 Task: Use Redfin to find vacation houses in Orlando suitable for short-term rentals.
Action: Key pressed <Key.caps_lock>O<Key.caps_lock>rlando
Screenshot: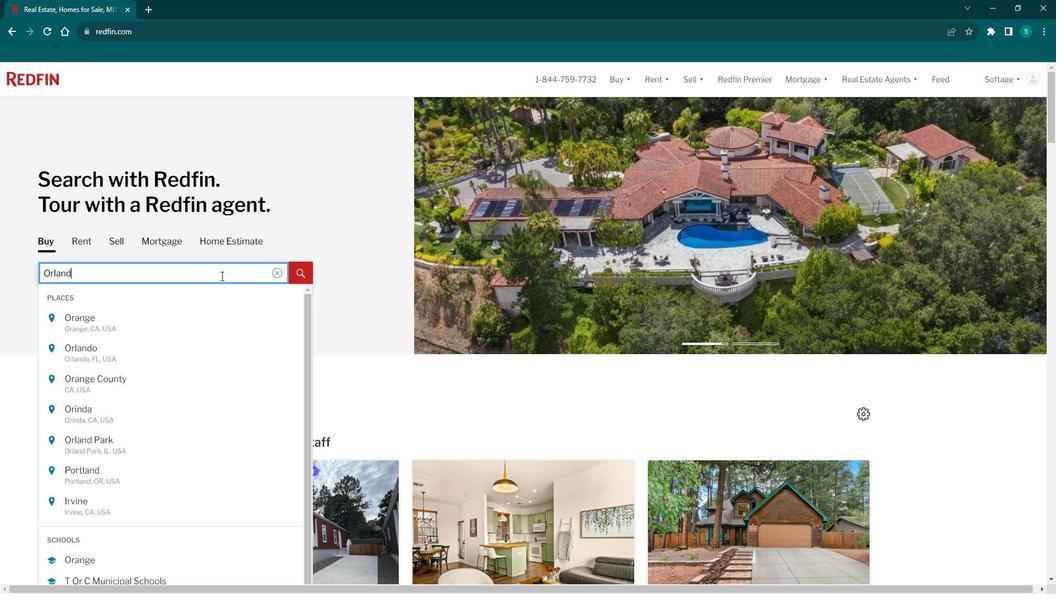 
Action: Mouse moved to (155, 318)
Screenshot: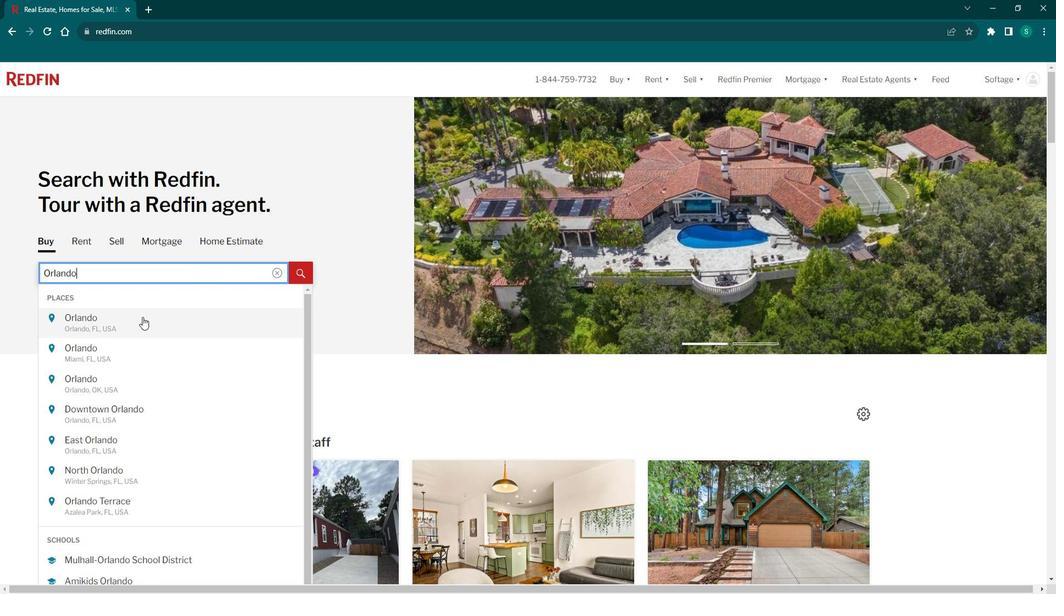 
Action: Mouse pressed left at (155, 318)
Screenshot: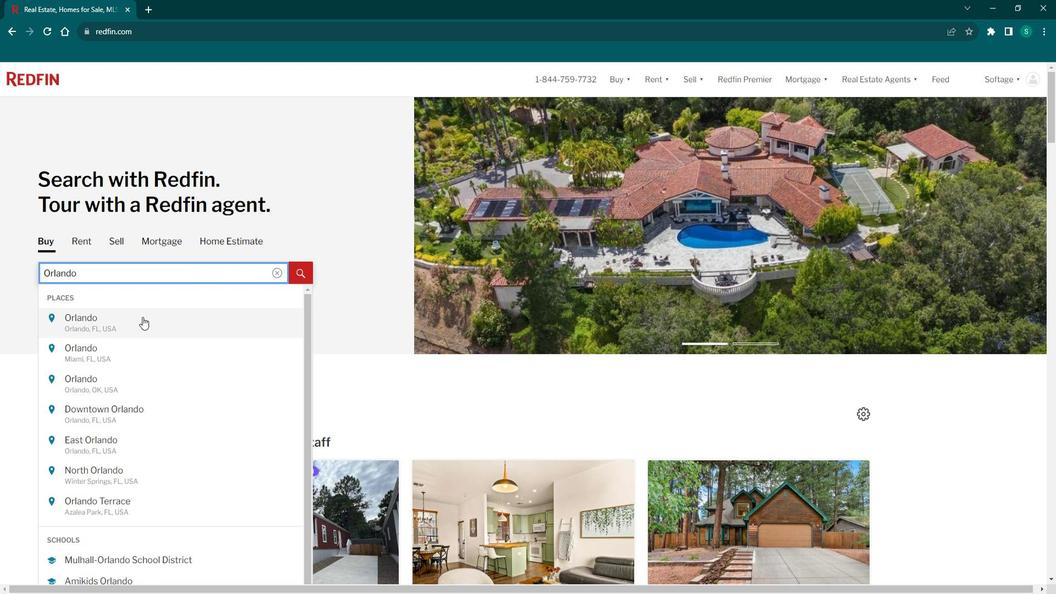 
Action: Mouse moved to (949, 163)
Screenshot: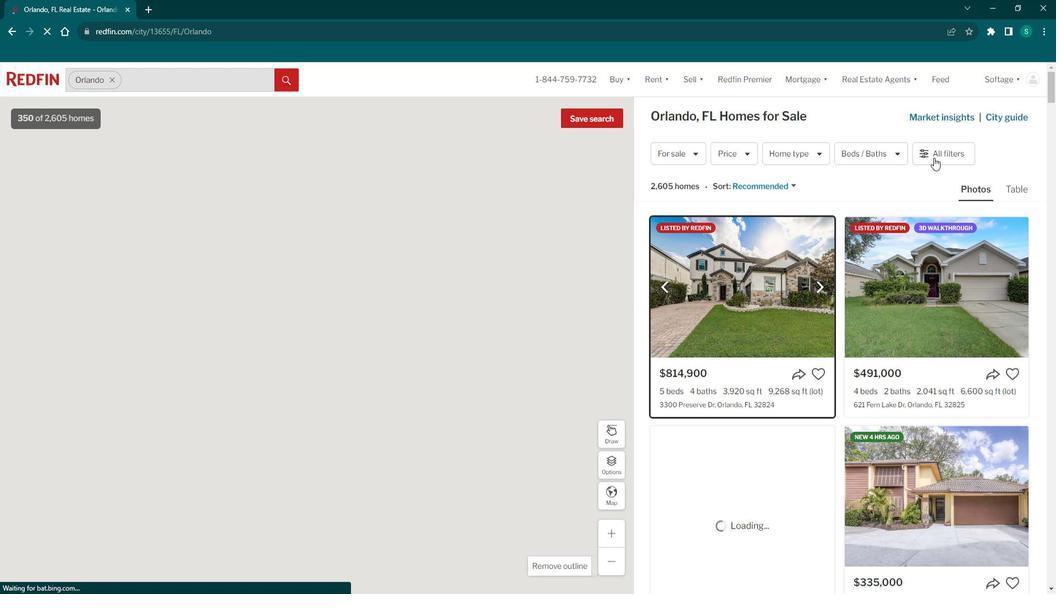 
Action: Mouse pressed left at (949, 163)
Screenshot: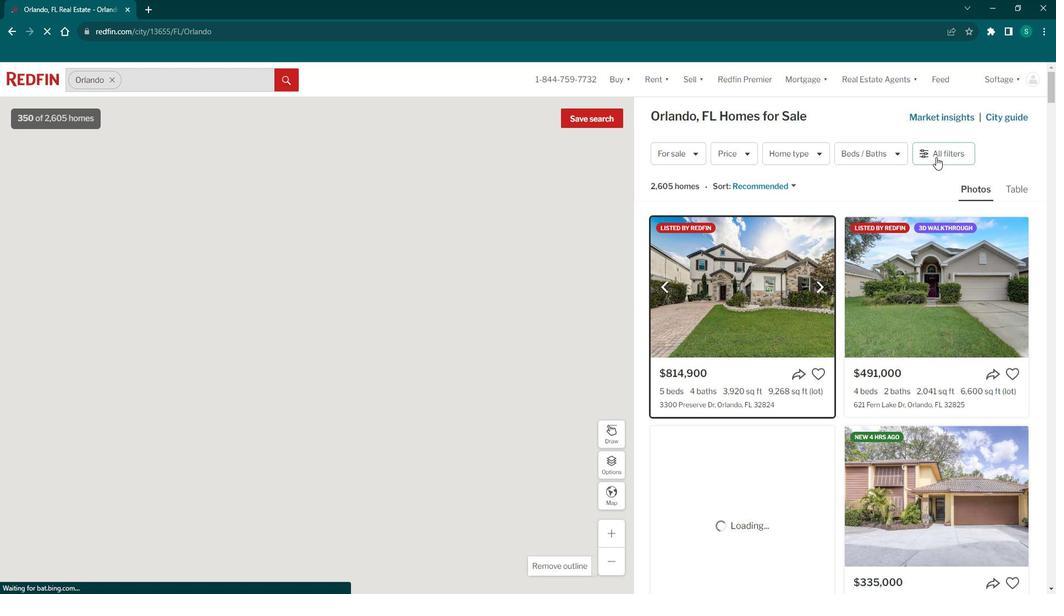 
Action: Mouse pressed left at (949, 163)
Screenshot: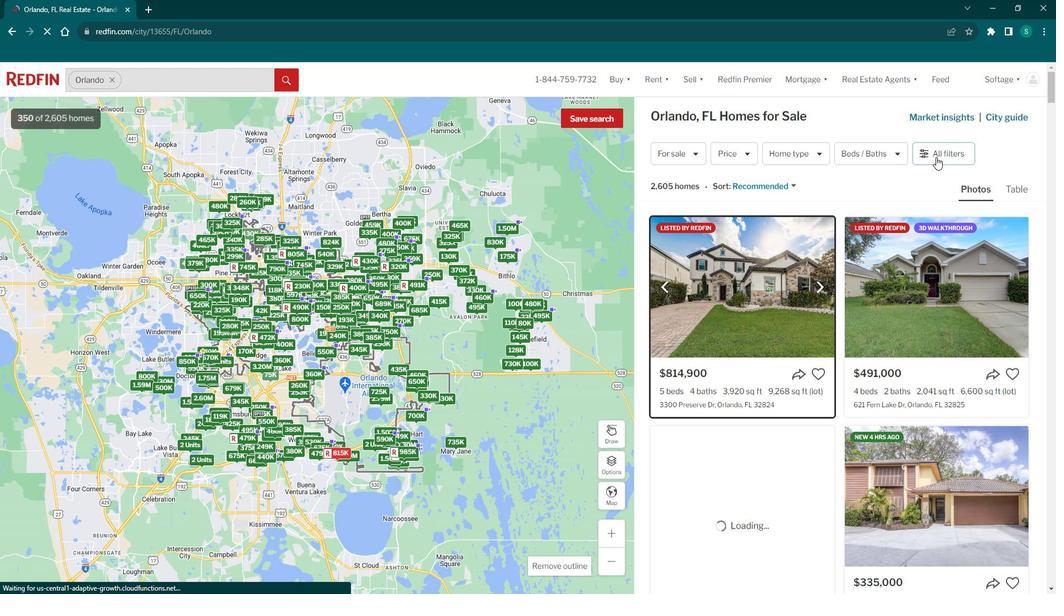 
Action: Mouse pressed left at (949, 163)
Screenshot: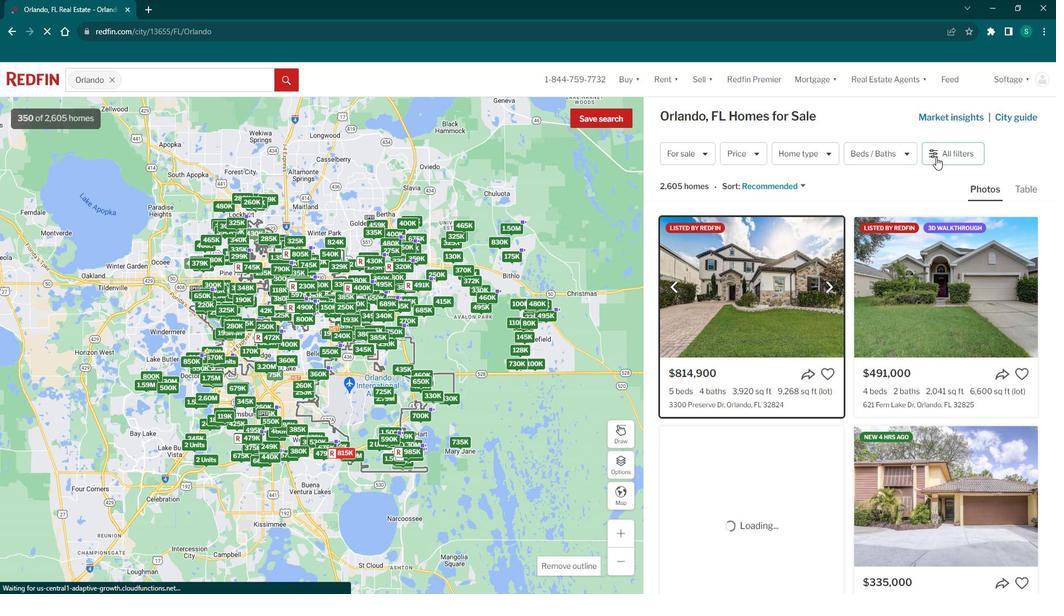 
Action: Mouse moved to (956, 160)
Screenshot: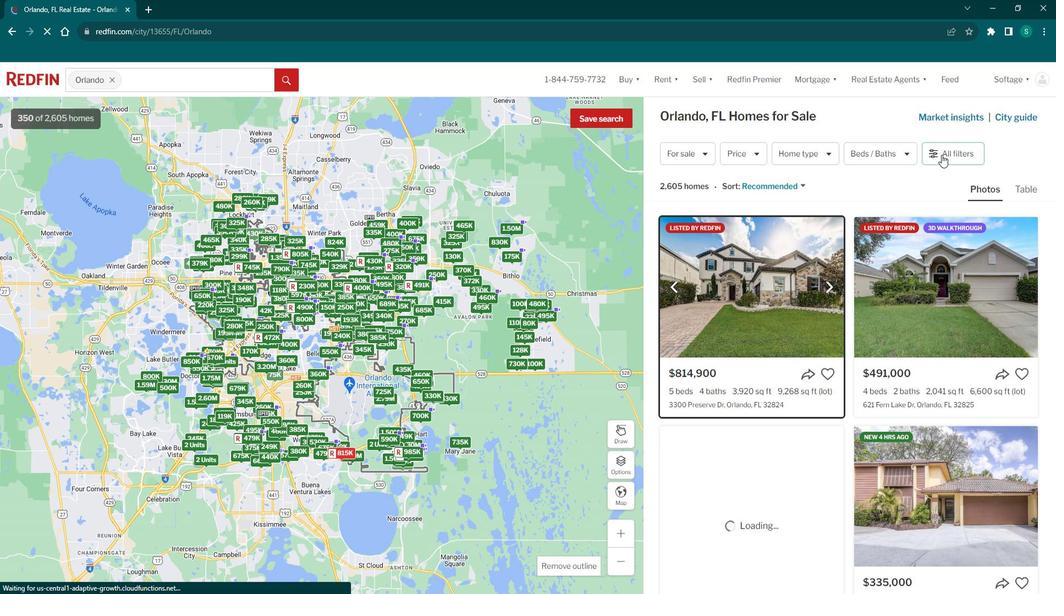 
Action: Mouse pressed left at (956, 160)
Screenshot: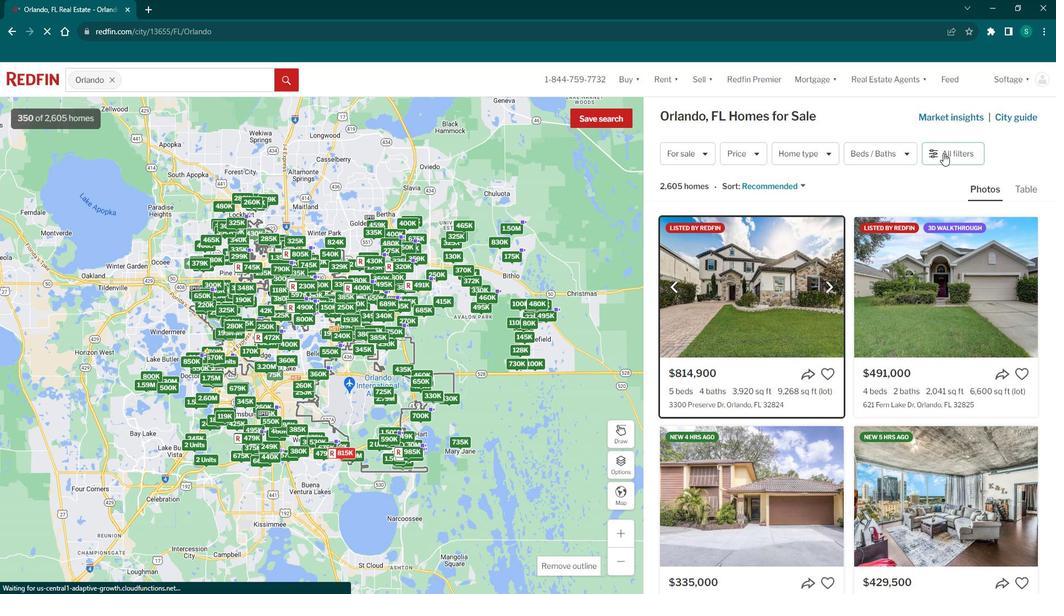 
Action: Mouse moved to (791, 415)
Screenshot: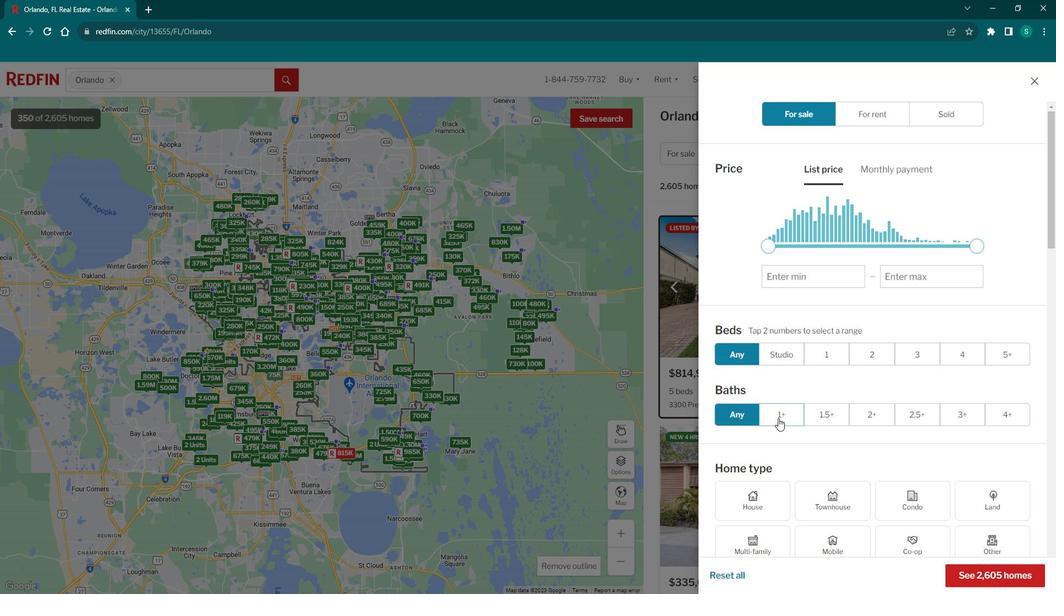 
Action: Mouse scrolled (791, 415) with delta (0, 0)
Screenshot: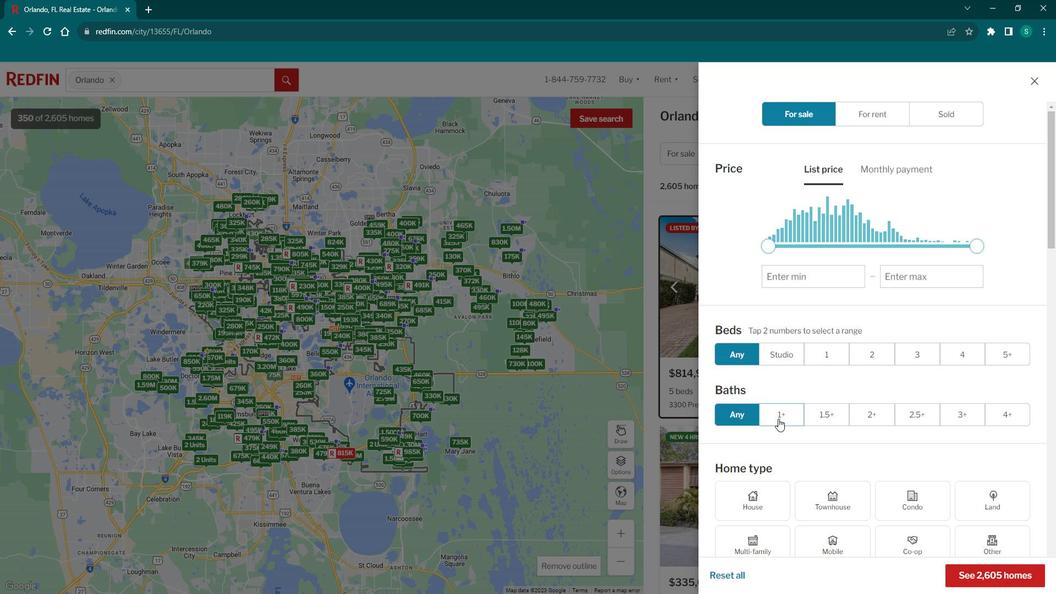
Action: Mouse scrolled (791, 415) with delta (0, 0)
Screenshot: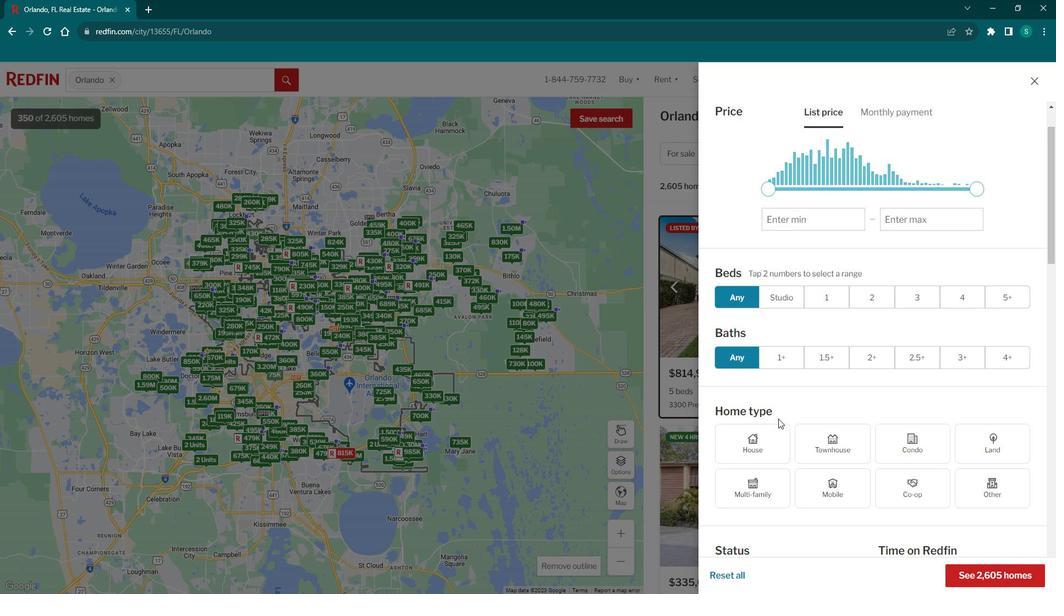 
Action: Mouse scrolled (791, 415) with delta (0, 0)
Screenshot: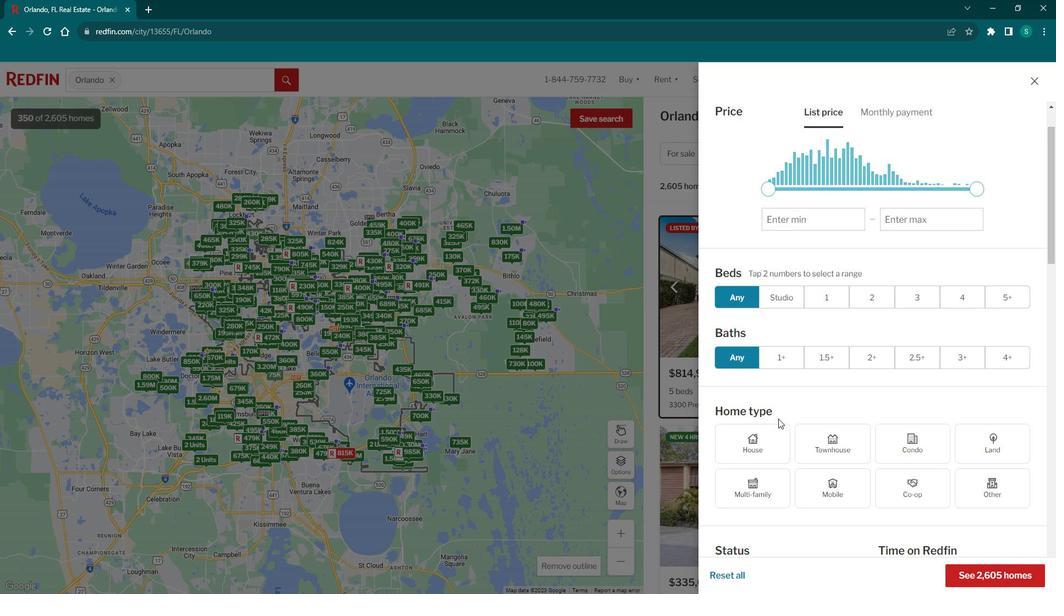 
Action: Mouse scrolled (791, 415) with delta (0, 0)
Screenshot: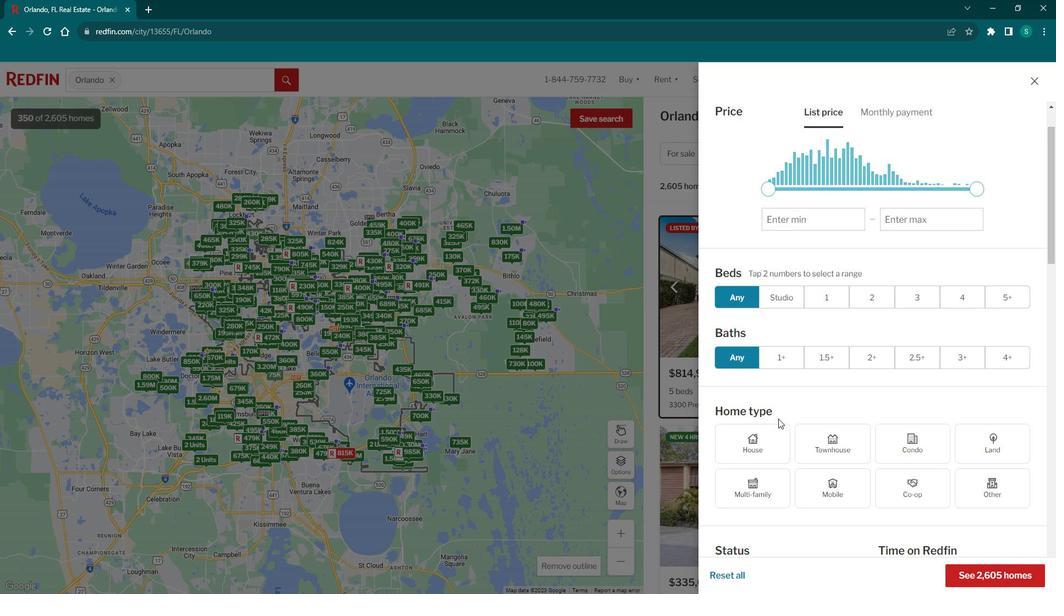 
Action: Mouse scrolled (791, 415) with delta (0, 0)
Screenshot: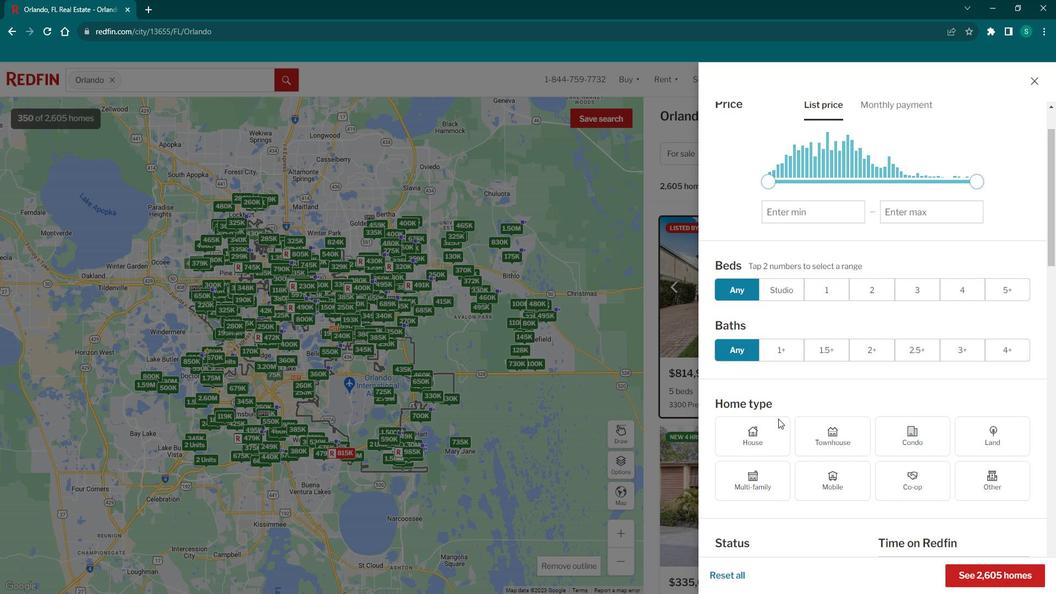 
Action: Mouse scrolled (791, 416) with delta (0, 0)
Screenshot: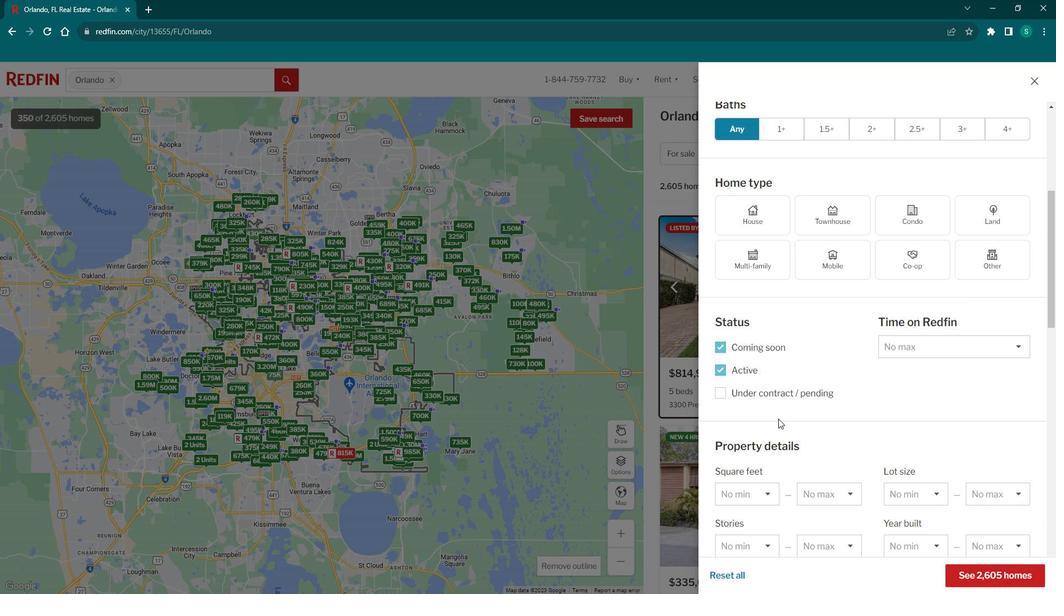 
Action: Mouse moved to (782, 281)
Screenshot: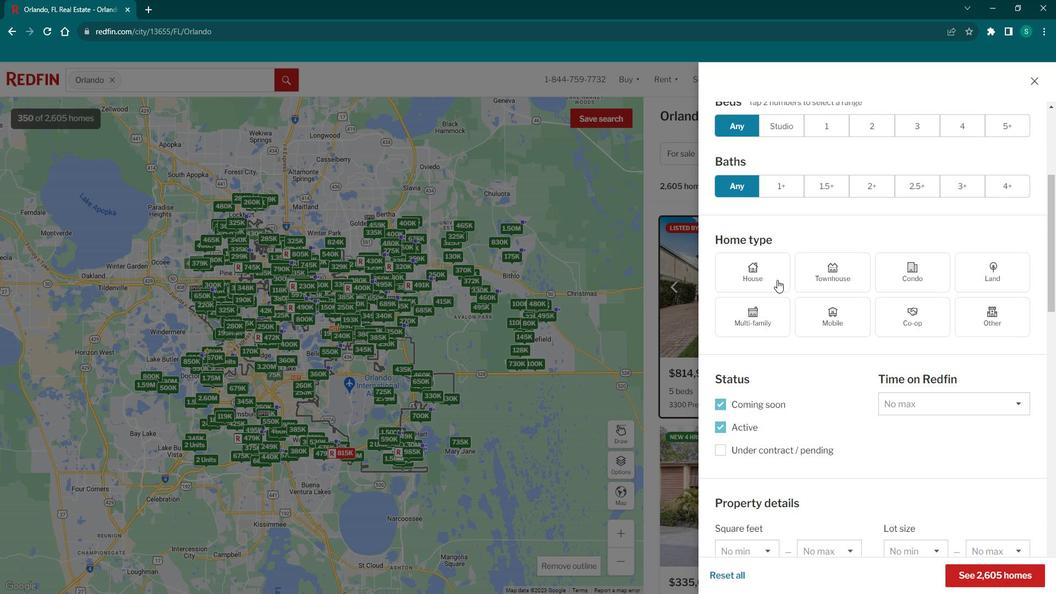 
Action: Mouse pressed left at (782, 281)
Screenshot: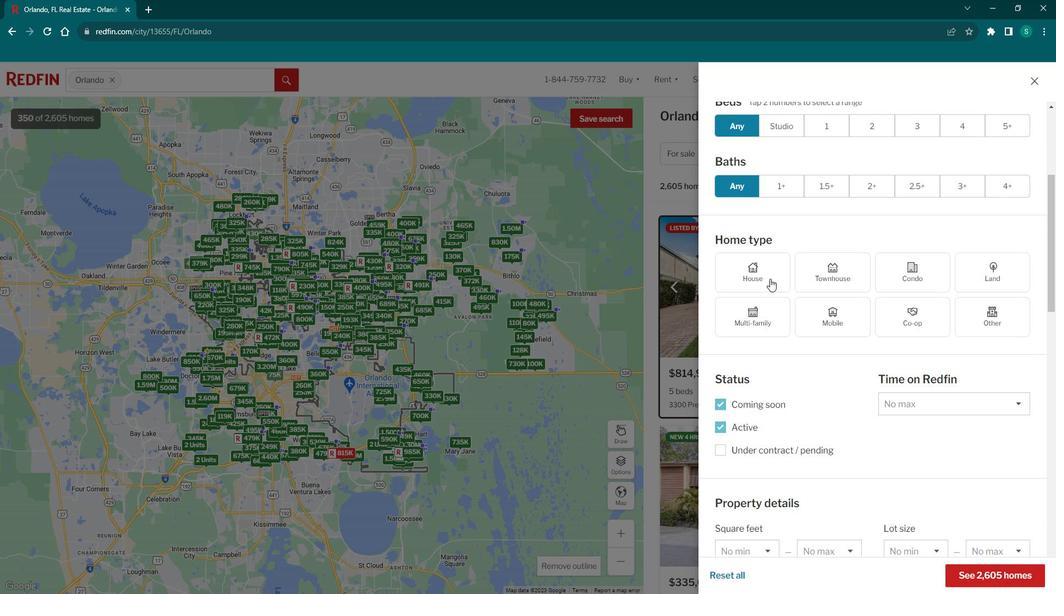 
Action: Mouse moved to (818, 380)
Screenshot: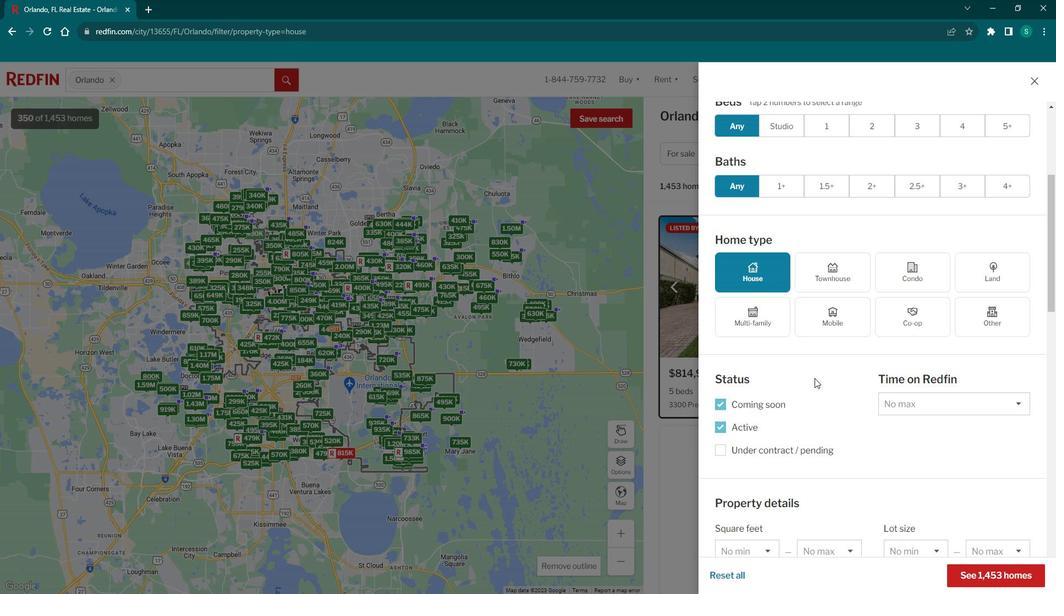 
Action: Mouse scrolled (818, 379) with delta (0, 0)
Screenshot: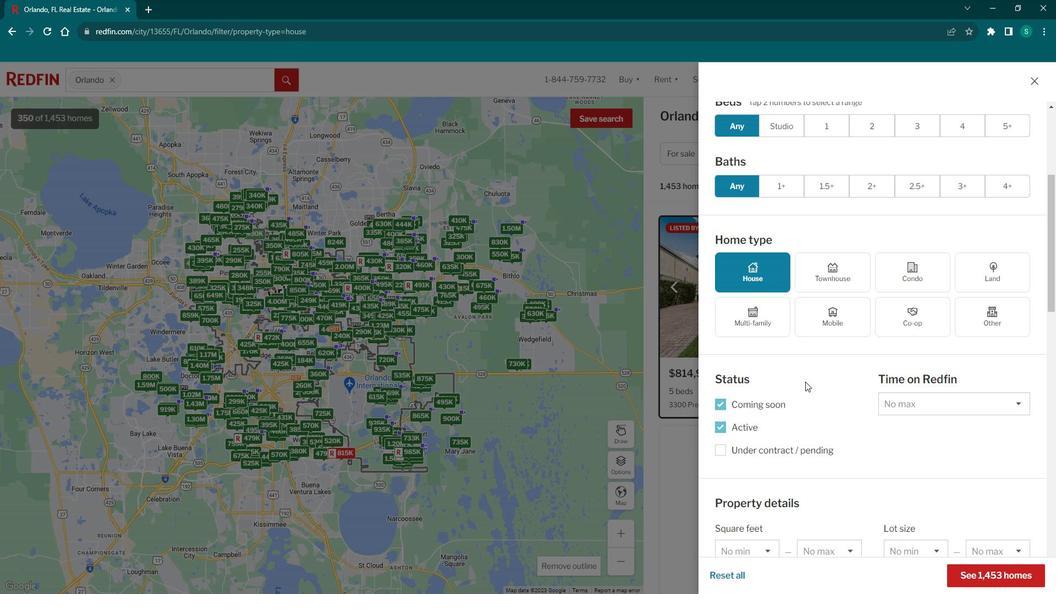 
Action: Mouse scrolled (818, 379) with delta (0, 0)
Screenshot: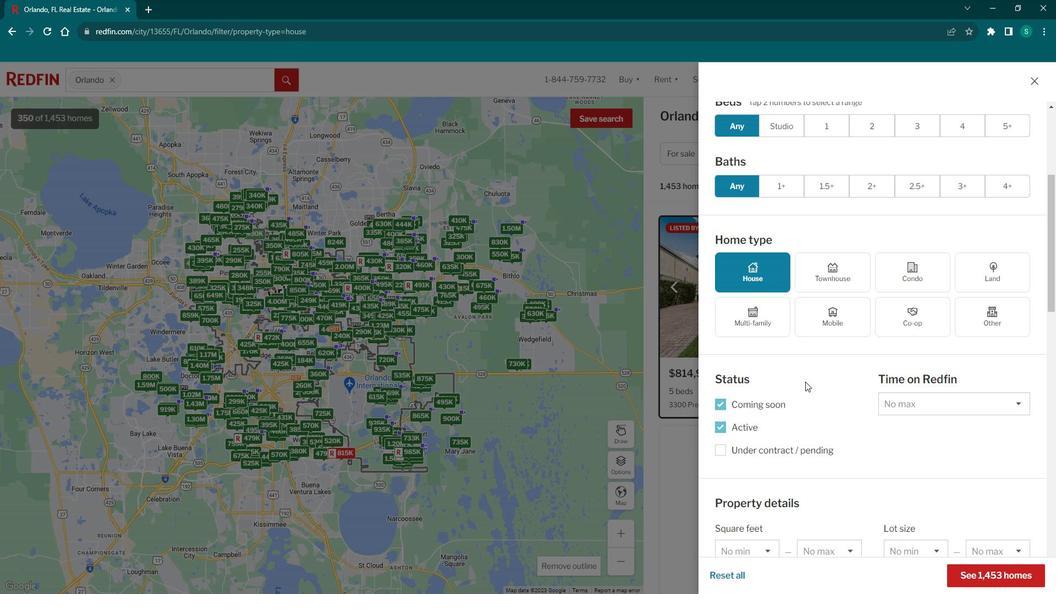 
Action: Mouse scrolled (818, 379) with delta (0, 0)
Screenshot: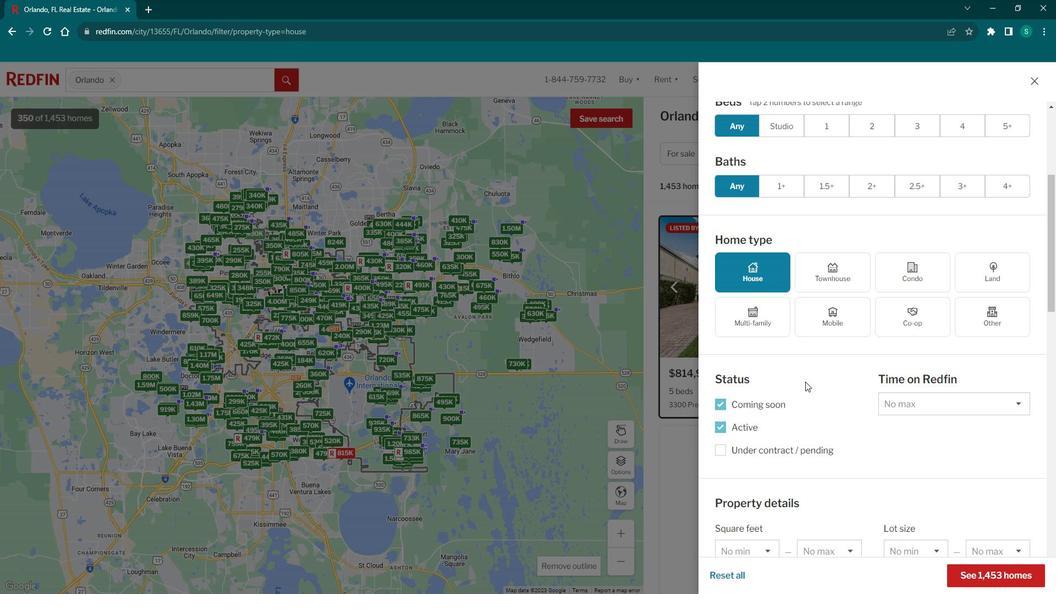 
Action: Mouse scrolled (818, 379) with delta (0, 0)
Screenshot: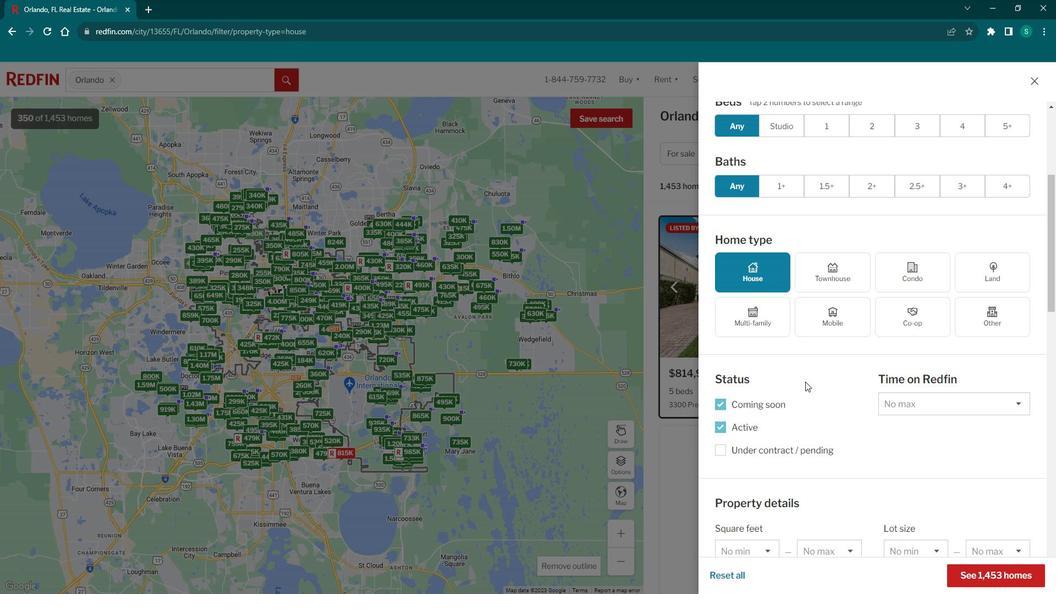 
Action: Mouse scrolled (818, 379) with delta (0, 0)
Screenshot: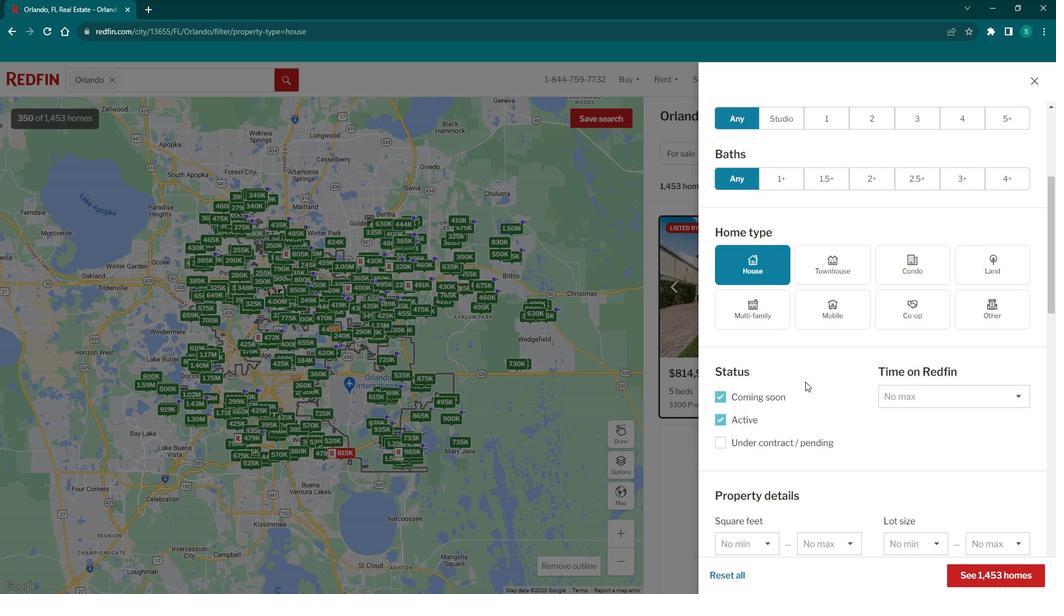 
Action: Mouse scrolled (818, 379) with delta (0, 0)
Screenshot: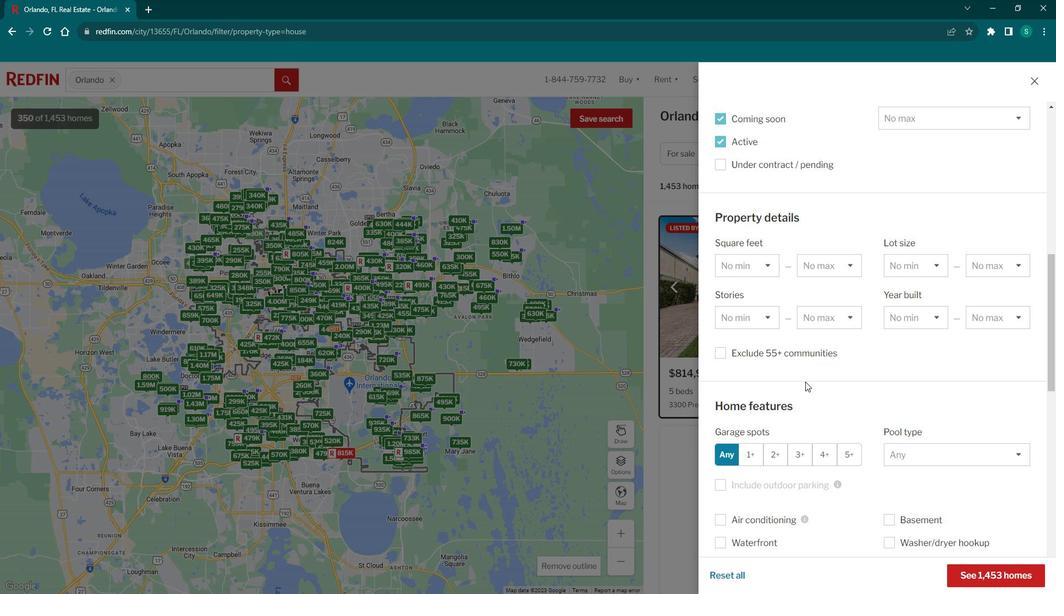 
Action: Mouse scrolled (818, 379) with delta (0, 0)
Screenshot: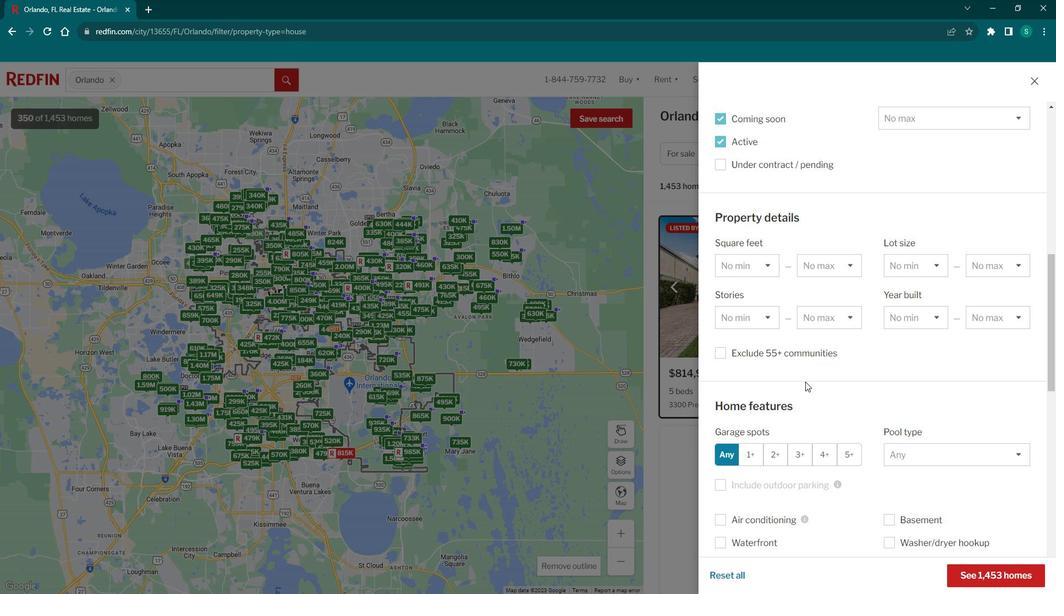 
Action: Mouse scrolled (818, 379) with delta (0, 0)
Screenshot: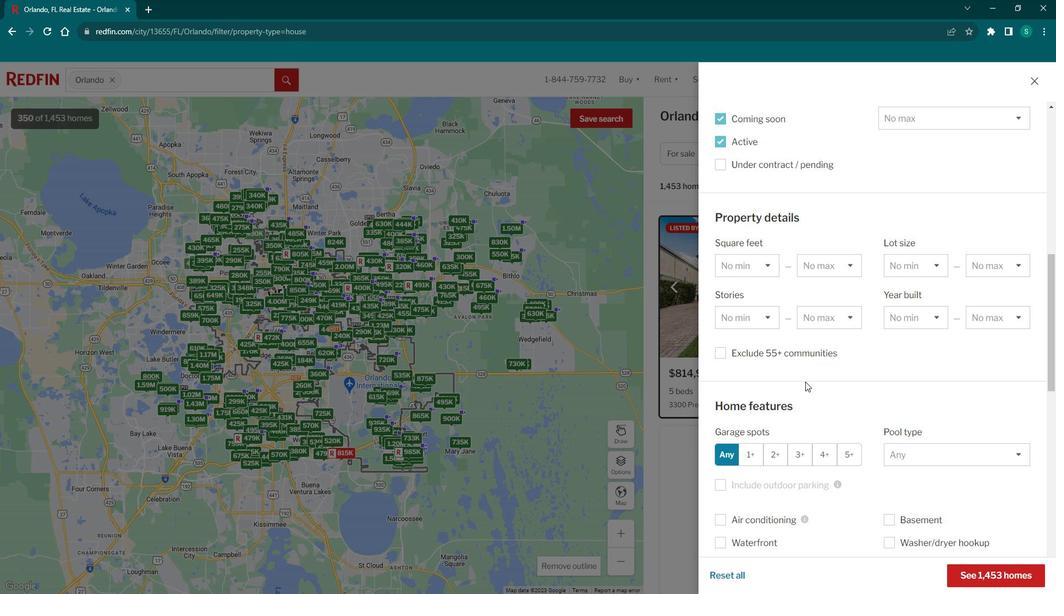 
Action: Mouse scrolled (818, 379) with delta (0, 0)
Screenshot: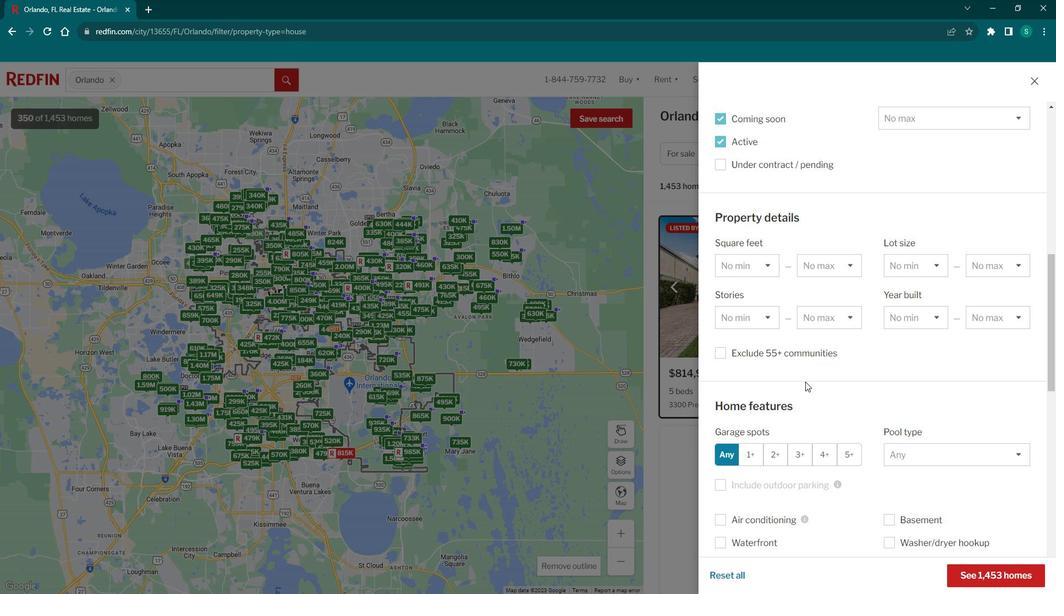 
Action: Mouse scrolled (818, 379) with delta (0, 0)
Screenshot: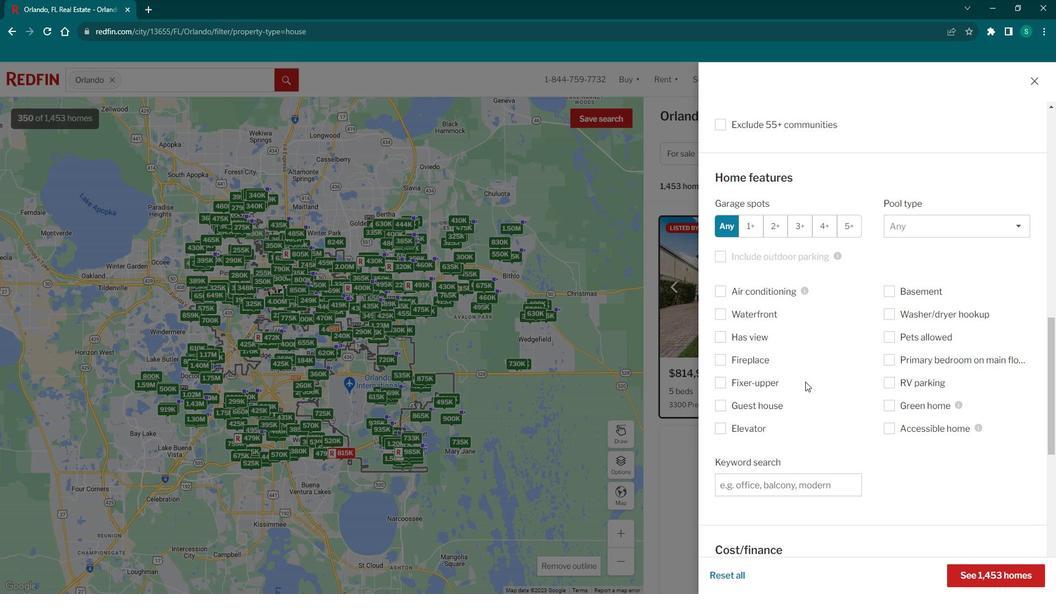 
Action: Mouse scrolled (818, 379) with delta (0, 0)
Screenshot: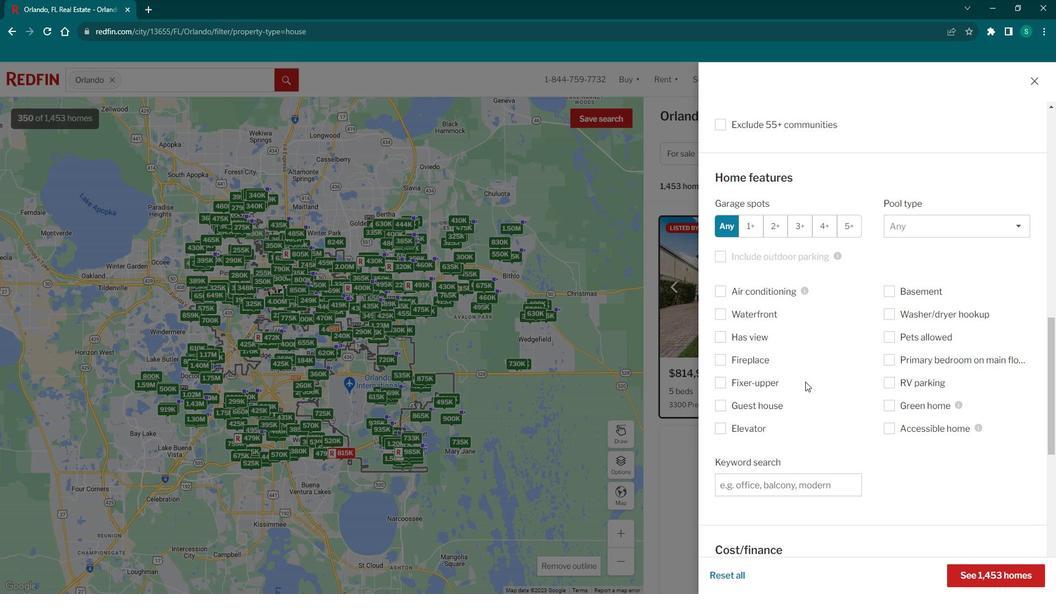 
Action: Mouse moved to (832, 369)
Screenshot: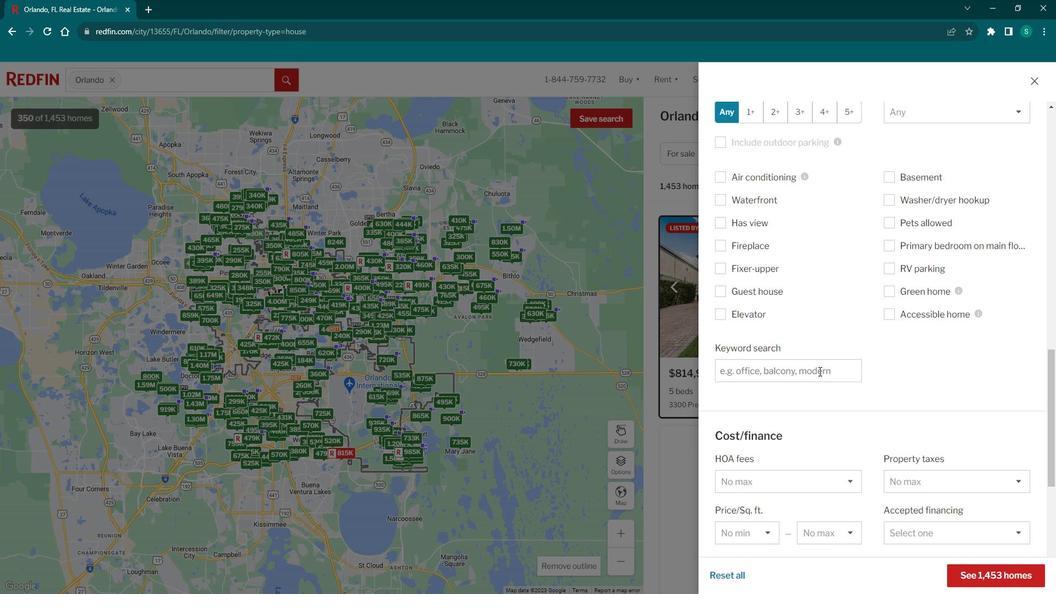 
Action: Mouse pressed left at (832, 369)
Screenshot: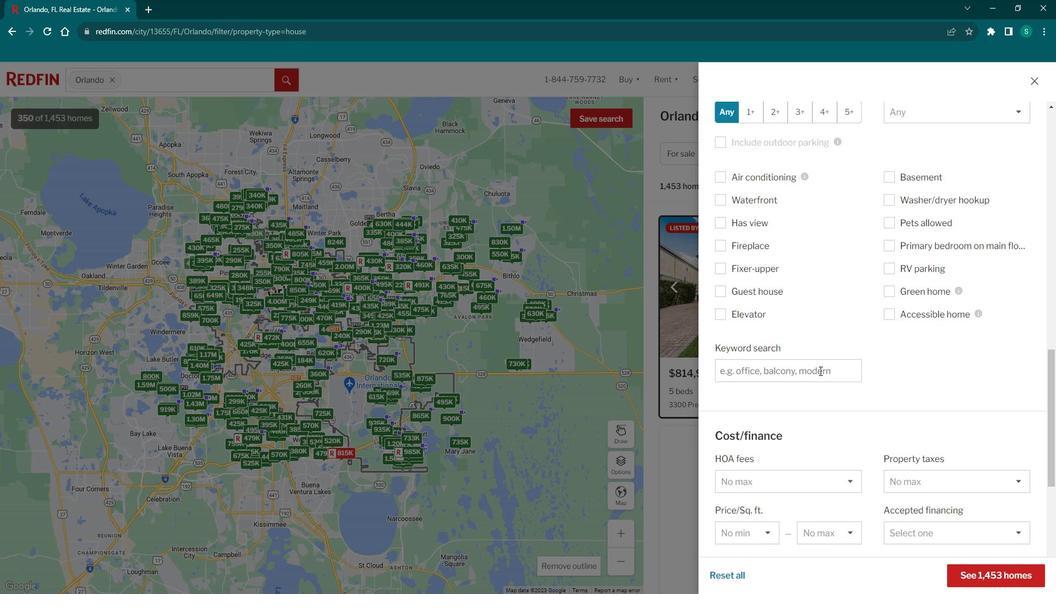 
Action: Key pressed short<Key.space>term<Key.space>rena<Key.backspace>tals
Screenshot: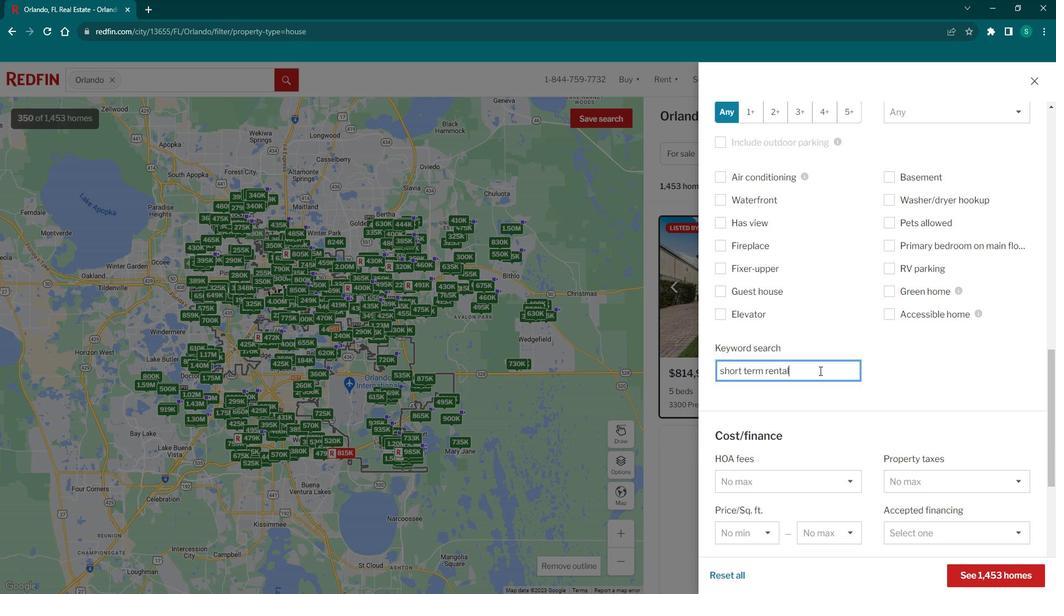 
Action: Mouse moved to (995, 564)
Screenshot: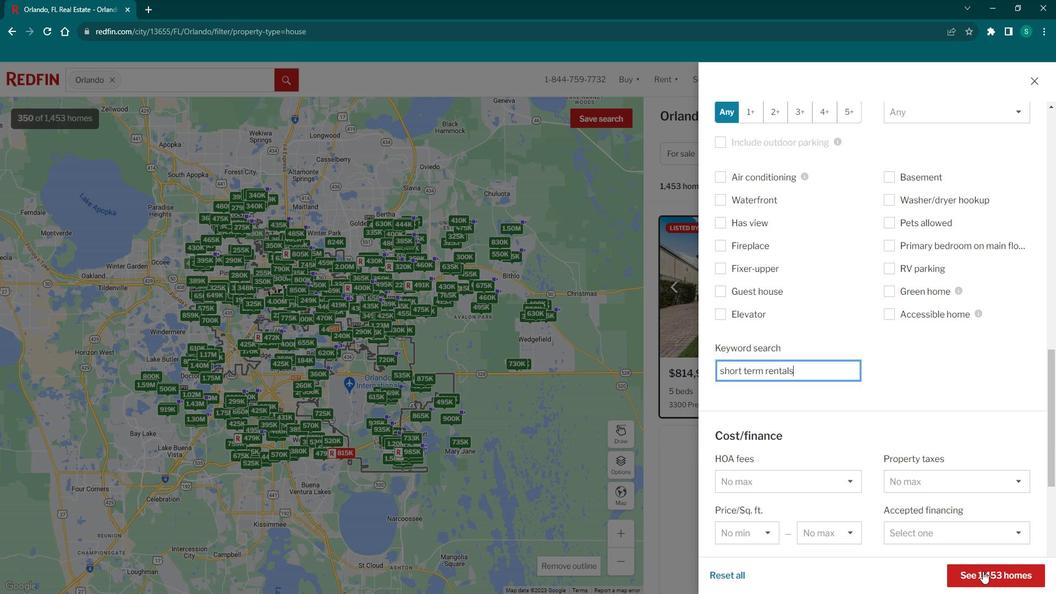 
Action: Mouse pressed left at (995, 564)
Screenshot: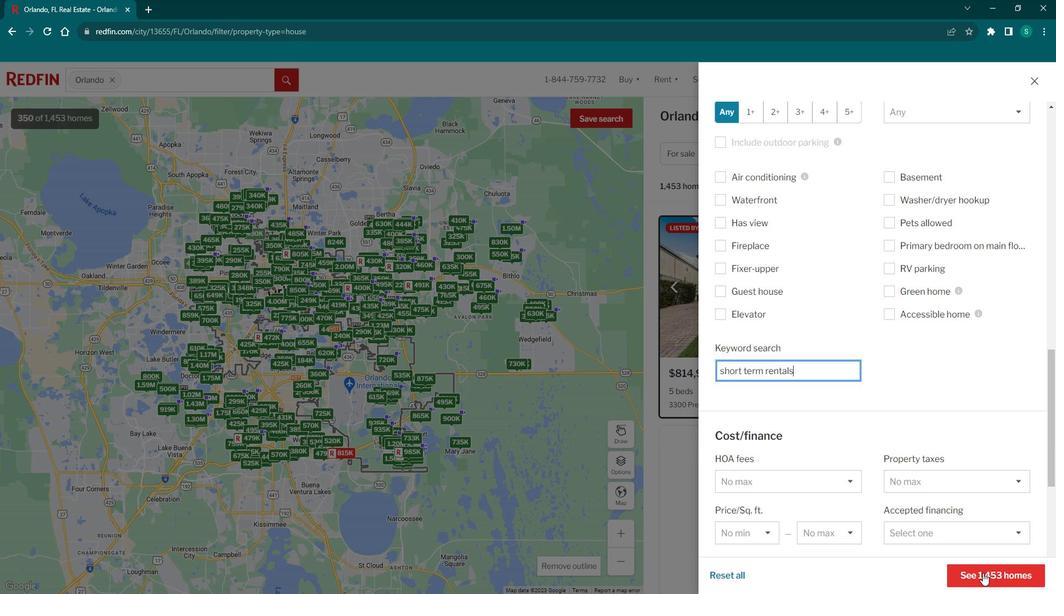 
Action: Mouse moved to (766, 339)
Screenshot: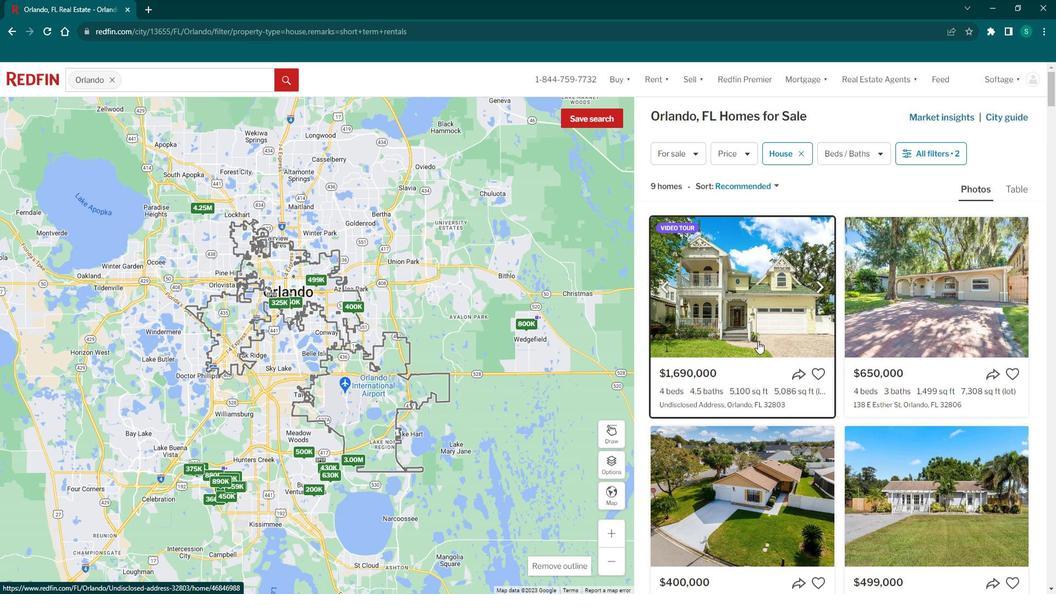 
Action: Mouse scrolled (766, 338) with delta (0, 0)
Screenshot: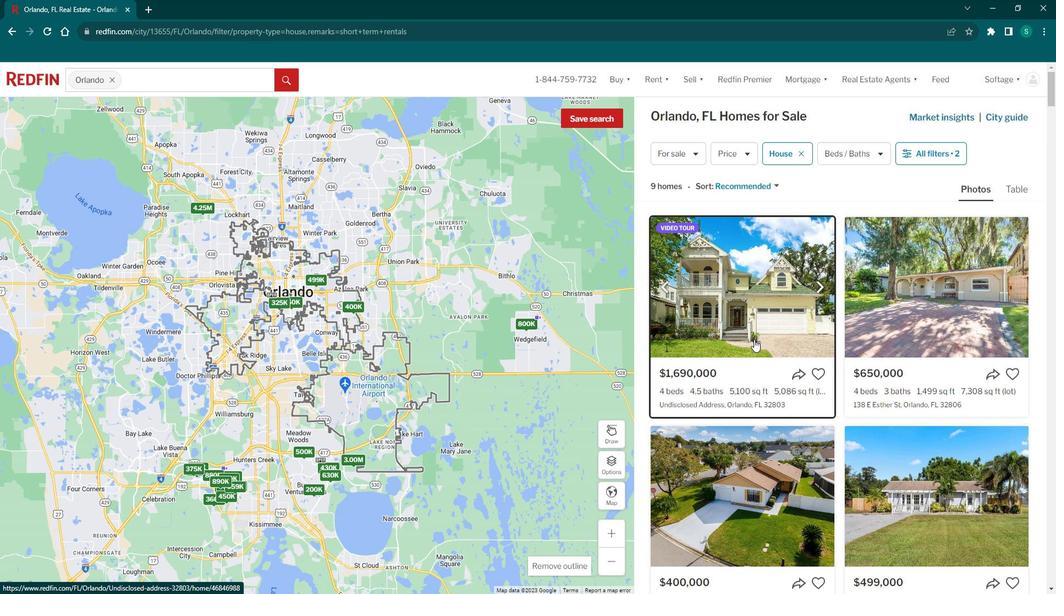 
Action: Mouse scrolled (766, 338) with delta (0, 0)
Screenshot: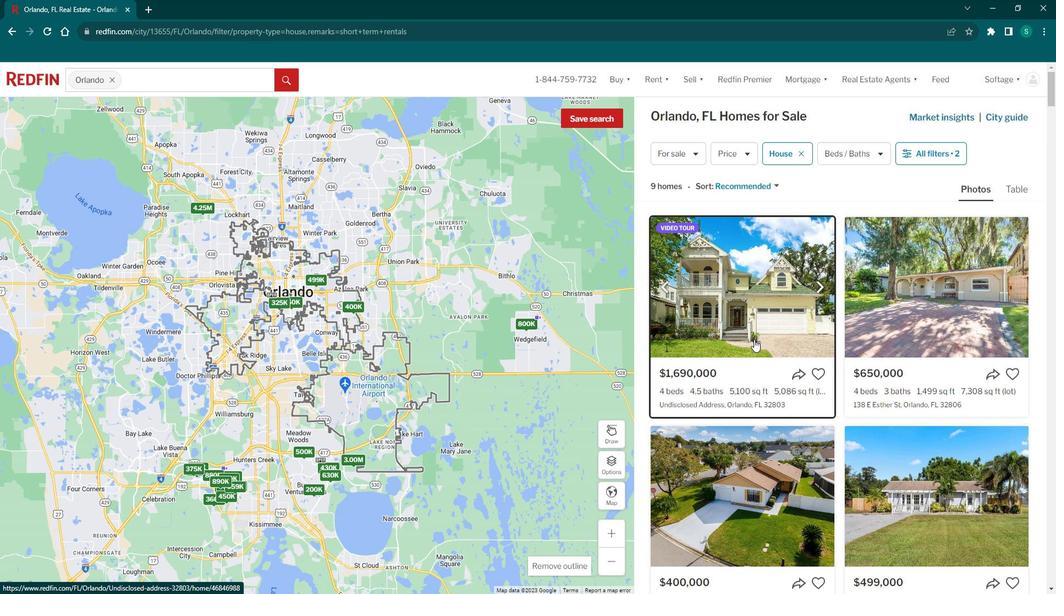 
Action: Mouse scrolled (766, 338) with delta (0, 0)
Screenshot: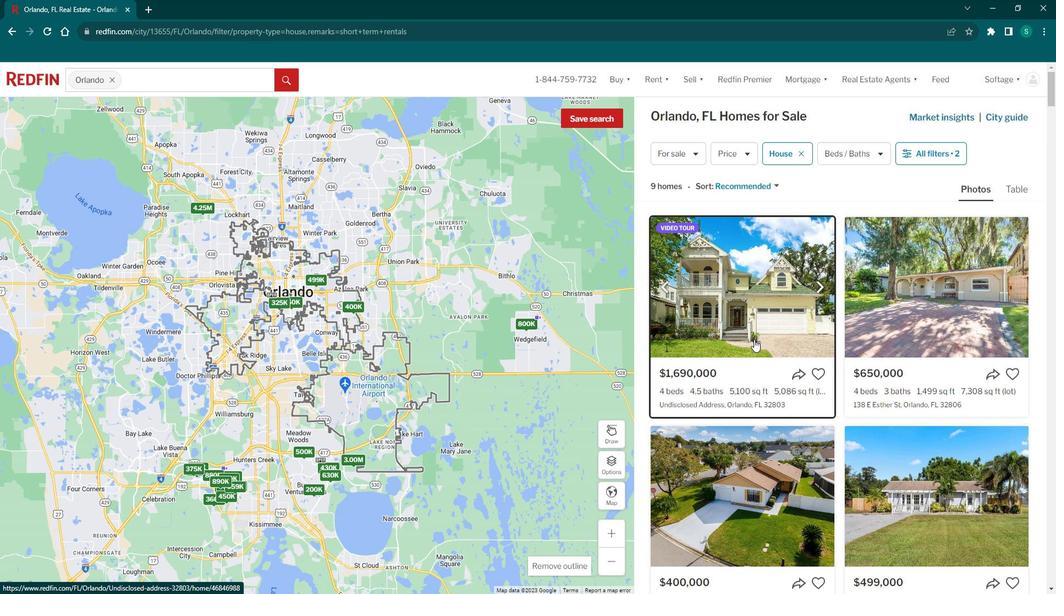 
Action: Mouse scrolled (766, 338) with delta (0, 0)
Screenshot: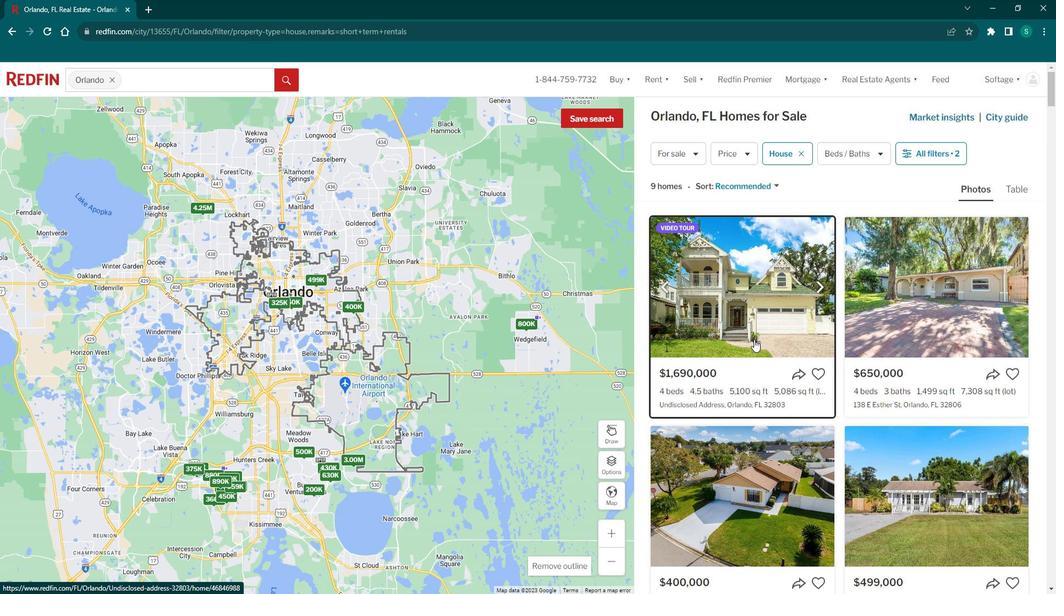 
Action: Mouse scrolled (766, 338) with delta (0, 0)
Screenshot: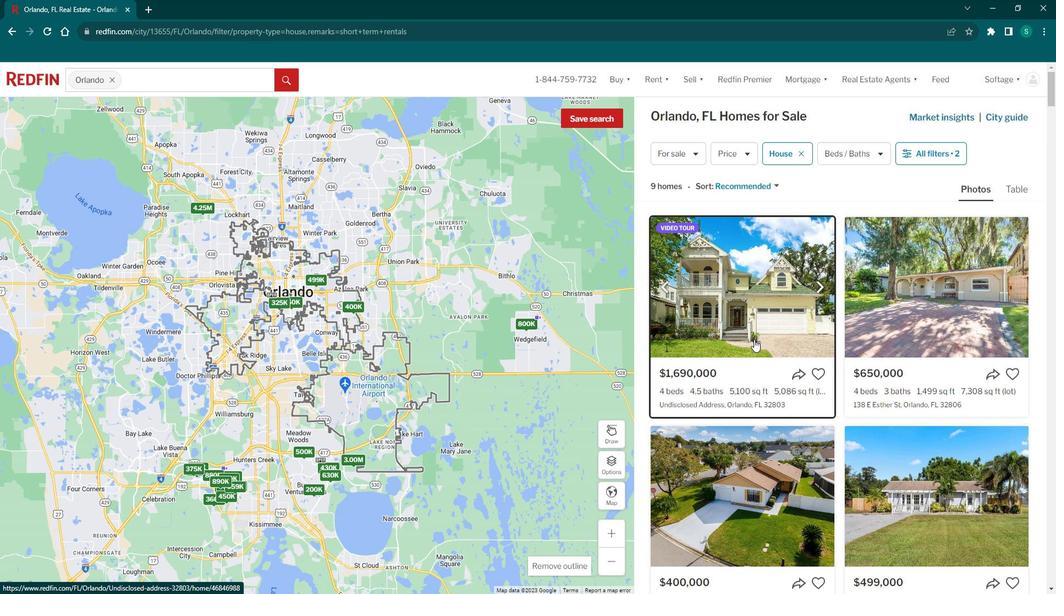 
Action: Mouse moved to (766, 339)
Screenshot: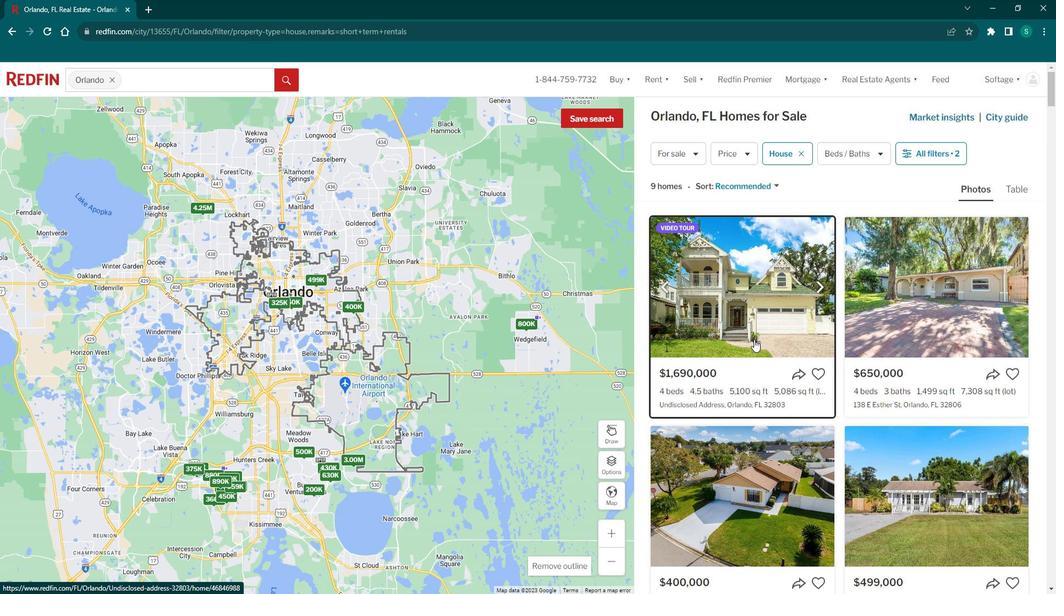 
Action: Mouse scrolled (766, 340) with delta (0, 0)
Screenshot: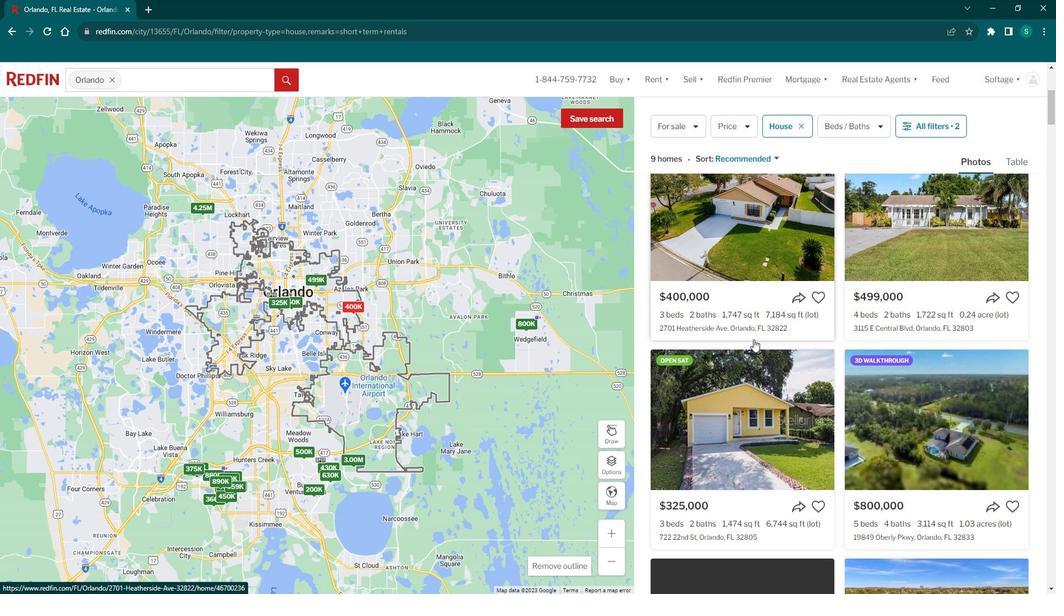 
Action: Mouse scrolled (766, 340) with delta (0, 0)
Screenshot: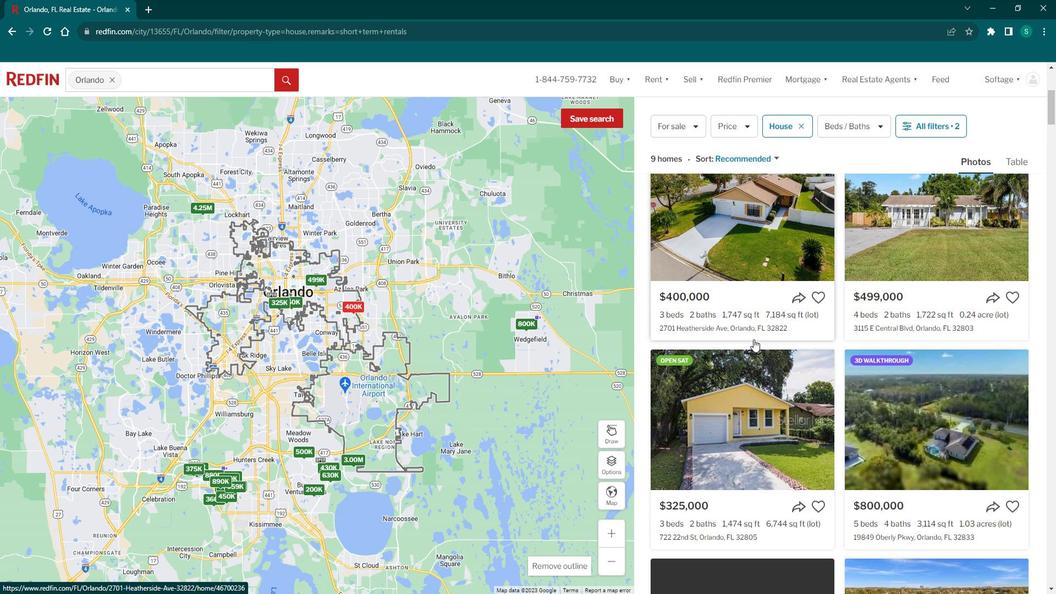 
Action: Mouse scrolled (766, 340) with delta (0, 0)
Screenshot: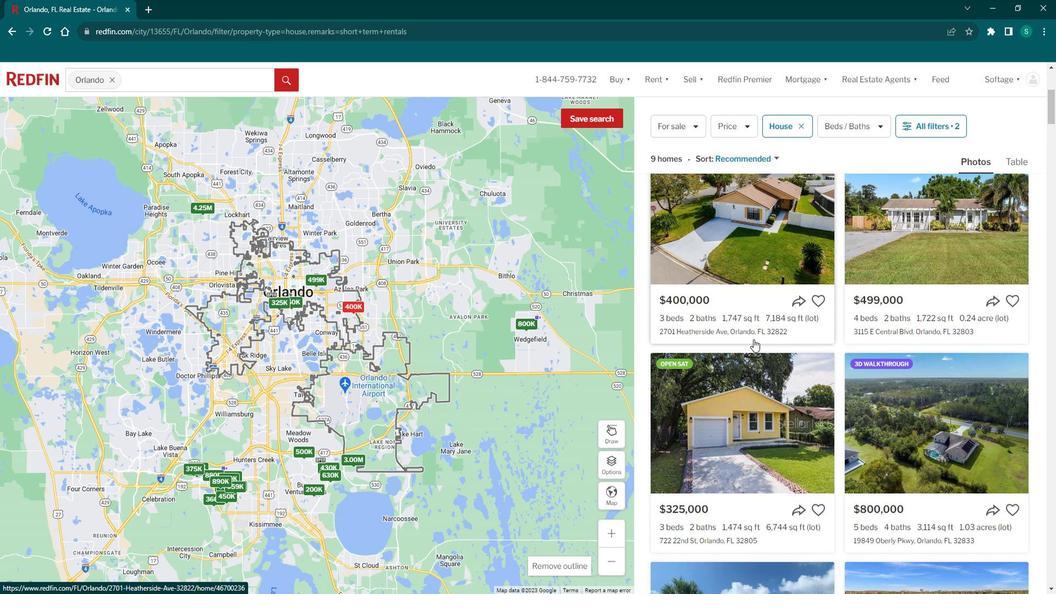 
Action: Mouse scrolled (766, 340) with delta (0, 0)
Screenshot: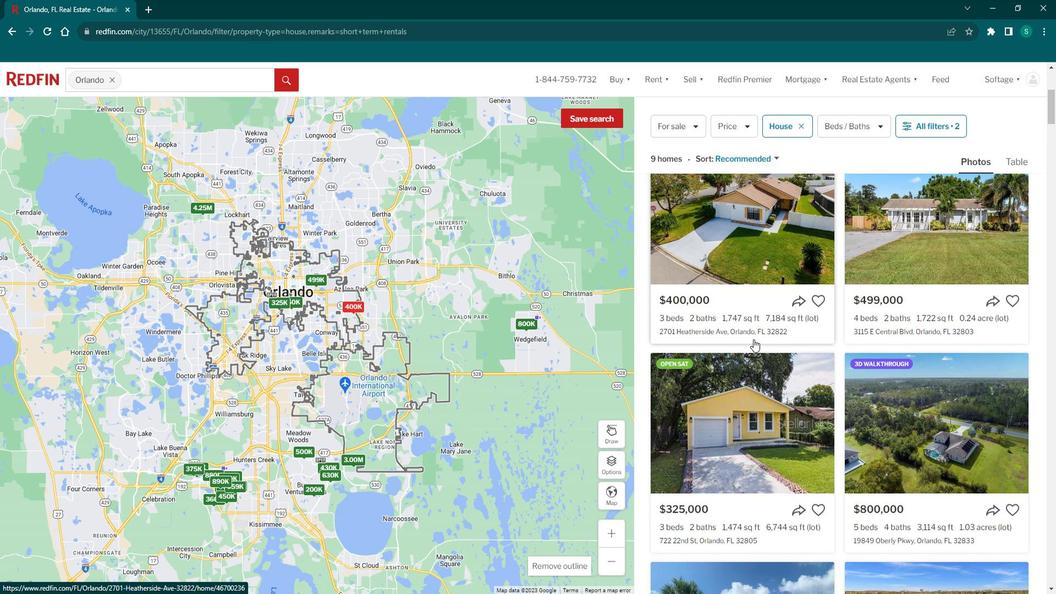 
Action: Mouse moved to (783, 297)
Screenshot: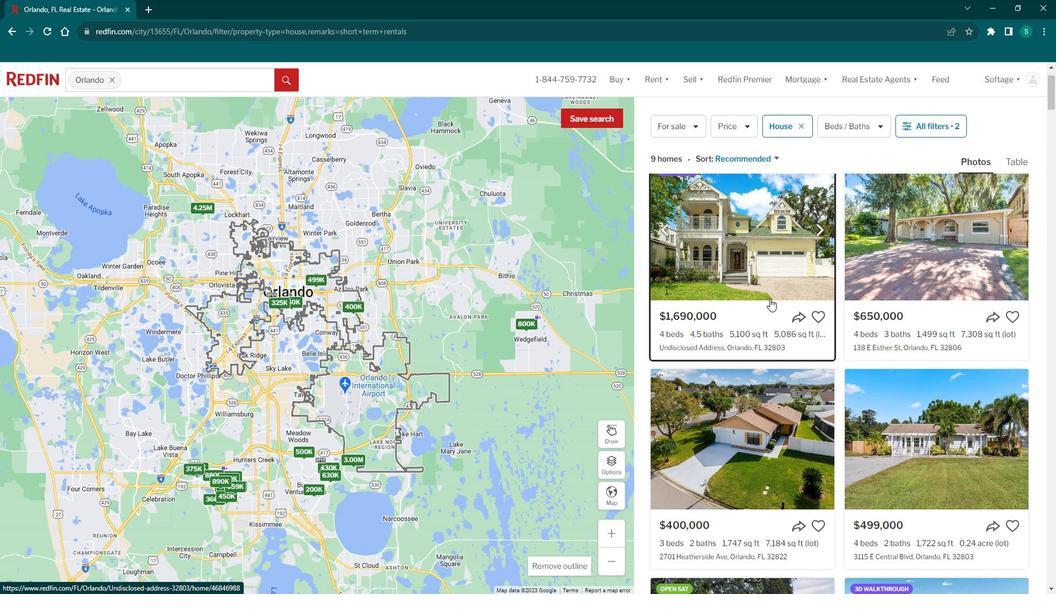
Action: Mouse pressed left at (783, 297)
Screenshot: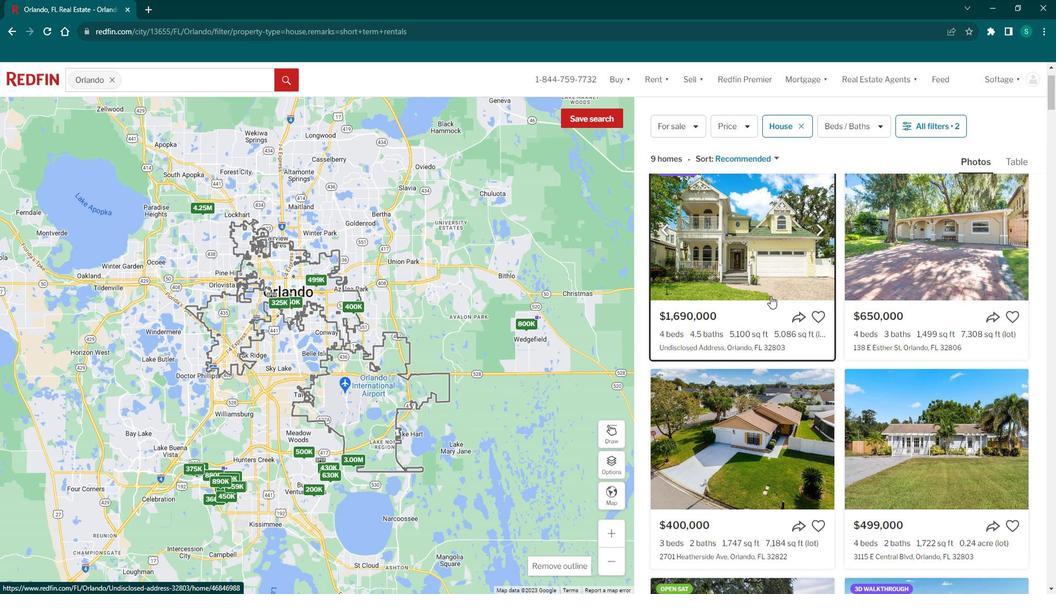 
Action: Mouse moved to (492, 320)
Screenshot: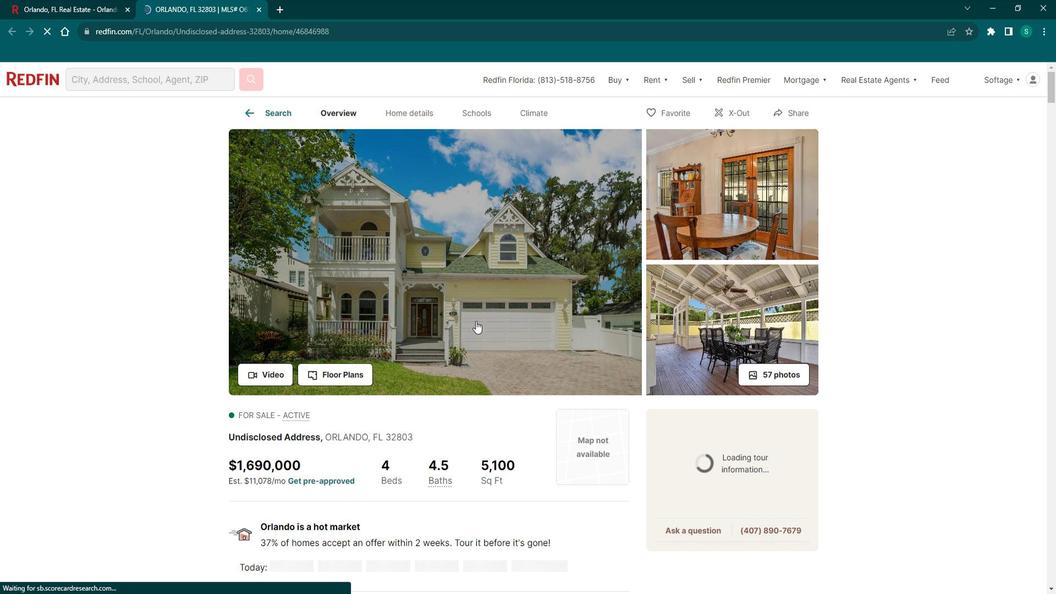 
Action: Mouse pressed left at (492, 320)
Screenshot: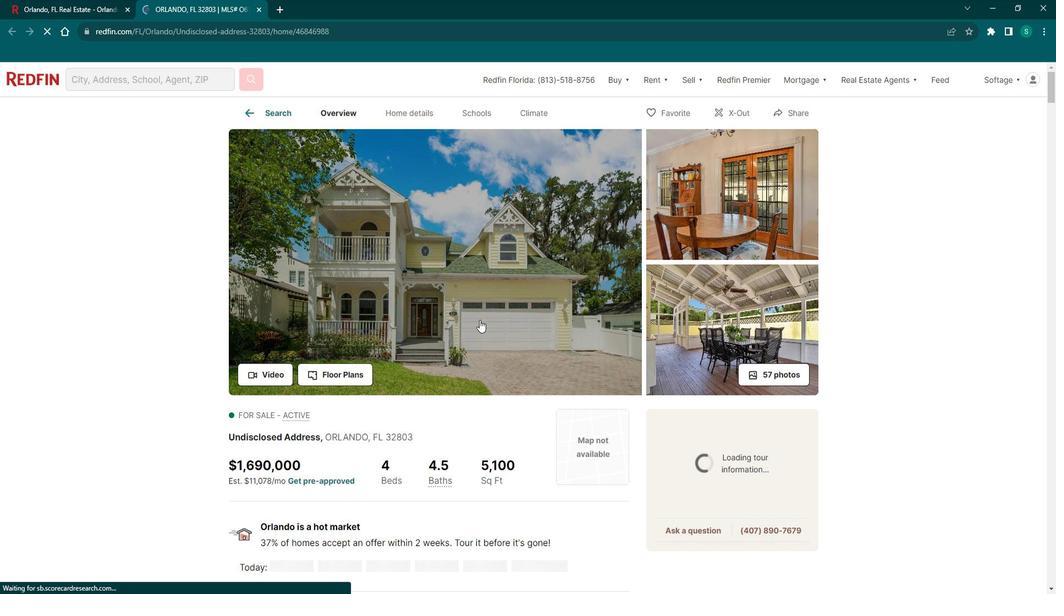 
Action: Mouse moved to (146, 193)
Screenshot: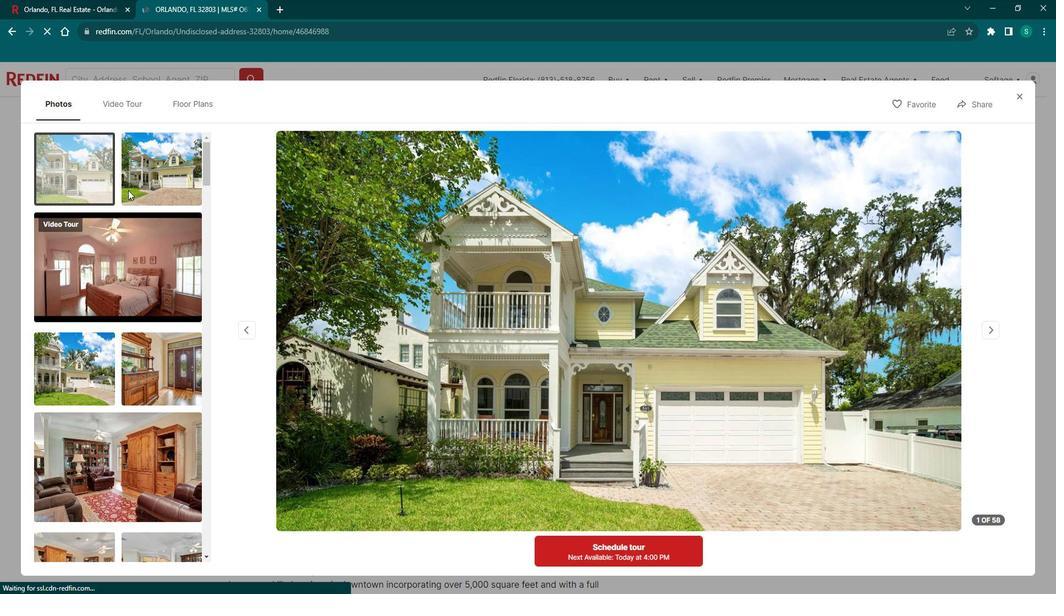 
Action: Mouse pressed left at (146, 193)
Screenshot: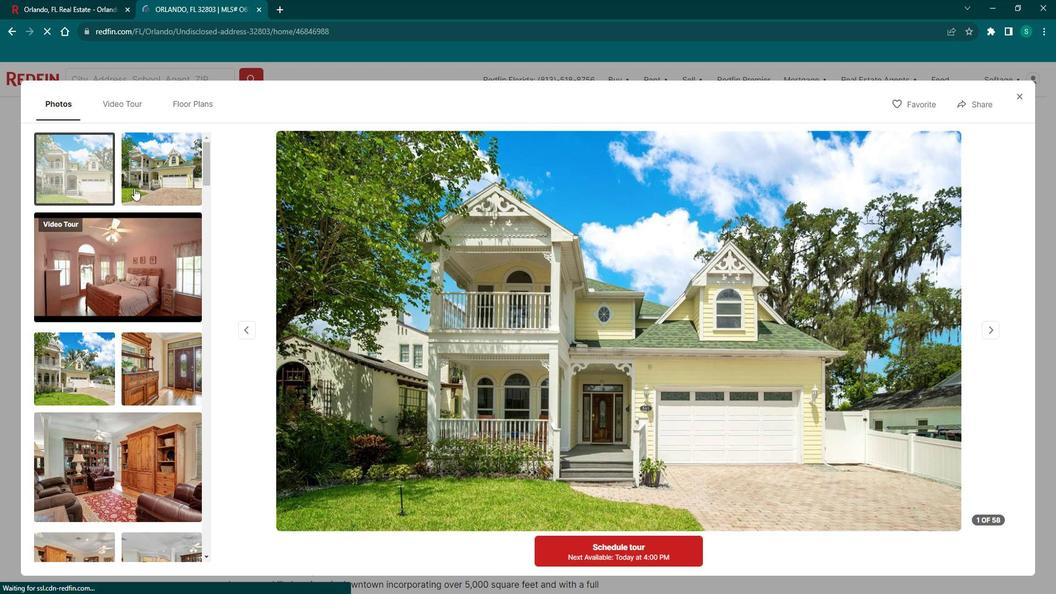 
Action: Mouse moved to (140, 270)
Screenshot: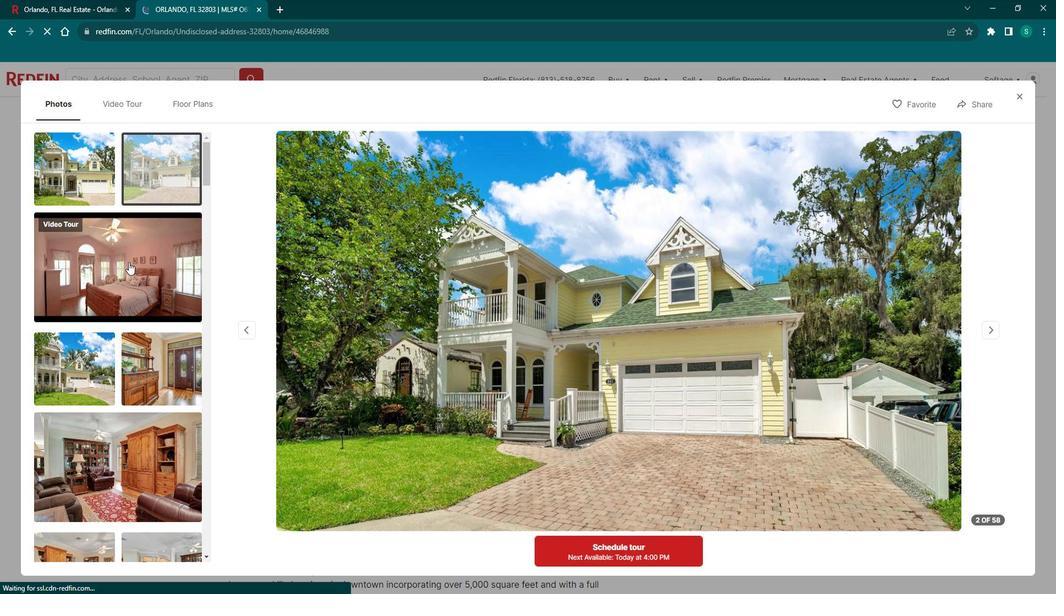
Action: Mouse pressed left at (140, 270)
Screenshot: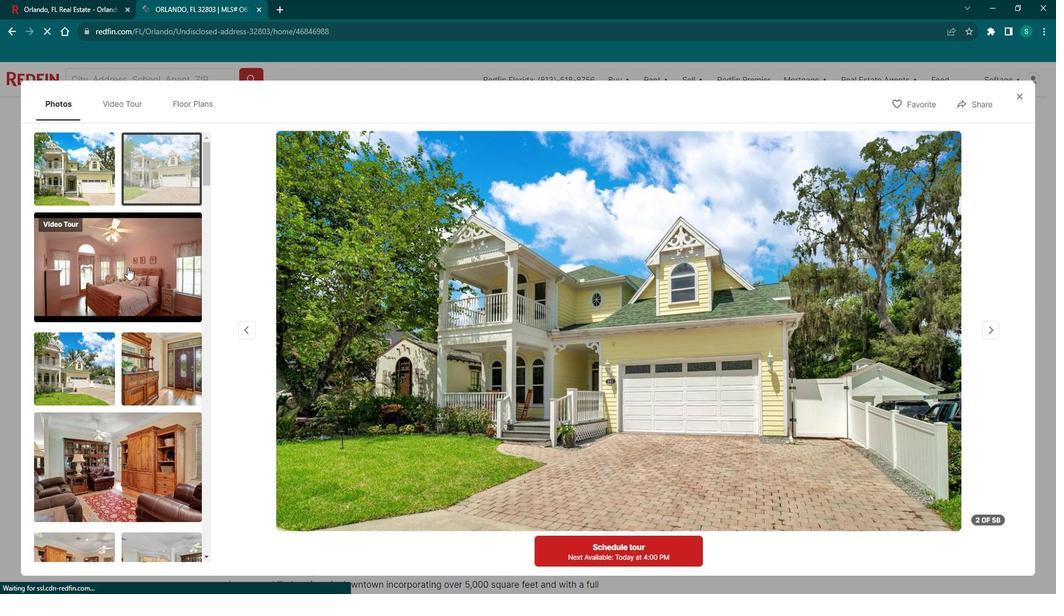
Action: Mouse moved to (110, 366)
Screenshot: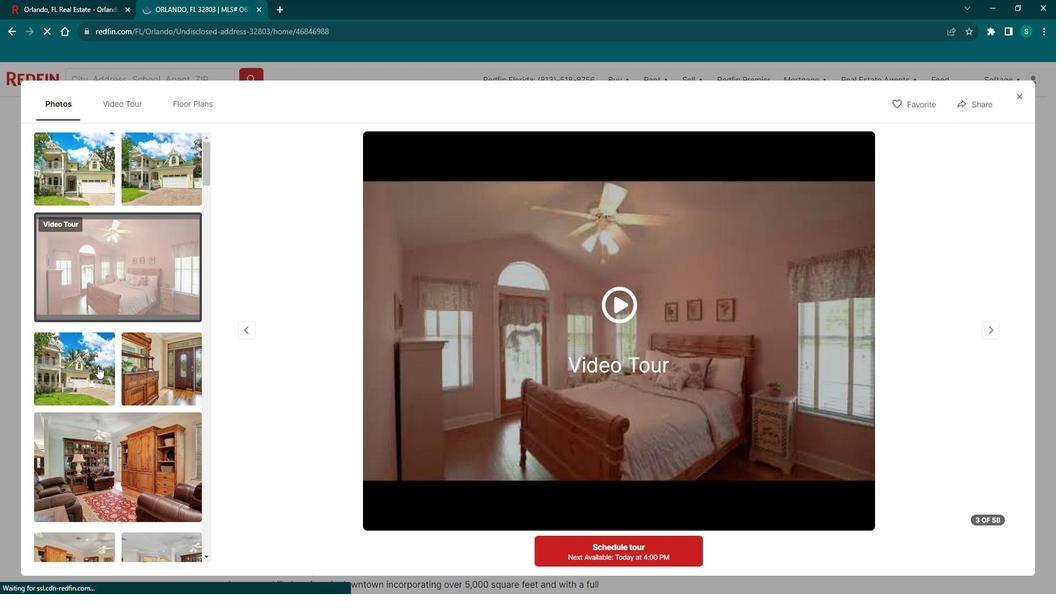 
Action: Mouse pressed left at (110, 366)
Screenshot: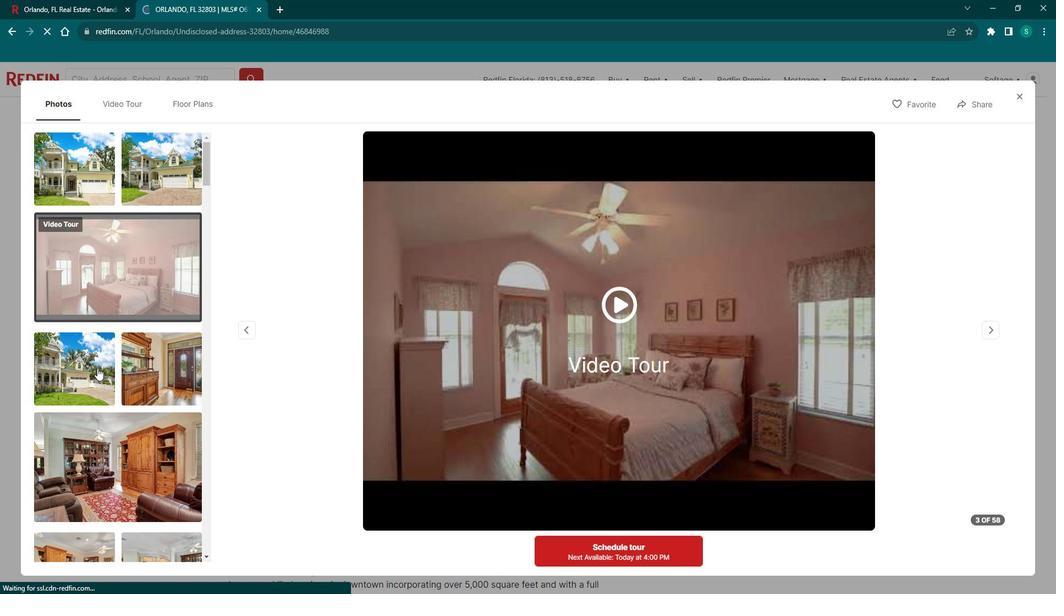 
Action: Mouse moved to (161, 361)
Screenshot: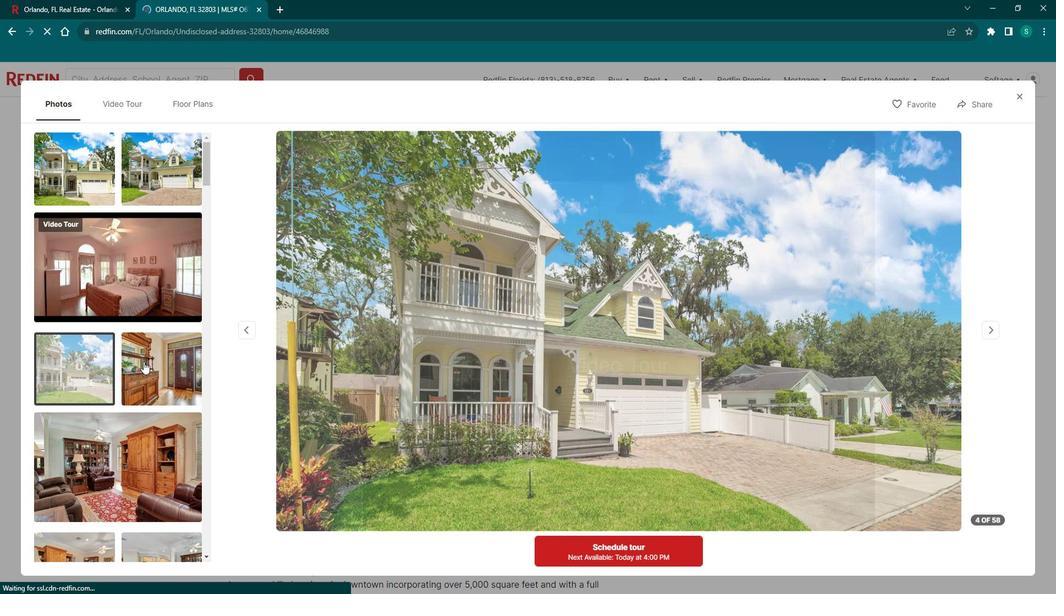 
Action: Mouse pressed left at (161, 361)
Screenshot: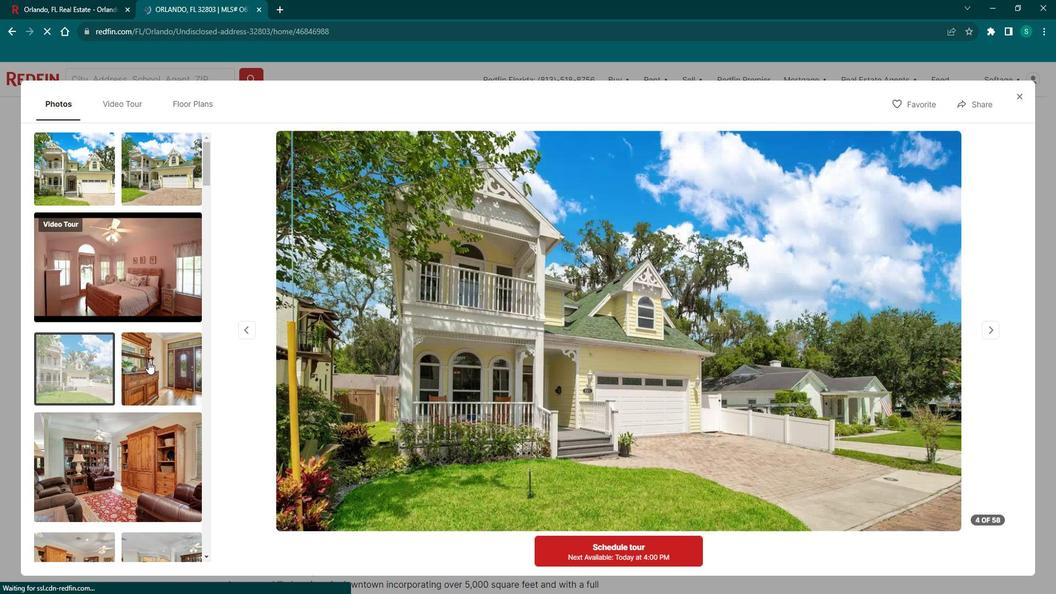 
Action: Mouse moved to (129, 460)
Screenshot: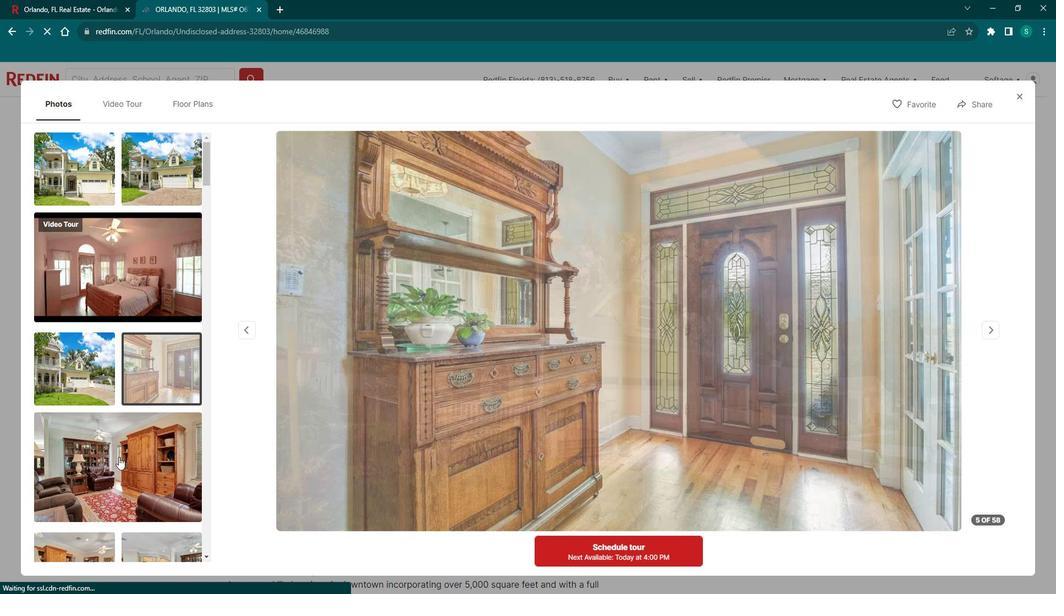 
Action: Mouse pressed left at (129, 460)
Screenshot: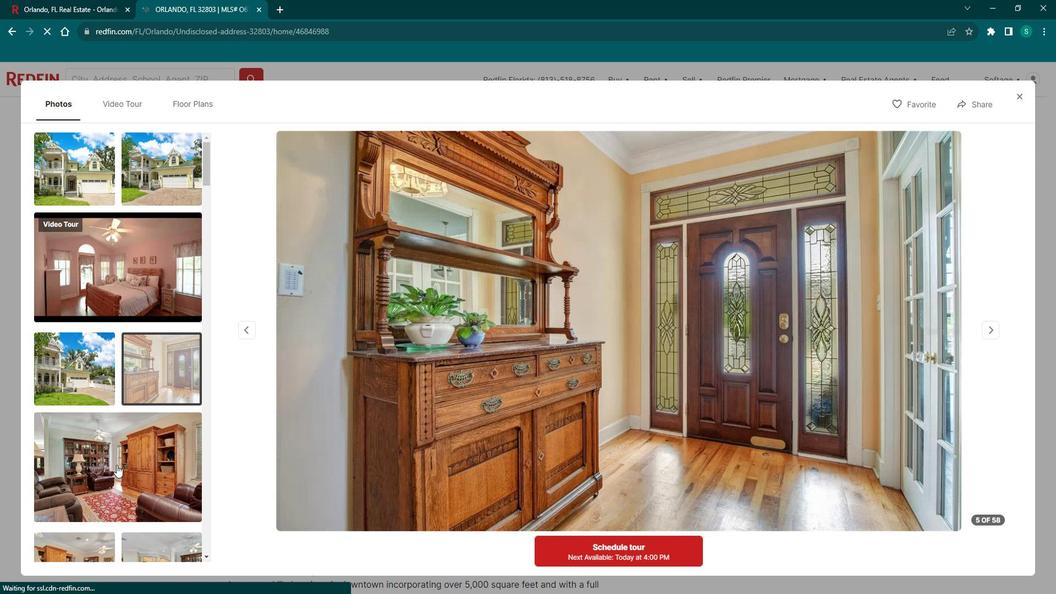 
Action: Mouse scrolled (129, 459) with delta (0, 0)
Screenshot: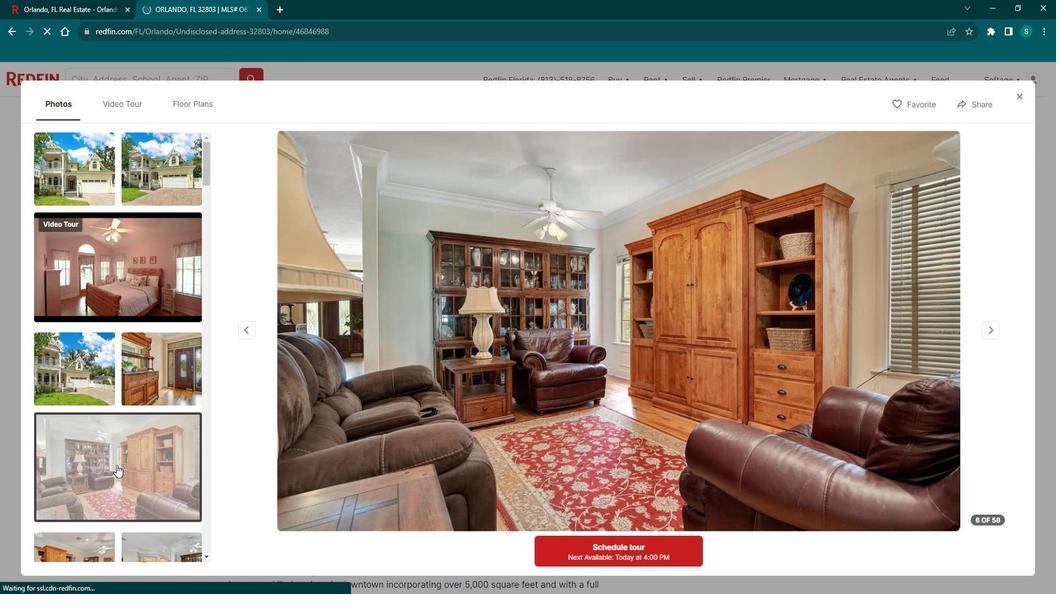 
Action: Mouse scrolled (129, 459) with delta (0, 0)
Screenshot: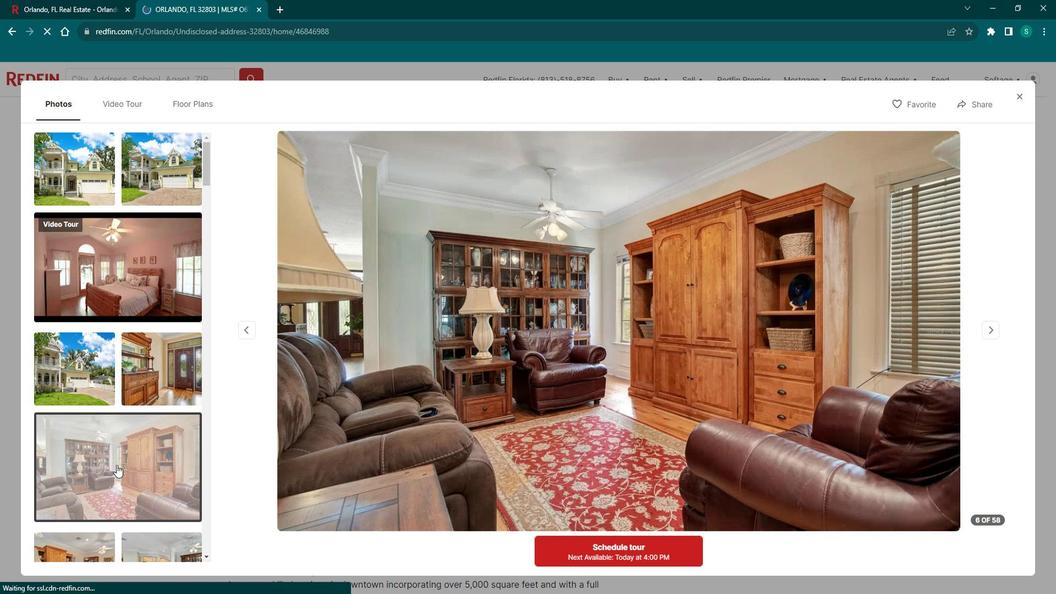 
Action: Mouse scrolled (129, 459) with delta (0, 0)
Screenshot: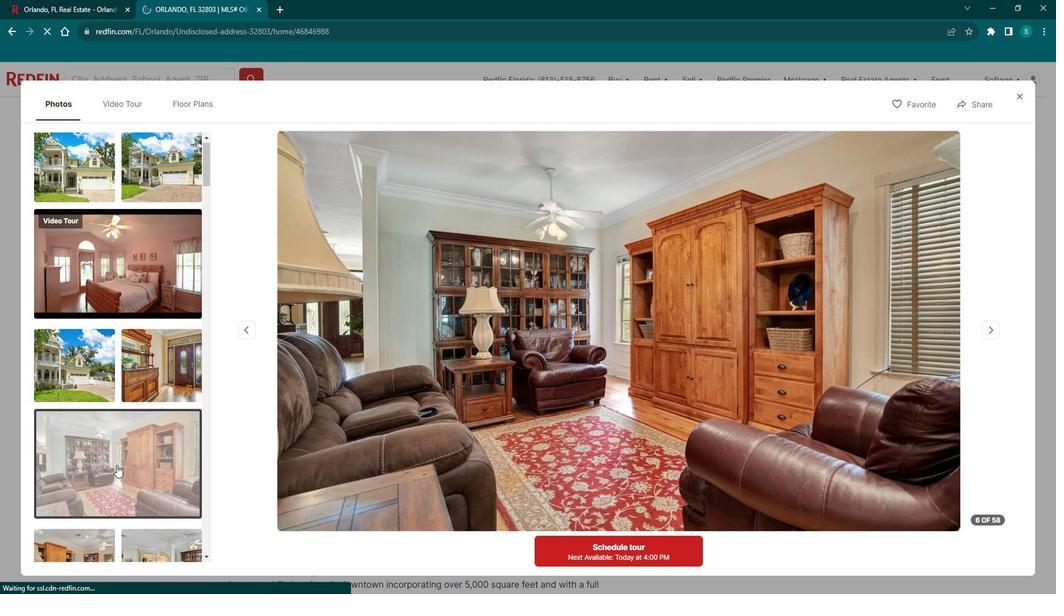 
Action: Mouse scrolled (129, 459) with delta (0, 0)
Screenshot: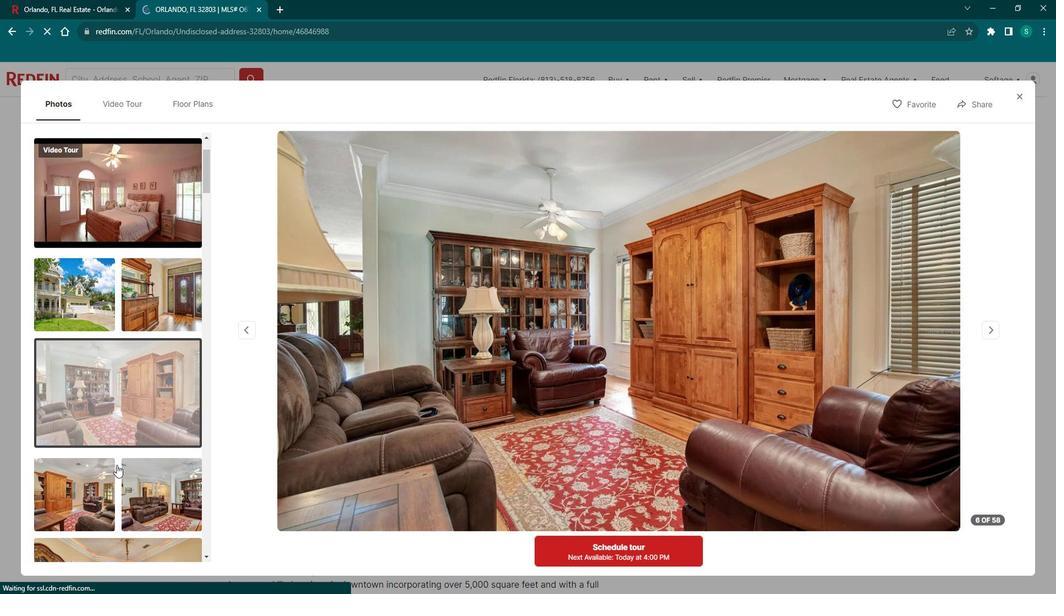 
Action: Mouse moved to (101, 333)
Screenshot: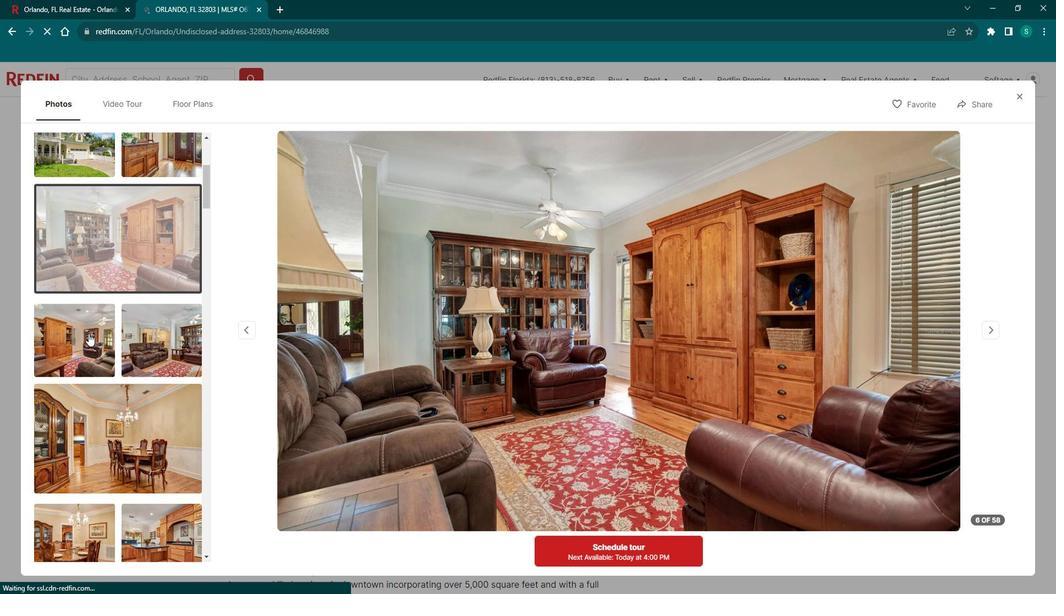 
Action: Mouse pressed left at (101, 333)
Screenshot: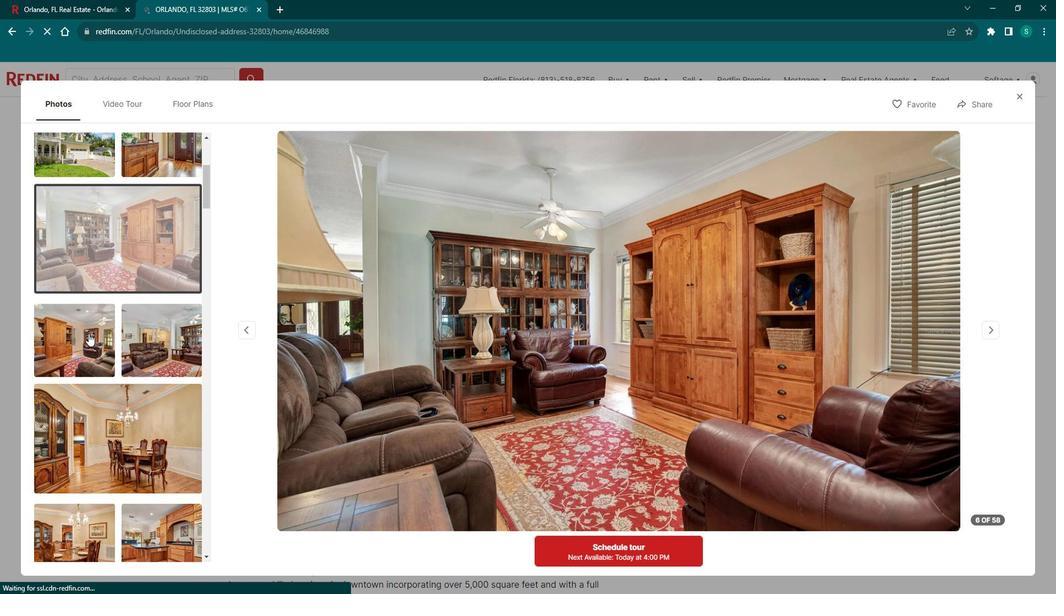 
Action: Mouse moved to (161, 342)
Screenshot: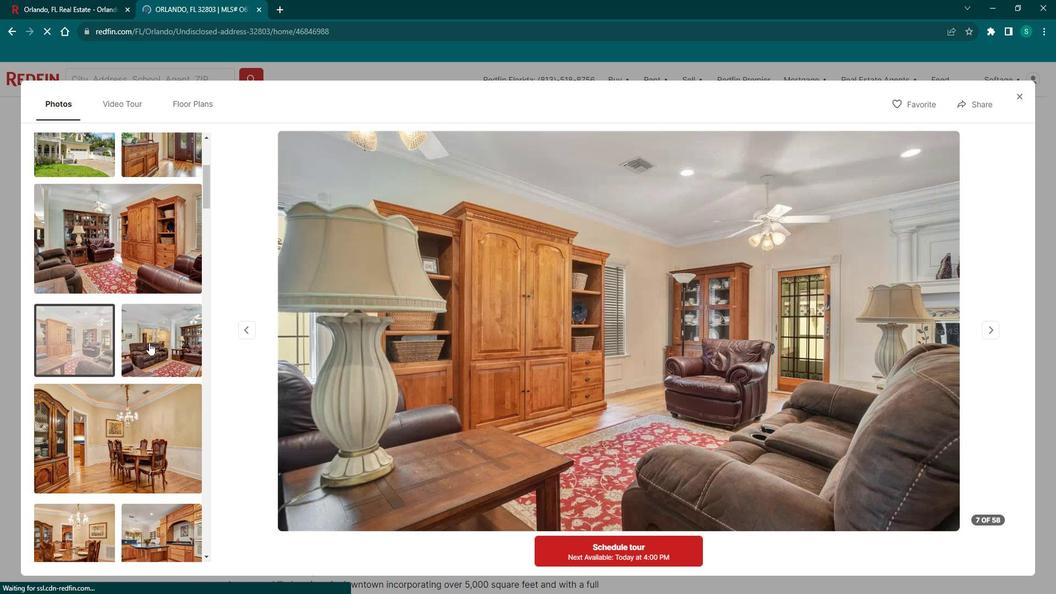 
Action: Mouse pressed left at (161, 342)
Screenshot: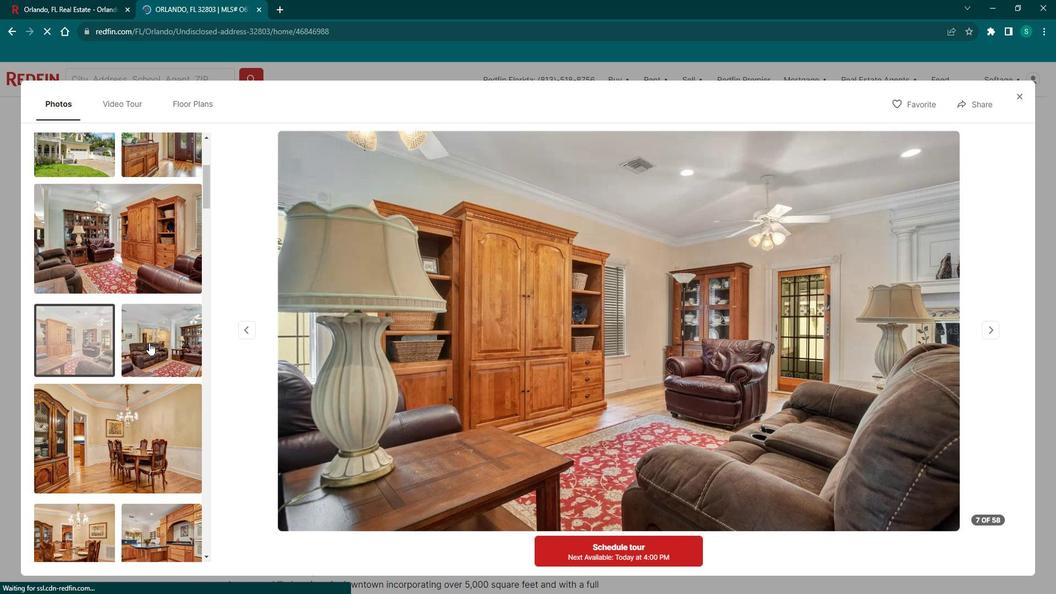 
Action: Mouse moved to (127, 416)
Screenshot: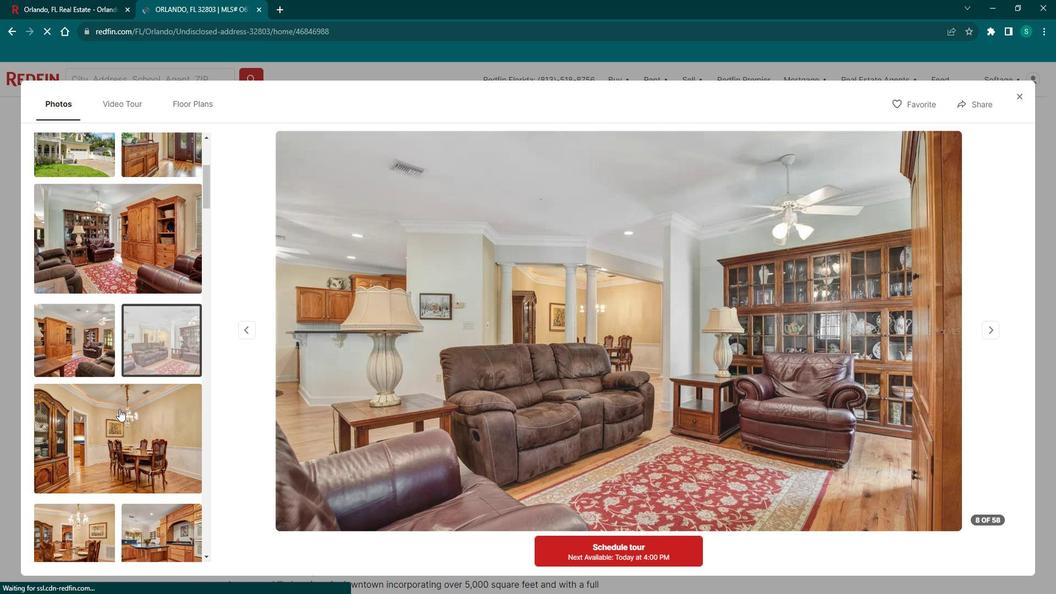 
Action: Mouse pressed left at (127, 416)
Screenshot: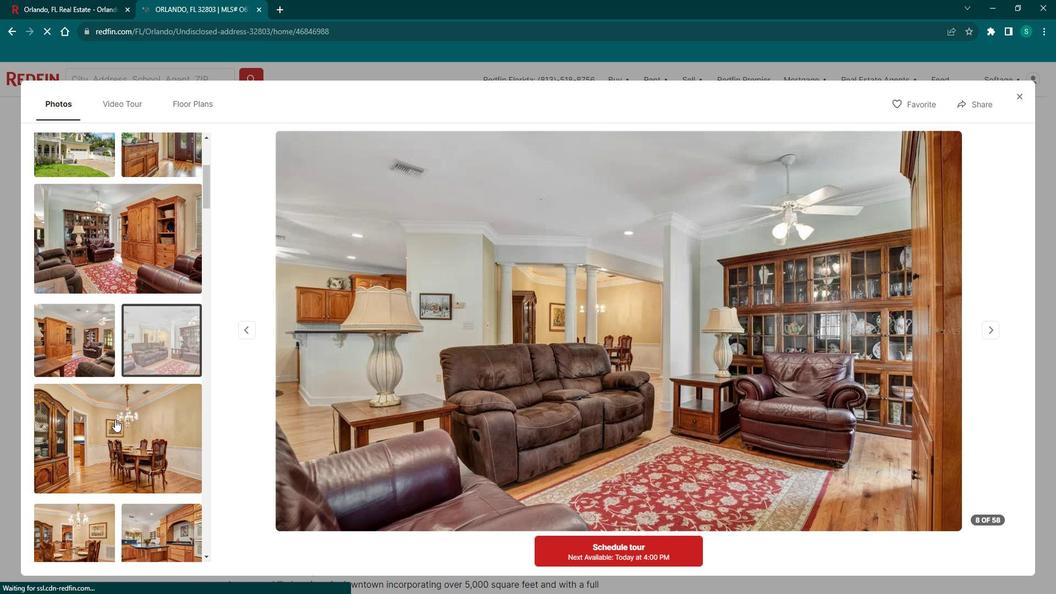 
Action: Mouse scrolled (127, 415) with delta (0, 0)
Screenshot: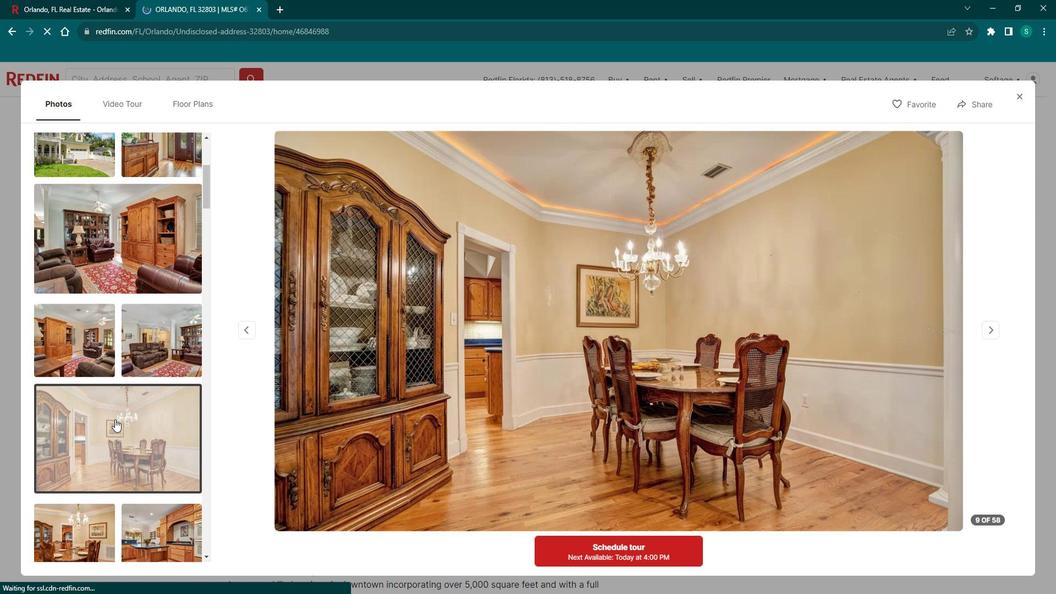 
Action: Mouse scrolled (127, 415) with delta (0, 0)
Screenshot: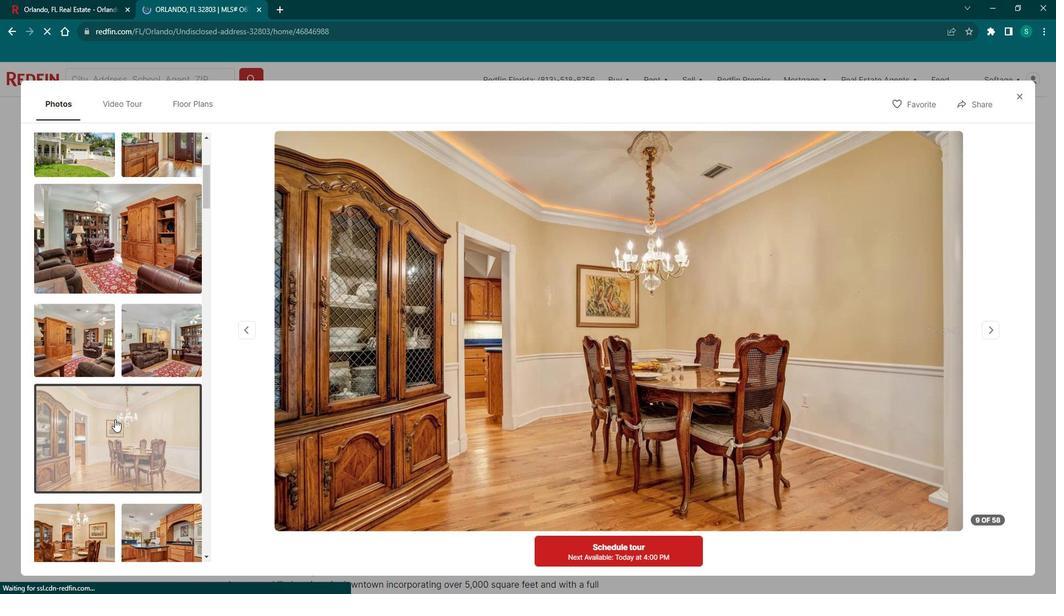 
Action: Mouse scrolled (127, 415) with delta (0, 0)
Screenshot: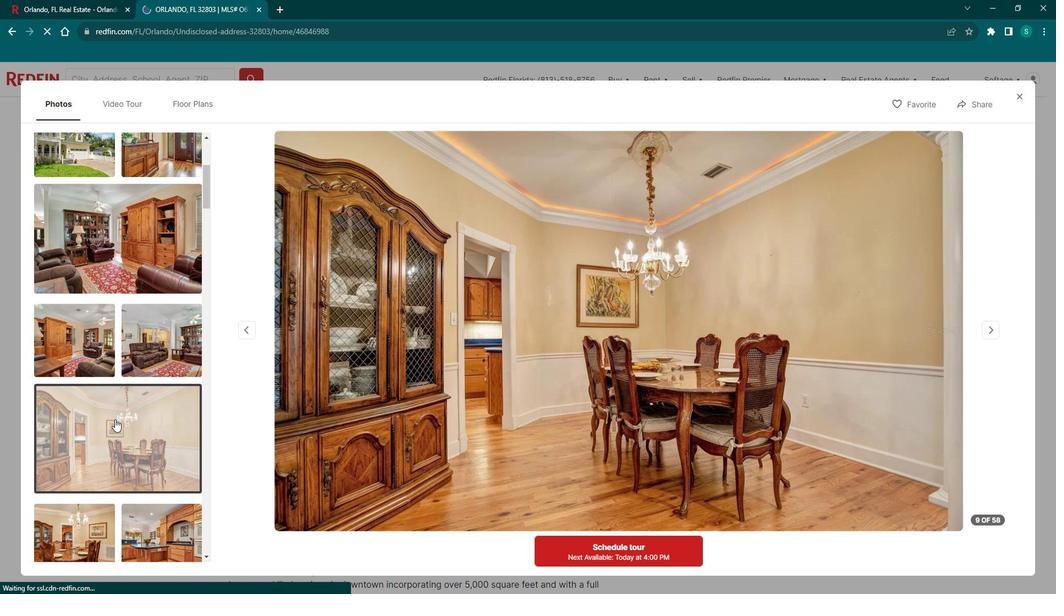 
Action: Mouse scrolled (127, 415) with delta (0, 0)
Screenshot: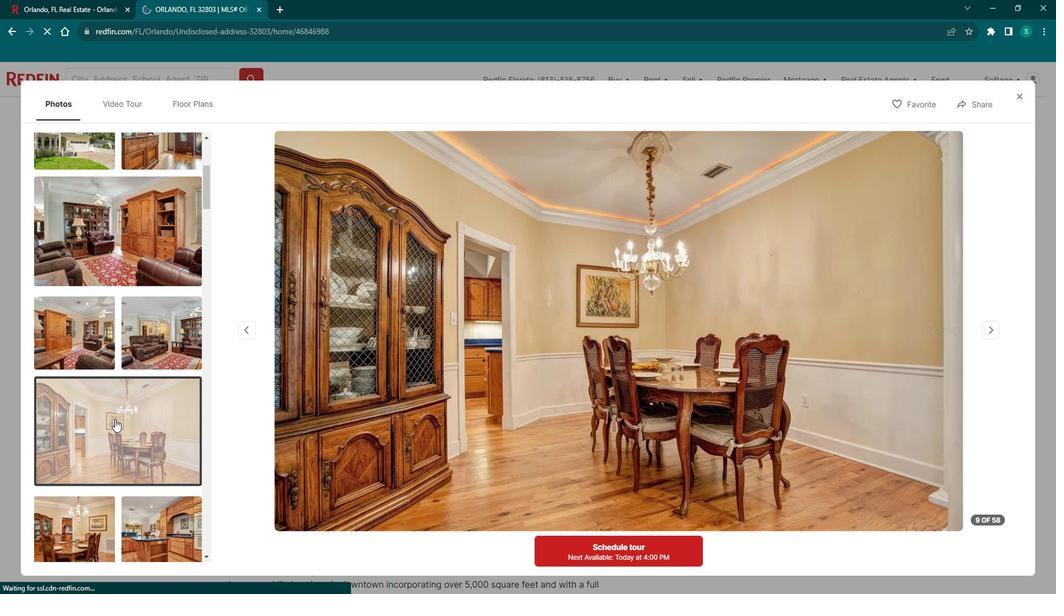 
Action: Mouse moved to (106, 324)
Screenshot: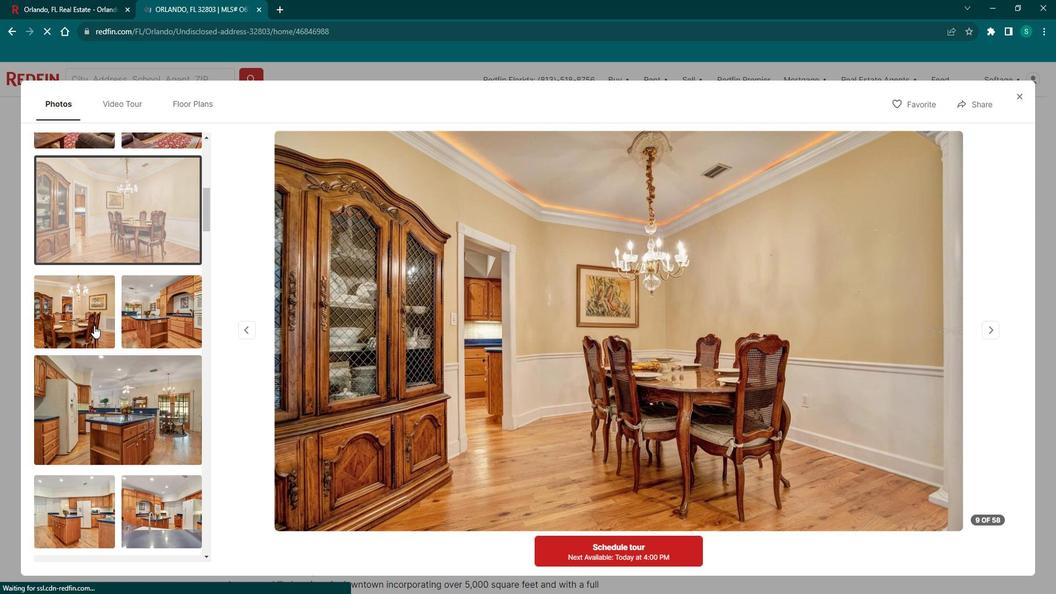 
Action: Mouse pressed left at (106, 324)
Screenshot: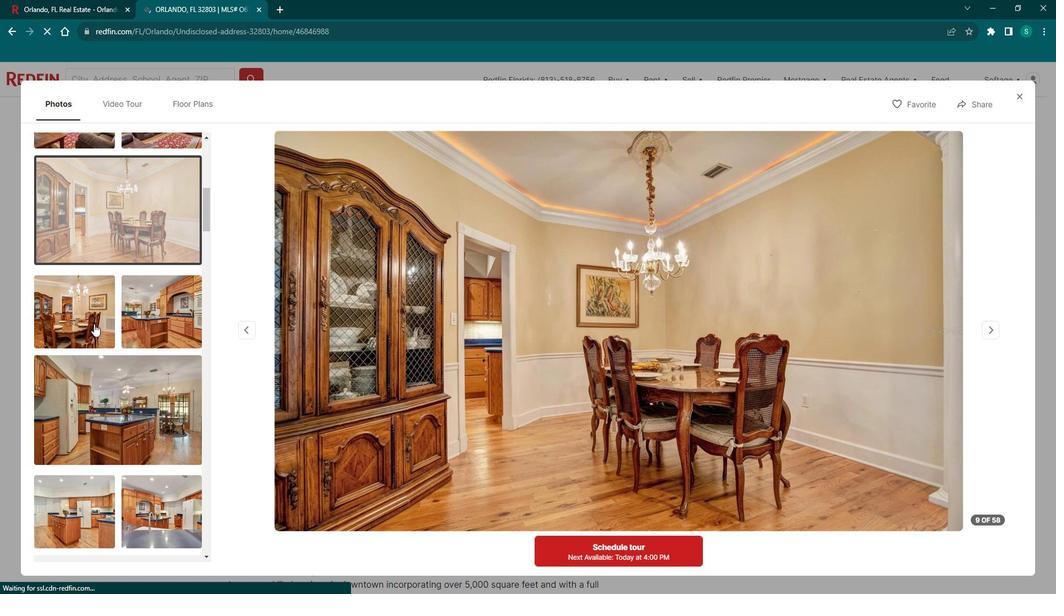 
Action: Mouse moved to (156, 329)
Screenshot: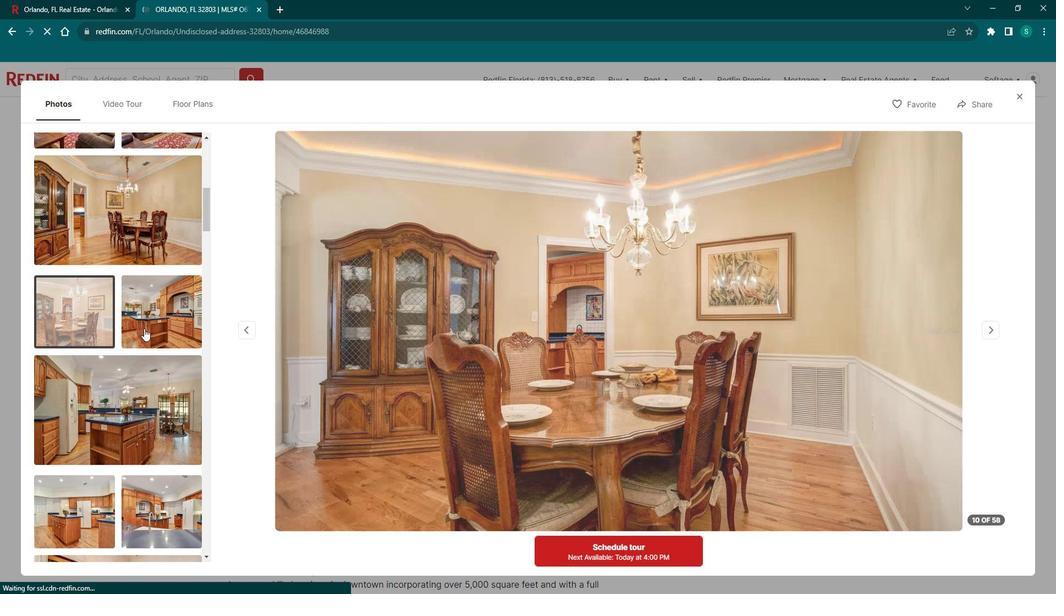 
Action: Mouse pressed left at (156, 329)
Screenshot: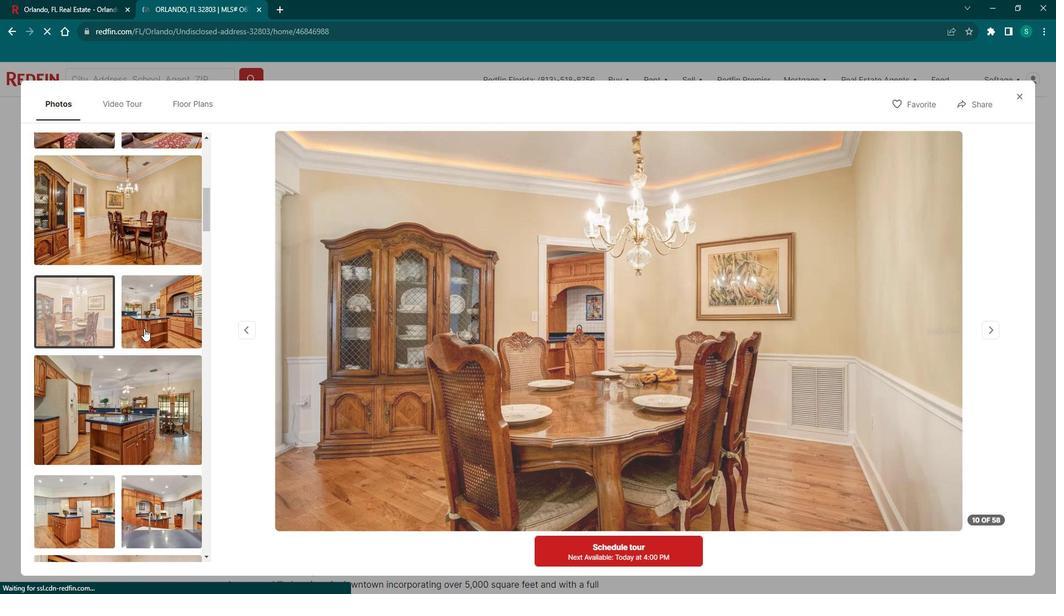 
Action: Mouse moved to (113, 395)
Screenshot: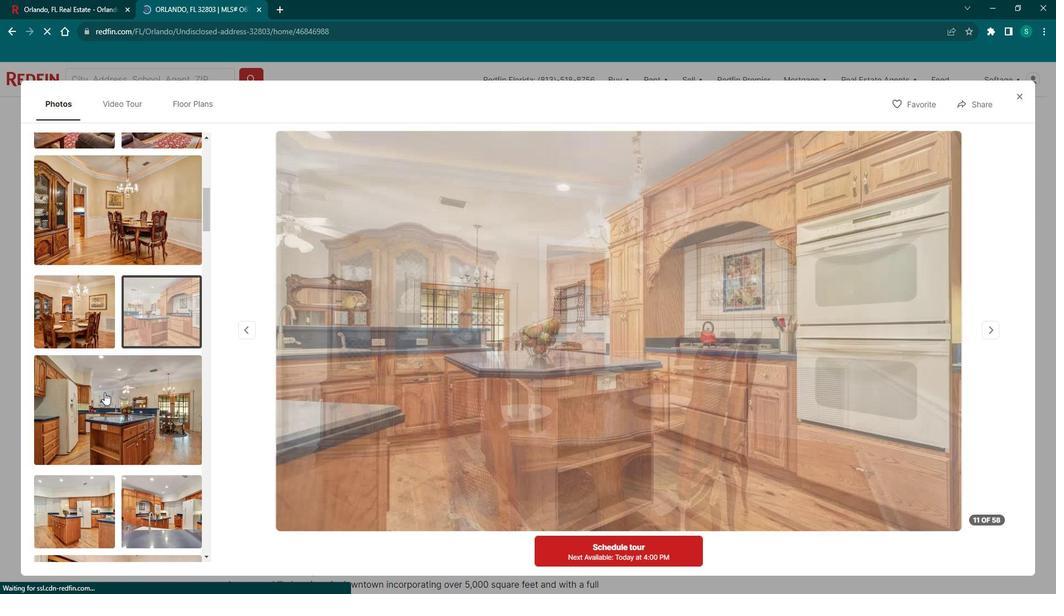 
Action: Mouse pressed left at (113, 395)
Screenshot: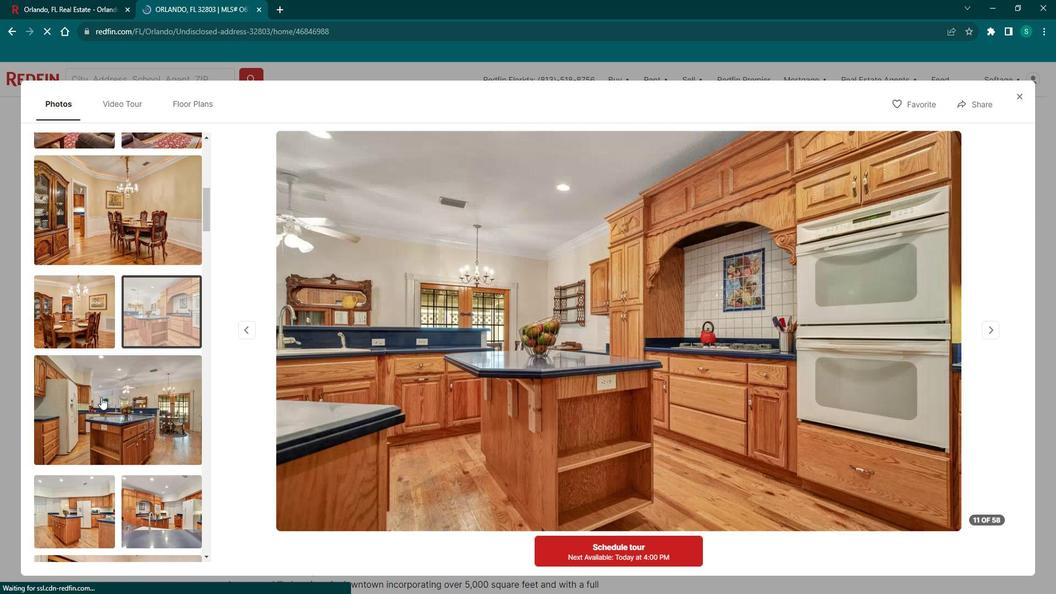 
Action: Mouse moved to (74, 491)
Screenshot: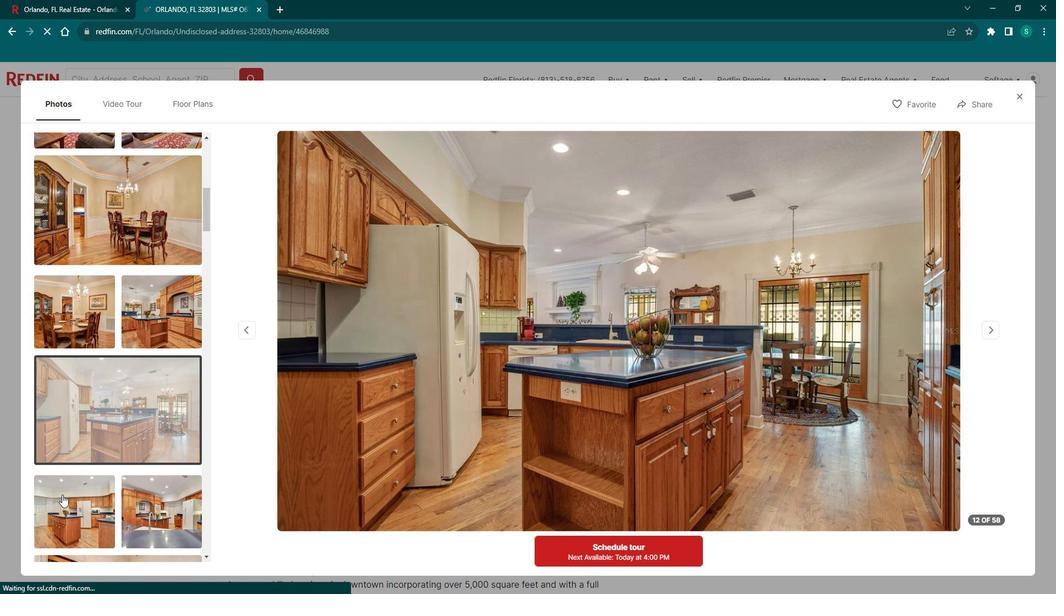 
Action: Mouse pressed left at (74, 491)
Screenshot: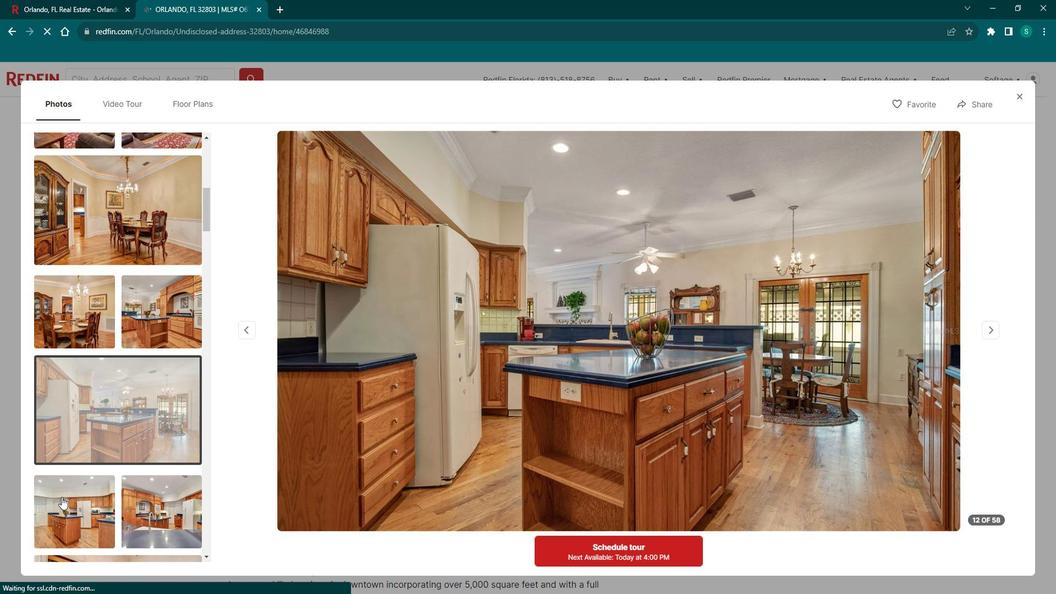 
Action: Mouse moved to (170, 489)
Screenshot: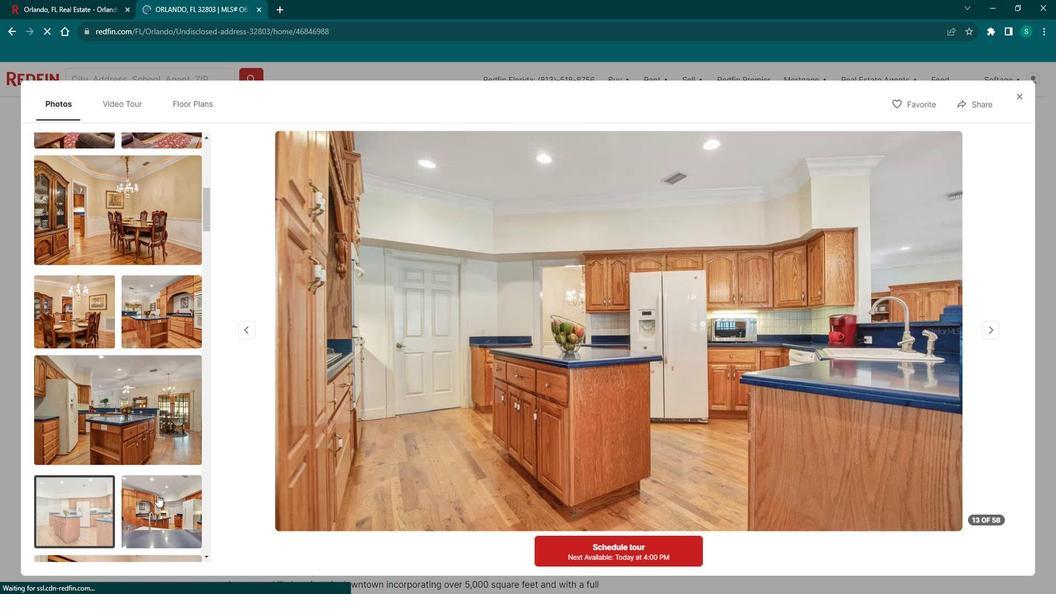 
Action: Mouse pressed left at (170, 489)
Screenshot: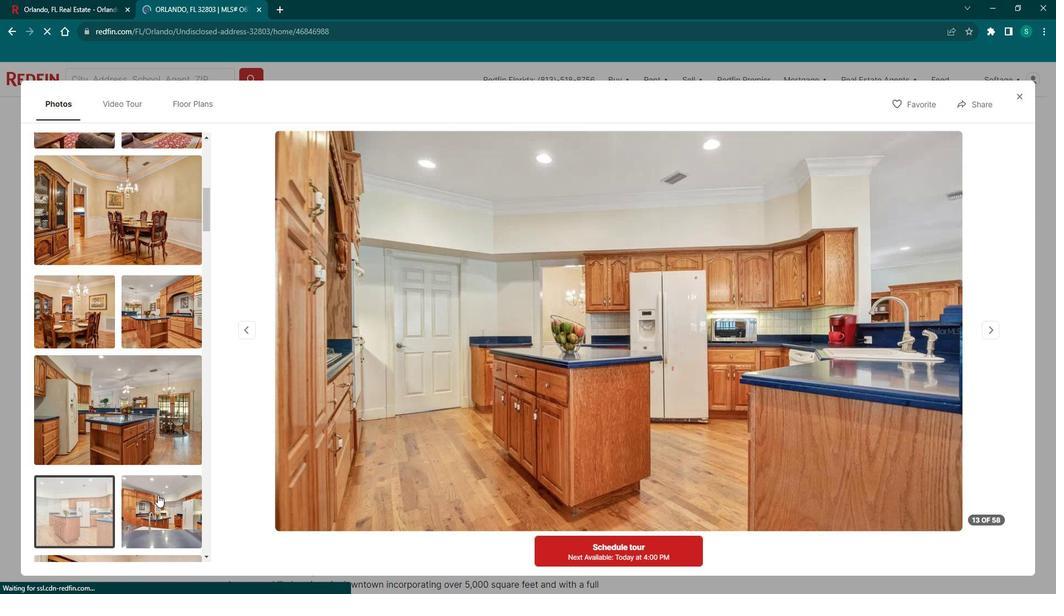 
Action: Mouse moved to (1038, 110)
Screenshot: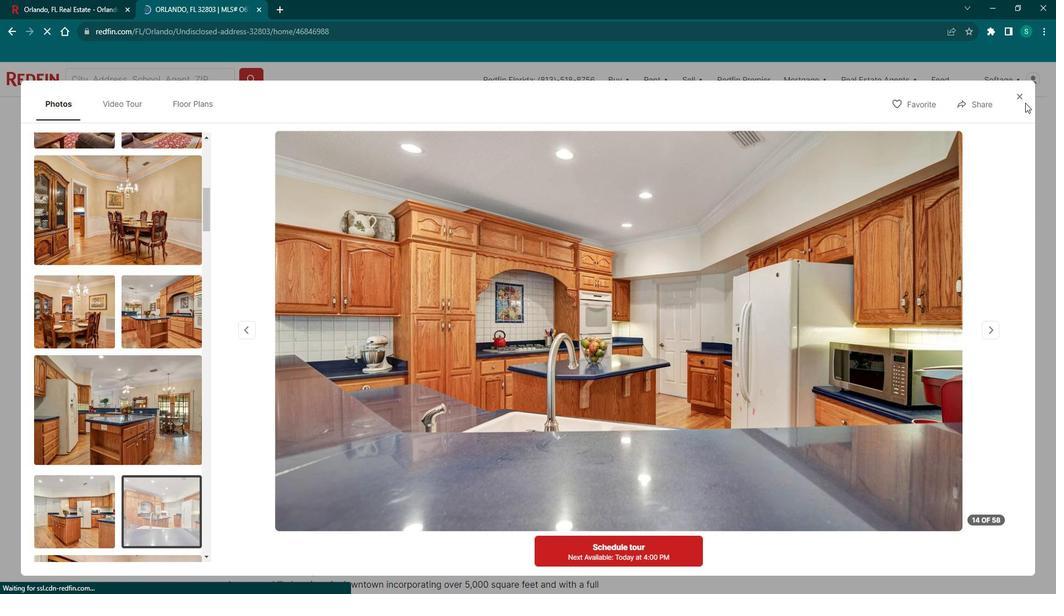 
Action: Mouse pressed left at (1038, 110)
Screenshot: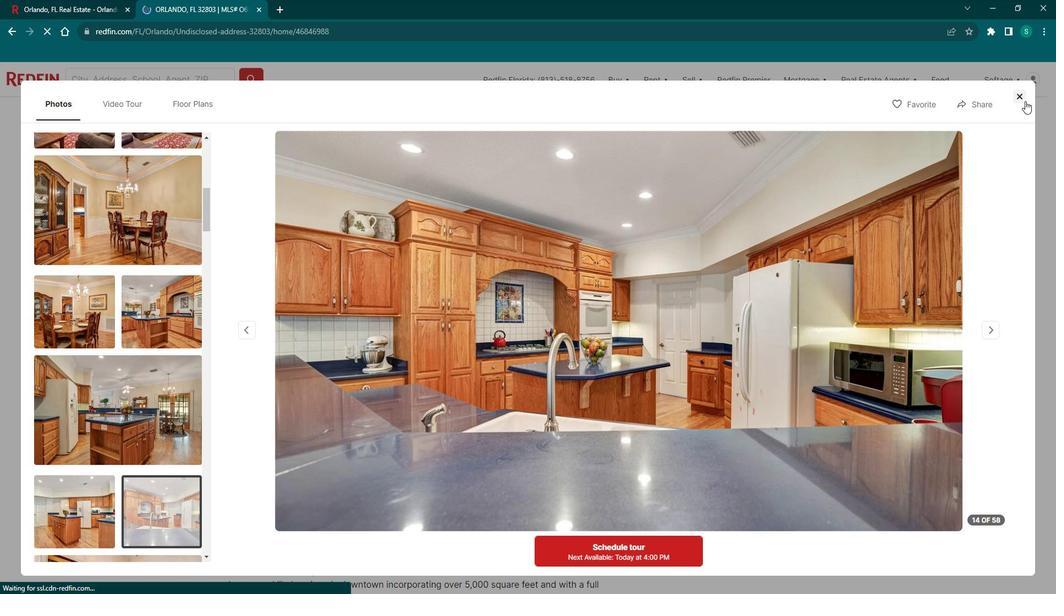 
Action: Mouse moved to (629, 285)
Screenshot: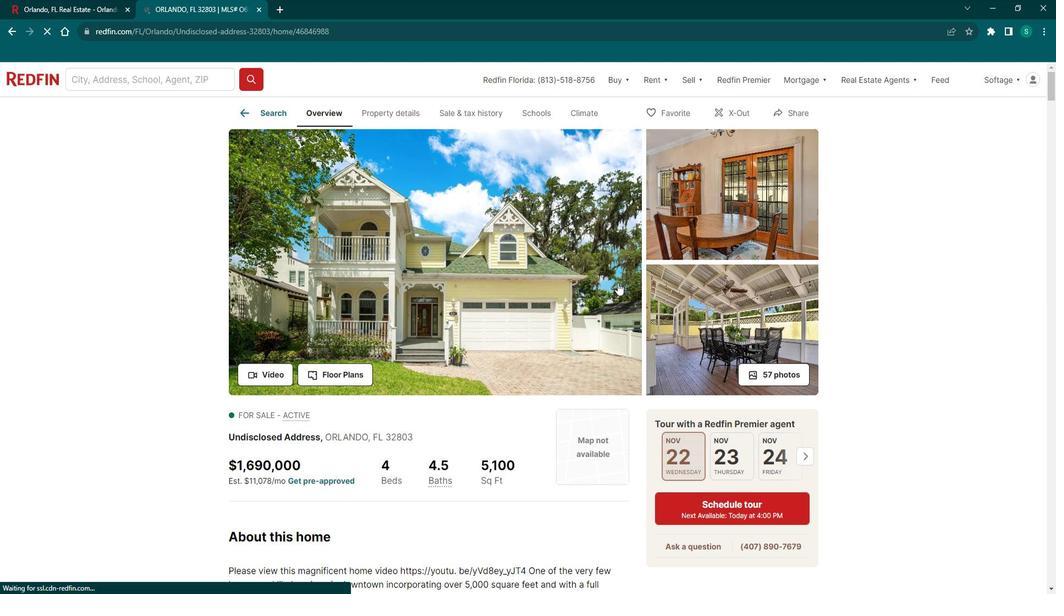 
Action: Mouse scrolled (629, 284) with delta (0, 0)
Screenshot: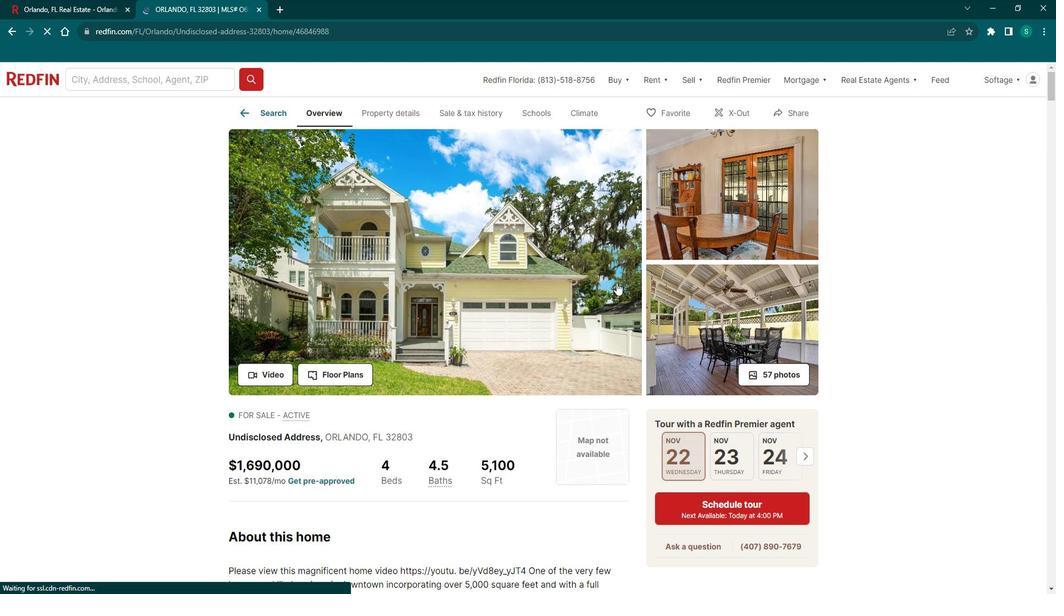 
Action: Mouse scrolled (629, 284) with delta (0, 0)
Screenshot: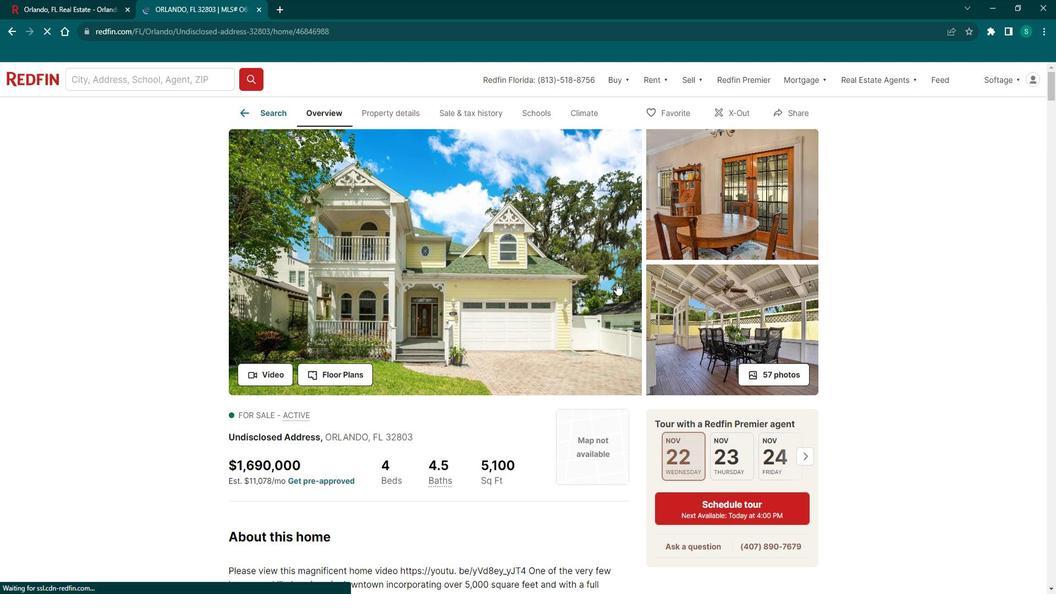 
Action: Mouse scrolled (629, 284) with delta (0, 0)
Screenshot: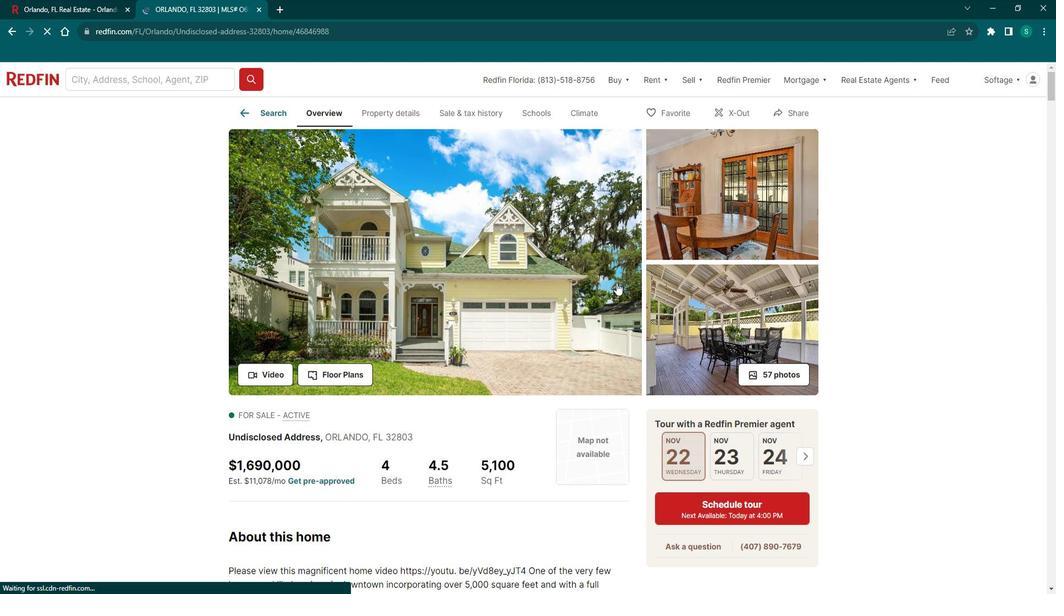 
Action: Mouse scrolled (629, 284) with delta (0, 0)
Screenshot: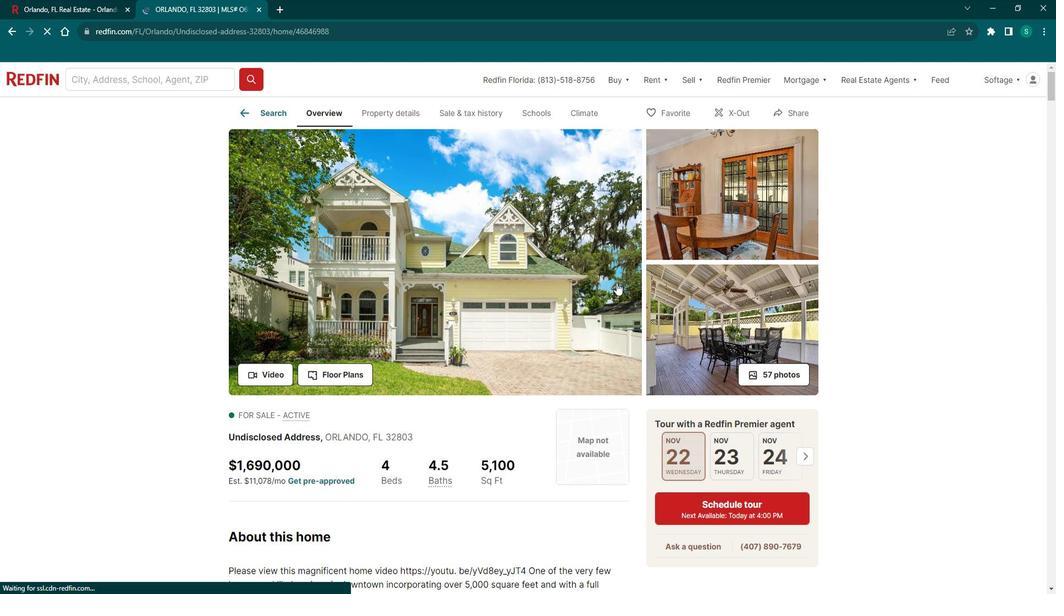 
Action: Mouse scrolled (629, 284) with delta (0, 0)
Screenshot: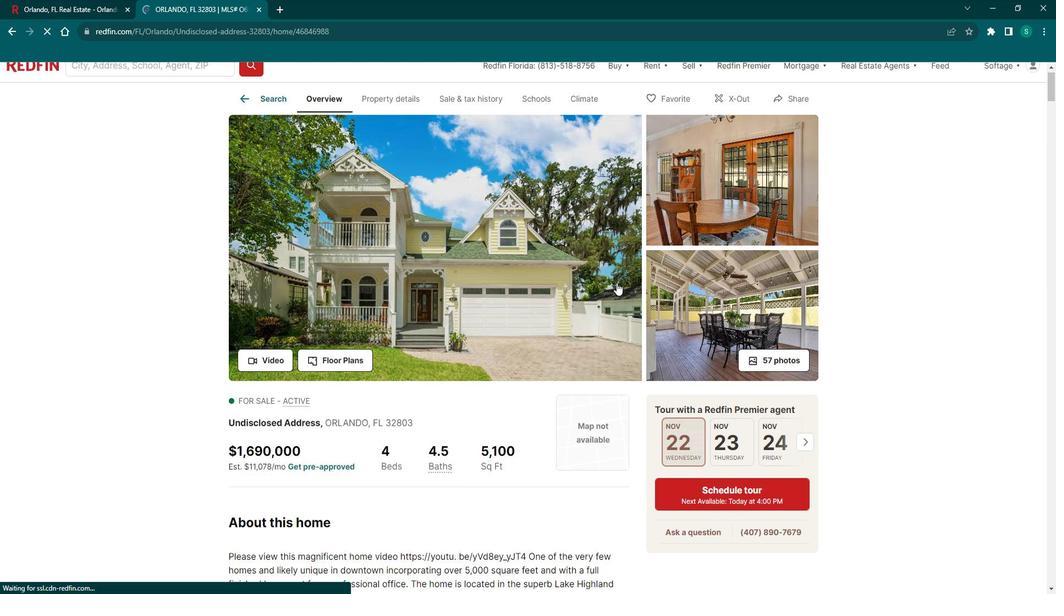 
Action: Mouse moved to (290, 331)
Screenshot: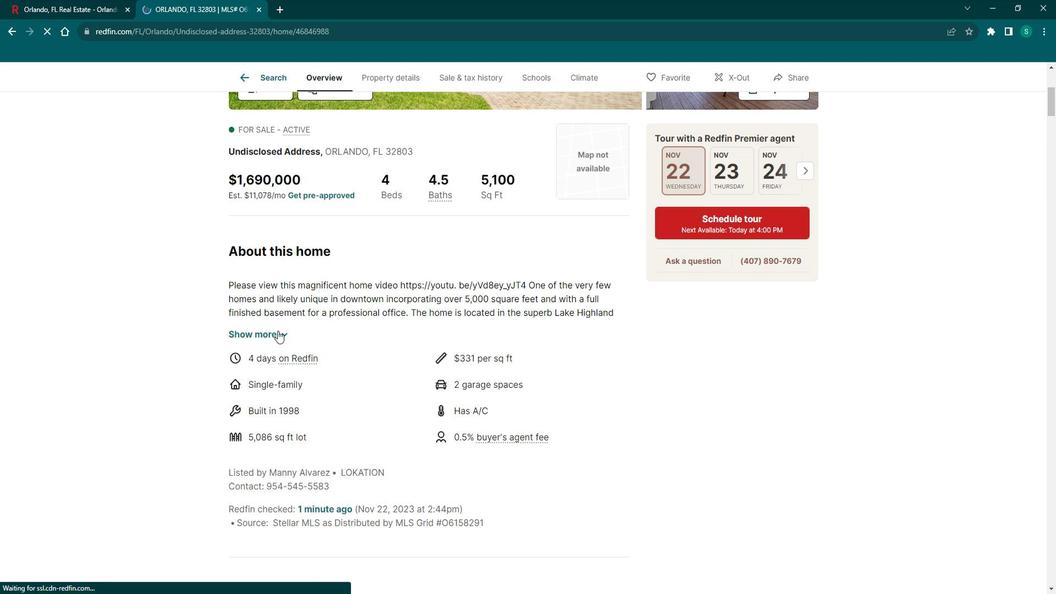 
Action: Mouse pressed left at (290, 331)
Screenshot: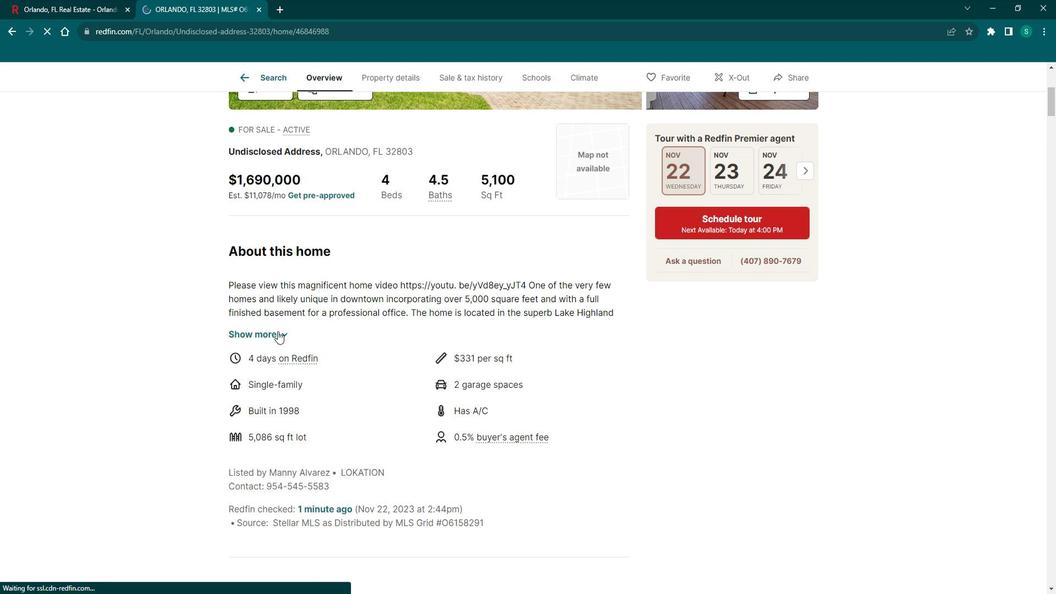 
Action: Mouse moved to (318, 323)
Screenshot: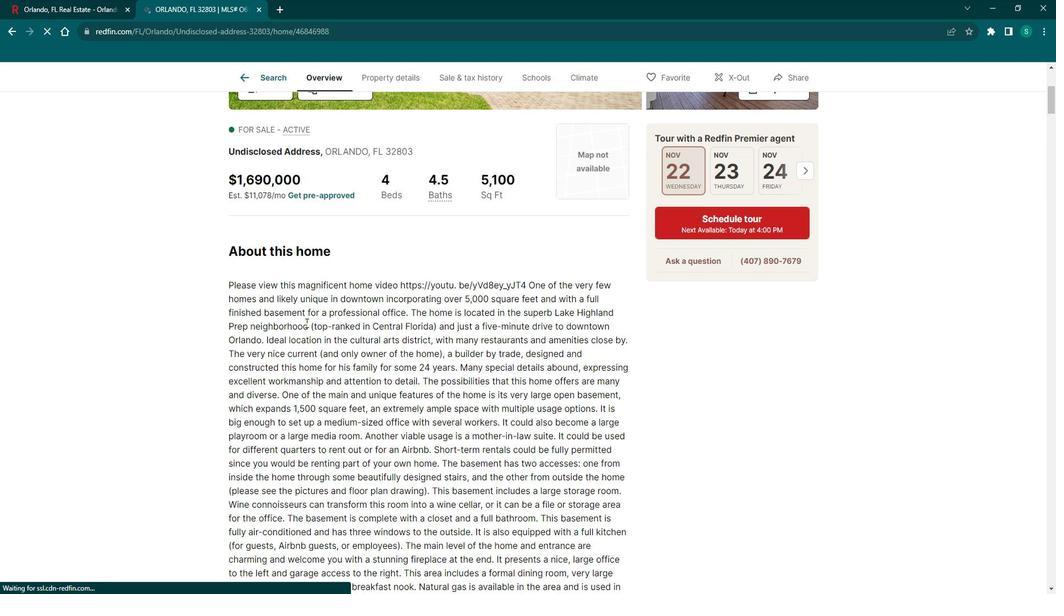 
Action: Mouse scrolled (318, 322) with delta (0, 0)
Screenshot: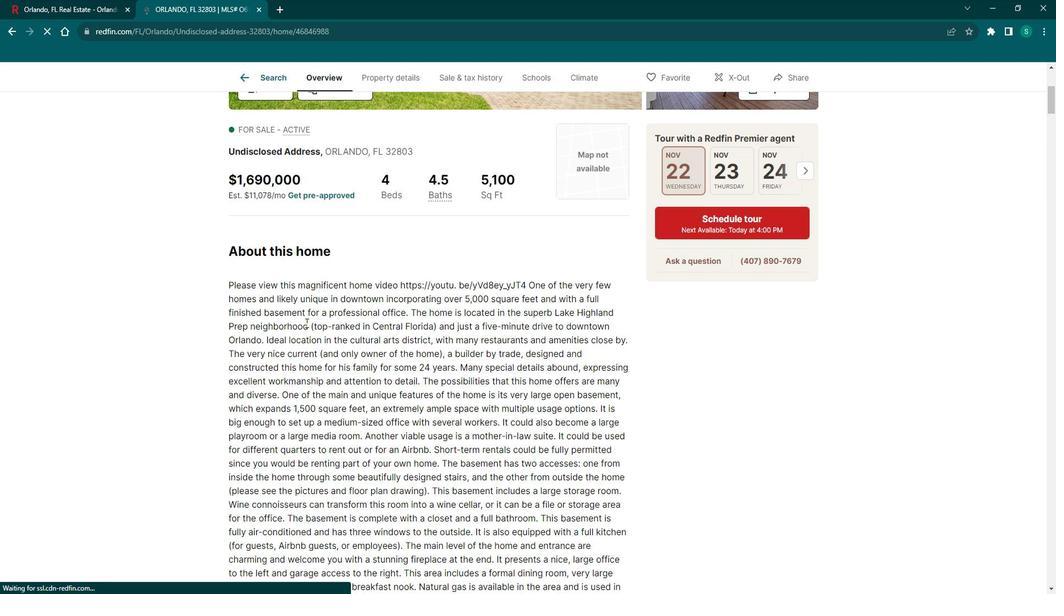 
Action: Mouse scrolled (318, 322) with delta (0, 0)
Screenshot: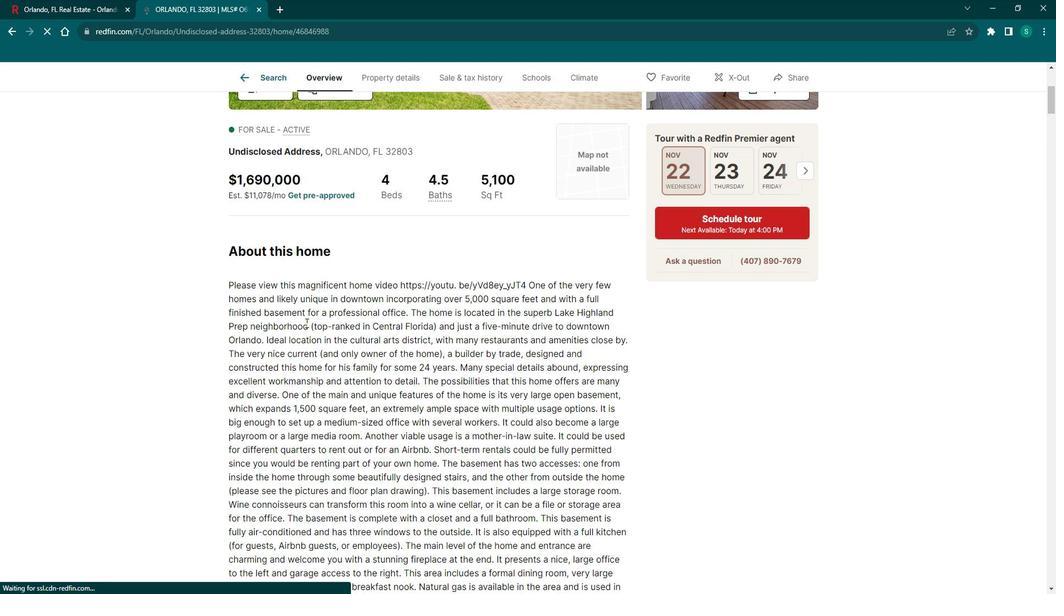 
Action: Mouse scrolled (318, 322) with delta (0, 0)
Screenshot: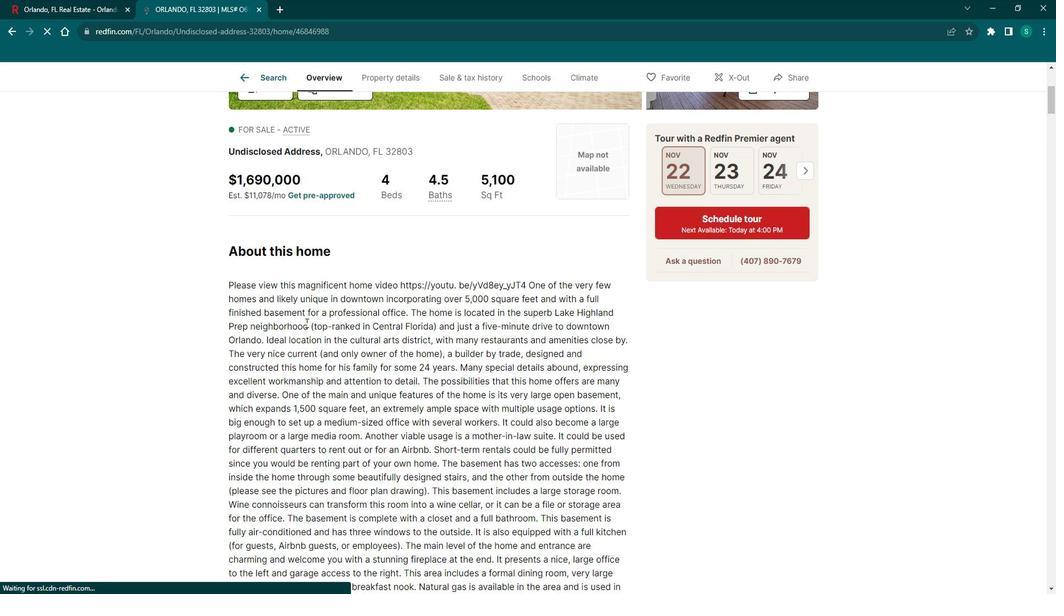
Action: Mouse scrolled (318, 322) with delta (0, 0)
Screenshot: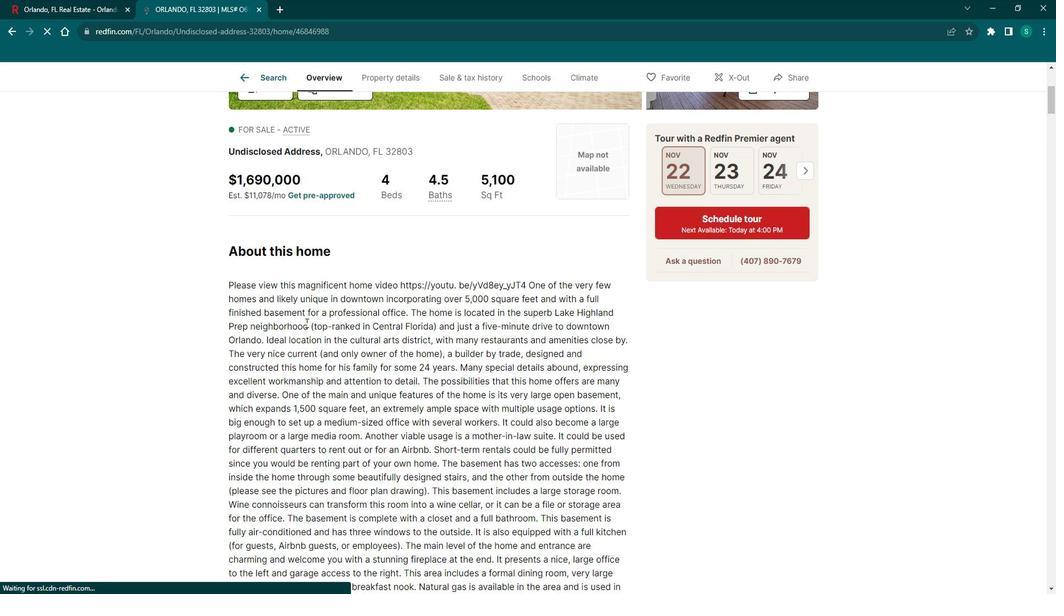 
Action: Mouse scrolled (318, 322) with delta (0, 0)
Screenshot: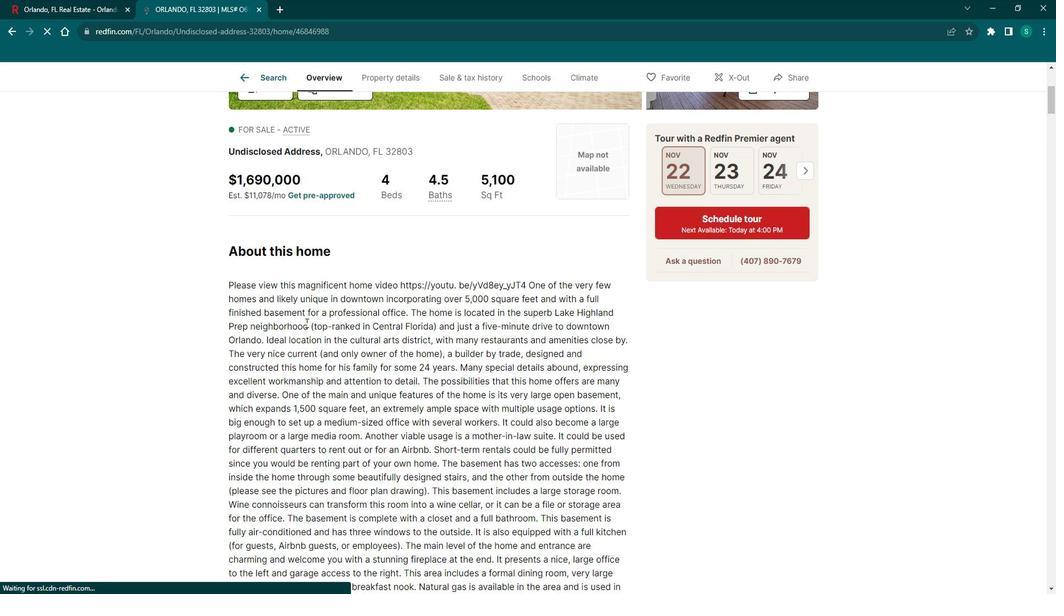 
Action: Mouse scrolled (318, 322) with delta (0, 0)
Screenshot: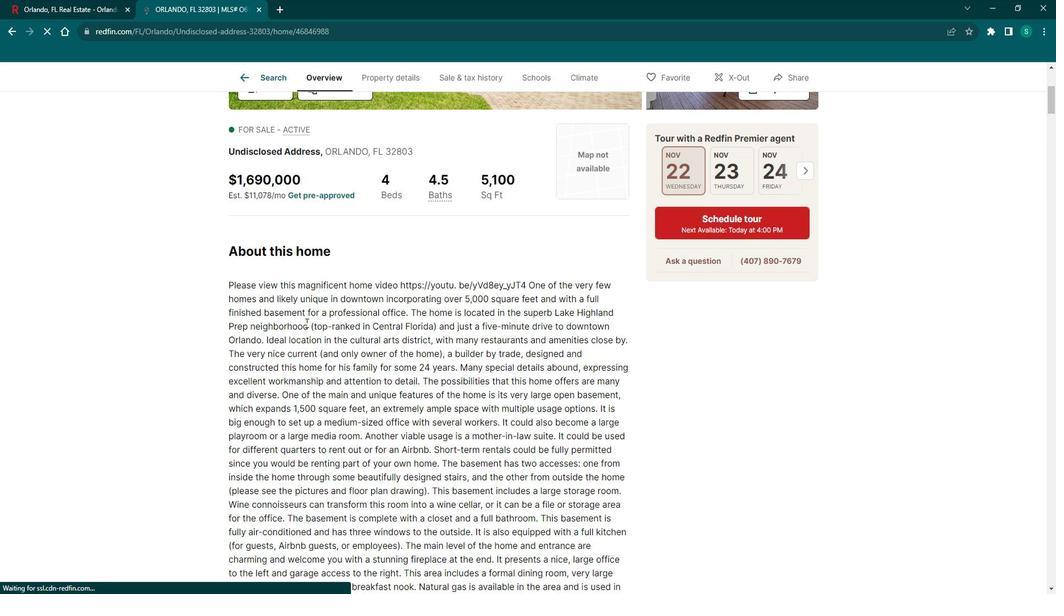 
Action: Mouse scrolled (318, 322) with delta (0, 0)
Screenshot: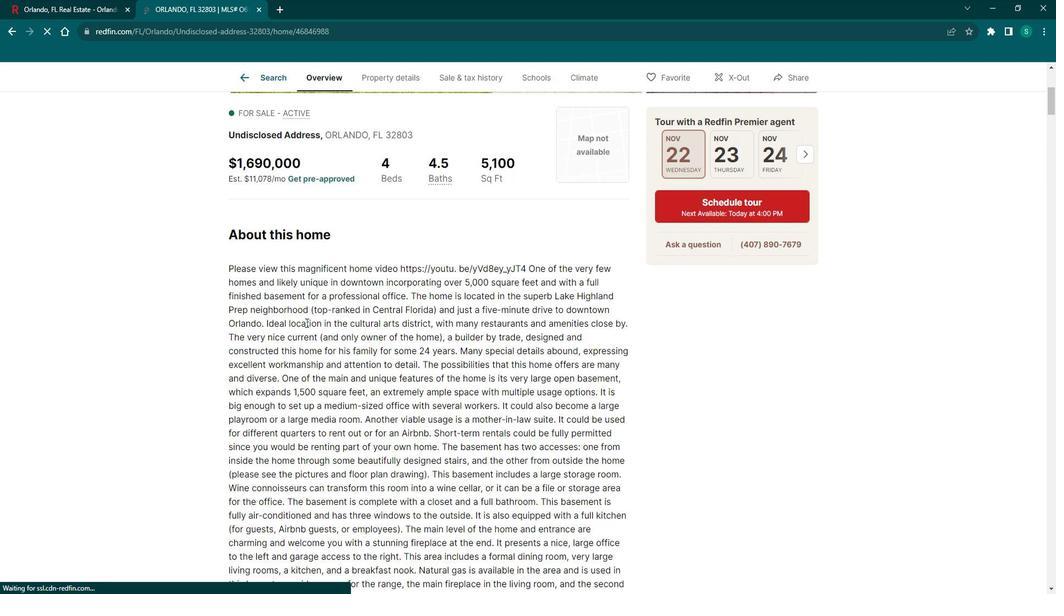 
Action: Mouse scrolled (318, 322) with delta (0, 0)
Screenshot: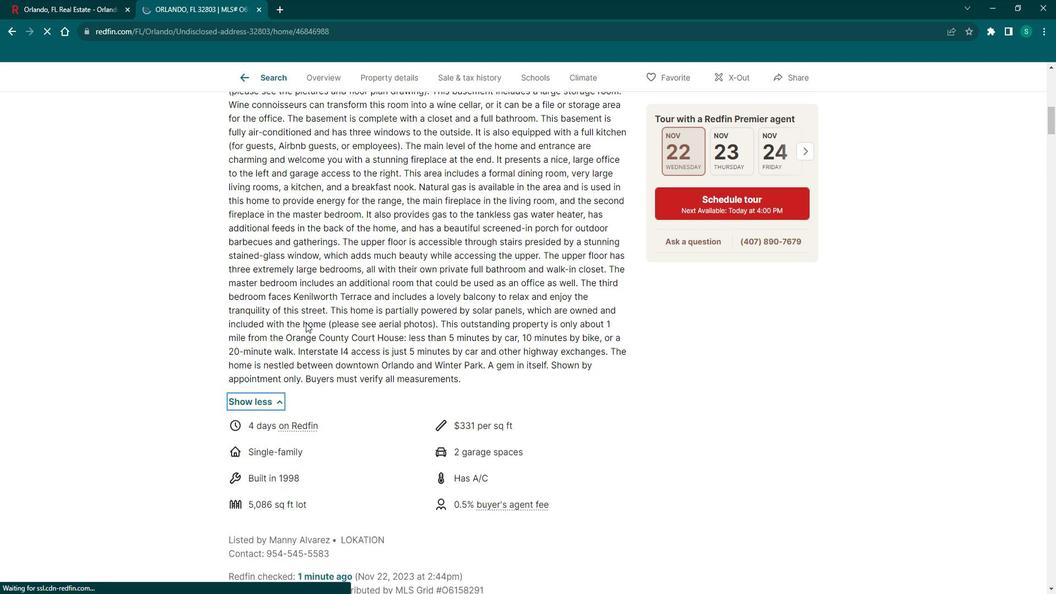 
Action: Mouse scrolled (318, 322) with delta (0, 0)
Screenshot: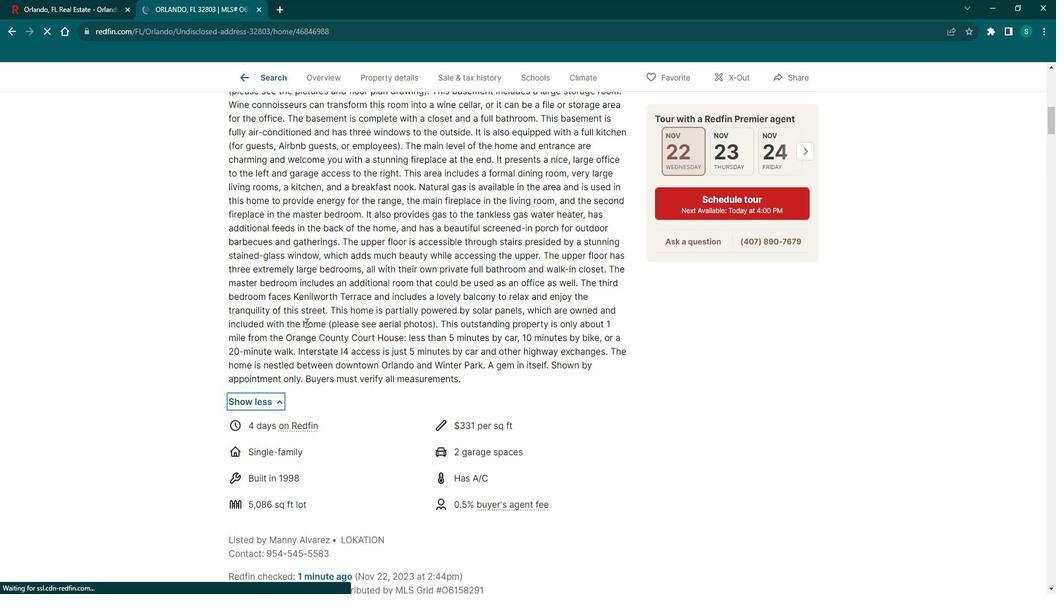 
Action: Mouse scrolled (318, 322) with delta (0, 0)
Screenshot: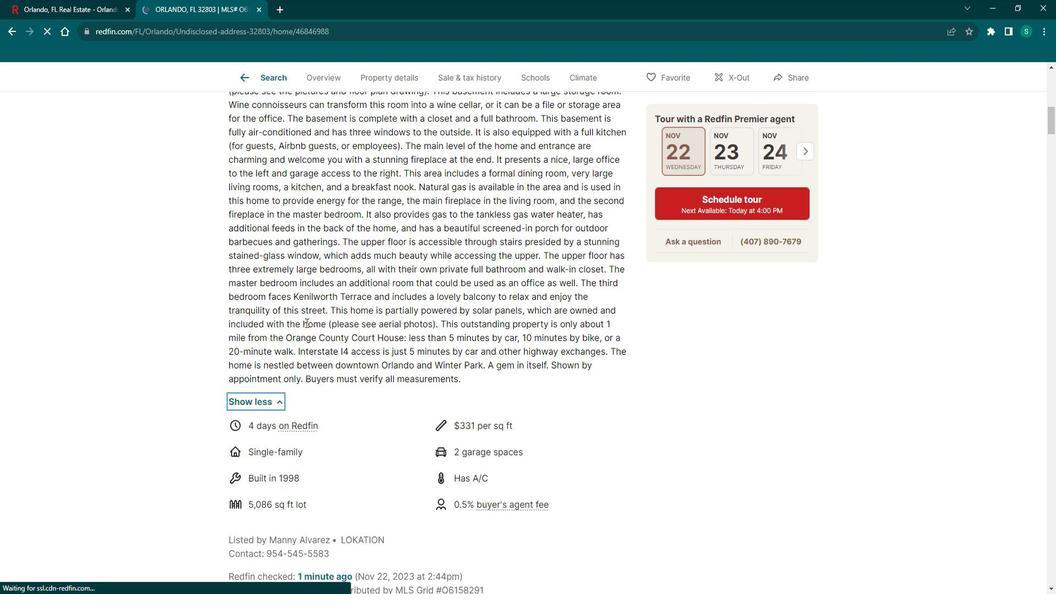 
Action: Mouse scrolled (318, 322) with delta (0, 0)
Screenshot: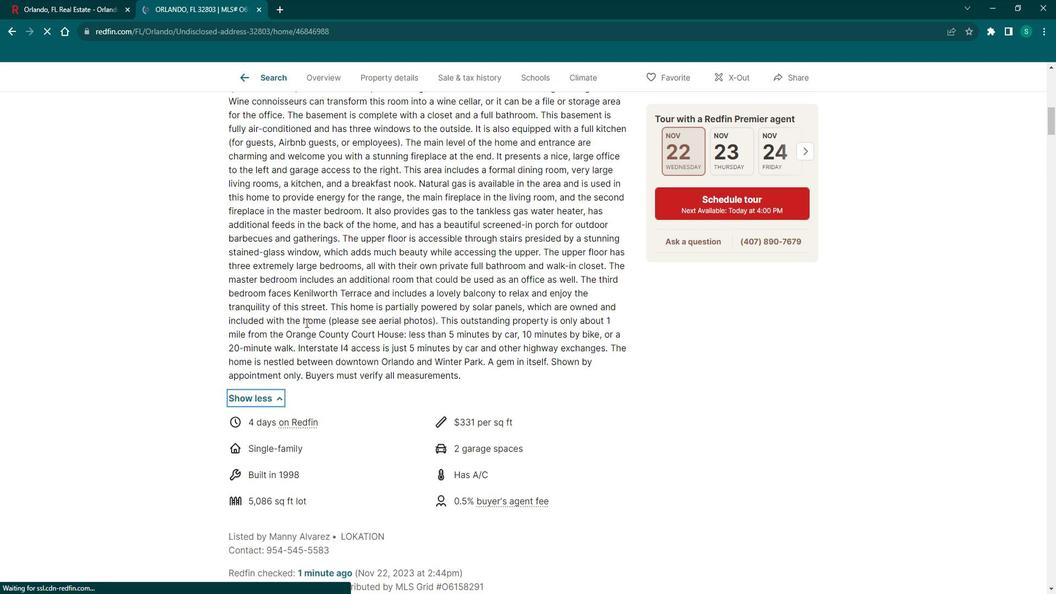 
Action: Mouse scrolled (318, 322) with delta (0, 0)
Screenshot: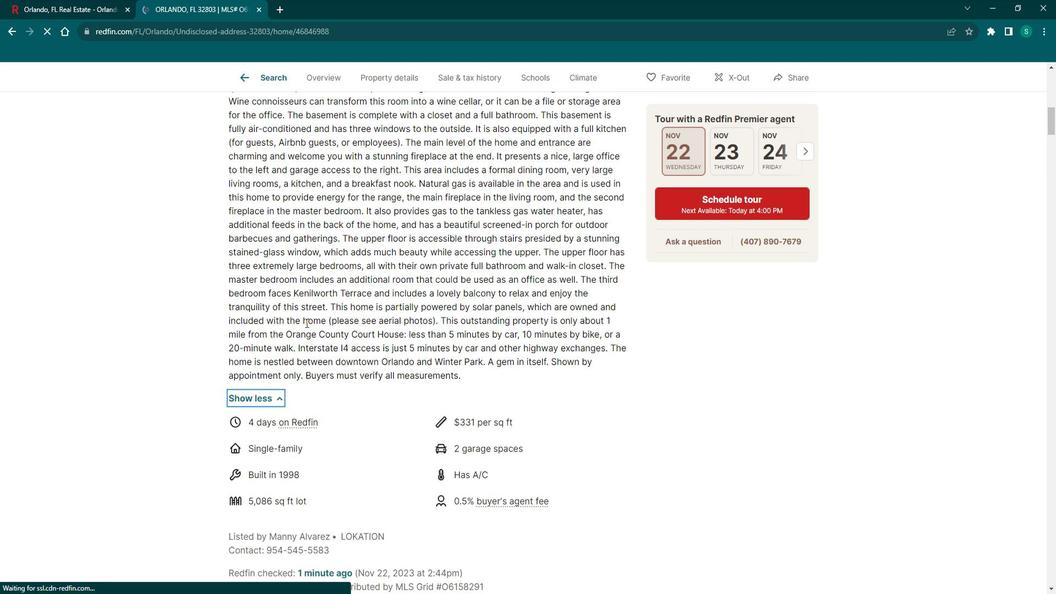 
Action: Mouse moved to (320, 323)
Screenshot: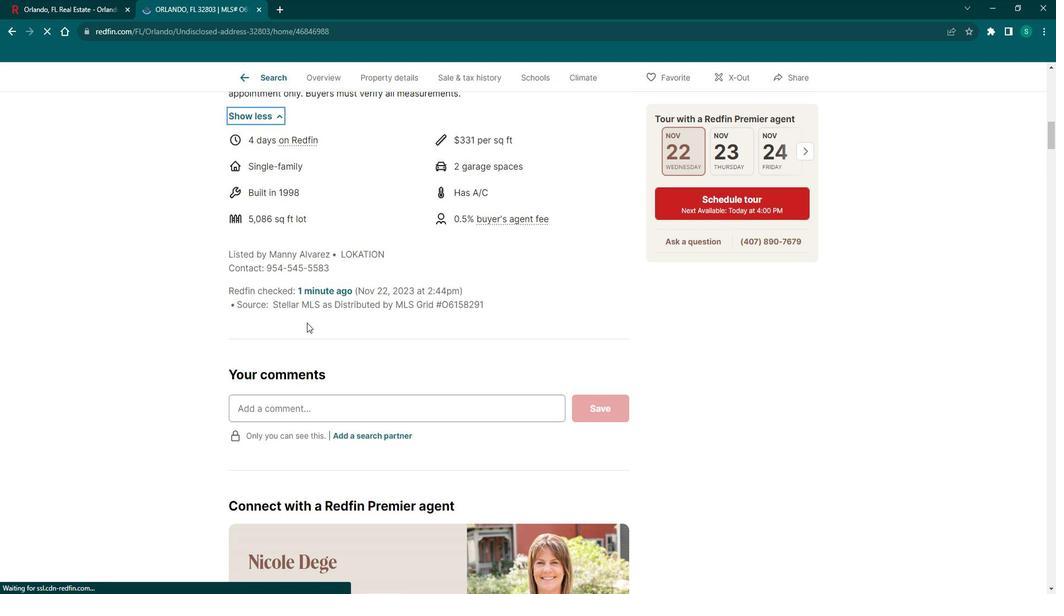 
Action: Mouse scrolled (320, 322) with delta (0, 0)
Screenshot: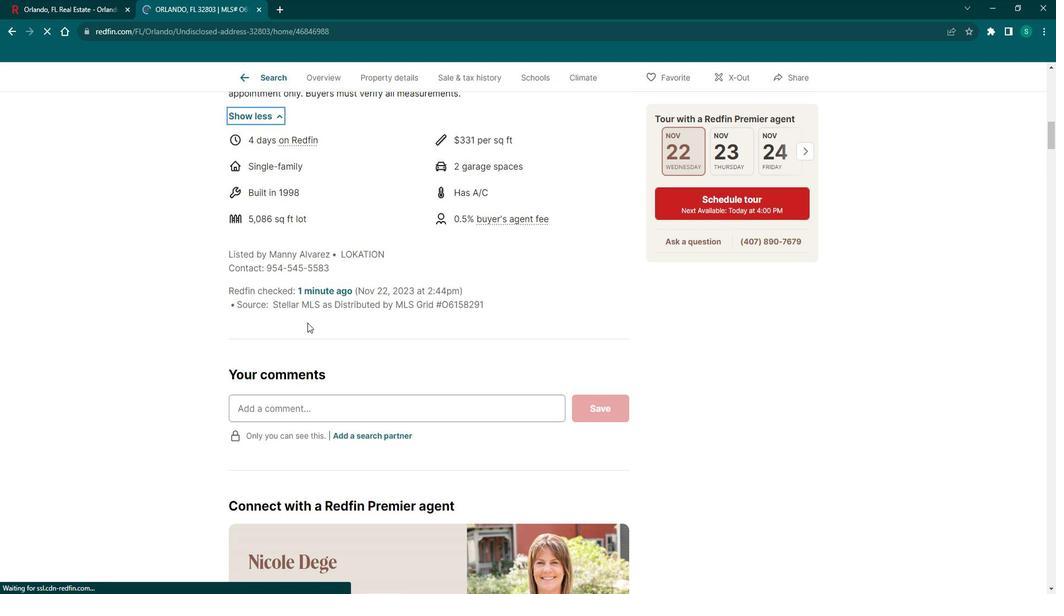 
Action: Mouse scrolled (320, 322) with delta (0, 0)
Screenshot: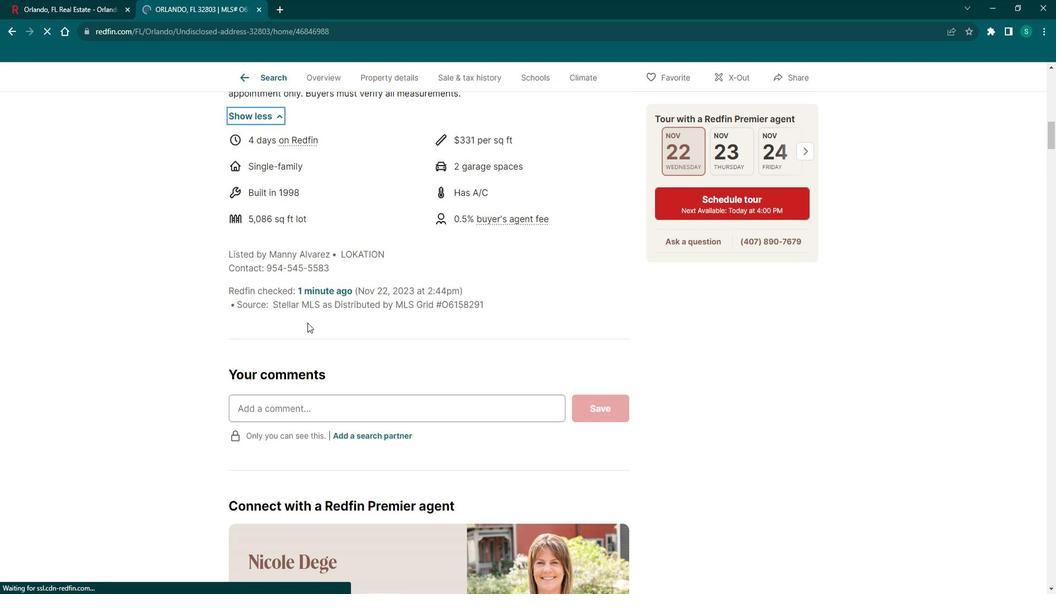 
Action: Mouse scrolled (320, 322) with delta (0, 0)
Screenshot: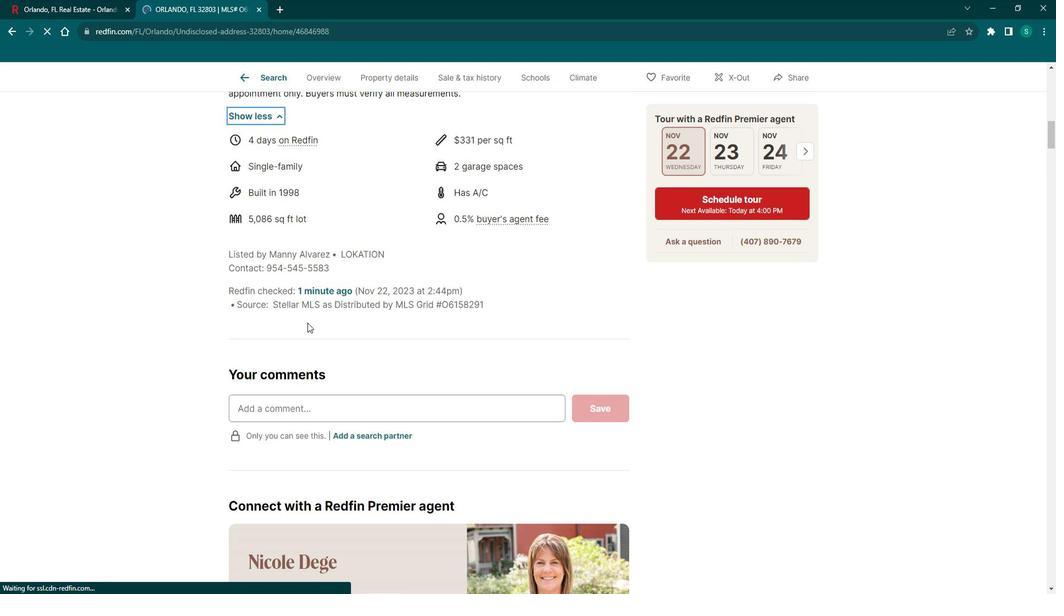 
Action: Mouse scrolled (320, 322) with delta (0, 0)
Screenshot: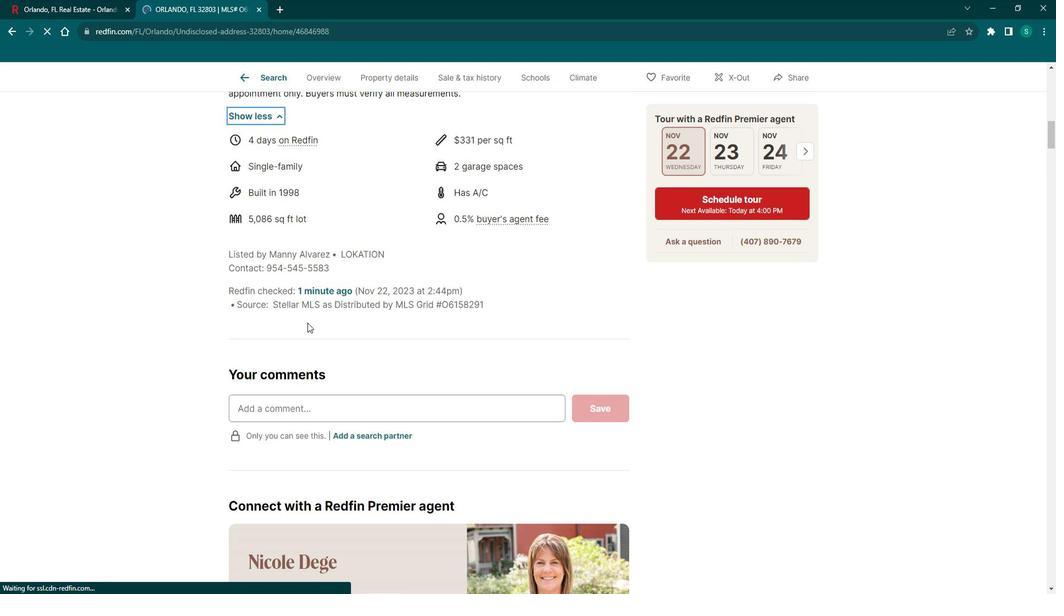 
Action: Mouse scrolled (320, 322) with delta (0, 0)
Screenshot: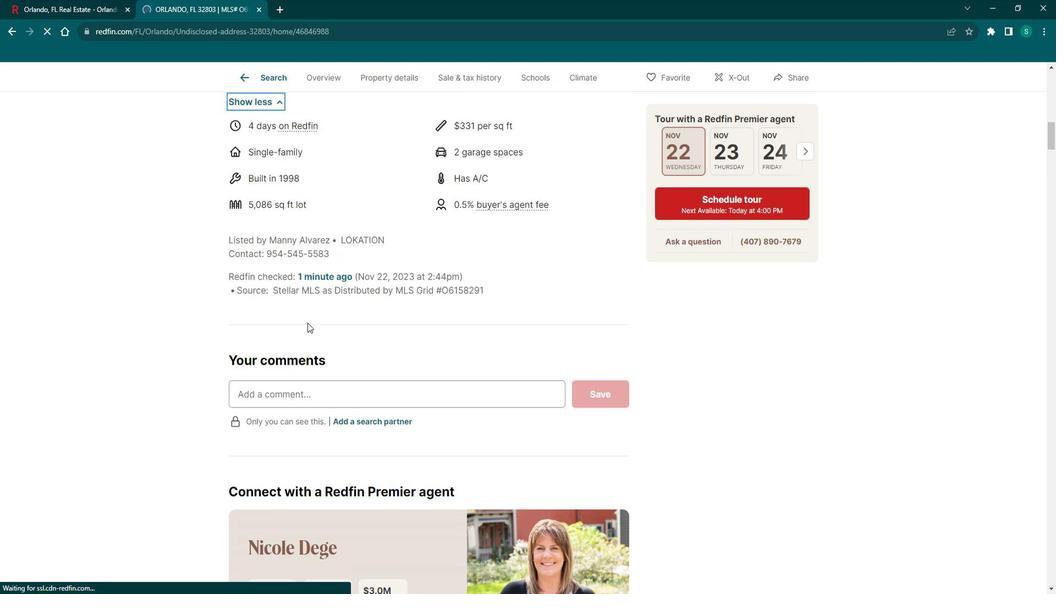 
Action: Mouse scrolled (320, 322) with delta (0, 0)
Screenshot: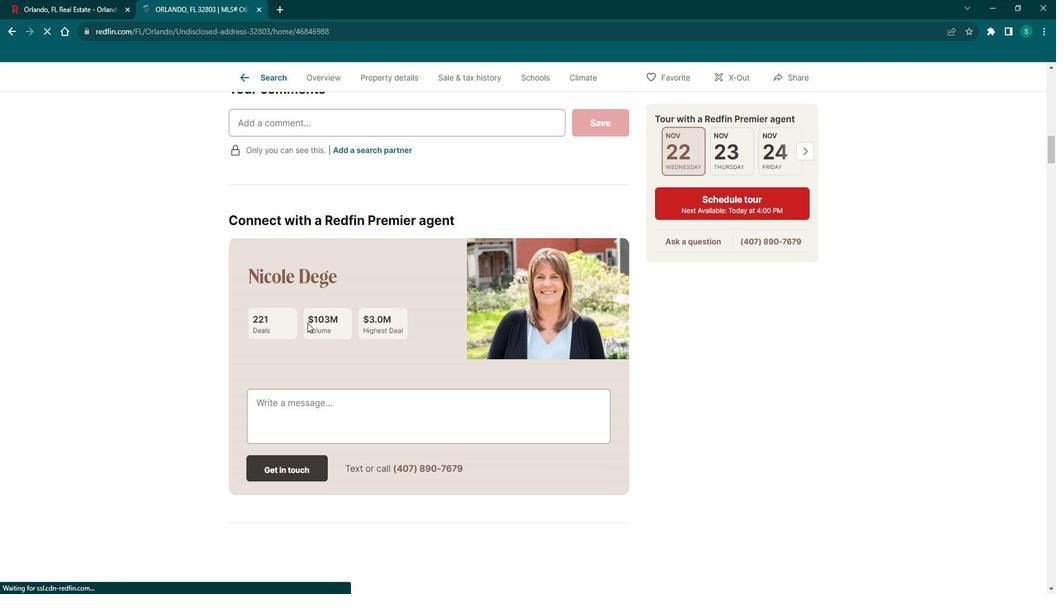 
Action: Mouse scrolled (320, 322) with delta (0, 0)
Screenshot: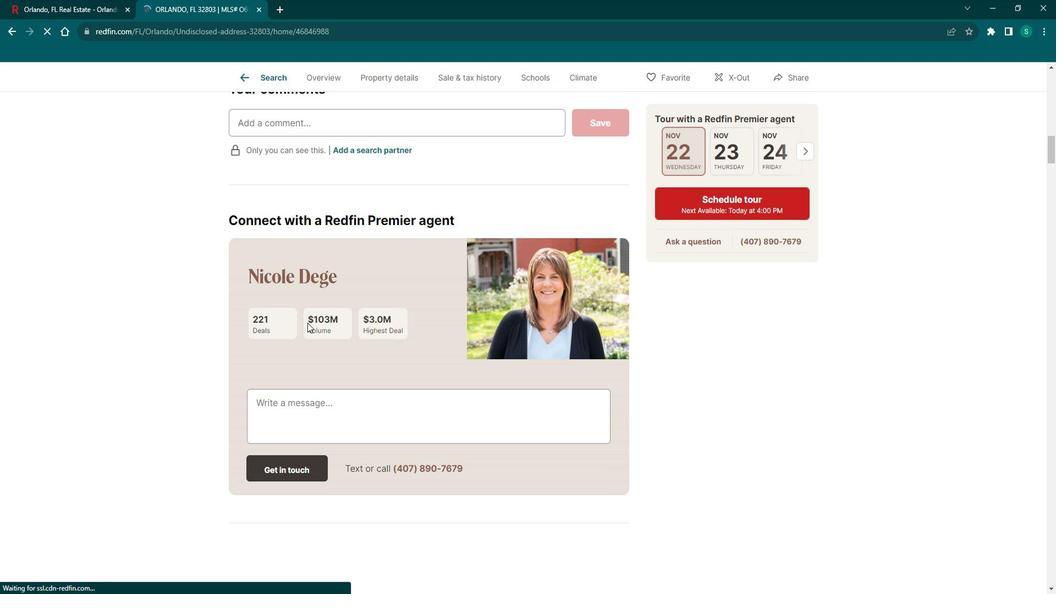 
Action: Mouse scrolled (320, 322) with delta (0, 0)
Screenshot: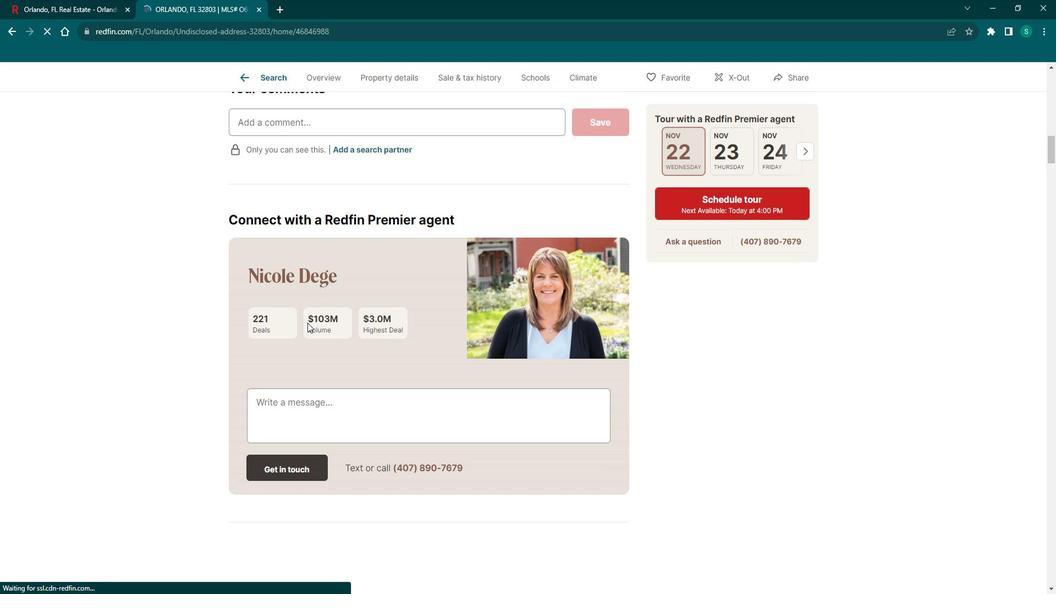 
Action: Mouse scrolled (320, 322) with delta (0, 0)
Screenshot: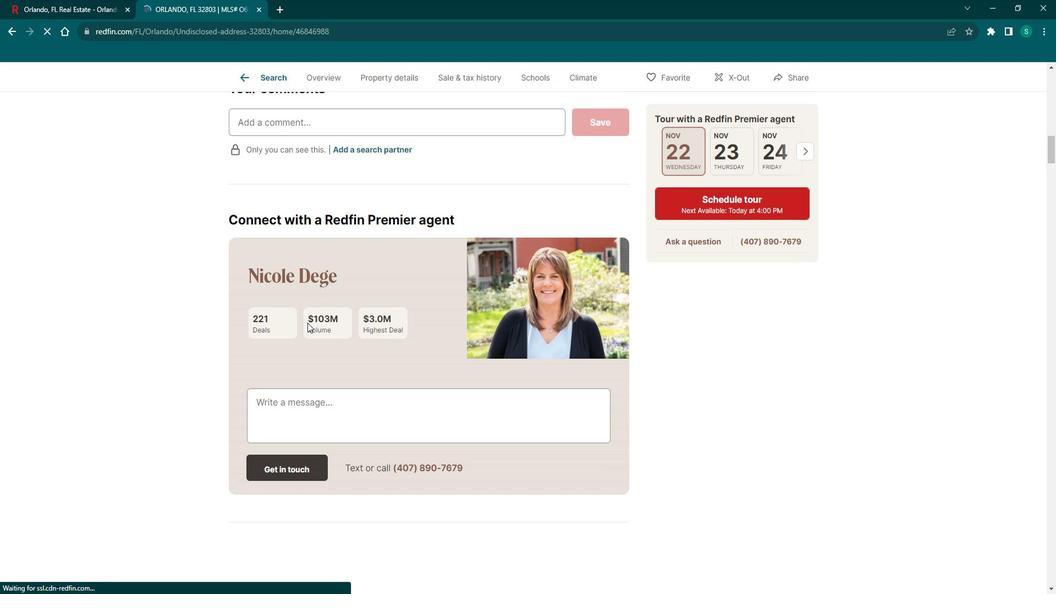 
Action: Mouse scrolled (320, 322) with delta (0, 0)
Screenshot: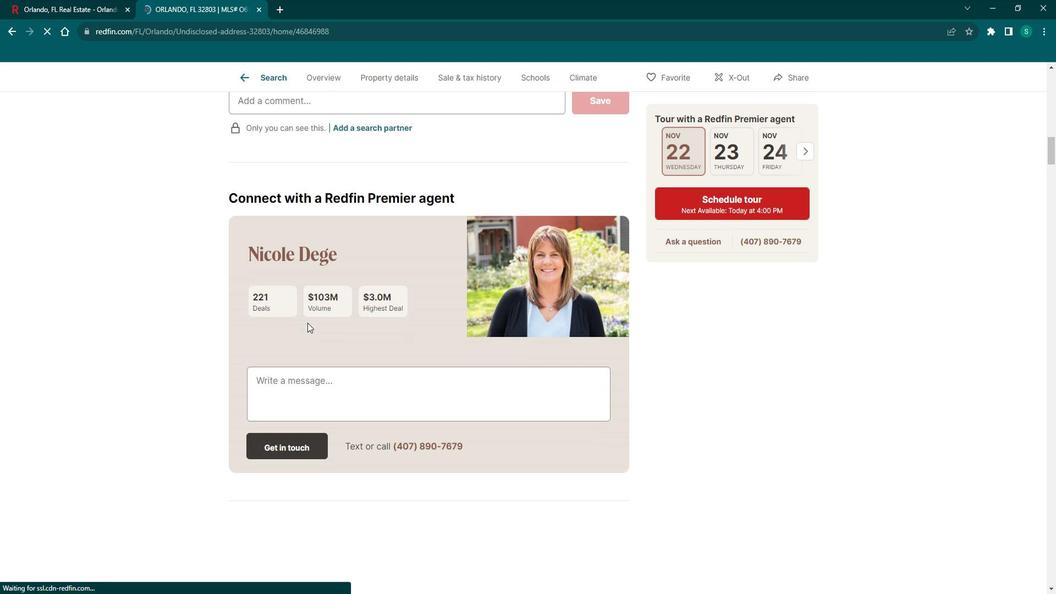 
Action: Mouse scrolled (320, 322) with delta (0, 0)
Screenshot: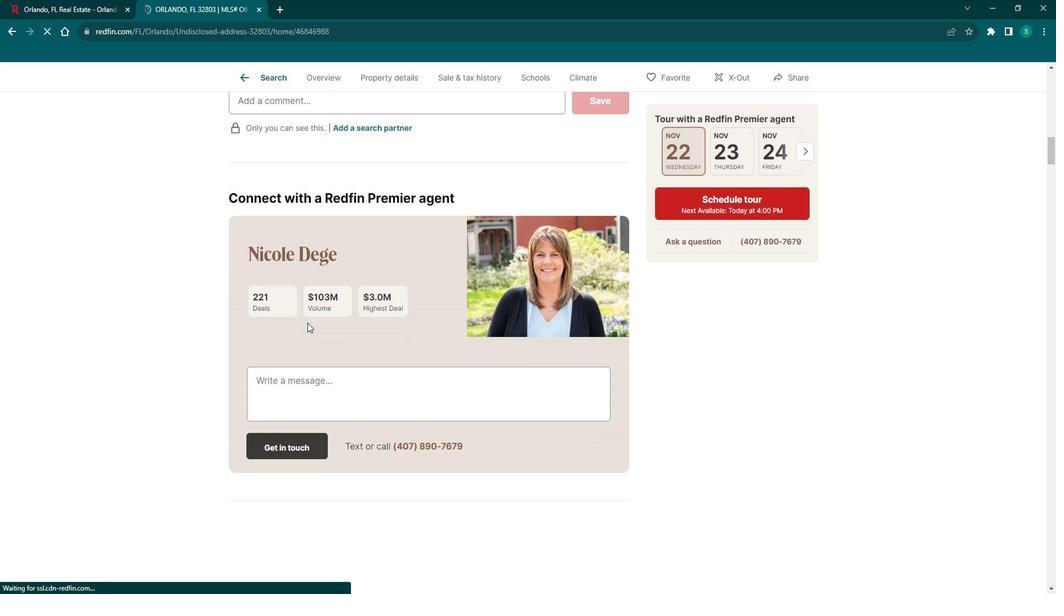 
Action: Mouse scrolled (320, 322) with delta (0, 0)
Screenshot: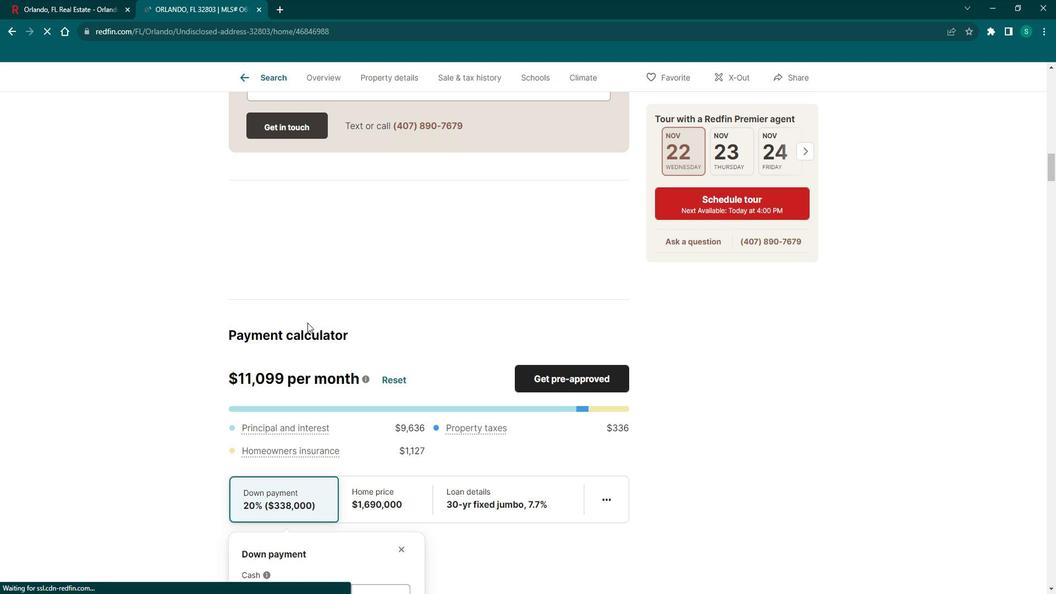 
Action: Mouse scrolled (320, 322) with delta (0, 0)
Screenshot: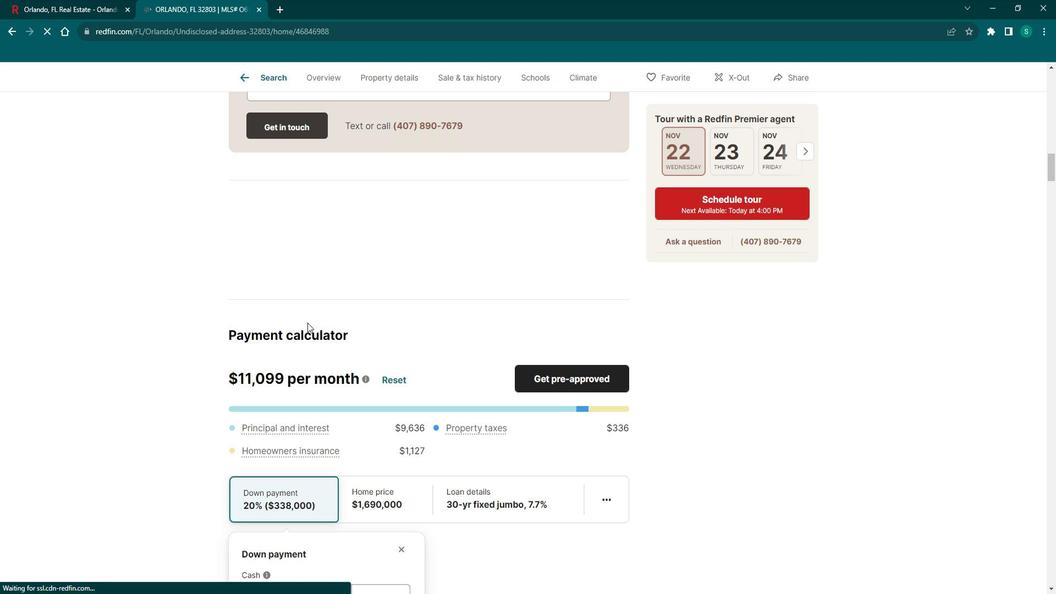 
Action: Mouse scrolled (320, 322) with delta (0, 0)
Screenshot: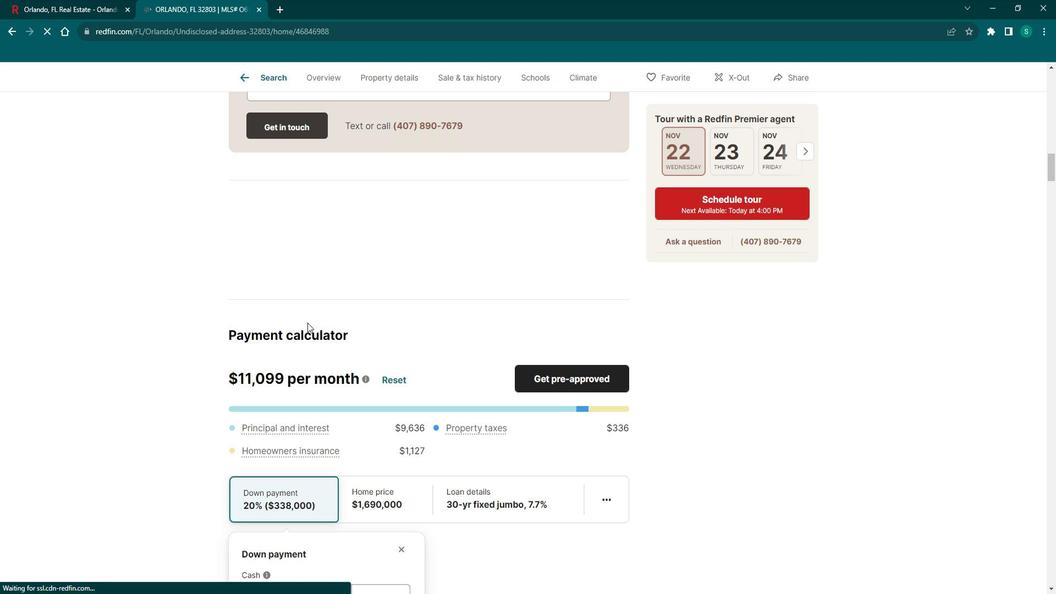 
Action: Mouse scrolled (320, 322) with delta (0, 0)
Screenshot: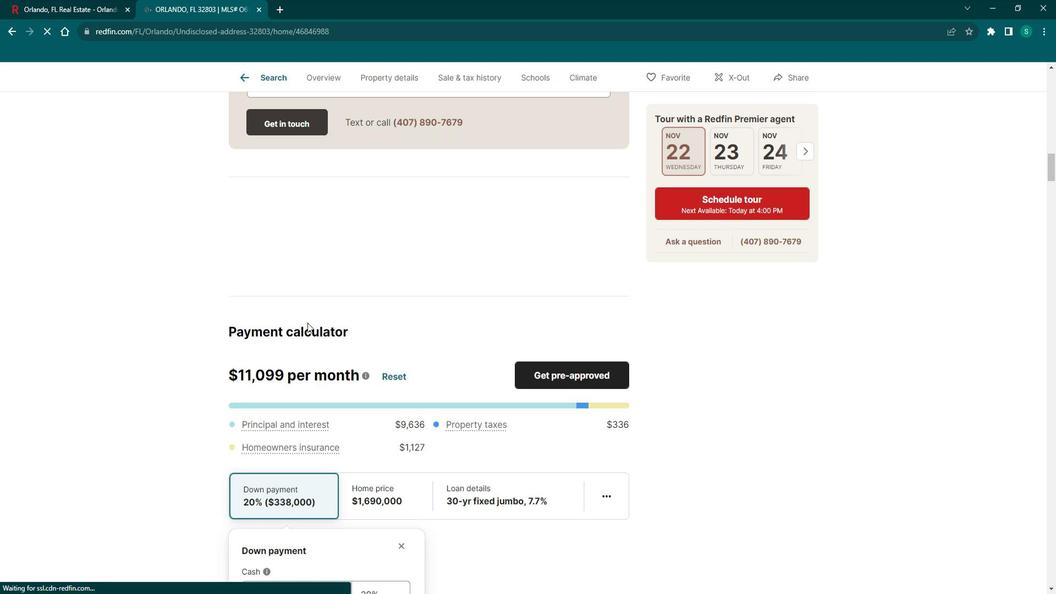 
Action: Mouse scrolled (320, 322) with delta (0, 0)
Screenshot: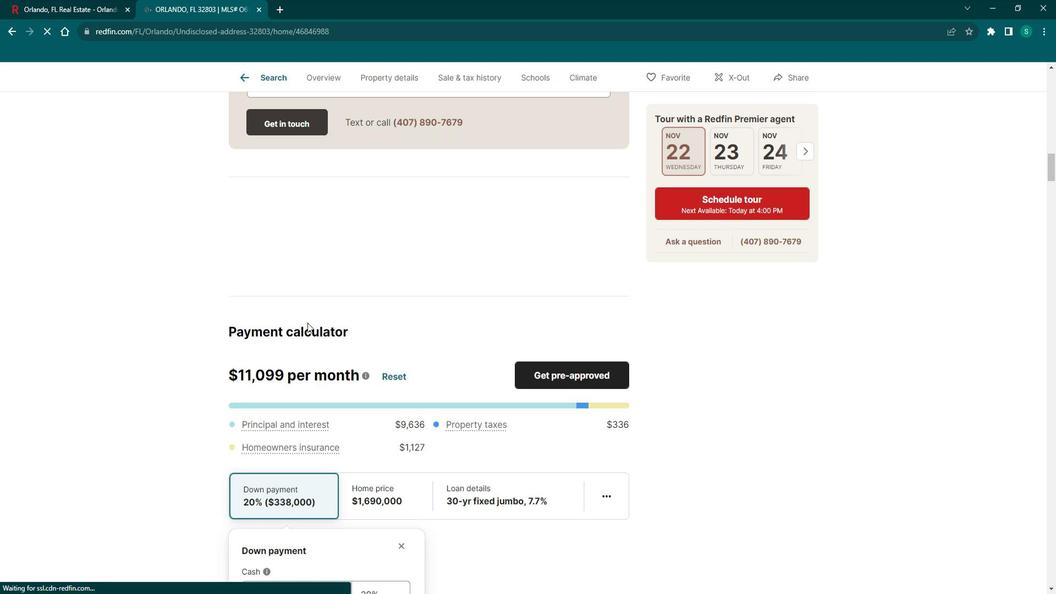 
Action: Mouse scrolled (320, 322) with delta (0, 0)
Screenshot: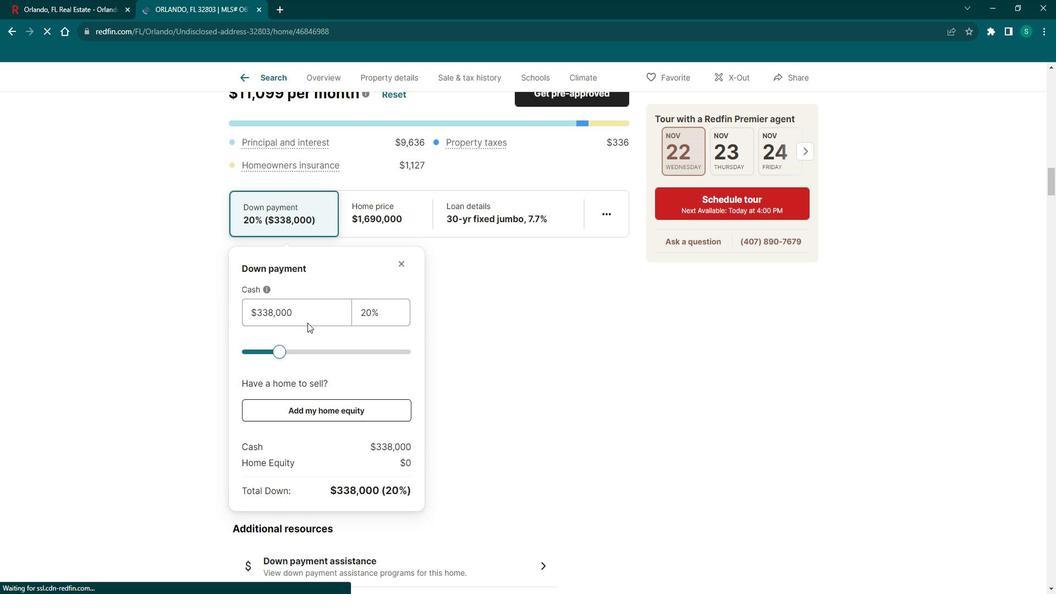 
Action: Mouse scrolled (320, 322) with delta (0, 0)
Screenshot: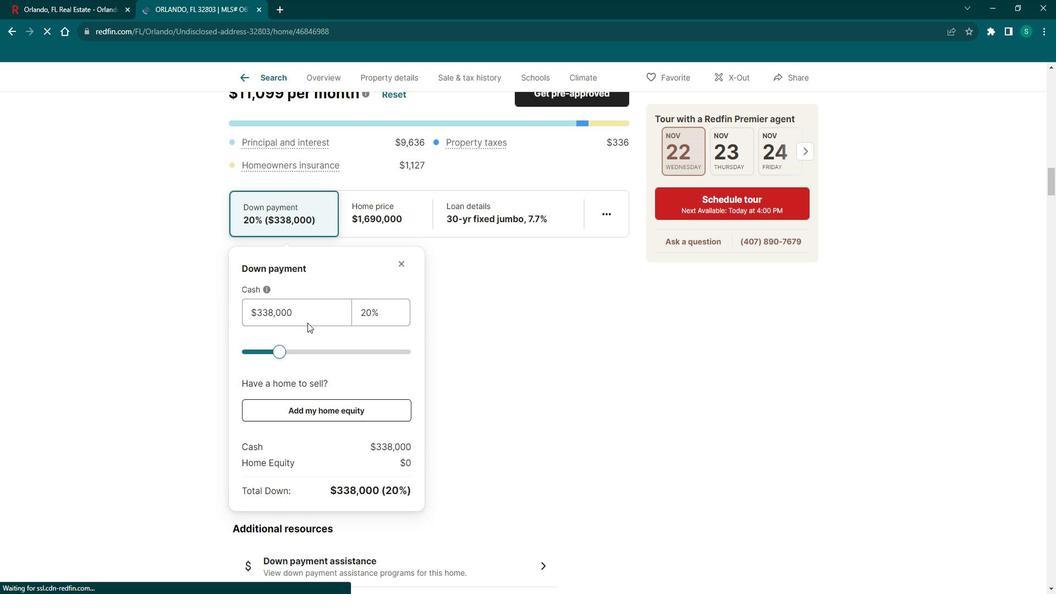 
Action: Mouse scrolled (320, 322) with delta (0, 0)
Screenshot: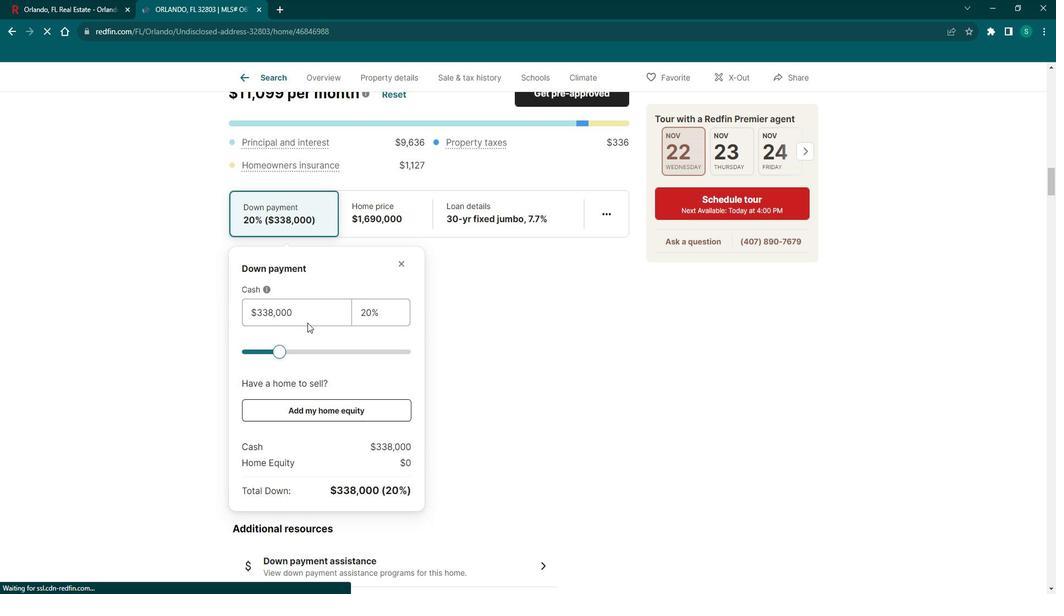 
Action: Mouse scrolled (320, 322) with delta (0, 0)
Screenshot: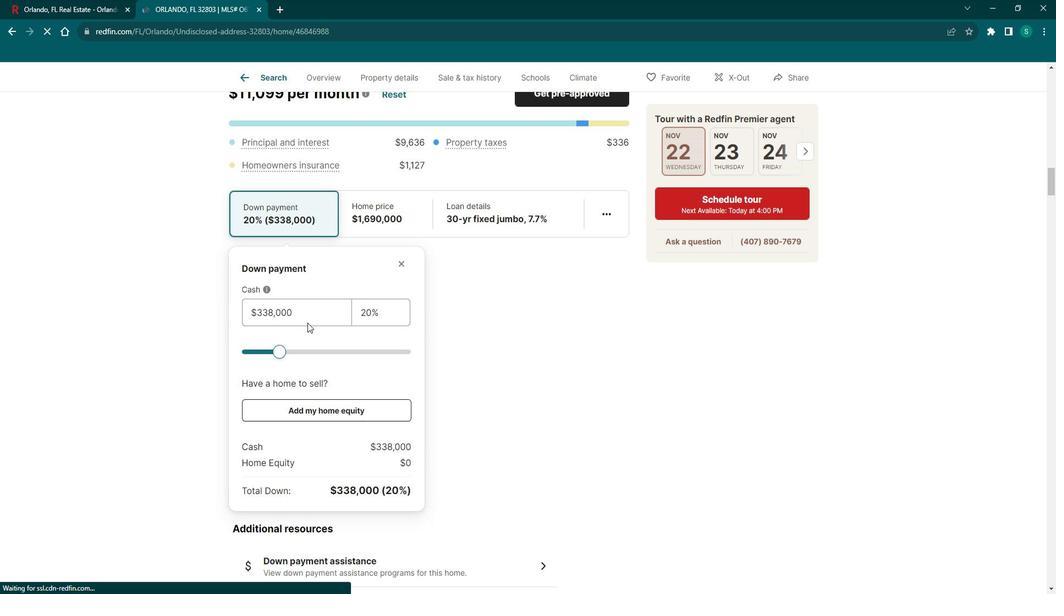 
Action: Mouse scrolled (320, 322) with delta (0, 0)
Screenshot: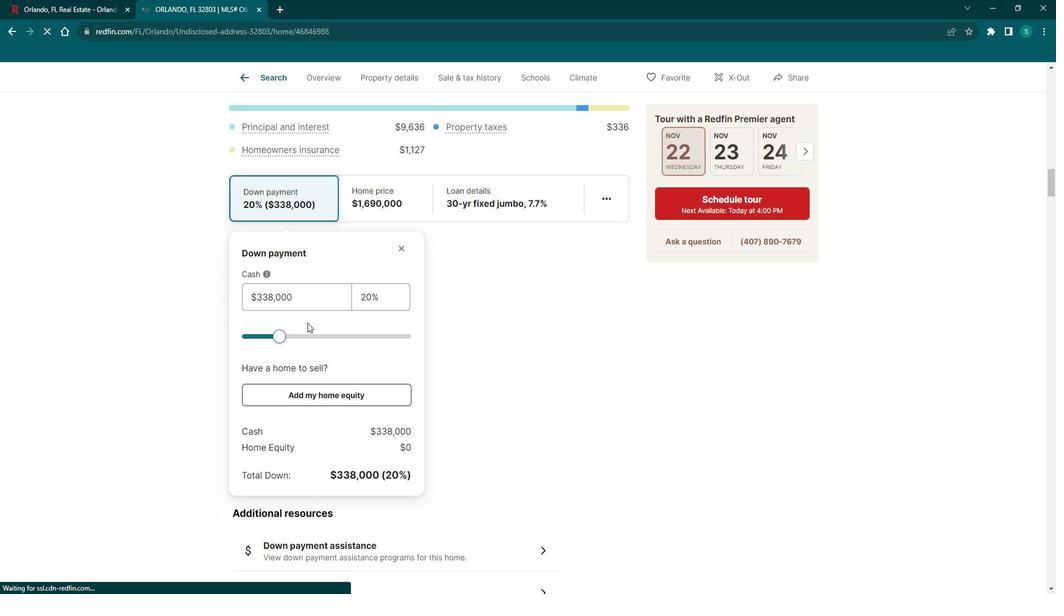 
Action: Mouse moved to (375, 290)
Screenshot: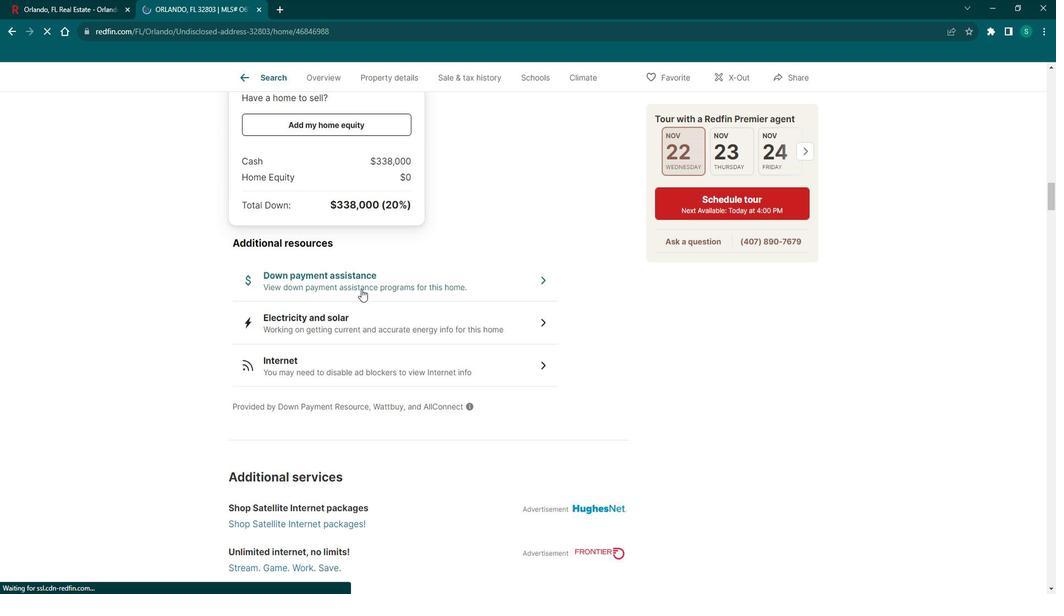 
Action: Mouse pressed left at (375, 290)
Screenshot: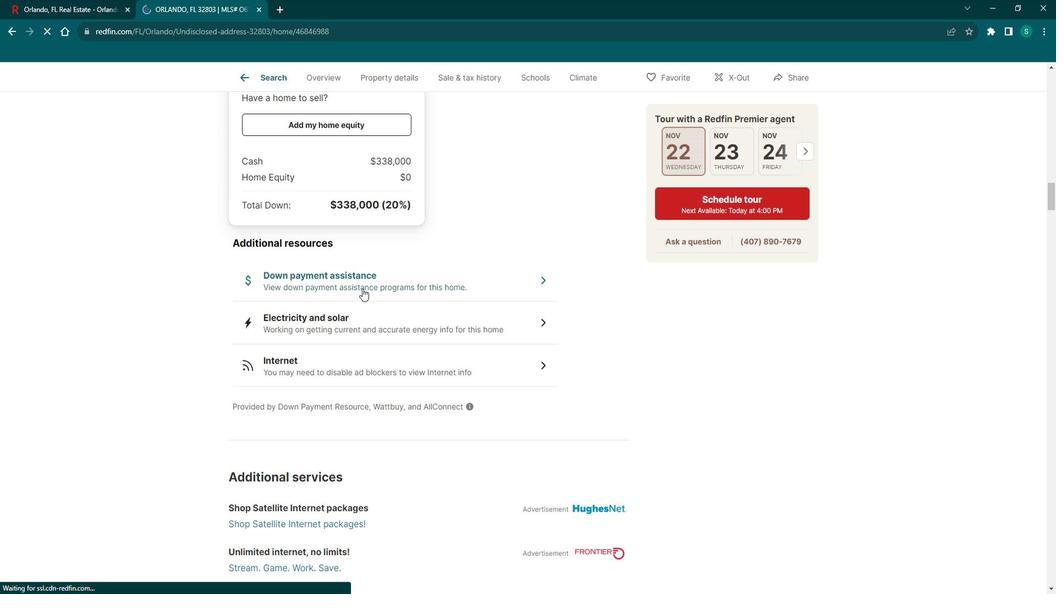 
Action: Mouse moved to (732, 240)
Screenshot: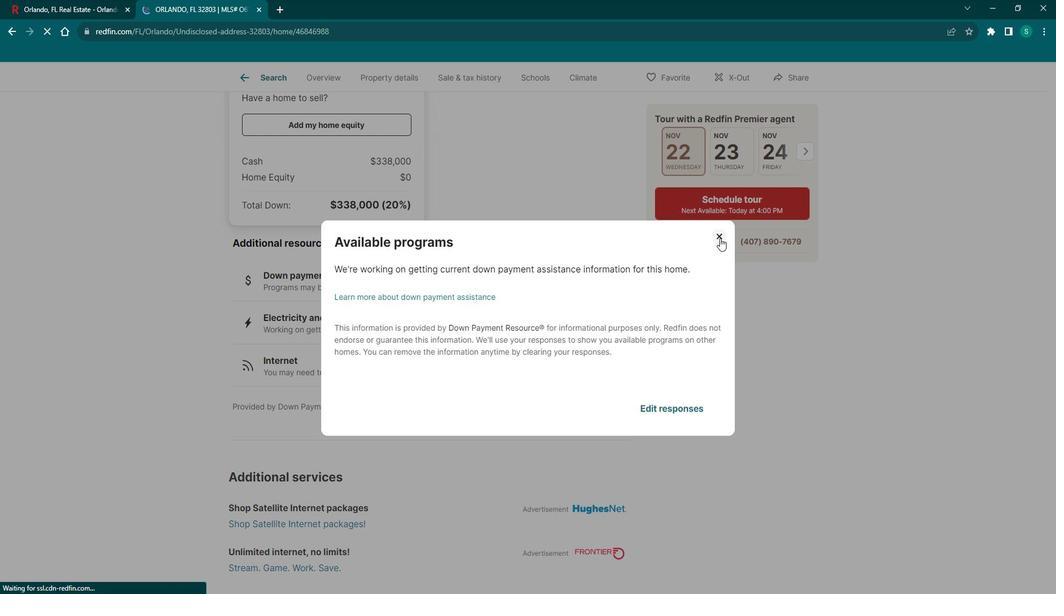 
Action: Mouse pressed left at (732, 240)
Screenshot: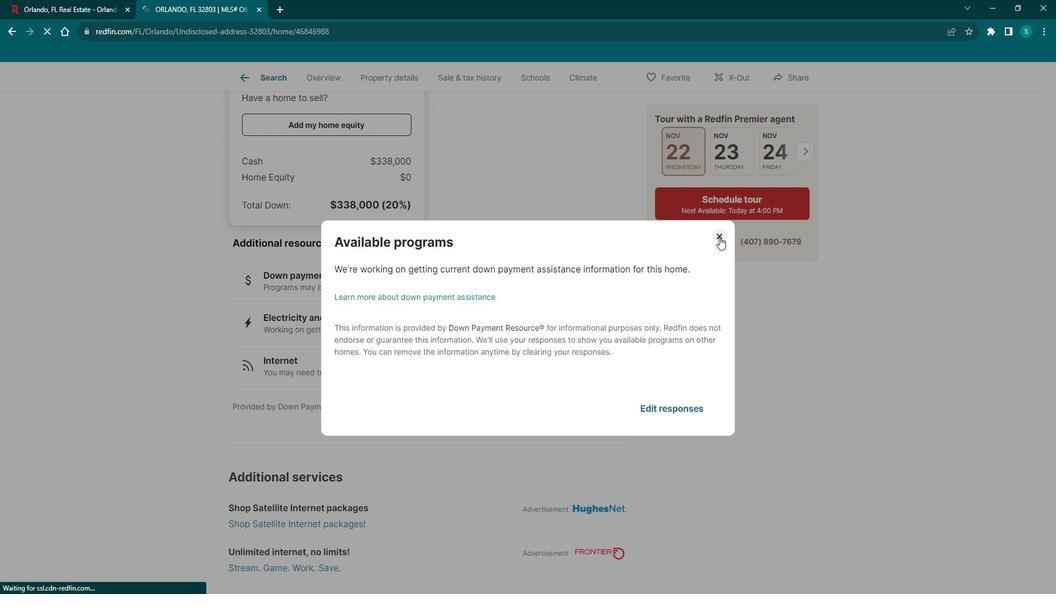 
Action: Mouse moved to (407, 324)
Screenshot: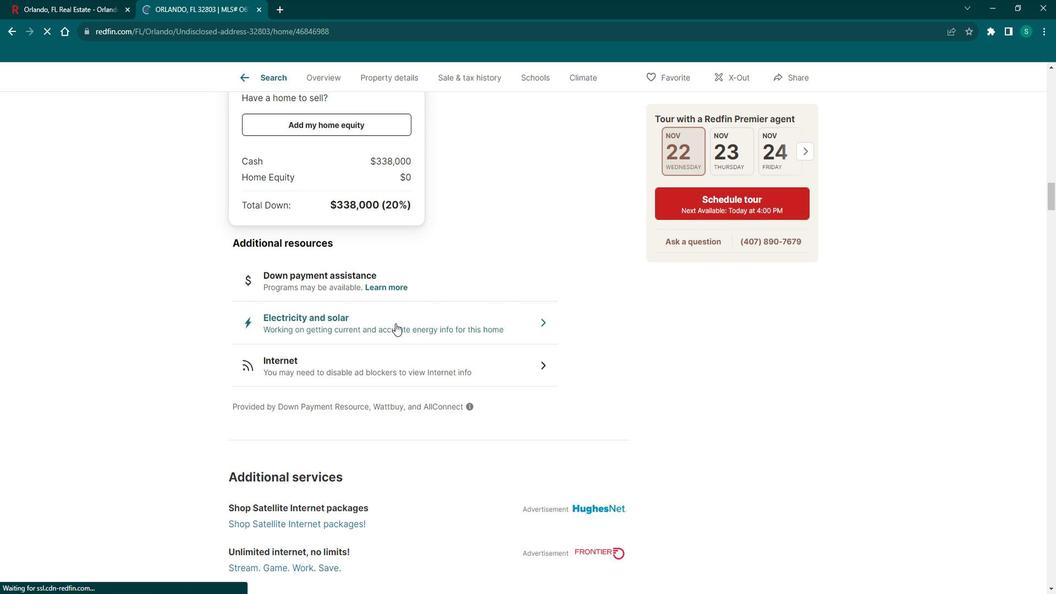 
Action: Mouse pressed left at (407, 324)
Screenshot: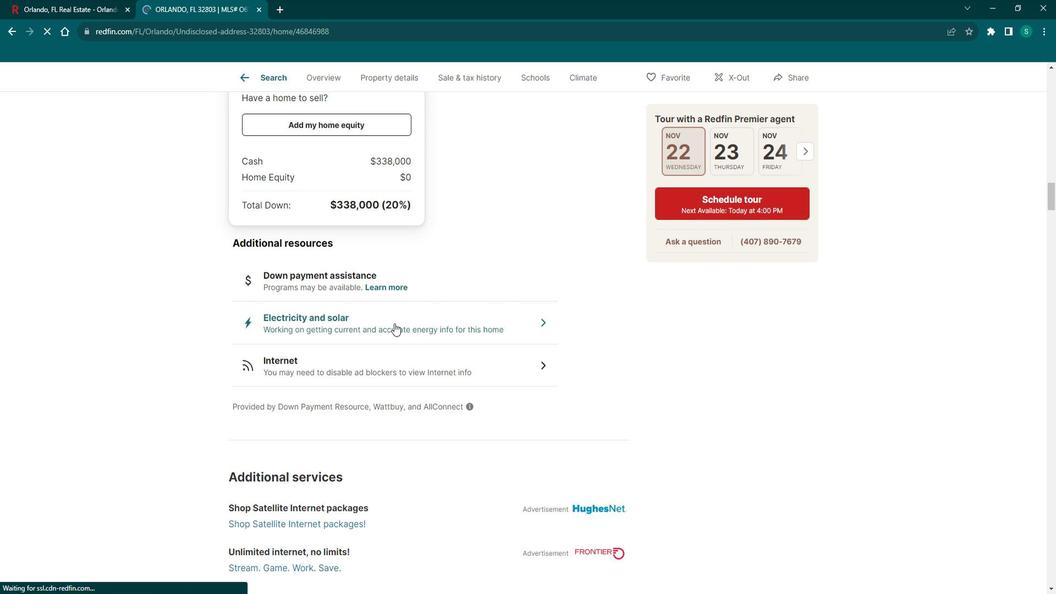 
Action: Mouse moved to (728, 309)
Screenshot: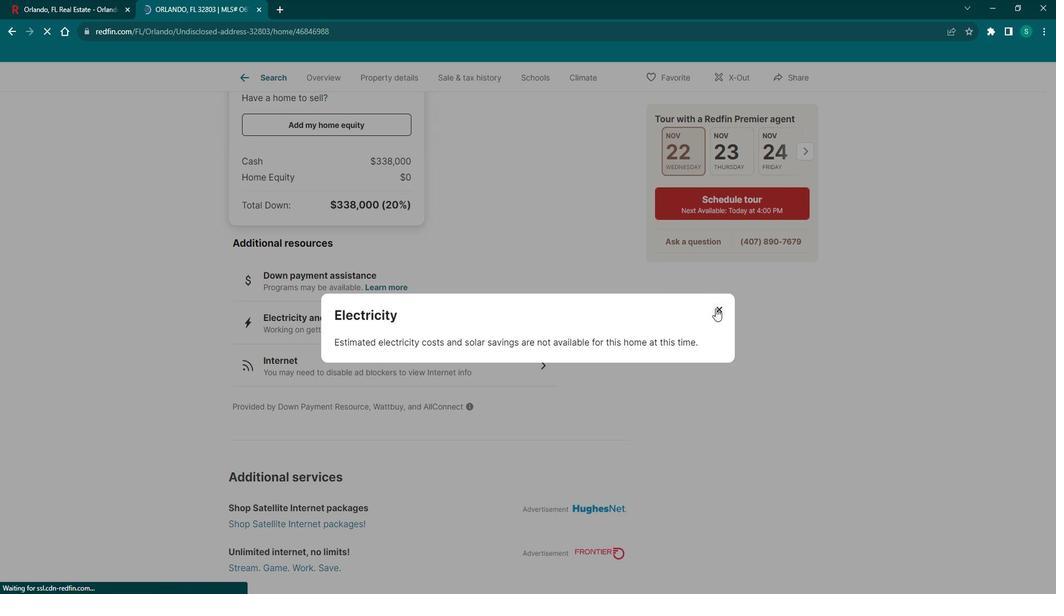 
Action: Mouse pressed left at (728, 309)
Screenshot: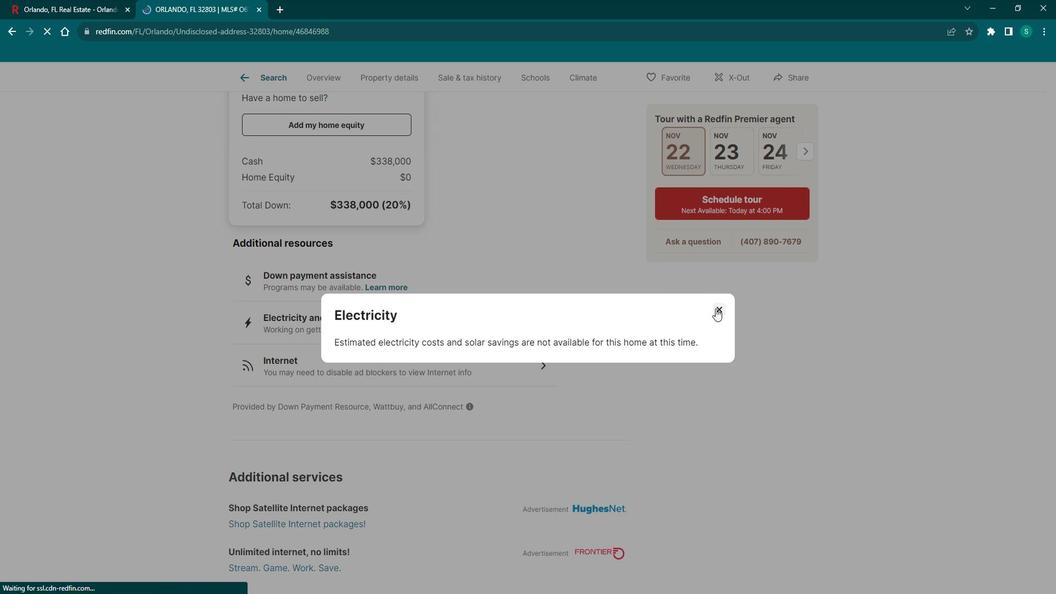
Action: Mouse moved to (291, 355)
Screenshot: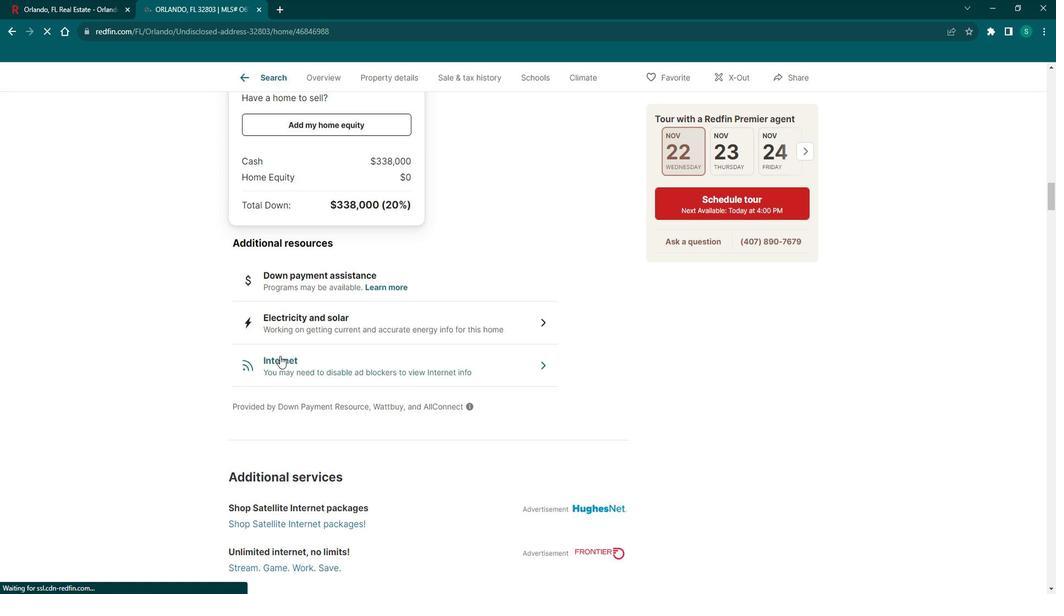 
Action: Mouse pressed left at (291, 355)
Screenshot: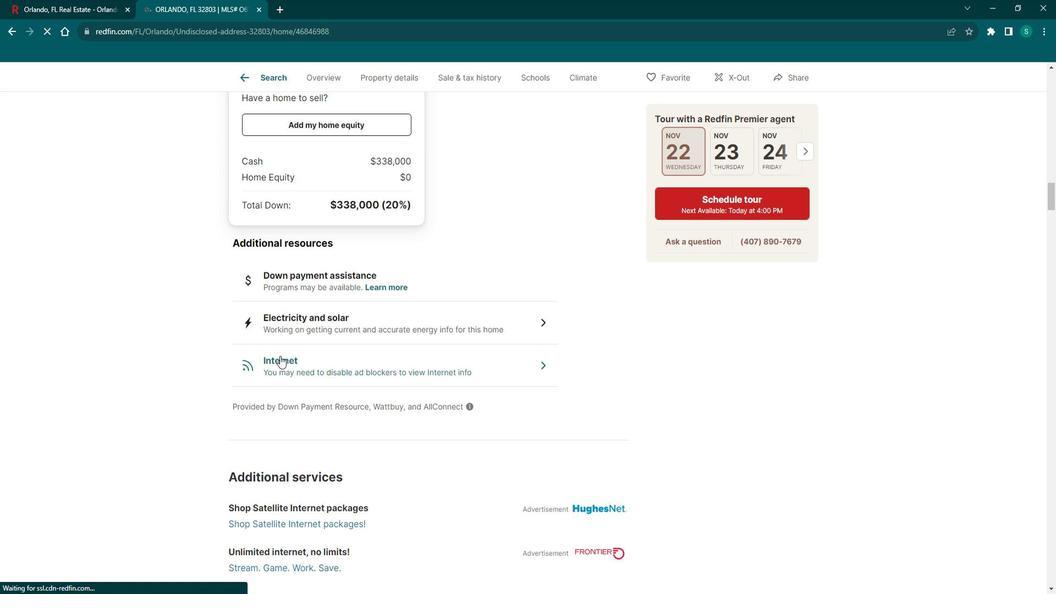
Action: Mouse moved to (736, 293)
Screenshot: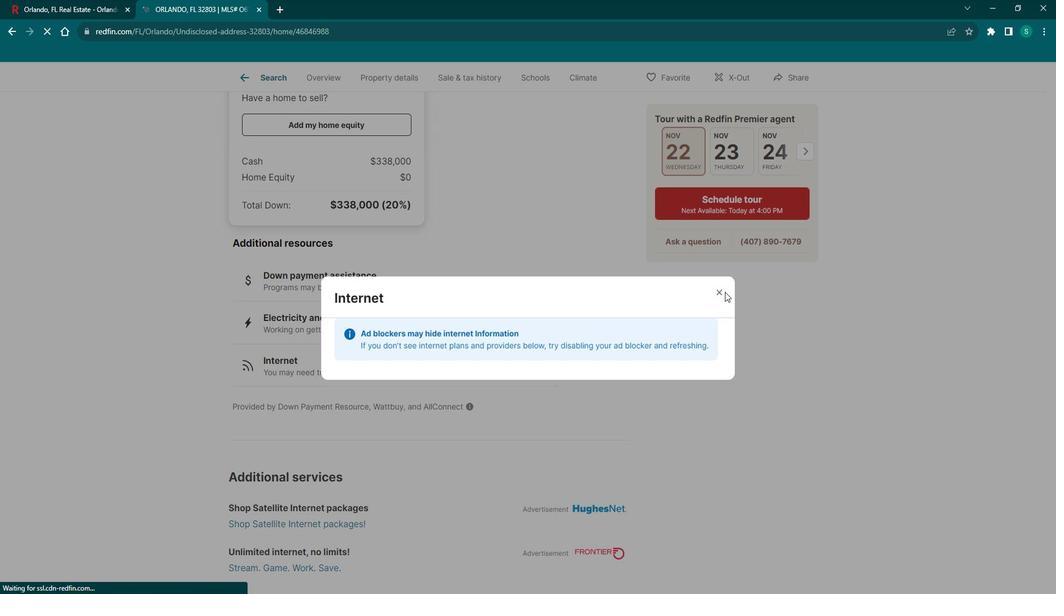 
Action: Mouse pressed left at (736, 293)
Screenshot: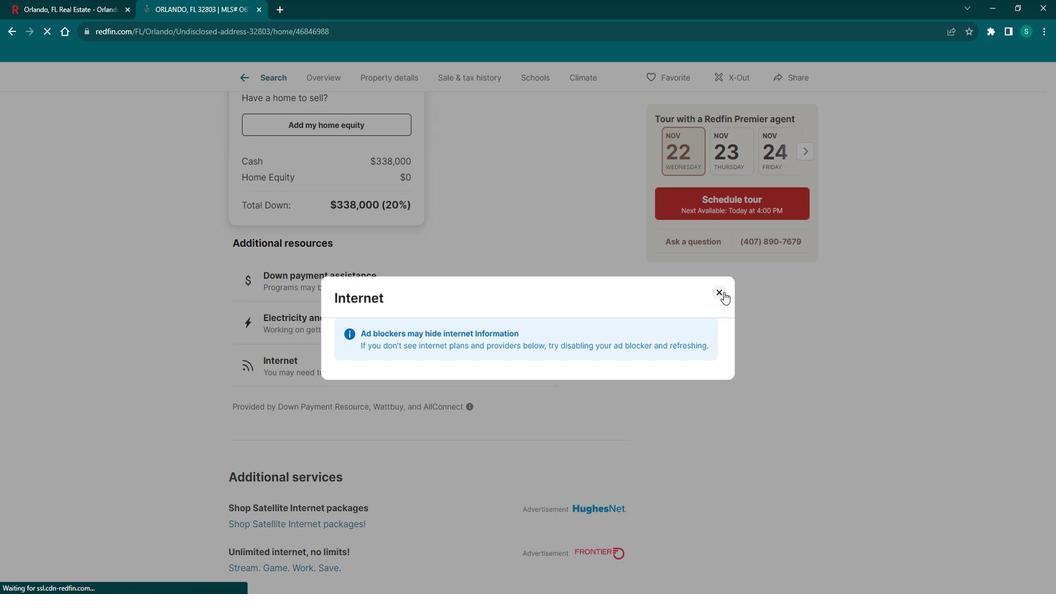 
Action: Mouse moved to (464, 335)
Screenshot: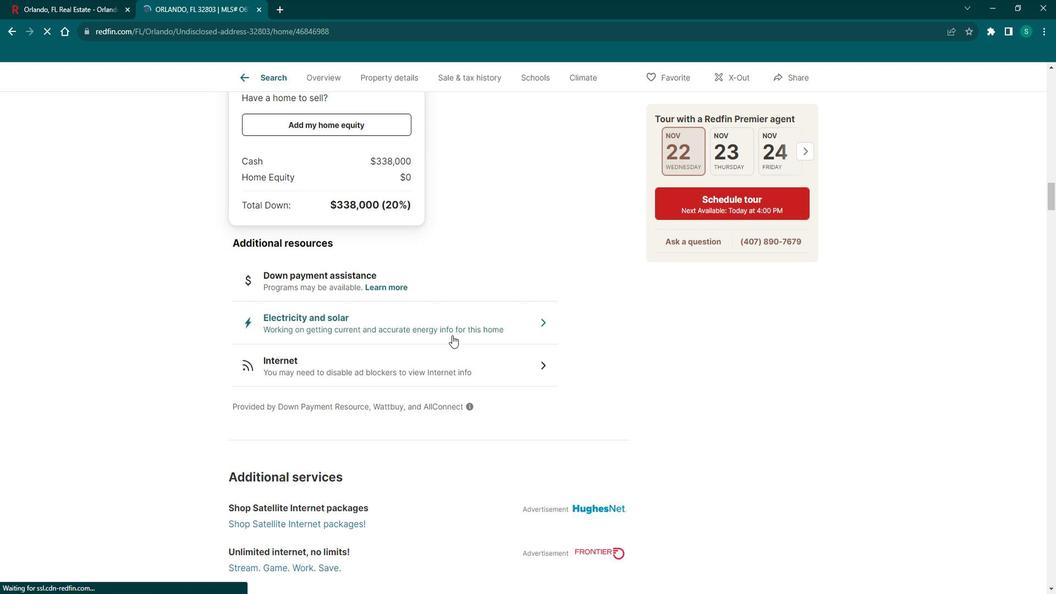 
Action: Mouse scrolled (464, 335) with delta (0, 0)
Screenshot: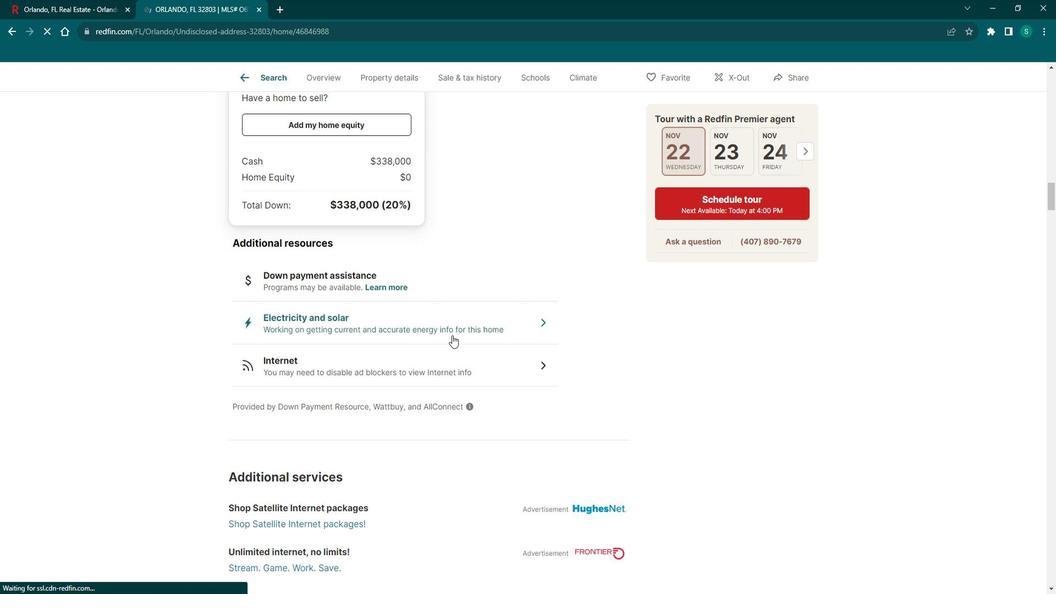 
Action: Mouse scrolled (464, 335) with delta (0, 0)
Screenshot: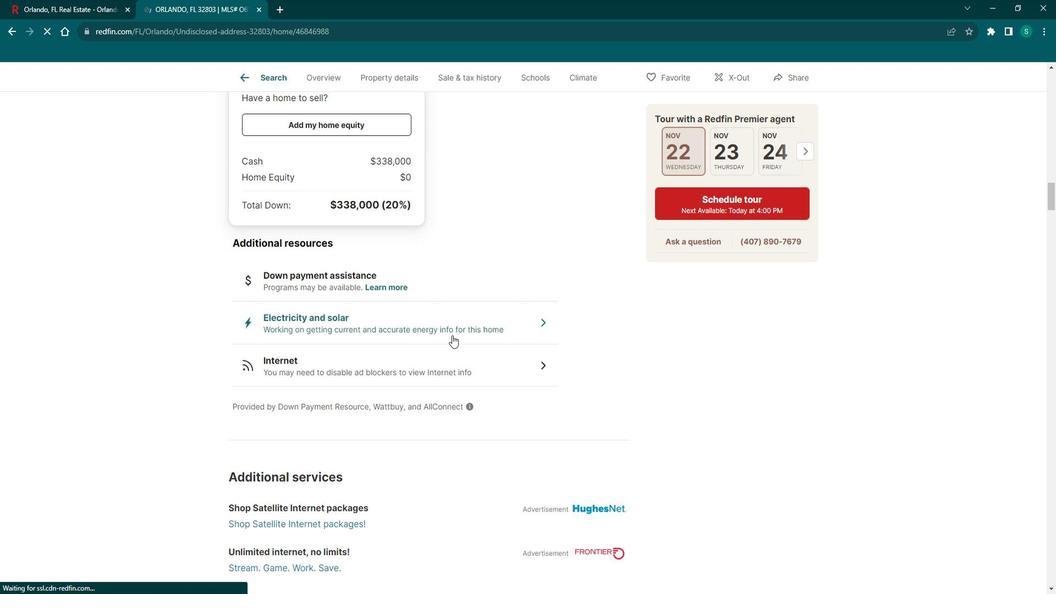 
Action: Mouse scrolled (464, 335) with delta (0, 0)
Screenshot: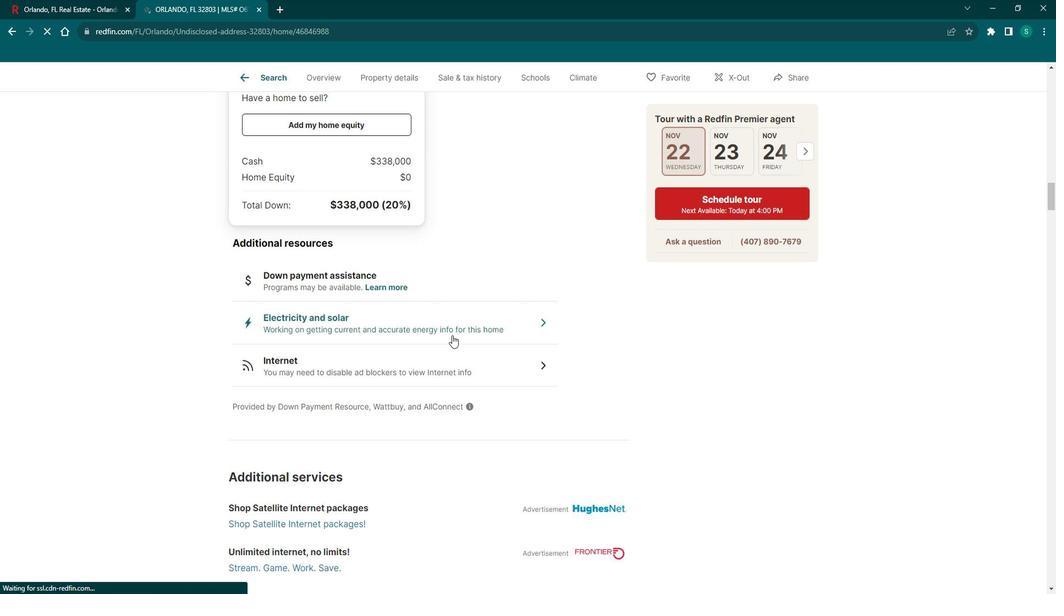 
Action: Mouse scrolled (464, 335) with delta (0, 0)
Screenshot: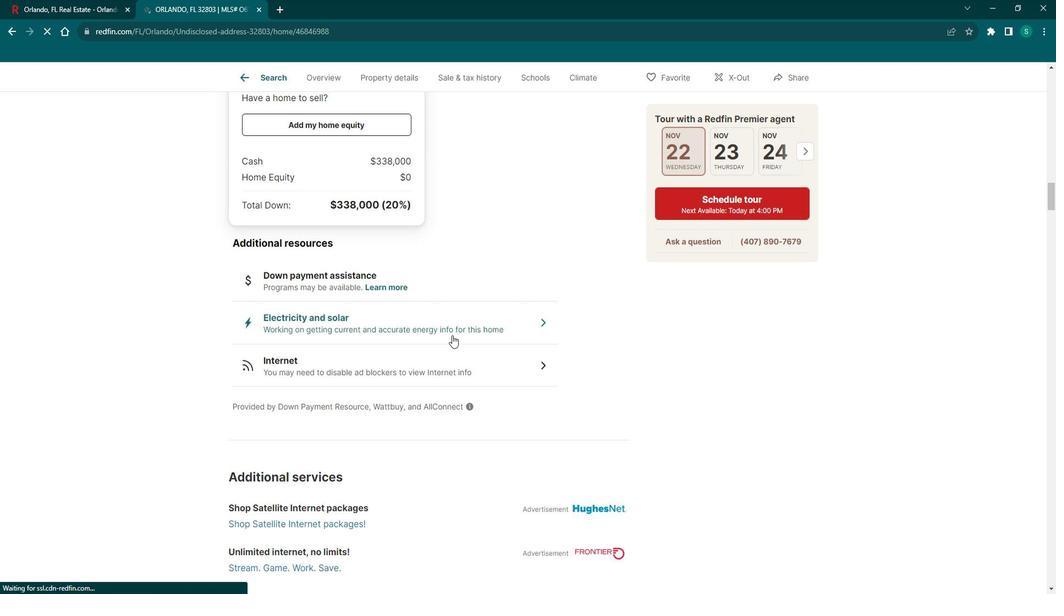 
Action: Mouse scrolled (464, 335) with delta (0, 0)
Screenshot: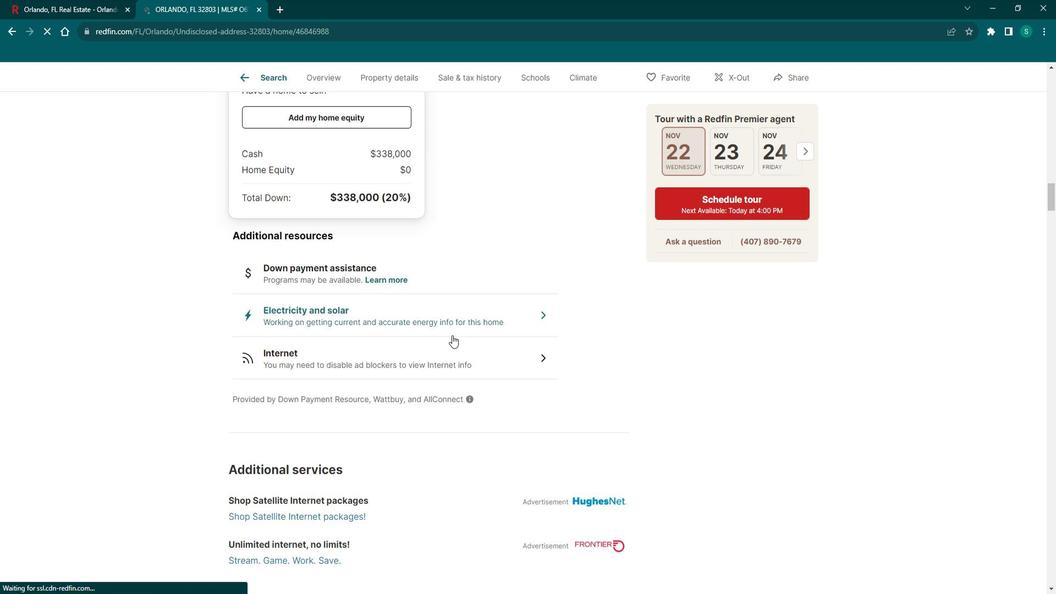 
Action: Mouse moved to (464, 335)
Screenshot: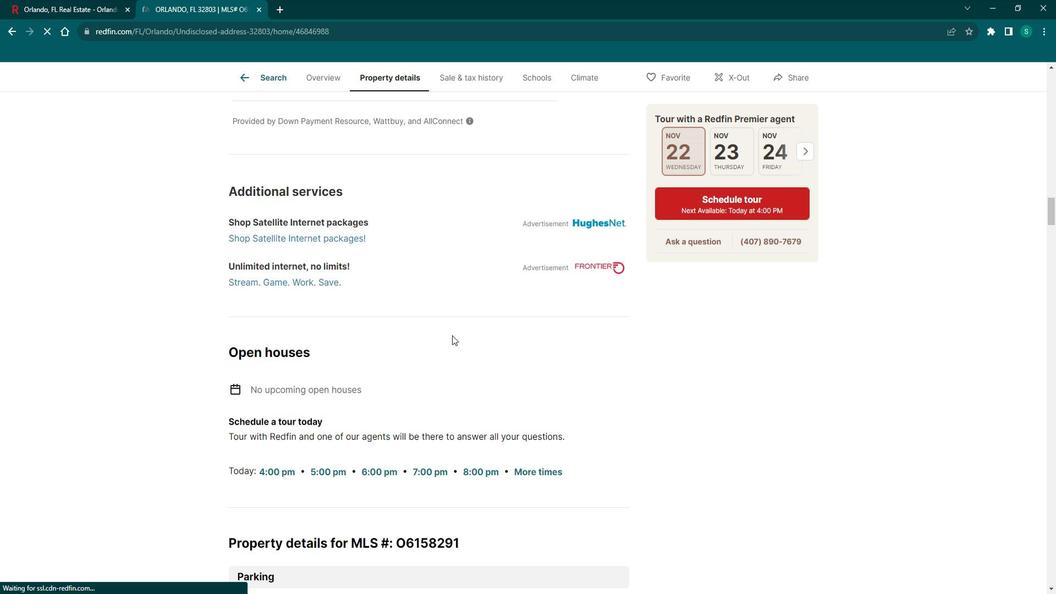 
Action: Mouse scrolled (464, 334) with delta (0, 0)
Screenshot: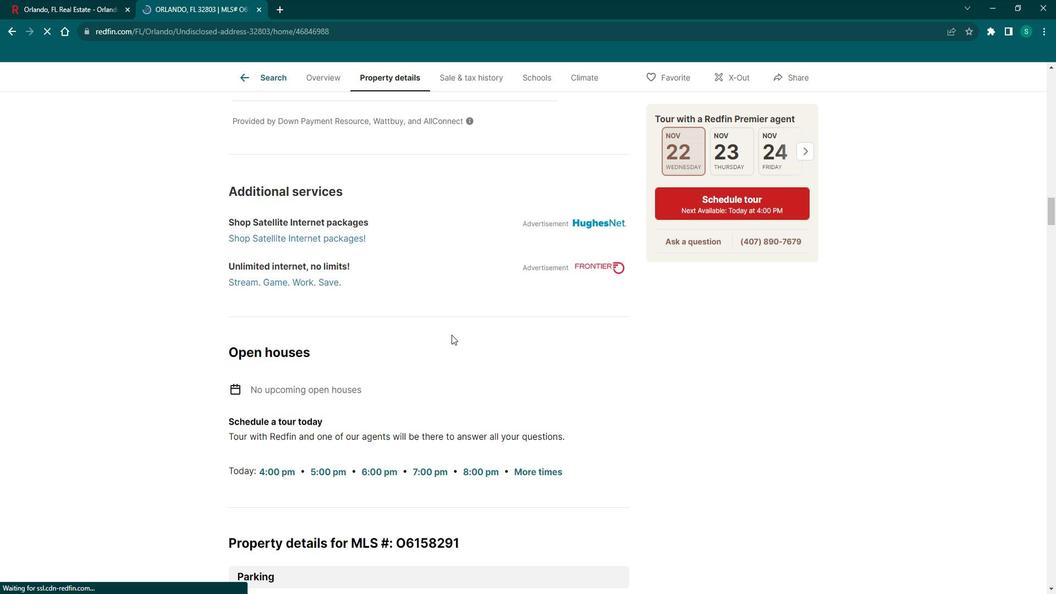 
Action: Mouse scrolled (464, 334) with delta (0, 0)
Screenshot: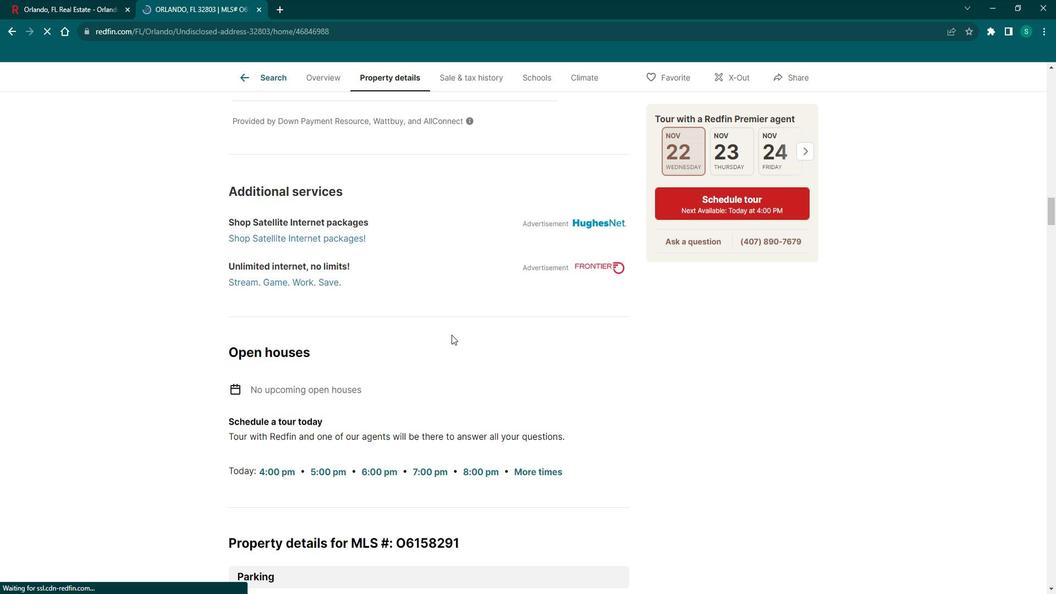 
Action: Mouse scrolled (464, 334) with delta (0, 0)
Screenshot: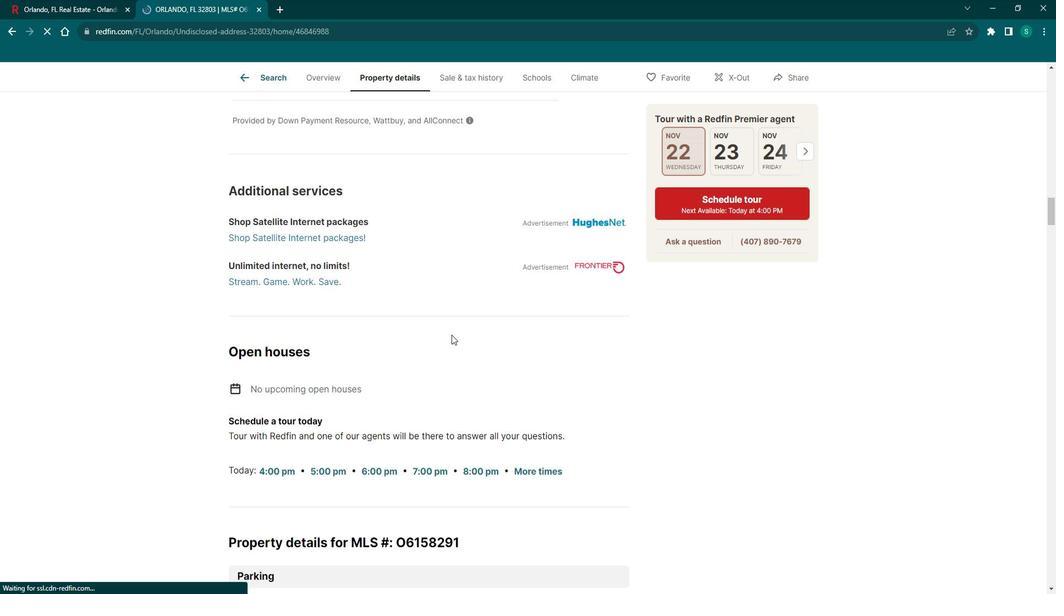 
Action: Mouse scrolled (464, 334) with delta (0, 0)
Screenshot: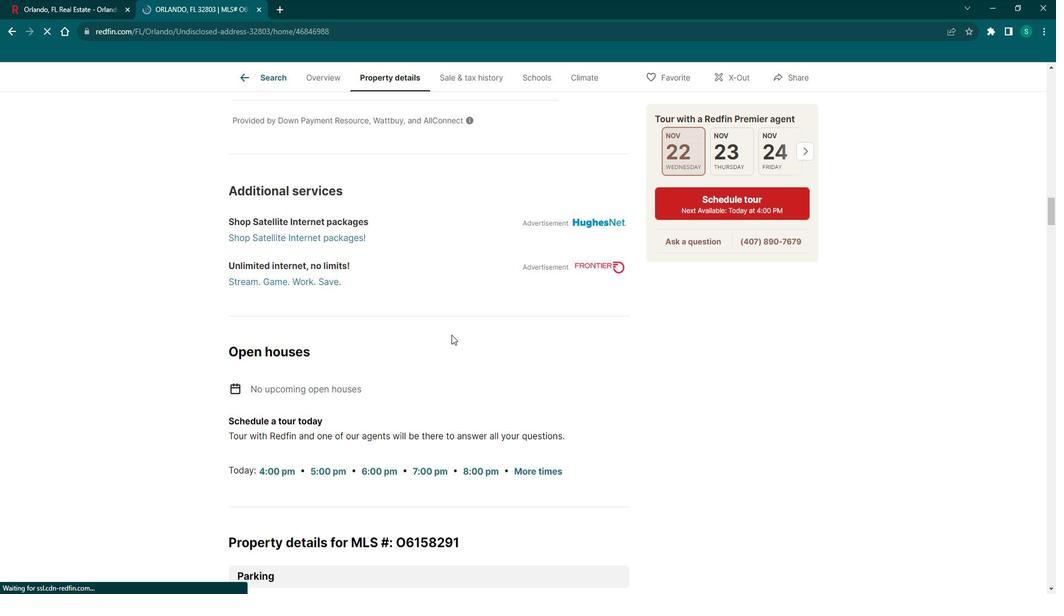 
Action: Mouse scrolled (464, 334) with delta (0, 0)
Screenshot: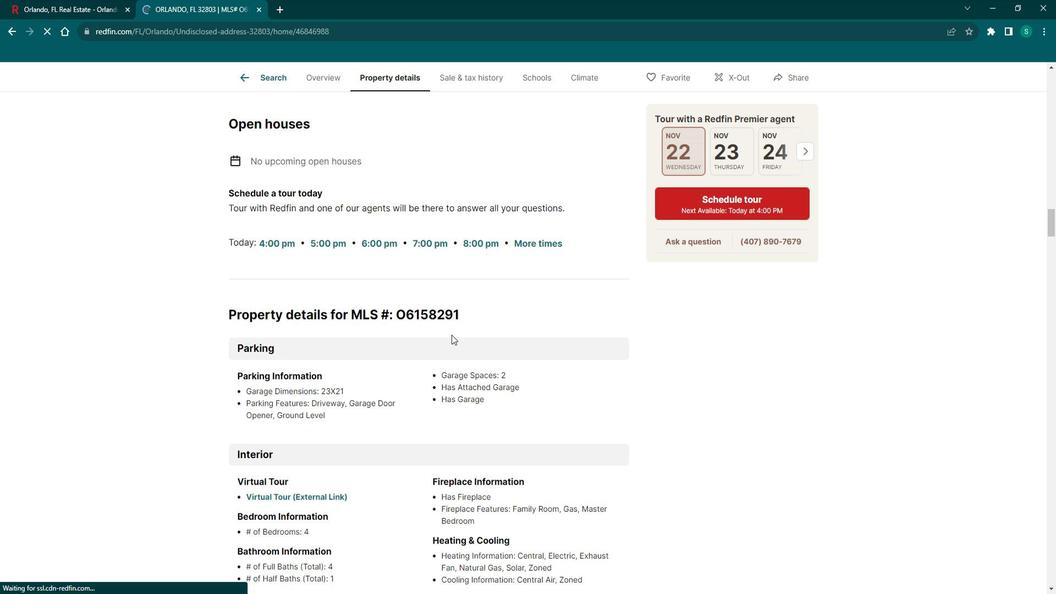 
Action: Mouse scrolled (464, 334) with delta (0, 0)
Screenshot: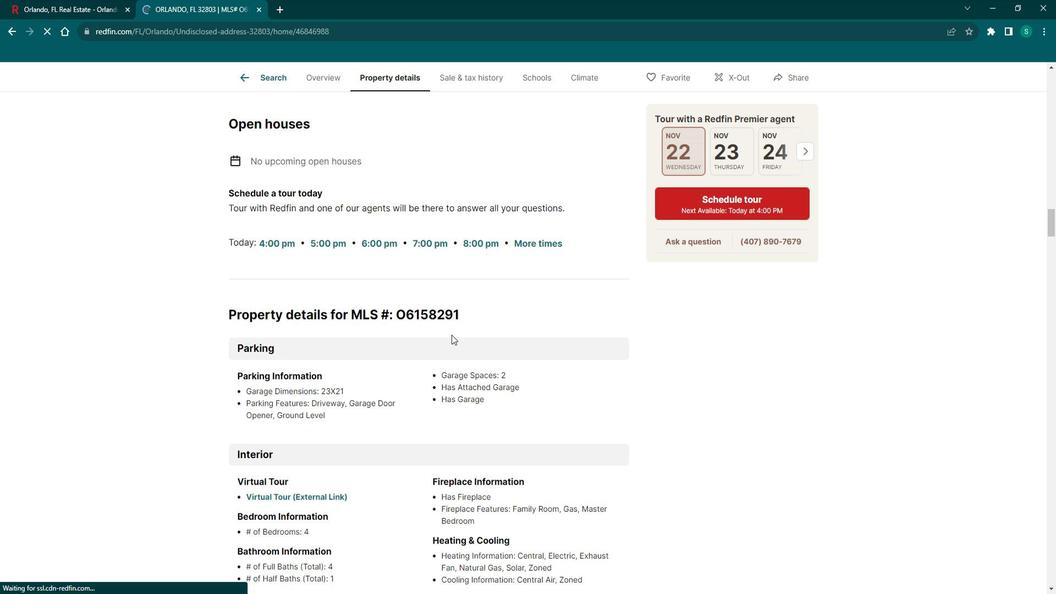 
Action: Mouse scrolled (464, 334) with delta (0, 0)
Screenshot: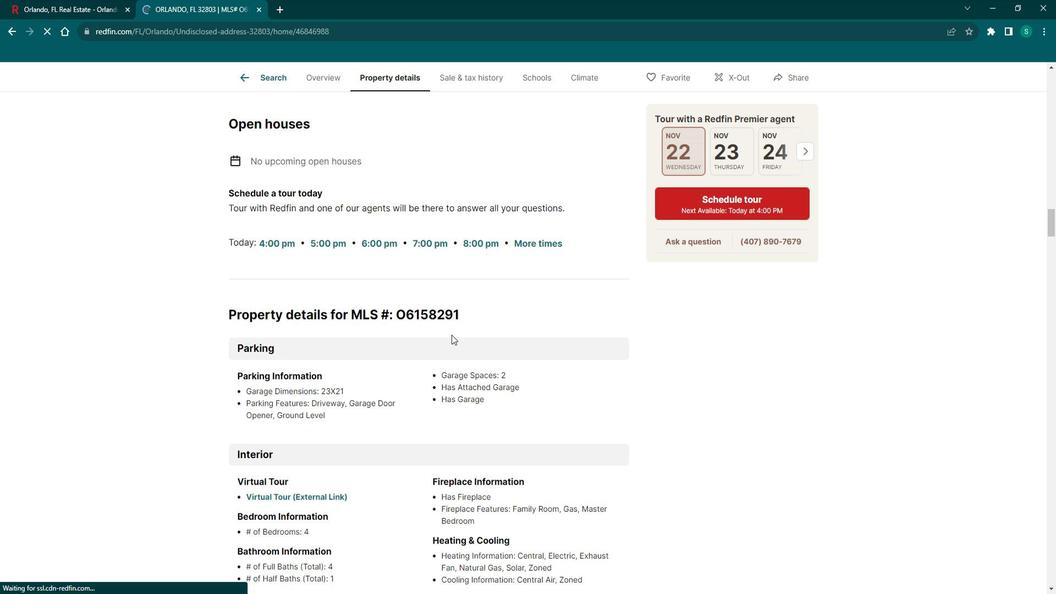 
Action: Mouse scrolled (464, 334) with delta (0, 0)
Screenshot: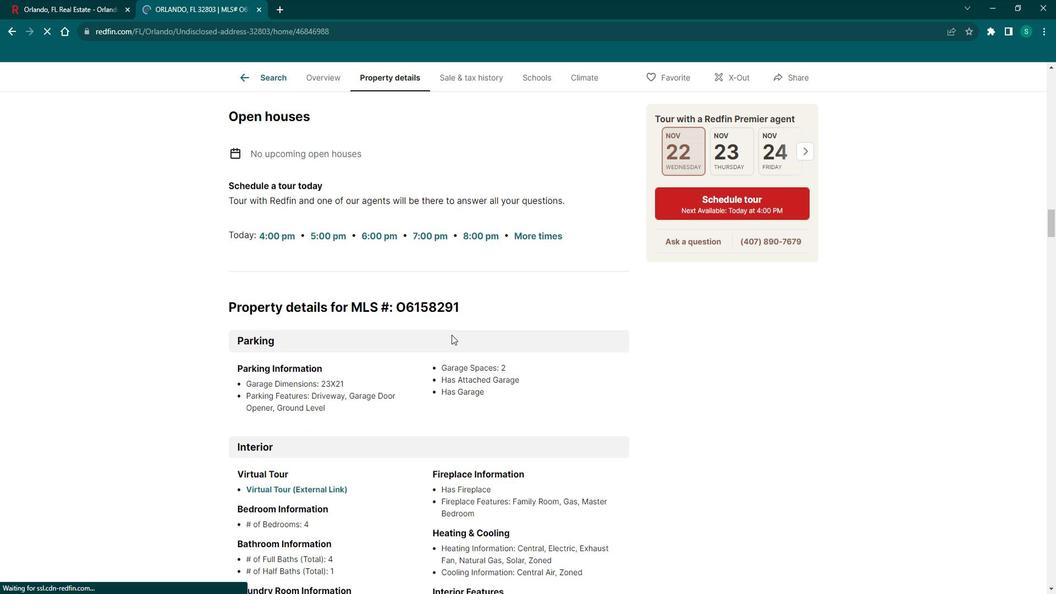 
Action: Mouse scrolled (464, 334) with delta (0, 0)
Screenshot: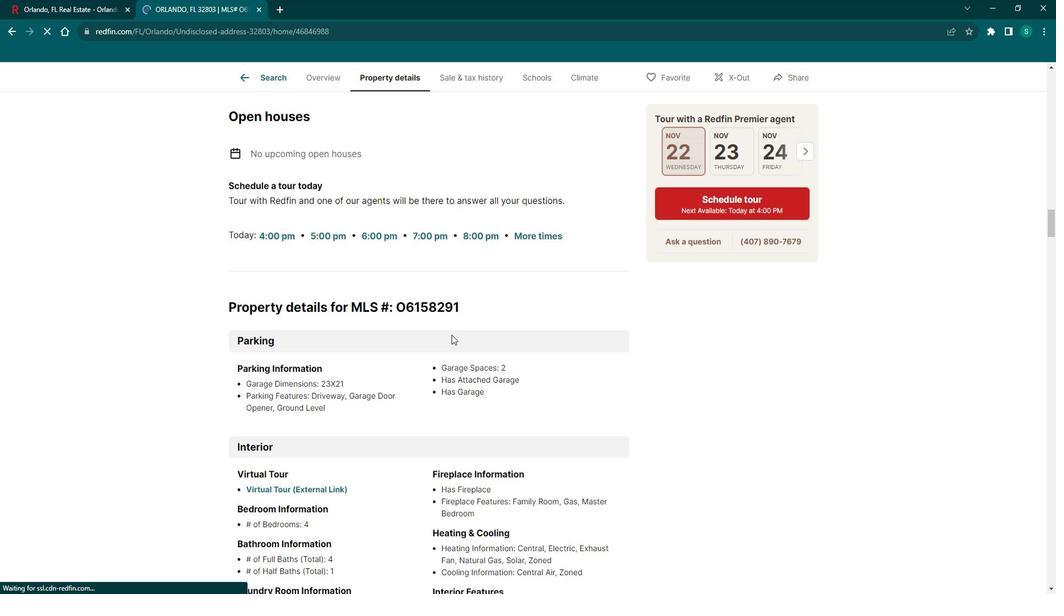 
Action: Mouse scrolled (464, 334) with delta (0, 0)
Screenshot: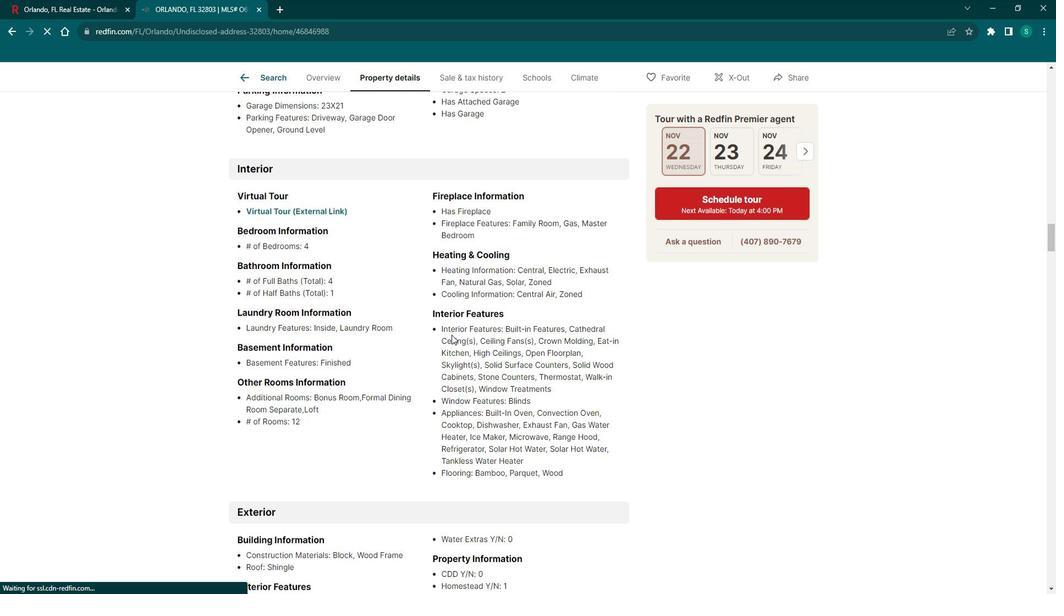 
Action: Mouse scrolled (464, 334) with delta (0, 0)
Screenshot: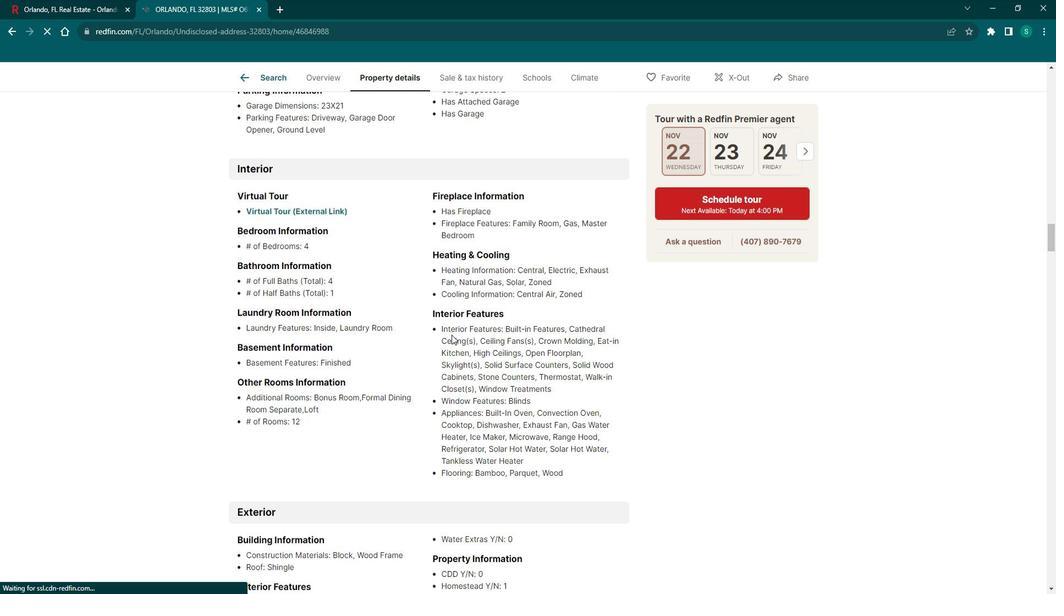 
Action: Mouse scrolled (464, 334) with delta (0, 0)
Screenshot: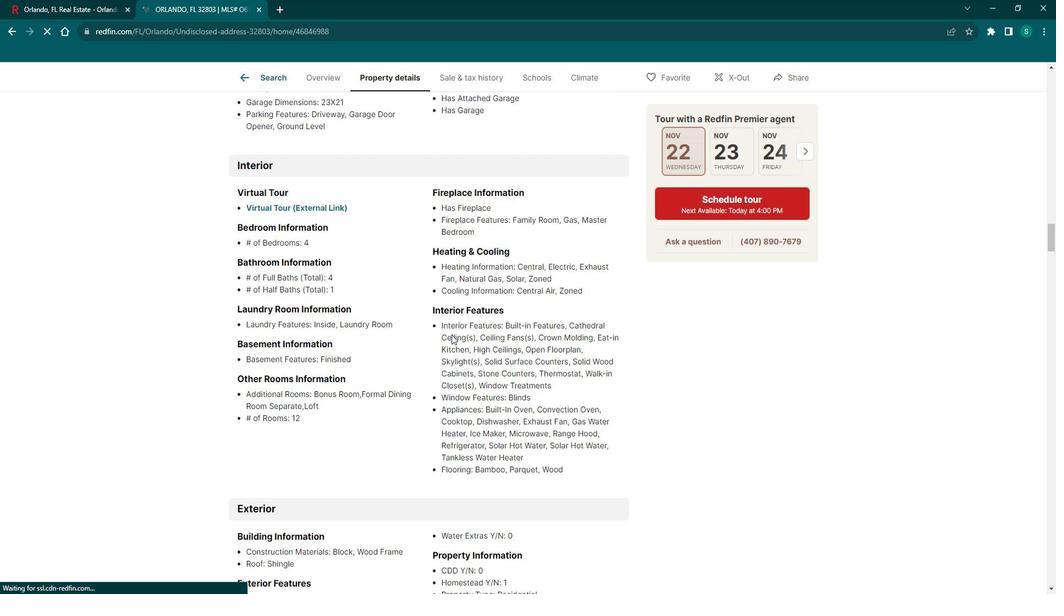 
Action: Mouse scrolled (464, 334) with delta (0, 0)
Screenshot: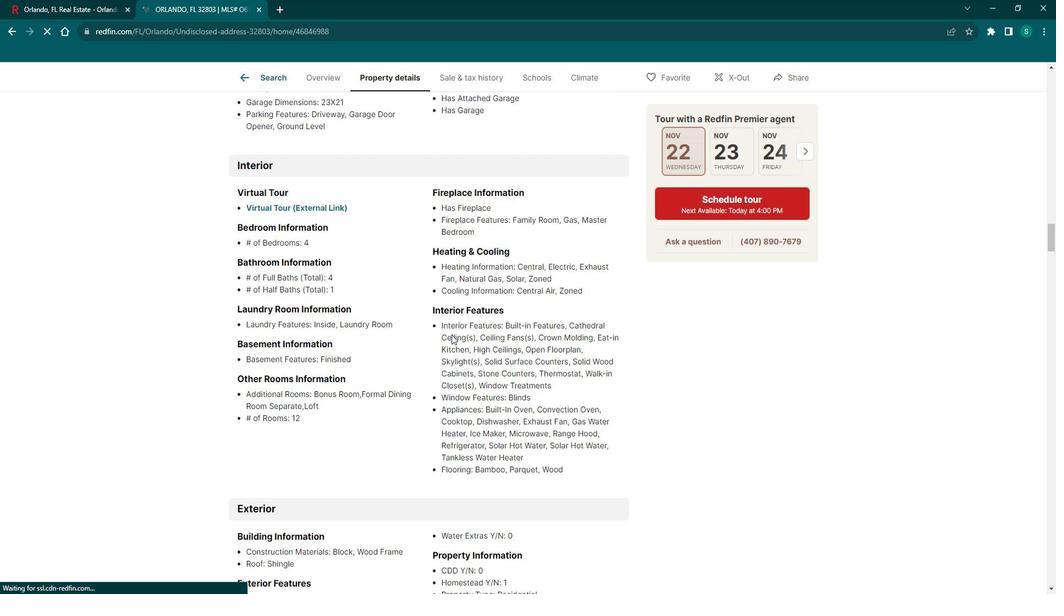 
Action: Mouse scrolled (464, 334) with delta (0, 0)
Screenshot: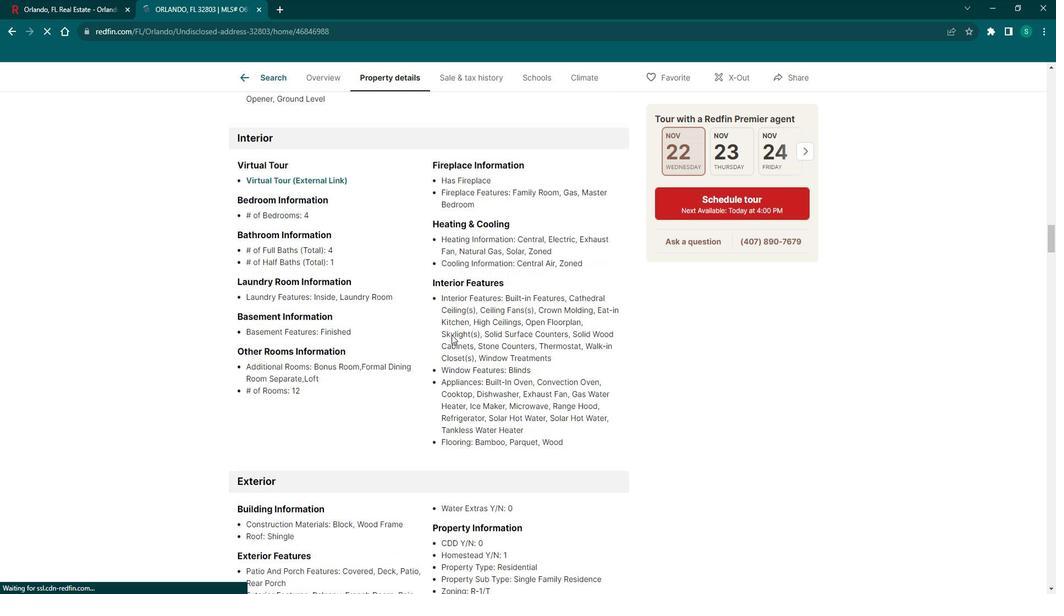 
Action: Mouse scrolled (464, 334) with delta (0, 0)
Screenshot: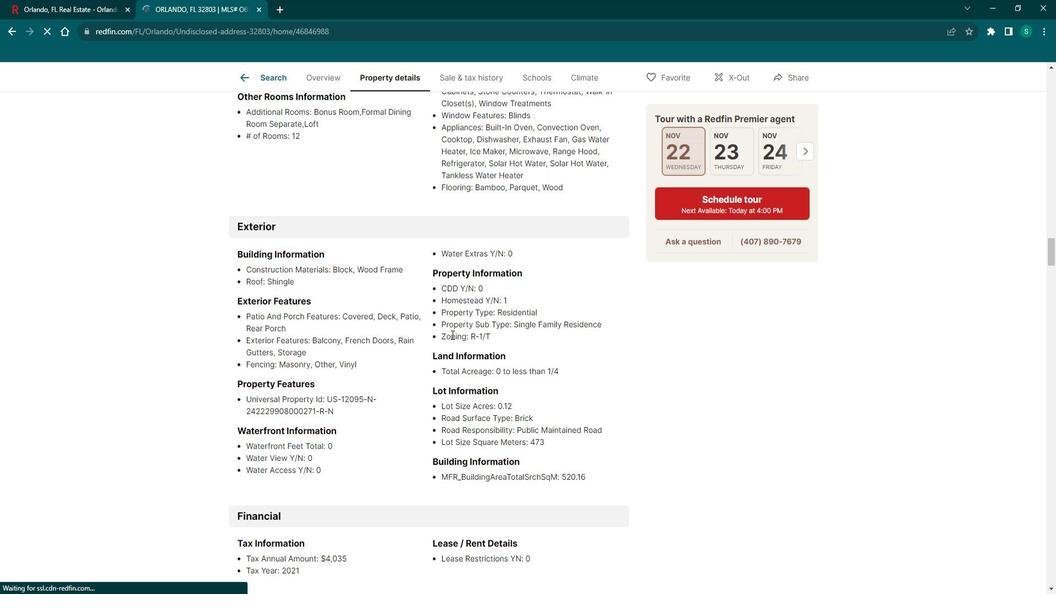 
Action: Mouse scrolled (464, 334) with delta (0, 0)
Screenshot: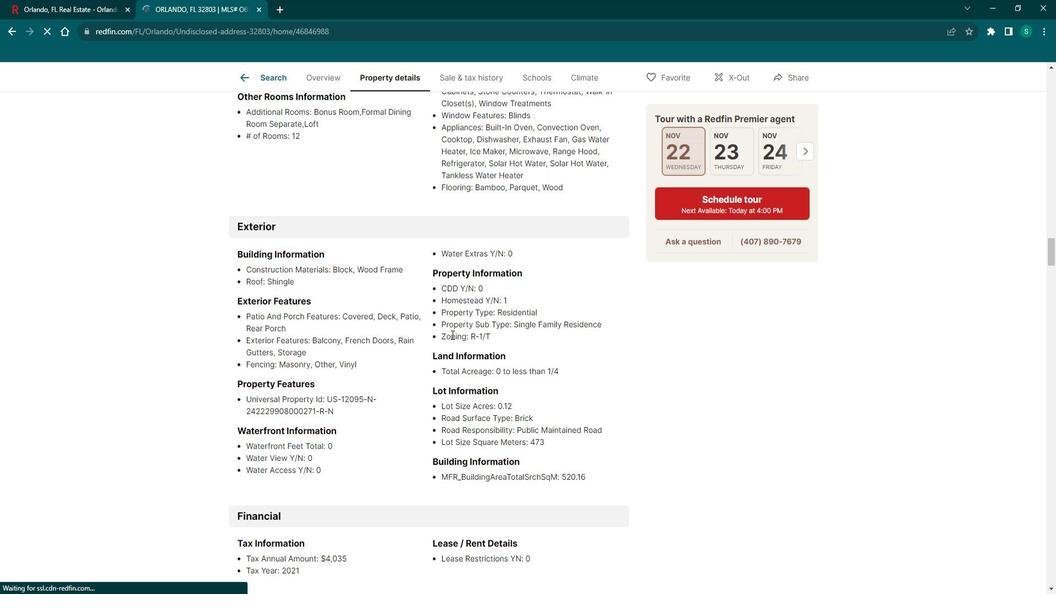 
Action: Mouse scrolled (464, 334) with delta (0, 0)
Screenshot: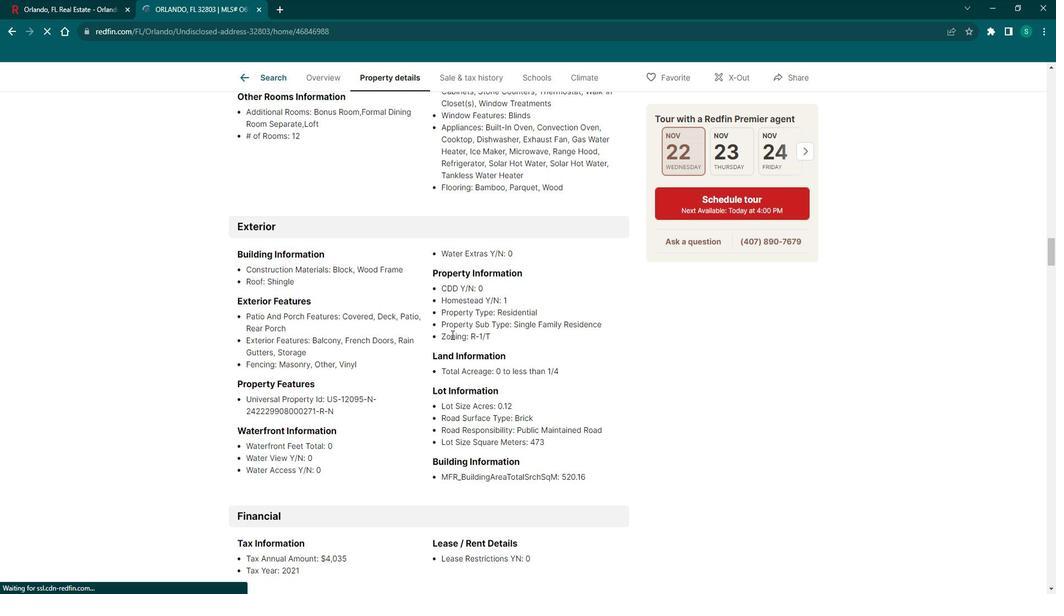 
Action: Mouse scrolled (464, 334) with delta (0, 0)
Screenshot: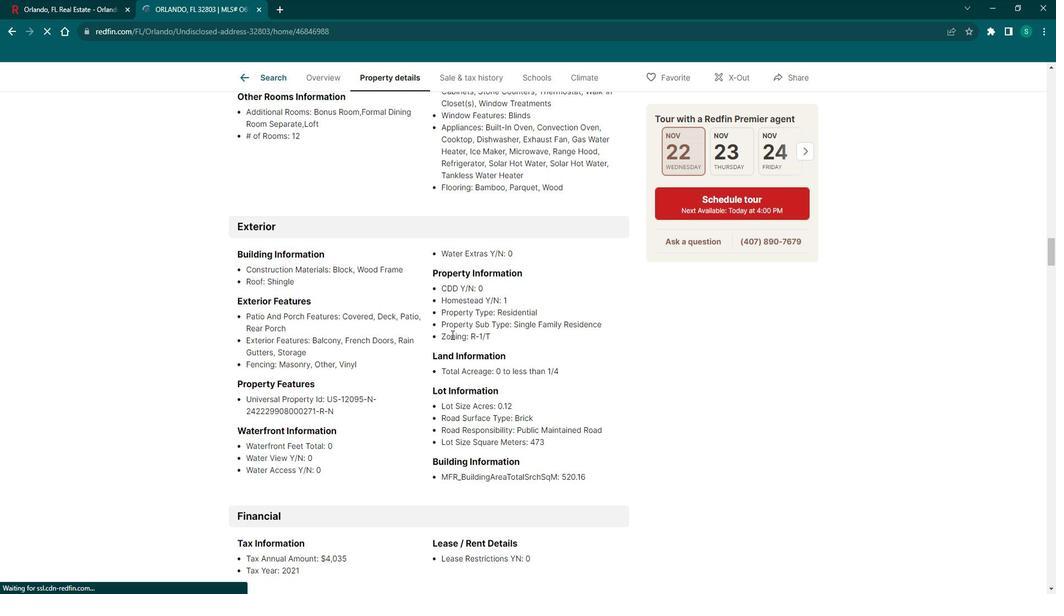 
Action: Mouse scrolled (464, 334) with delta (0, 0)
Screenshot: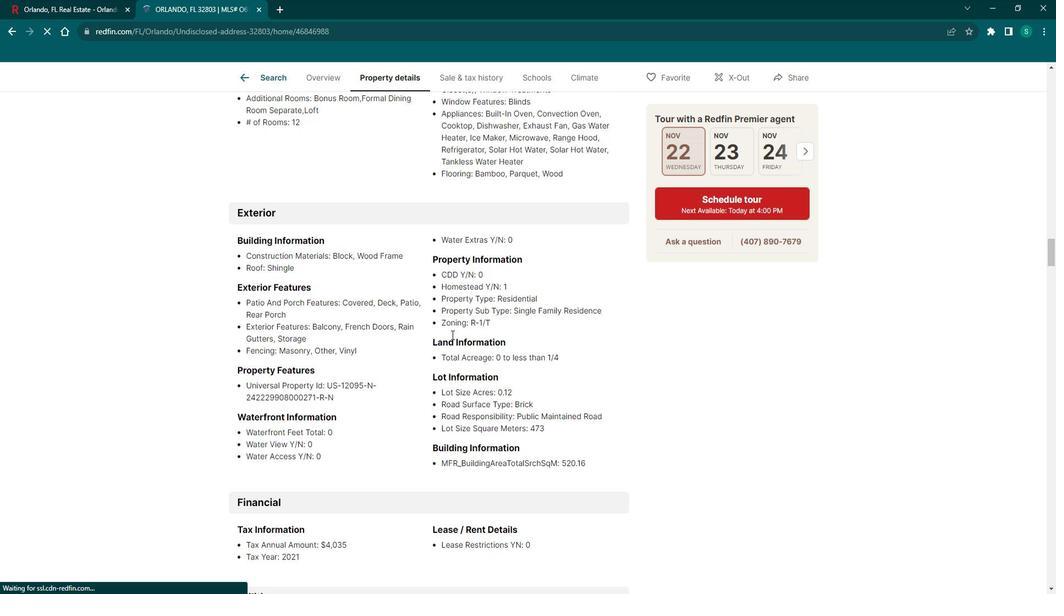 
Action: Mouse scrolled (464, 334) with delta (0, 0)
Screenshot: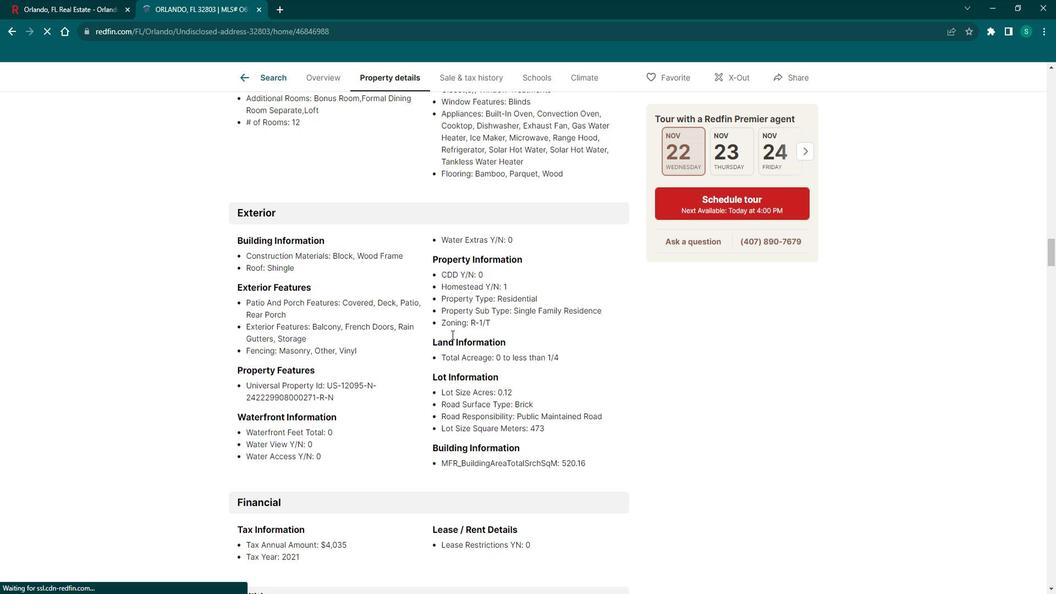 
Action: Mouse scrolled (464, 335) with delta (0, 0)
Screenshot: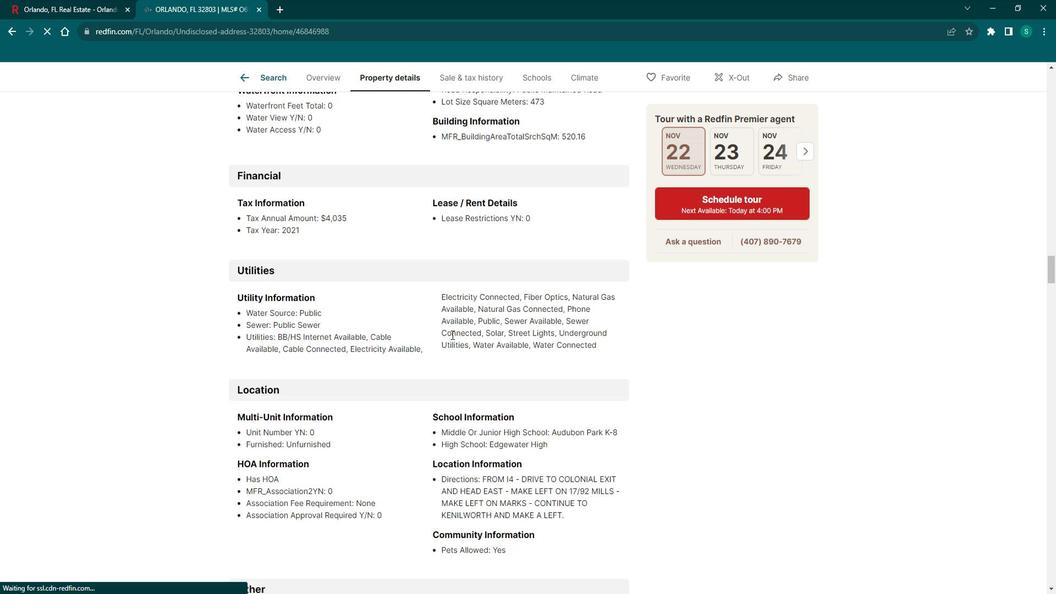 
Action: Mouse scrolled (464, 334) with delta (0, 0)
Screenshot: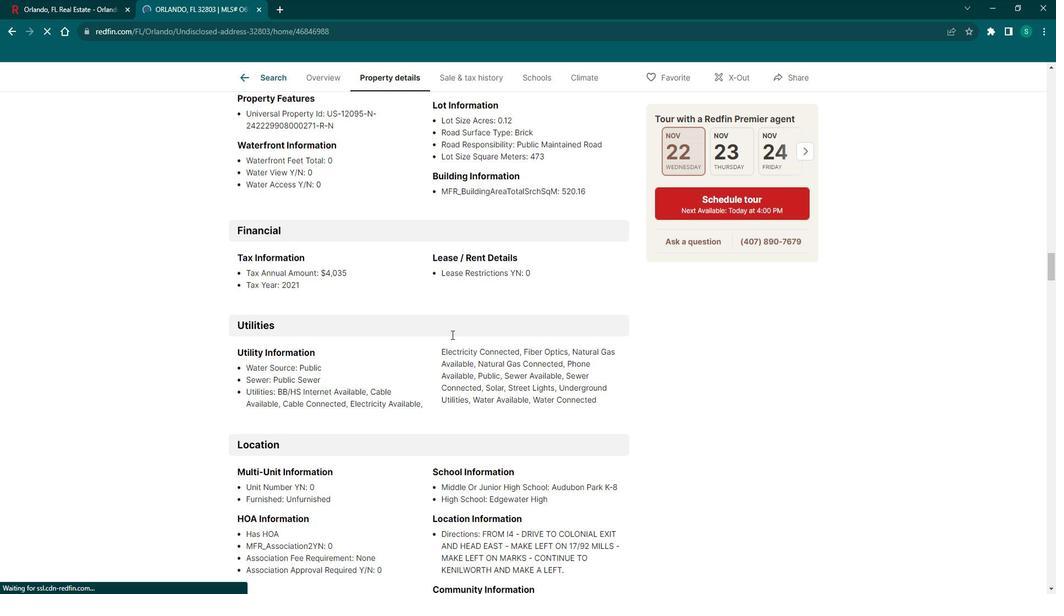 
Action: Mouse scrolled (464, 334) with delta (0, 0)
Screenshot: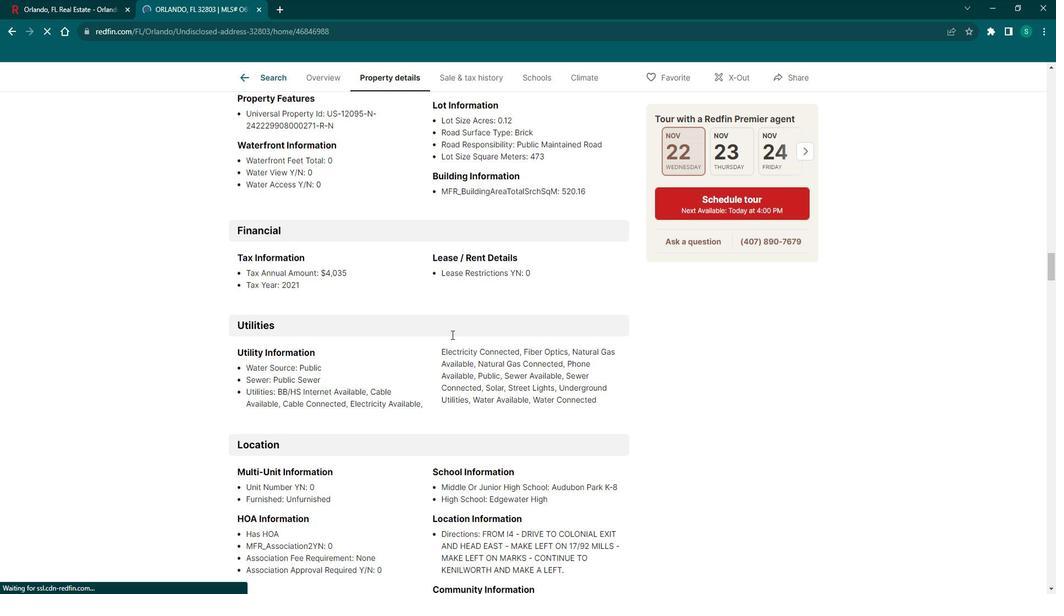 
Action: Mouse scrolled (464, 334) with delta (0, 0)
Screenshot: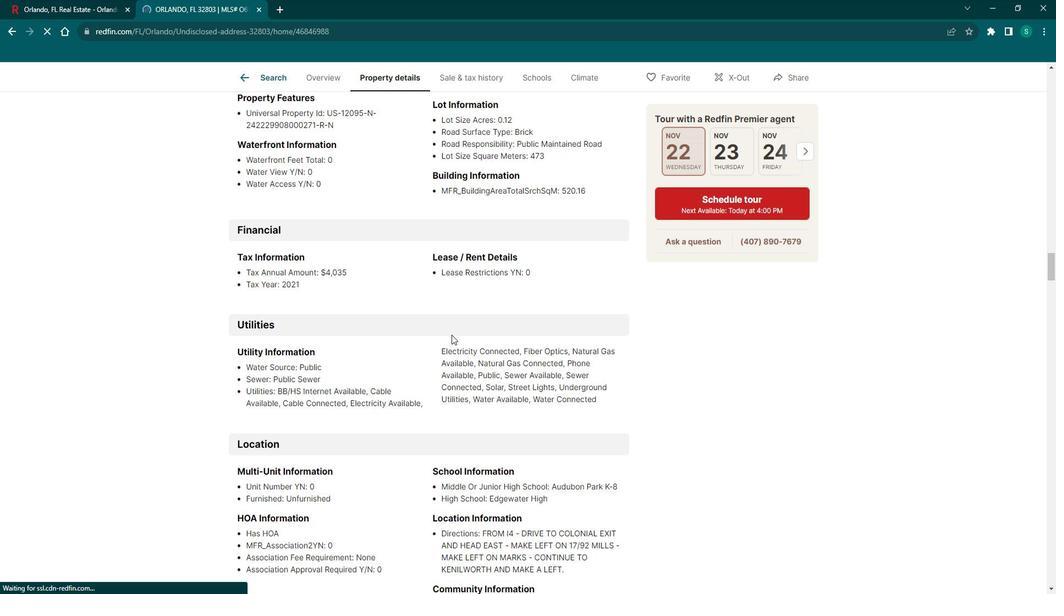 
Action: Mouse scrolled (464, 334) with delta (0, 0)
Screenshot: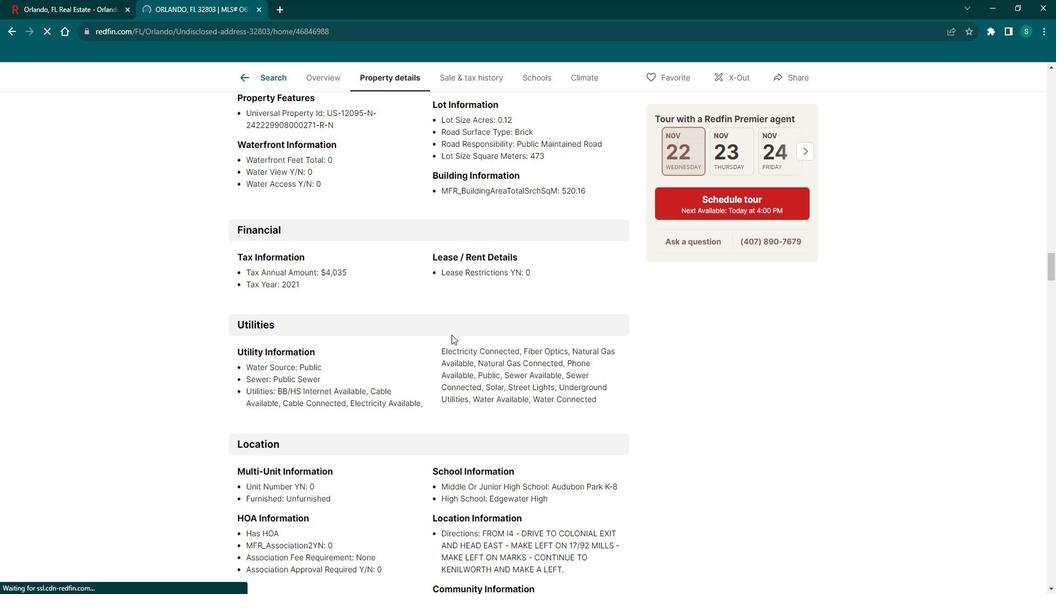 
Action: Mouse scrolled (464, 334) with delta (0, 0)
Screenshot: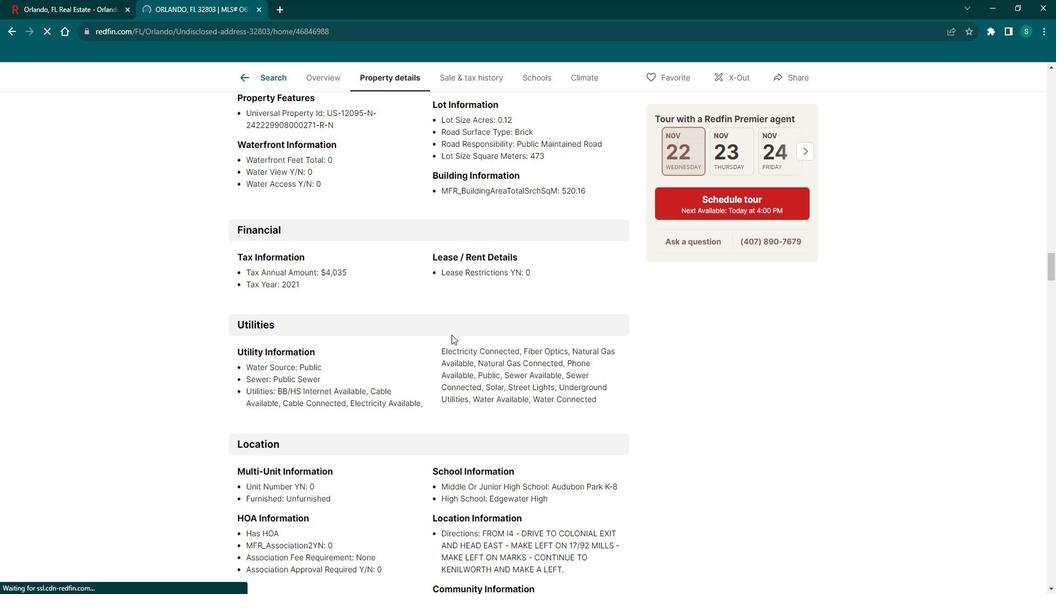 
Action: Mouse scrolled (464, 334) with delta (0, 0)
Screenshot: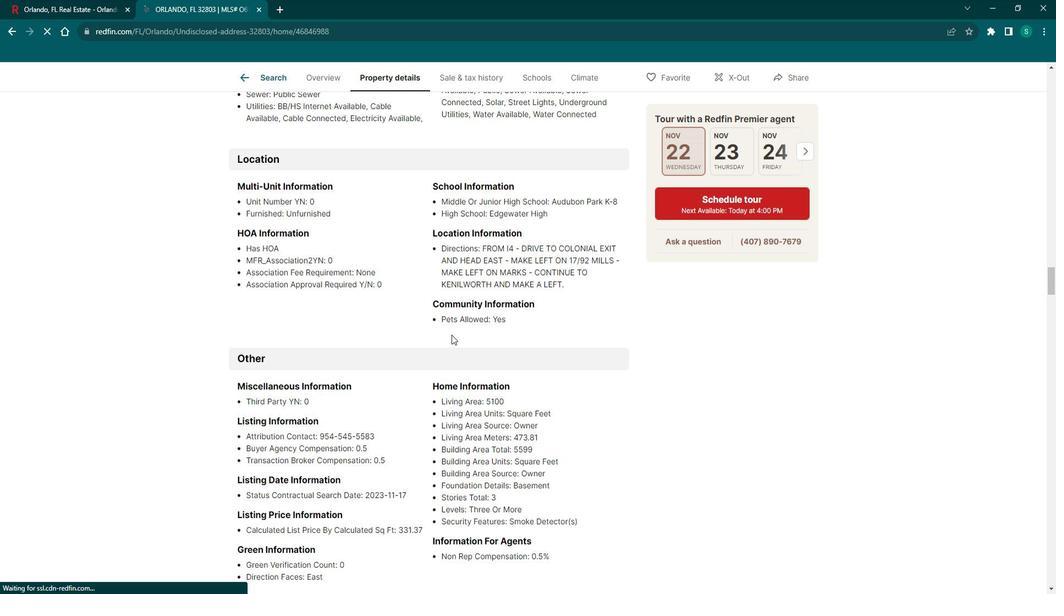 
Action: Mouse scrolled (464, 334) with delta (0, 0)
Screenshot: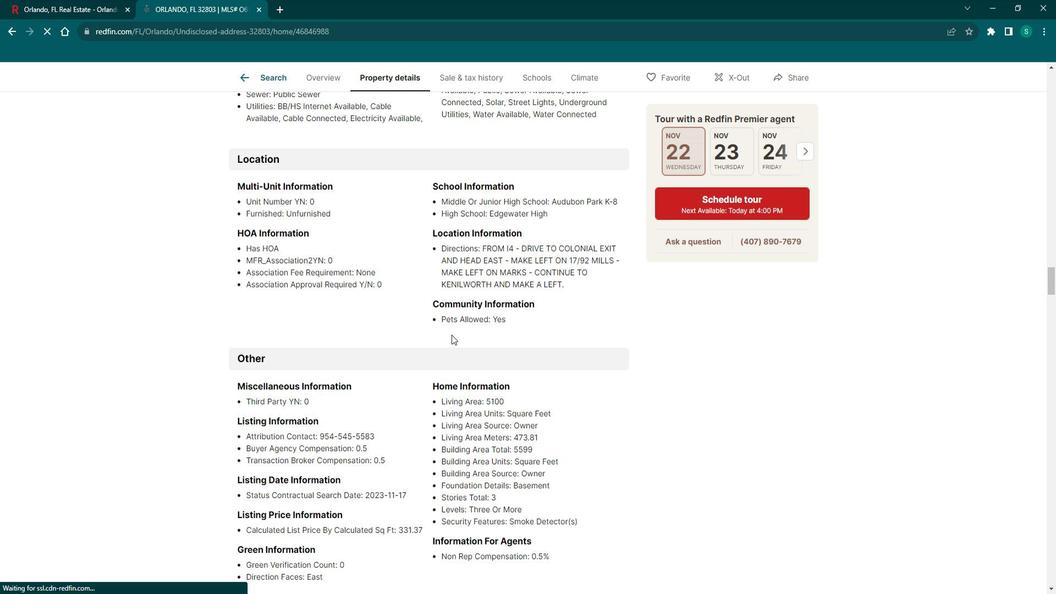 
Action: Mouse scrolled (464, 334) with delta (0, 0)
Screenshot: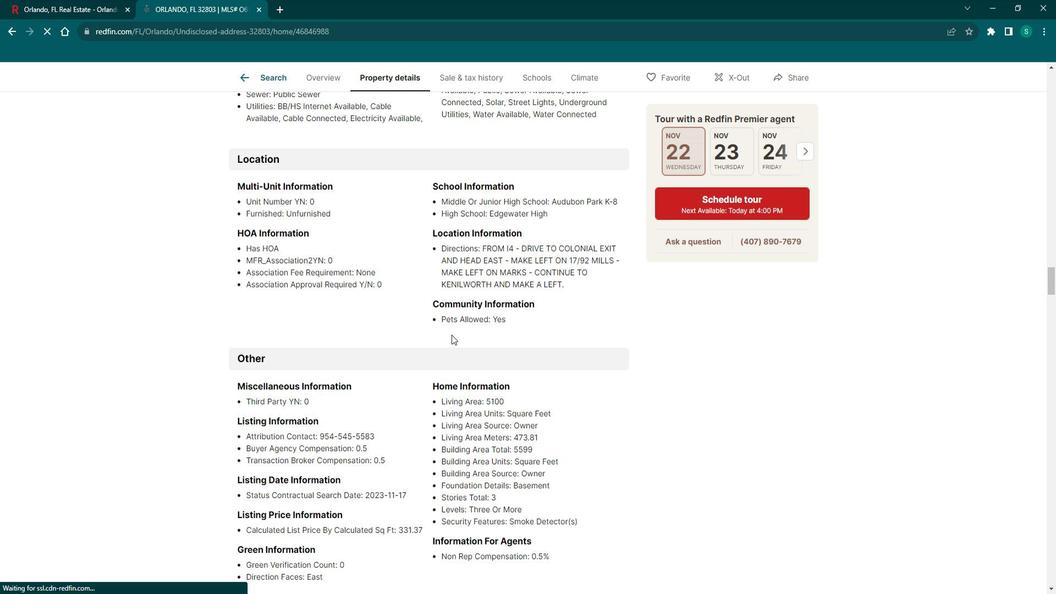 
Action: Mouse scrolled (464, 334) with delta (0, 0)
Screenshot: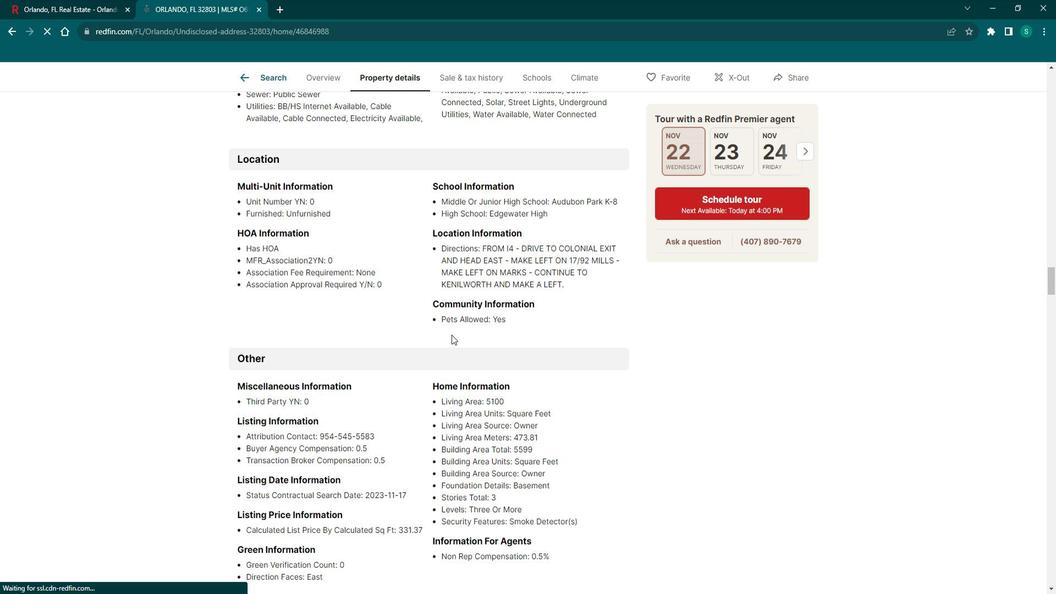 
Action: Mouse scrolled (464, 334) with delta (0, 0)
Screenshot: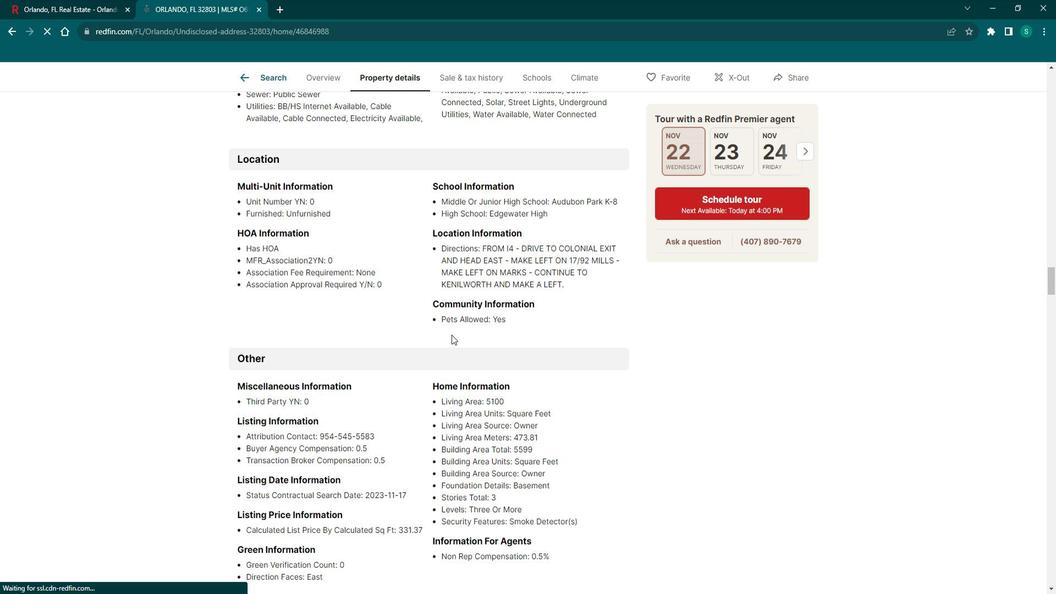 
Action: Mouse scrolled (464, 335) with delta (0, 0)
Screenshot: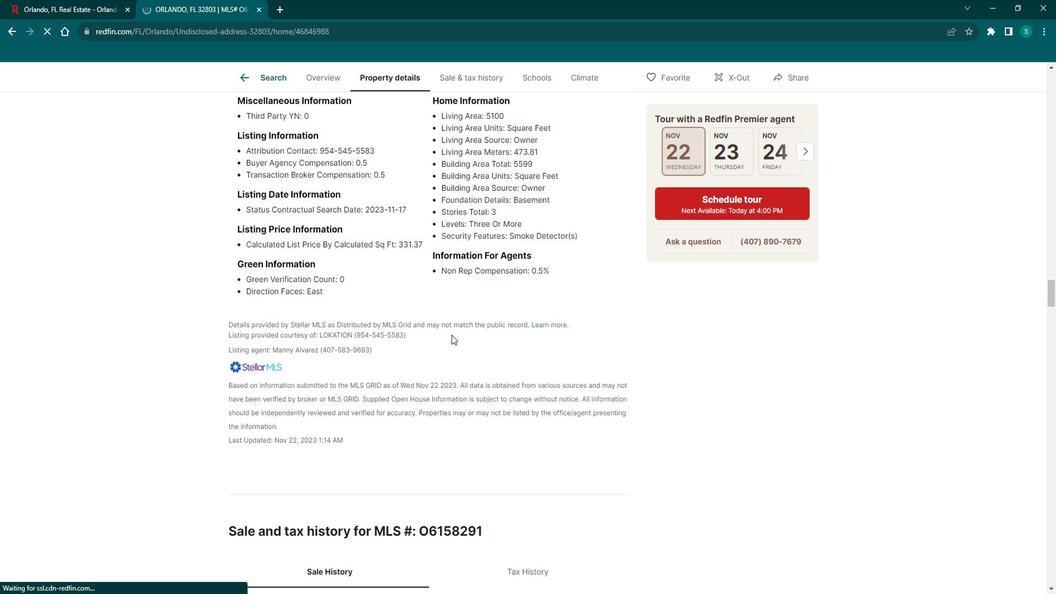 
Action: Mouse scrolled (464, 334) with delta (0, 0)
Screenshot: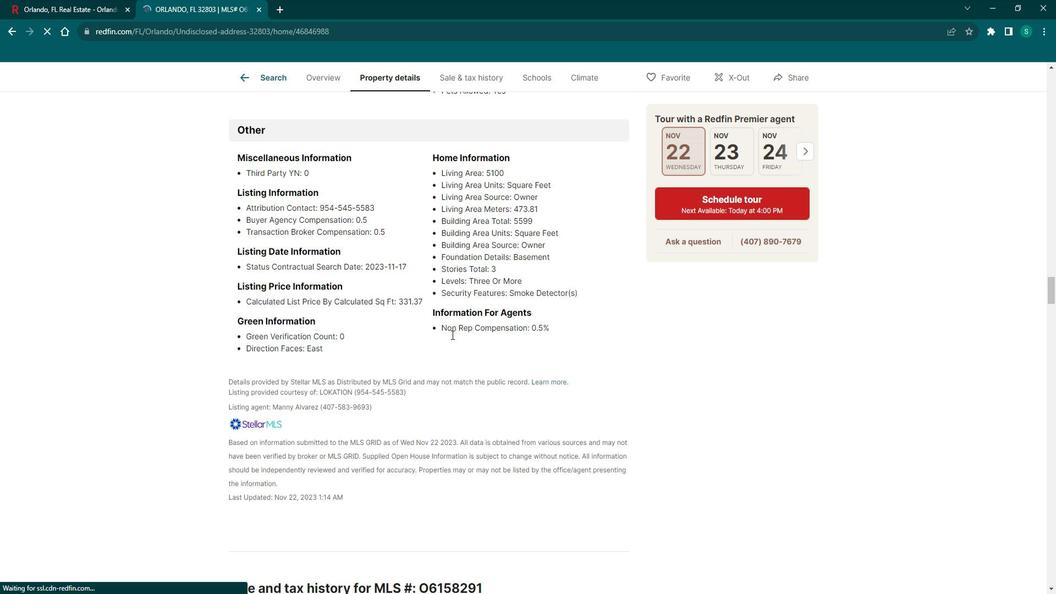 
Action: Mouse scrolled (464, 334) with delta (0, 0)
Screenshot: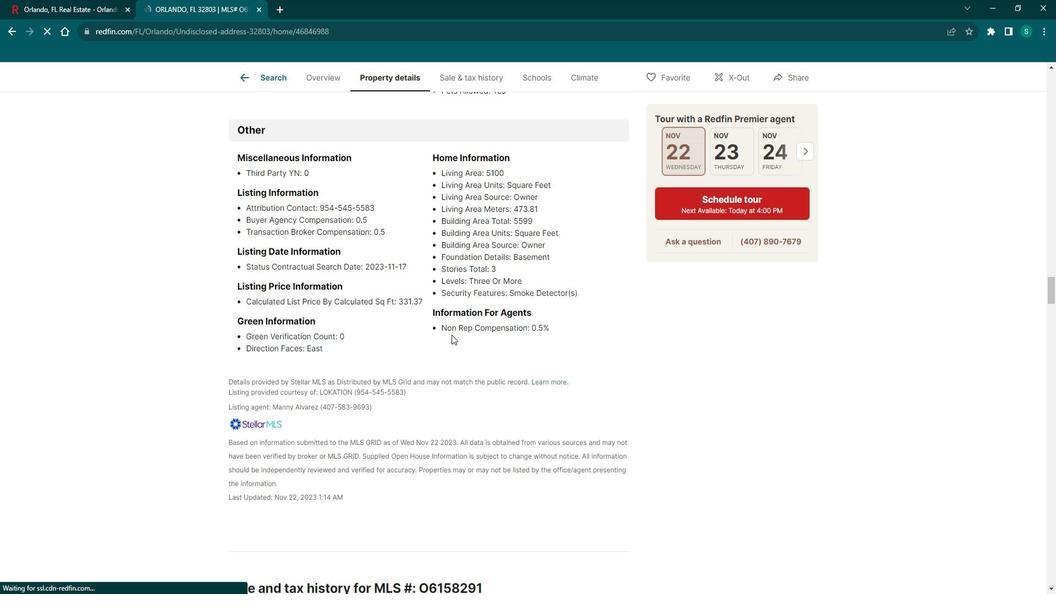 
Action: Mouse scrolled (464, 334) with delta (0, 0)
Screenshot: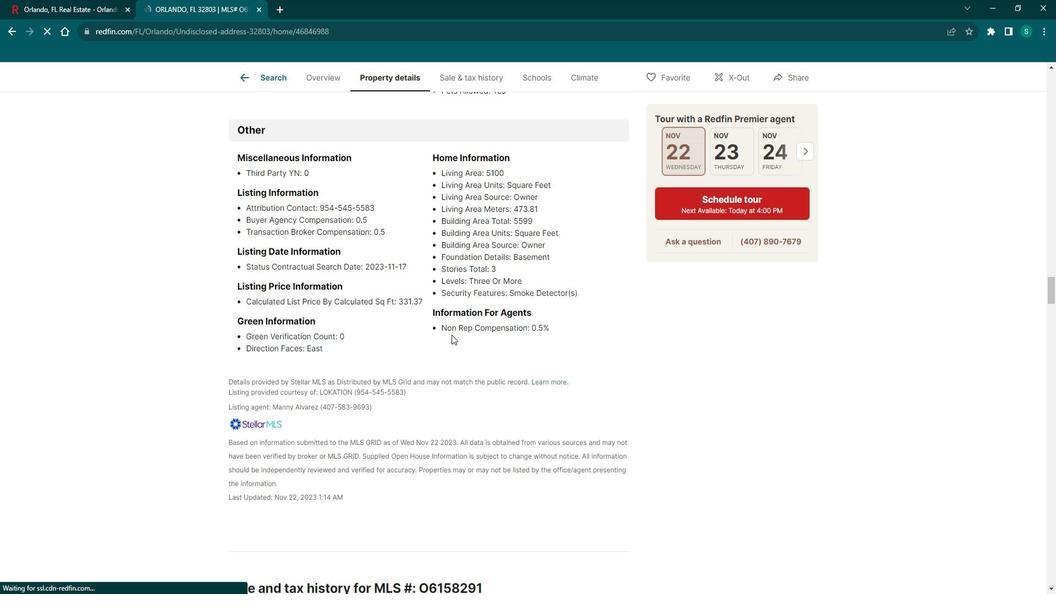
Action: Mouse scrolled (464, 334) with delta (0, 0)
Screenshot: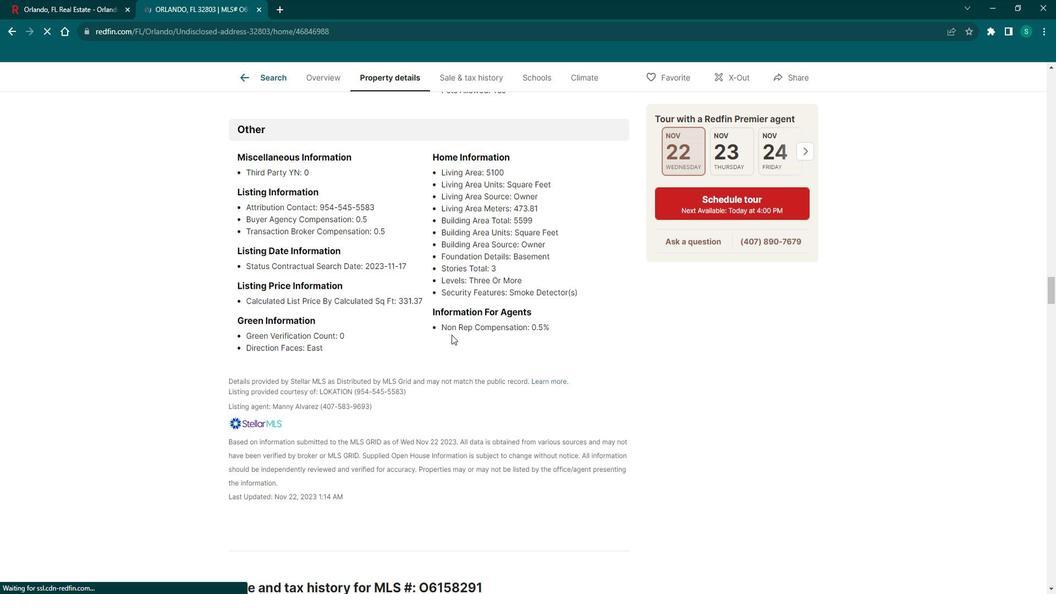 
Action: Mouse scrolled (464, 334) with delta (0, 0)
Screenshot: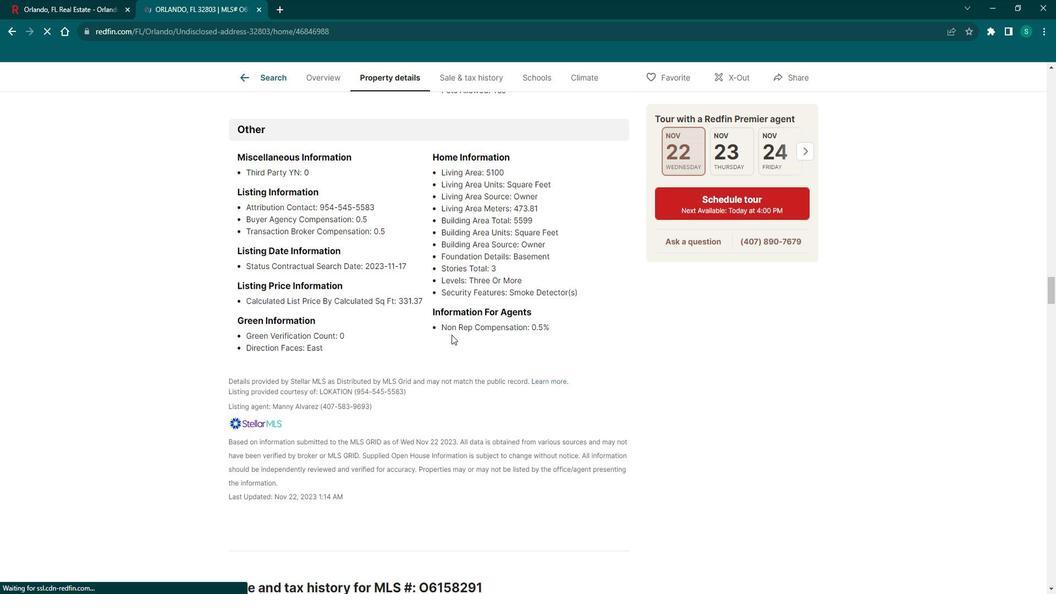 
Action: Mouse scrolled (464, 335) with delta (0, 0)
Screenshot: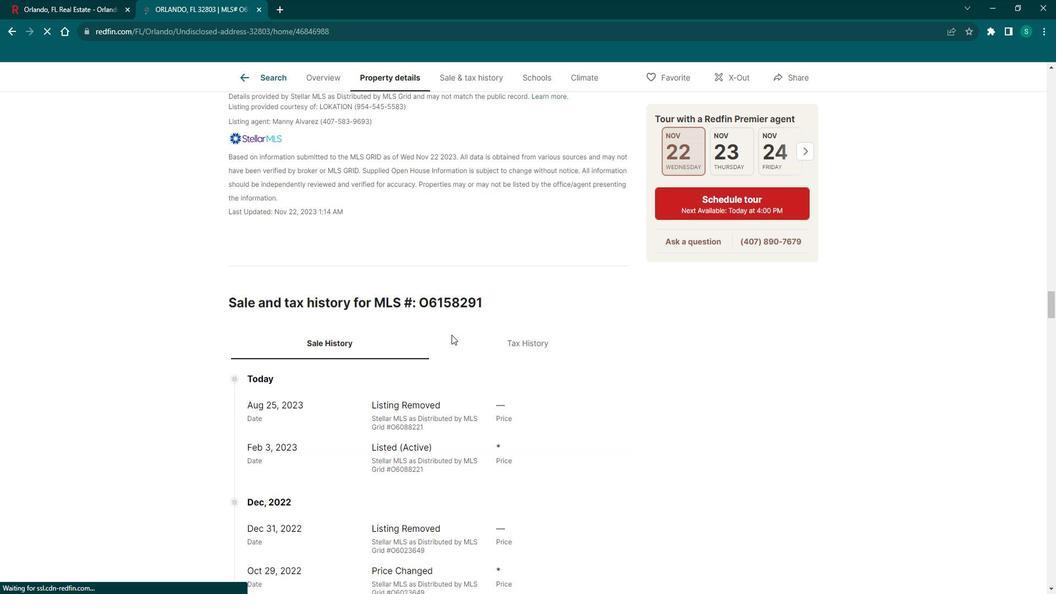 
Action: Mouse scrolled (464, 334) with delta (0, 0)
Screenshot: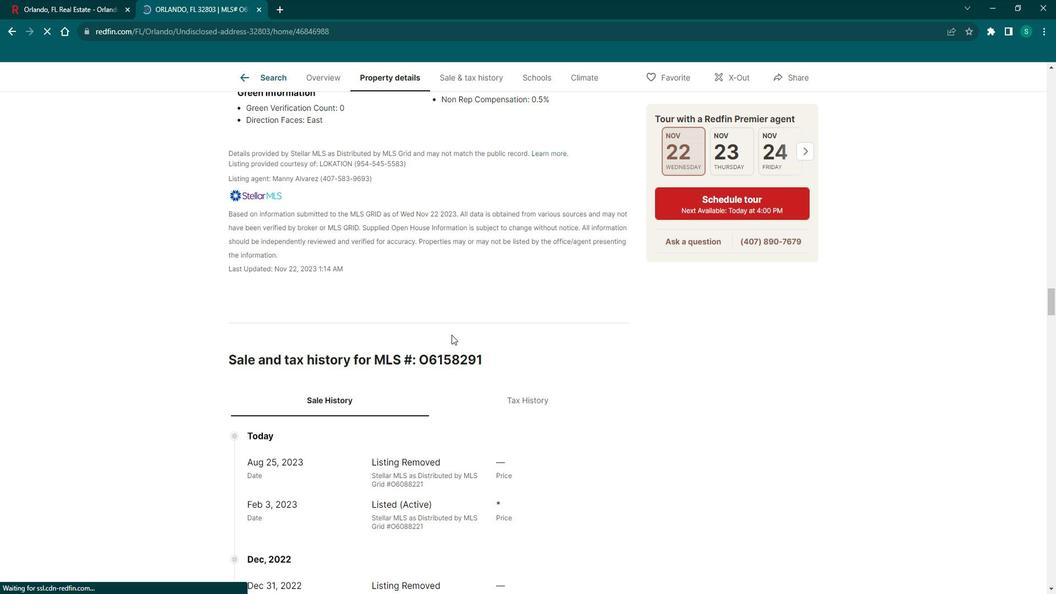 
Action: Mouse scrolled (464, 334) with delta (0, 0)
Screenshot: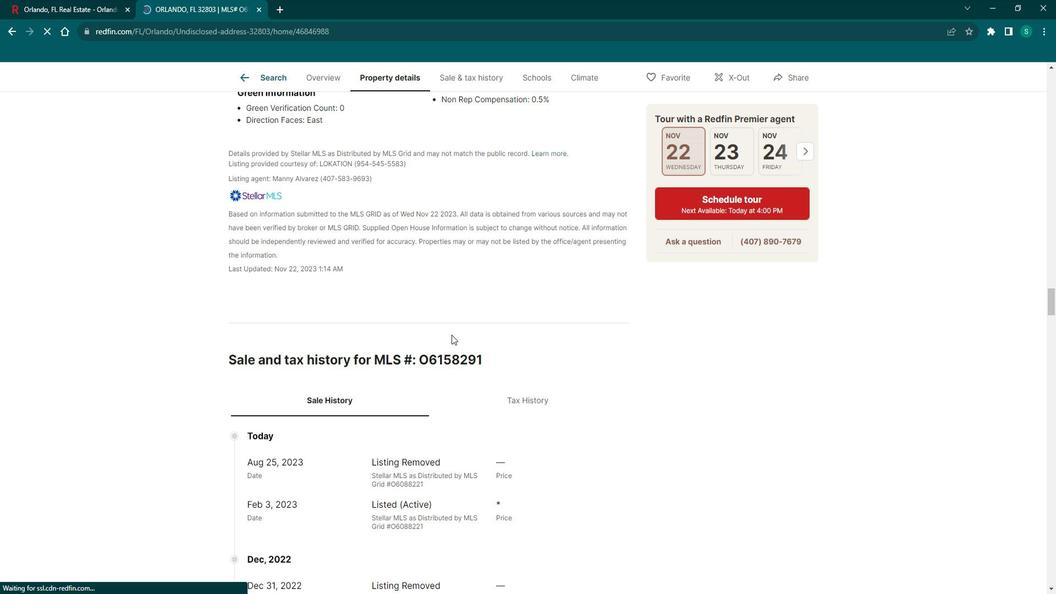 
Action: Mouse scrolled (464, 334) with delta (0, 0)
Screenshot: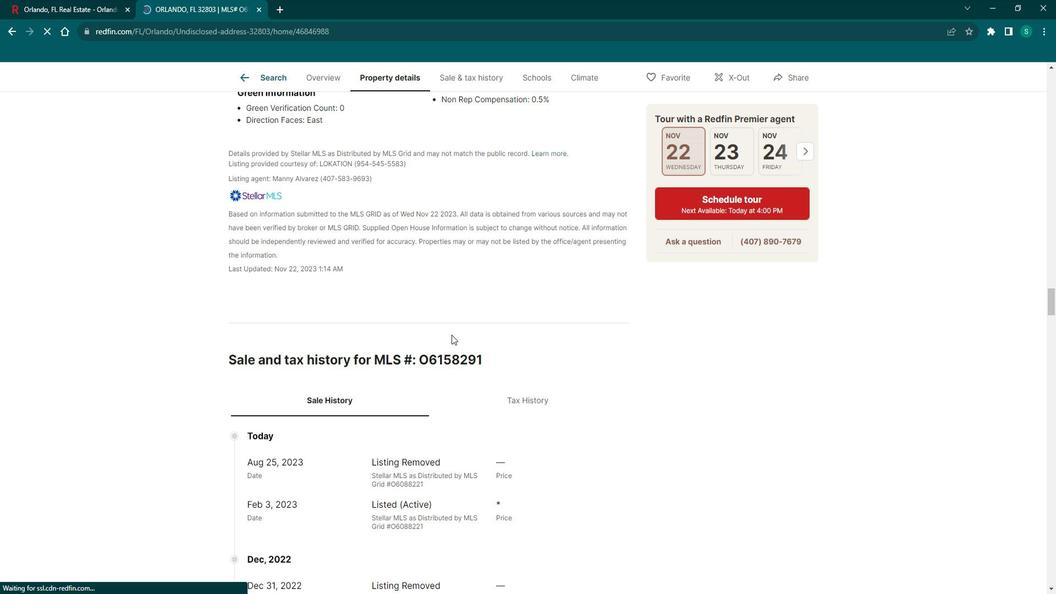
Action: Mouse scrolled (464, 334) with delta (0, 0)
Screenshot: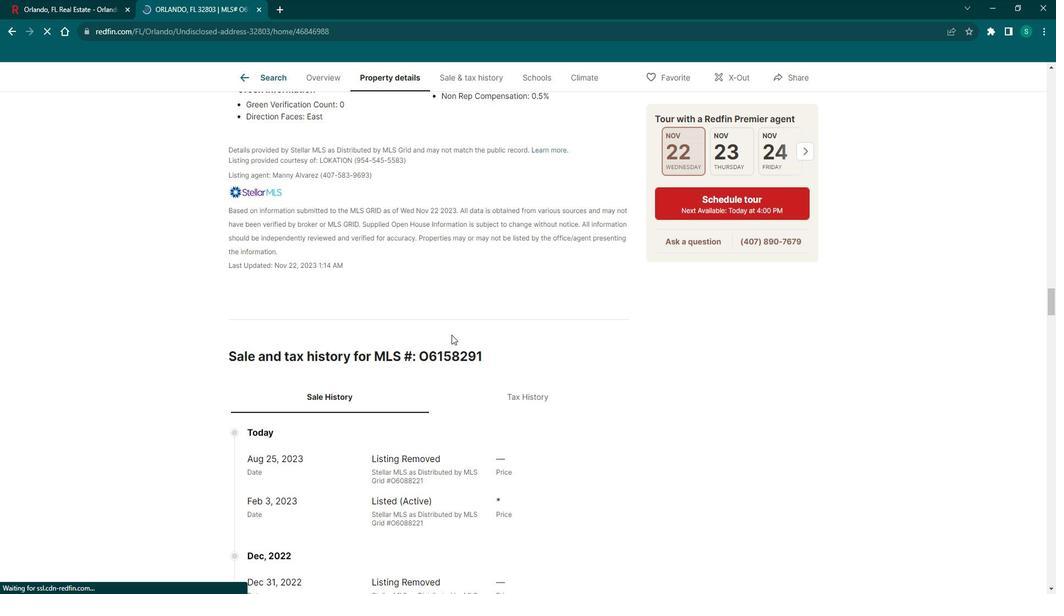 
Action: Mouse scrolled (464, 334) with delta (0, 0)
Screenshot: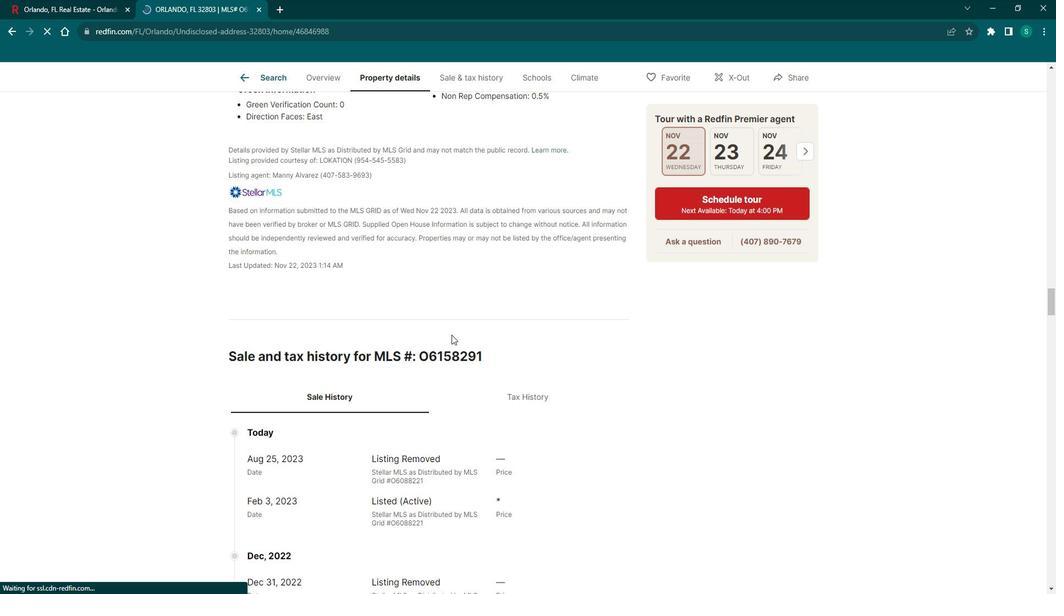 
Action: Mouse scrolled (464, 334) with delta (0, 0)
Screenshot: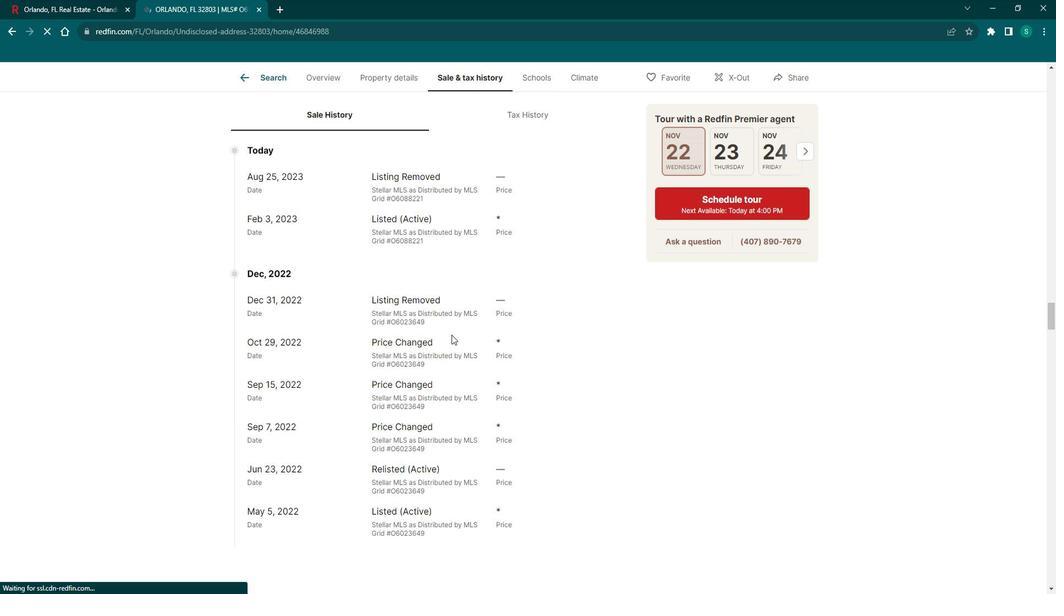 
Action: Mouse scrolled (464, 334) with delta (0, 0)
Screenshot: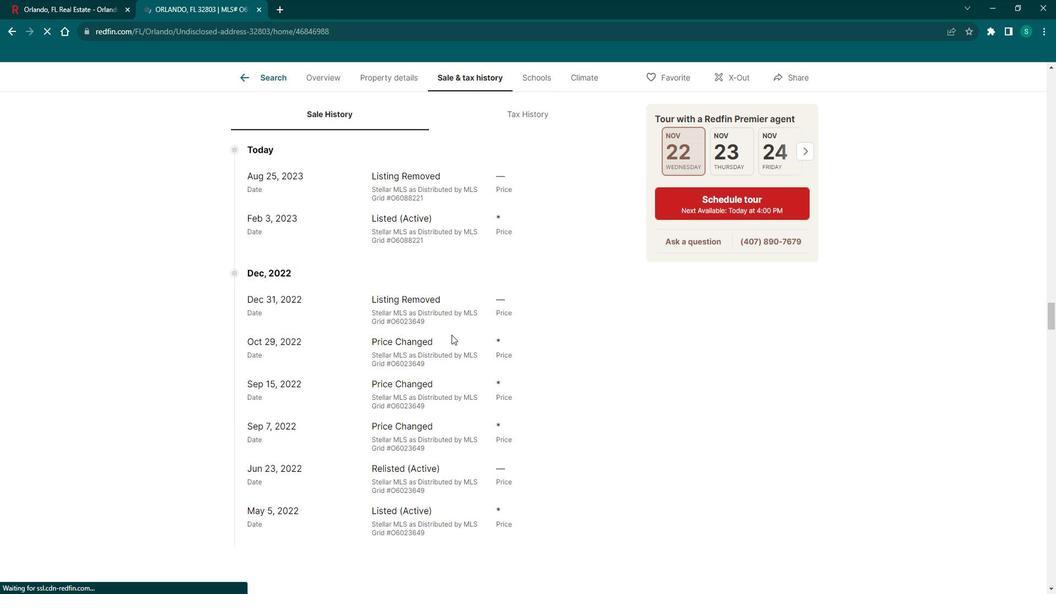 
Action: Mouse scrolled (464, 334) with delta (0, 0)
Screenshot: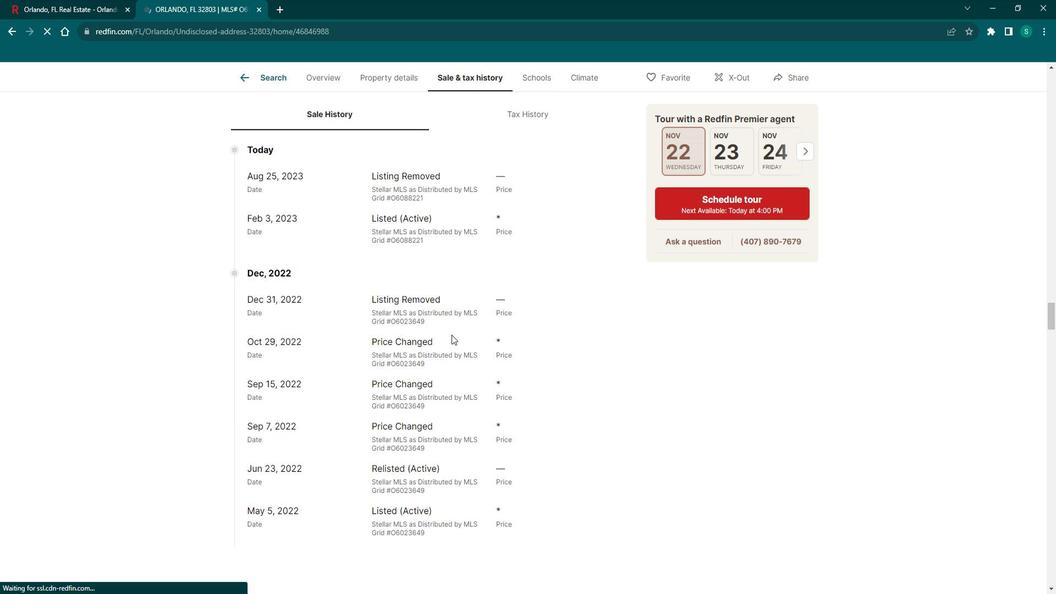 
Action: Mouse scrolled (464, 334) with delta (0, 0)
Screenshot: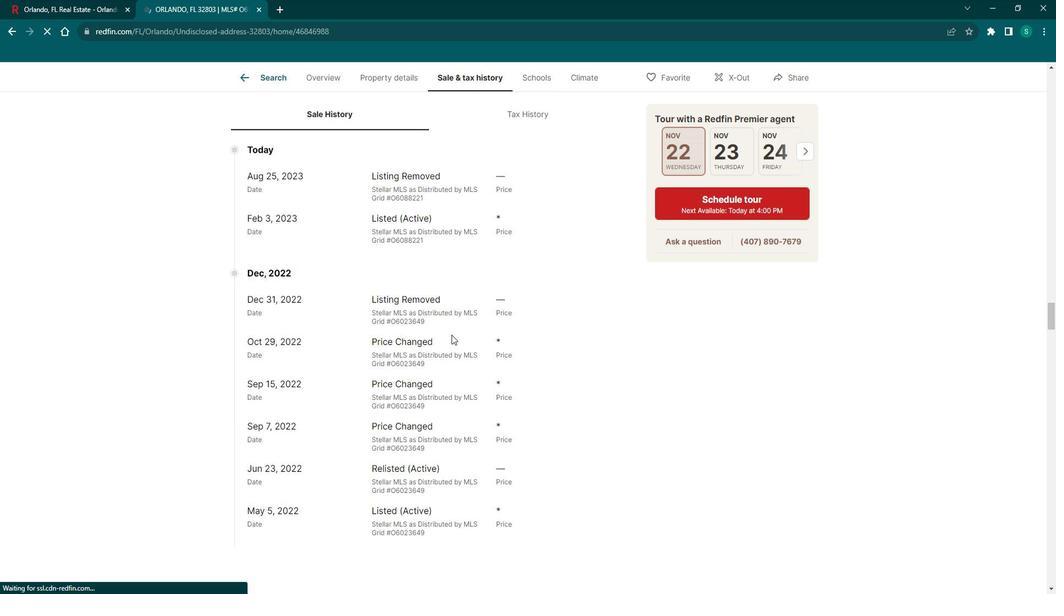 
Action: Mouse scrolled (464, 334) with delta (0, 0)
Screenshot: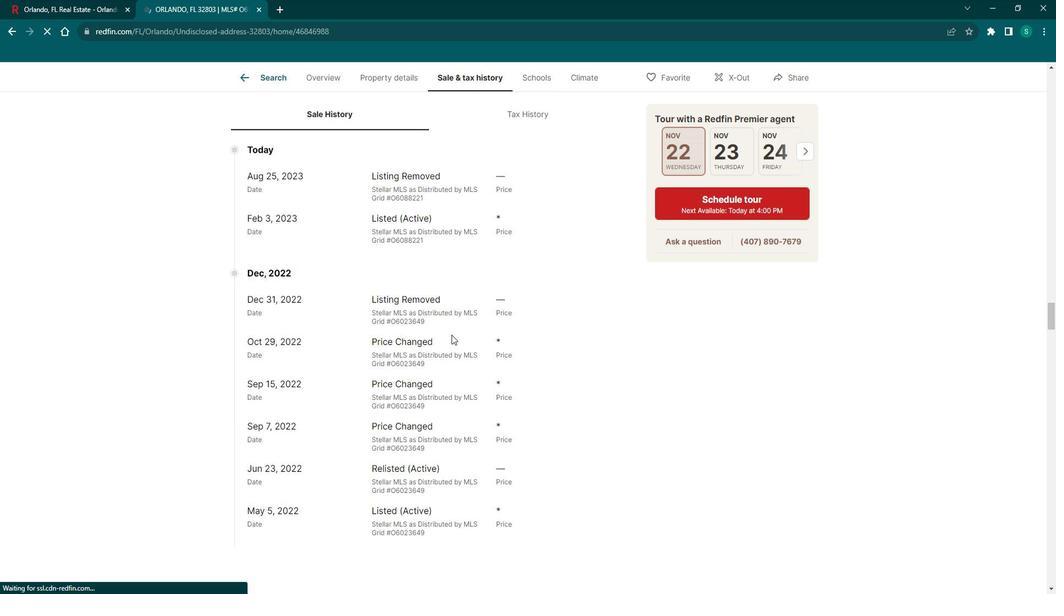 
Action: Mouse scrolled (464, 334) with delta (0, 0)
Screenshot: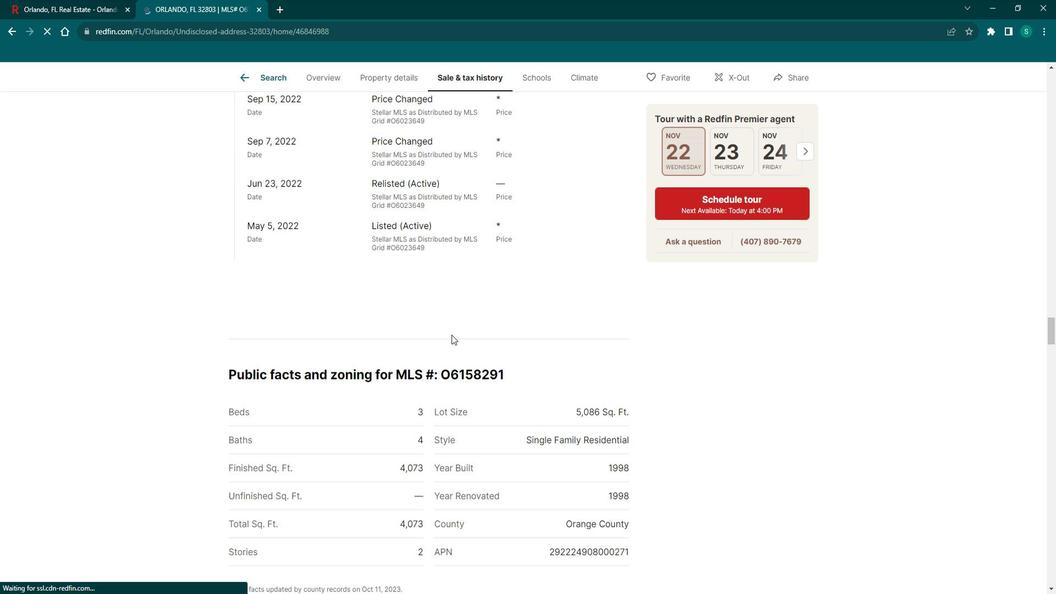 
Action: Mouse scrolled (464, 334) with delta (0, 0)
Screenshot: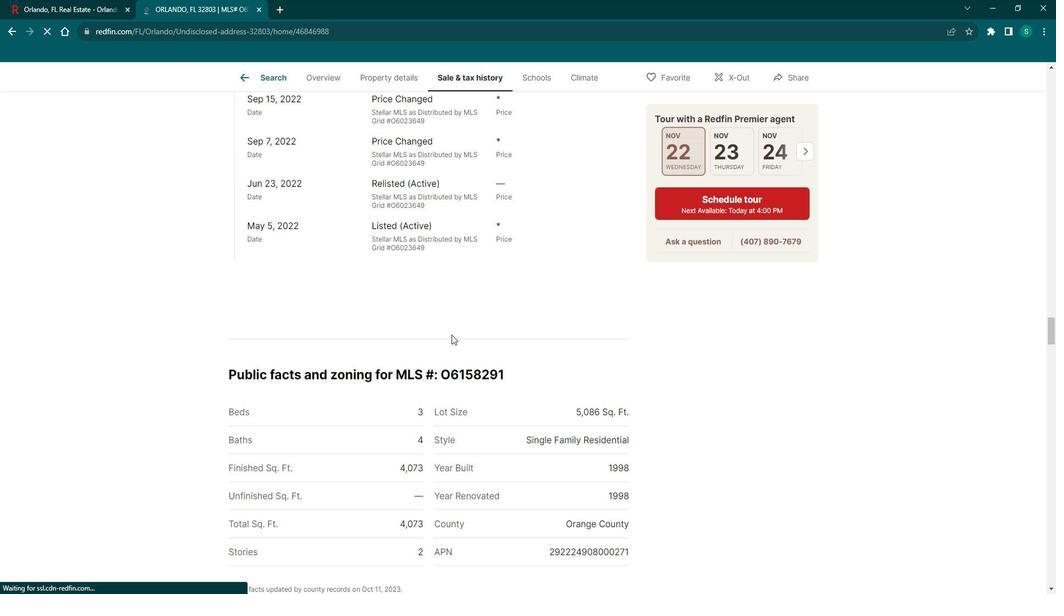 
Action: Mouse scrolled (464, 334) with delta (0, 0)
Screenshot: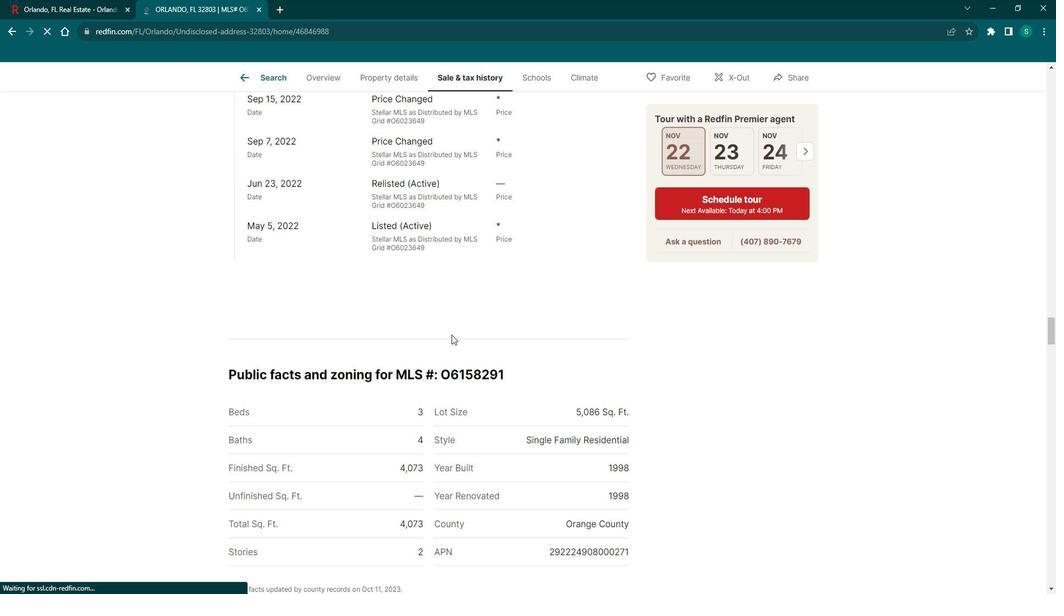 
Action: Mouse scrolled (464, 334) with delta (0, 0)
Screenshot: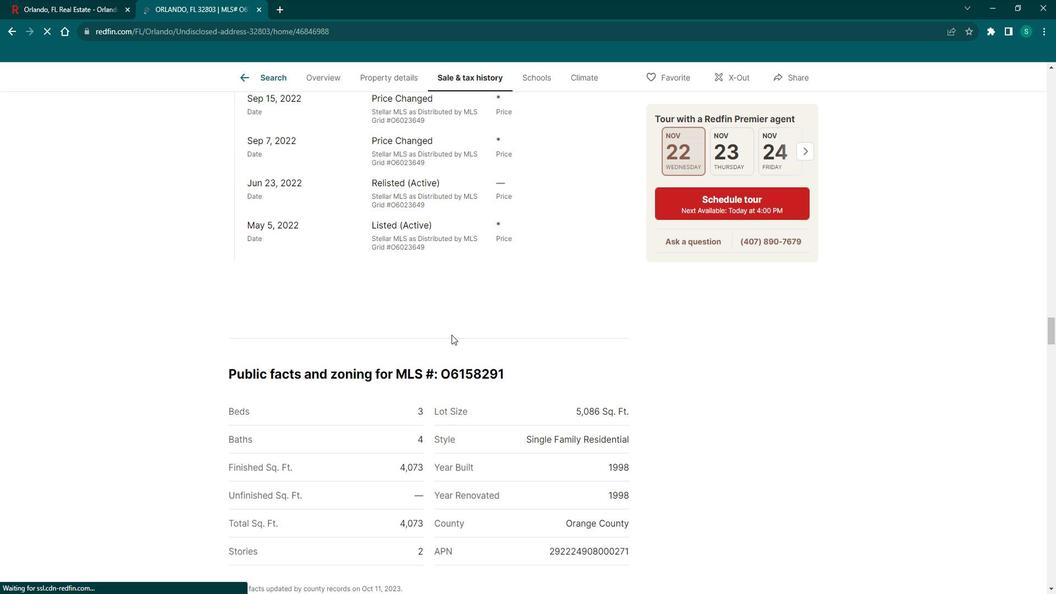 
Action: Mouse scrolled (464, 334) with delta (0, 0)
Screenshot: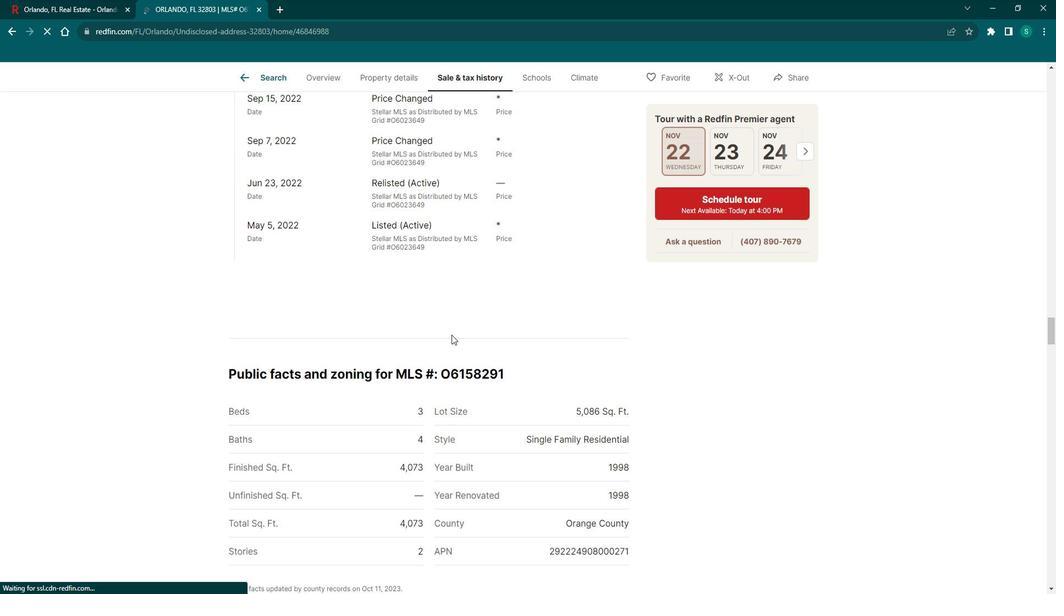
Action: Mouse moved to (396, 374)
Screenshot: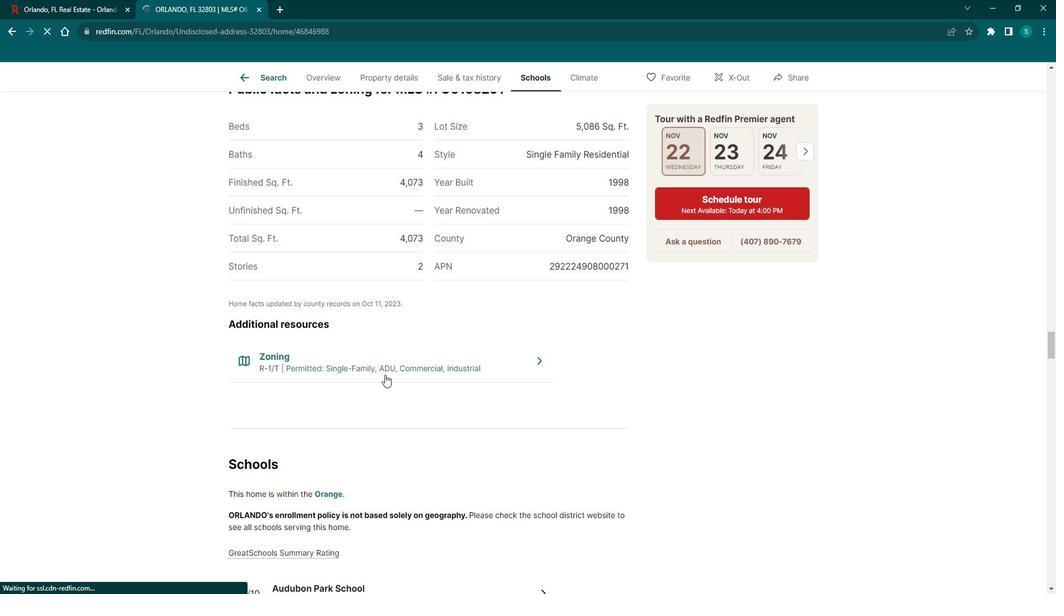 
Action: Mouse pressed left at (396, 374)
Screenshot: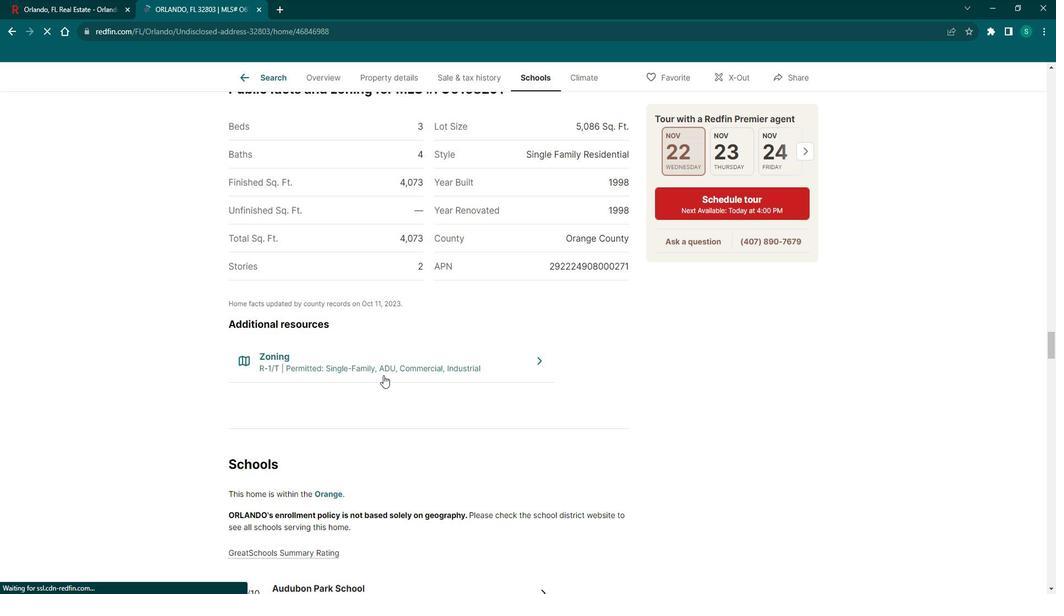 
Action: Mouse moved to (495, 342)
Screenshot: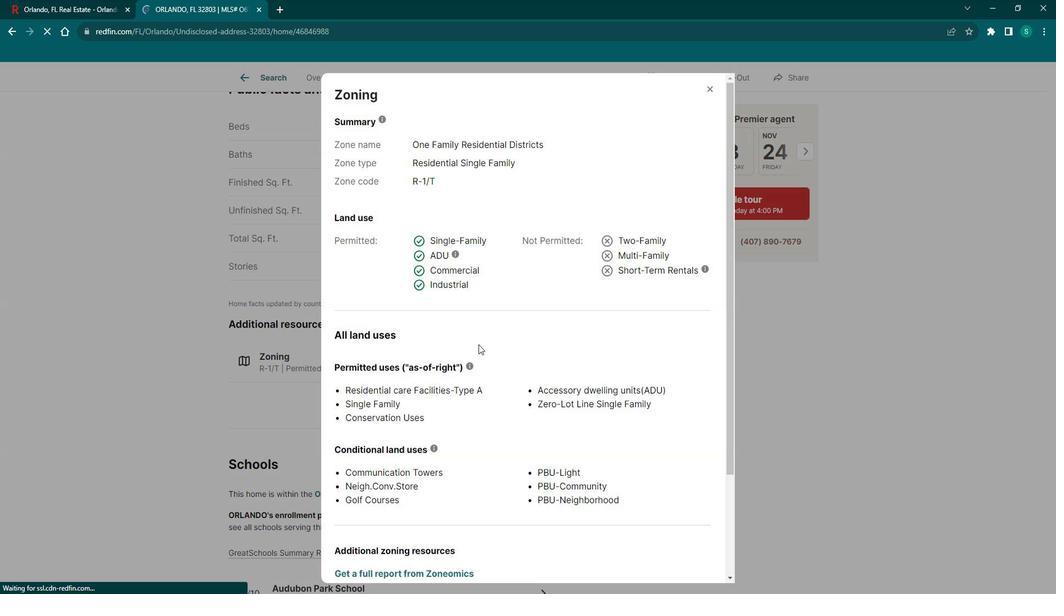 
Action: Mouse scrolled (495, 342) with delta (0, 0)
Screenshot: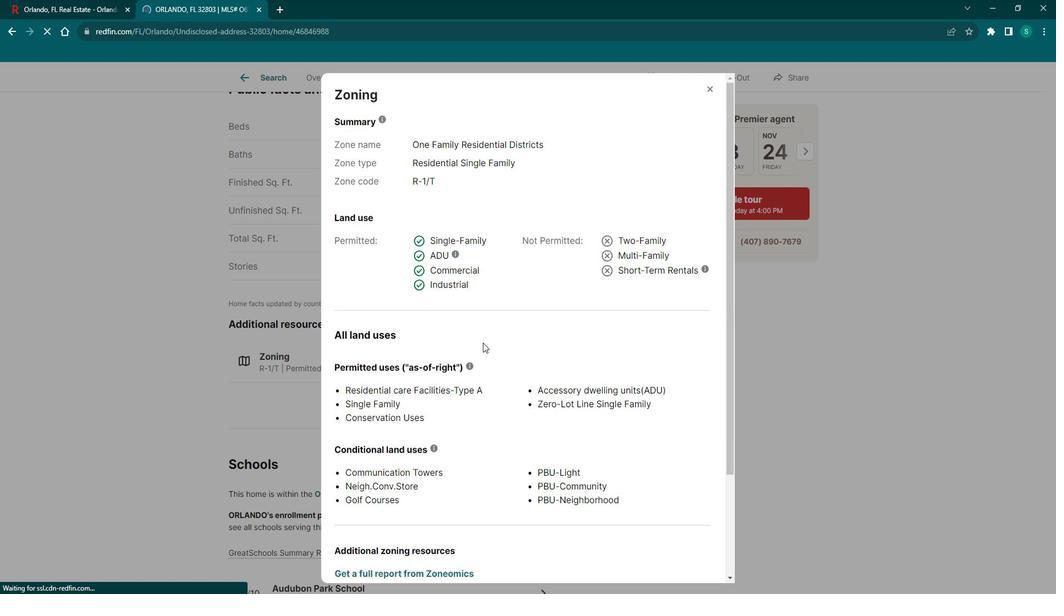 
Action: Mouse scrolled (495, 342) with delta (0, 0)
Screenshot: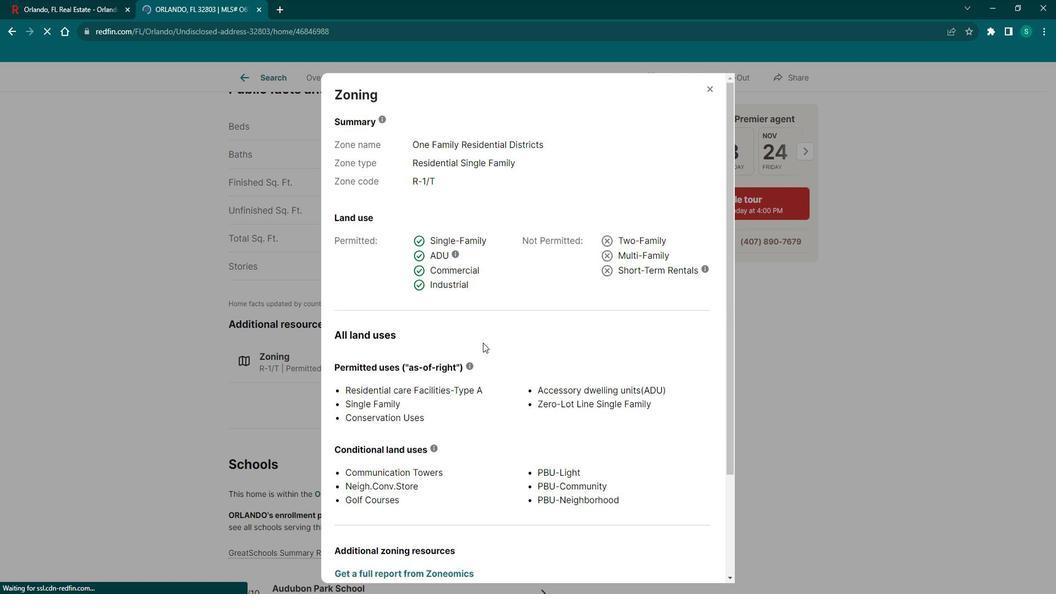 
Action: Mouse scrolled (495, 342) with delta (0, 0)
Screenshot: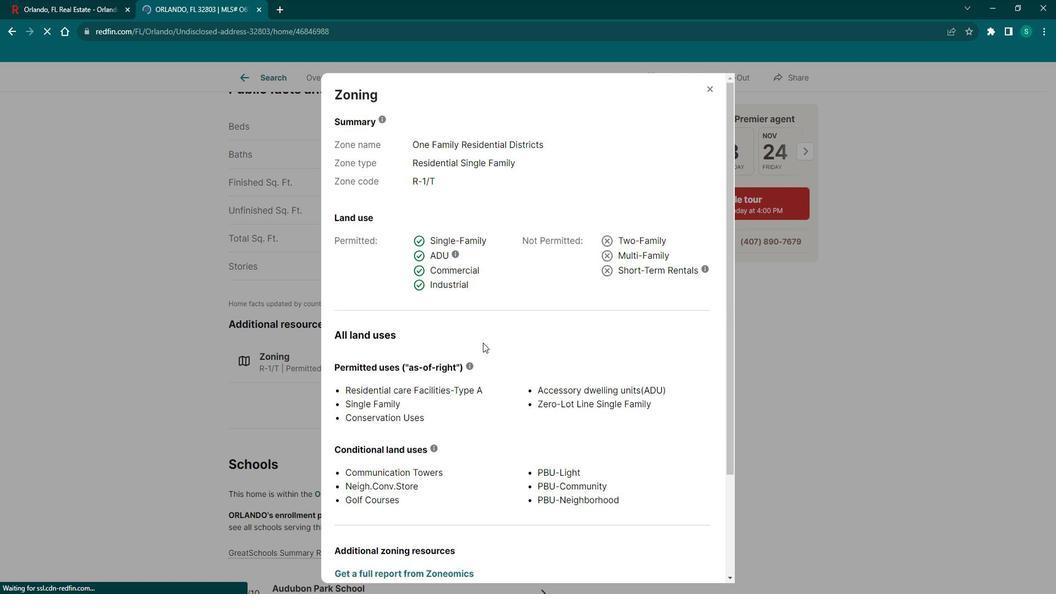 
Action: Mouse scrolled (495, 342) with delta (0, 0)
Screenshot: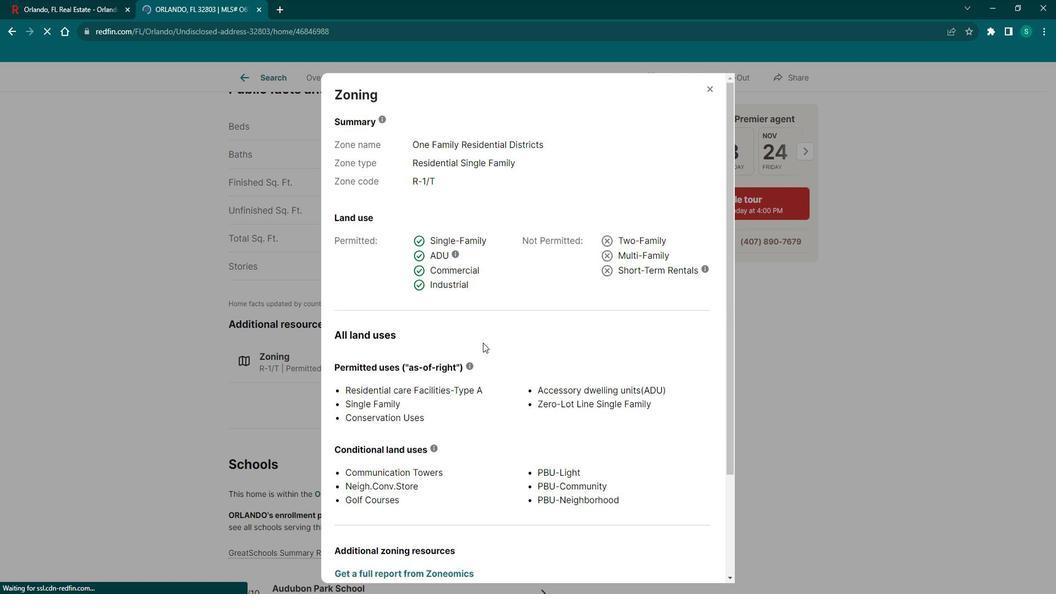 
Action: Mouse scrolled (495, 342) with delta (0, 0)
Screenshot: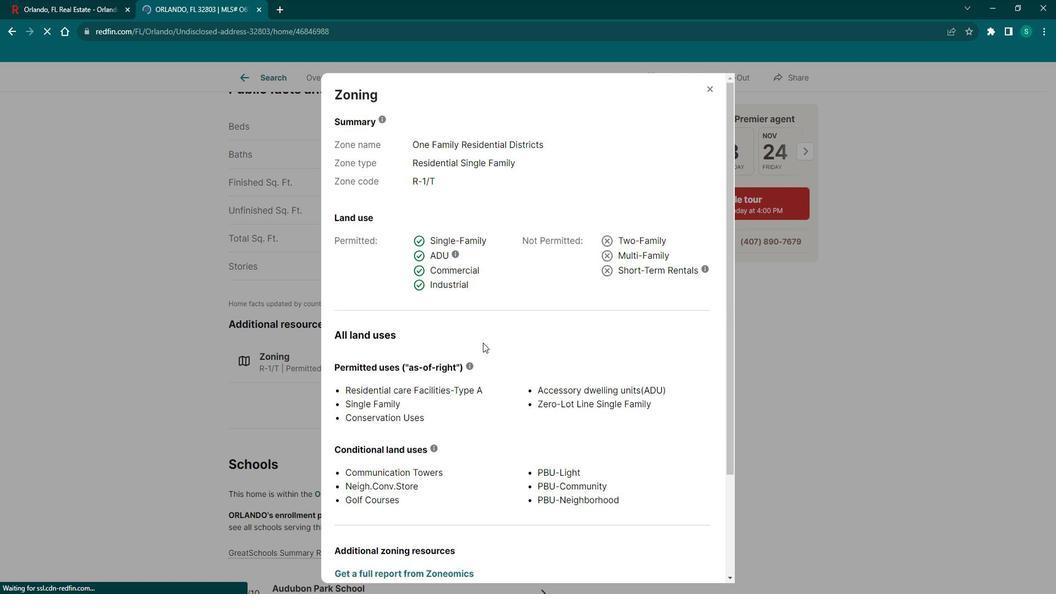 
Action: Mouse scrolled (495, 342) with delta (0, 0)
Screenshot: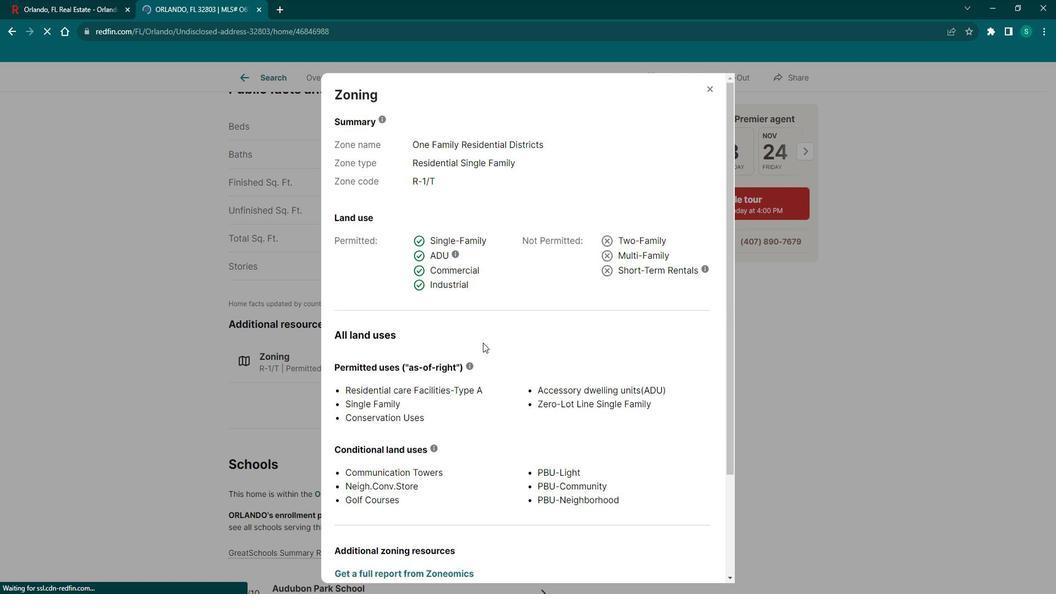 
Action: Mouse moved to (726, 104)
Screenshot: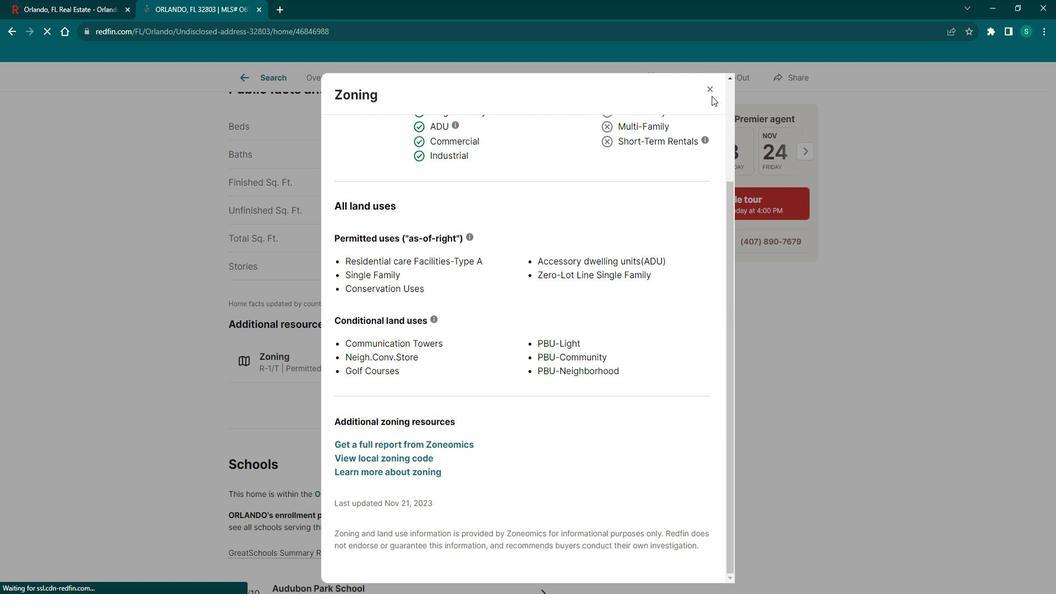 
Action: Mouse pressed left at (726, 104)
Screenshot: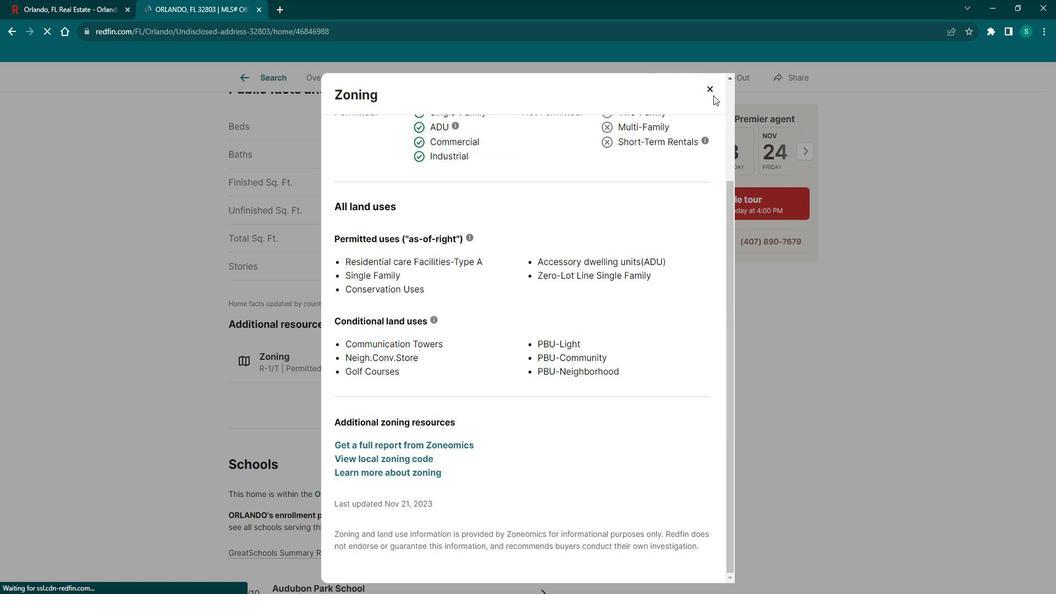 
Action: Mouse moved to (407, 328)
Screenshot: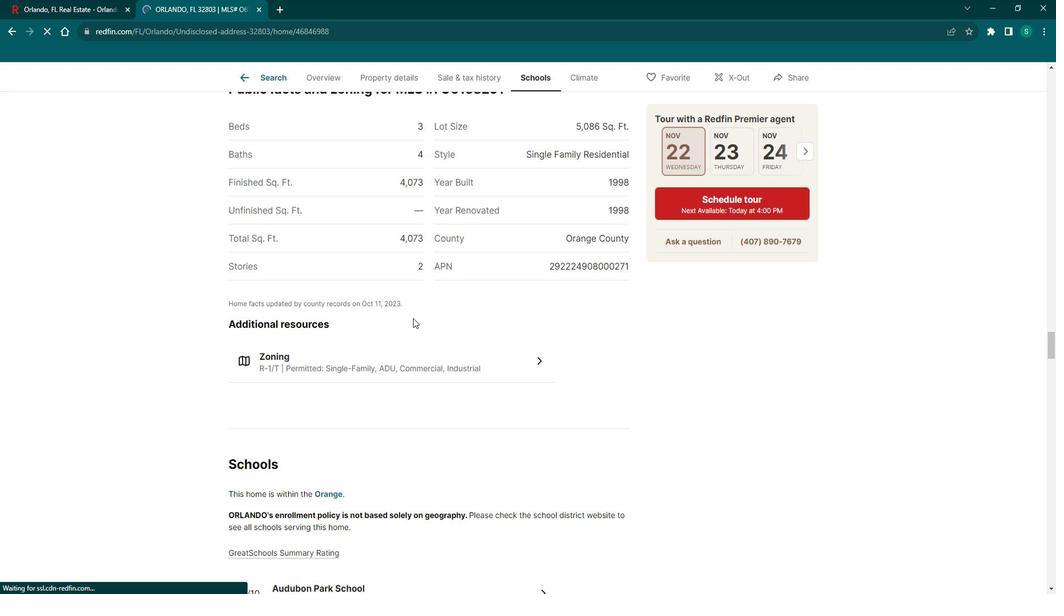 
Action: Mouse scrolled (407, 327) with delta (0, 0)
Screenshot: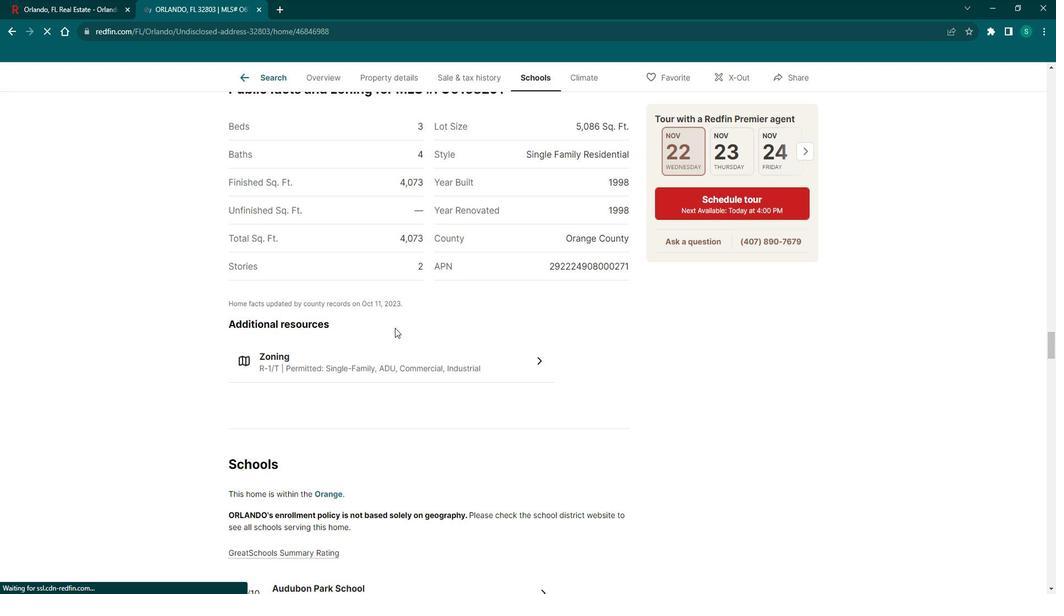 
Action: Mouse scrolled (407, 327) with delta (0, 0)
Screenshot: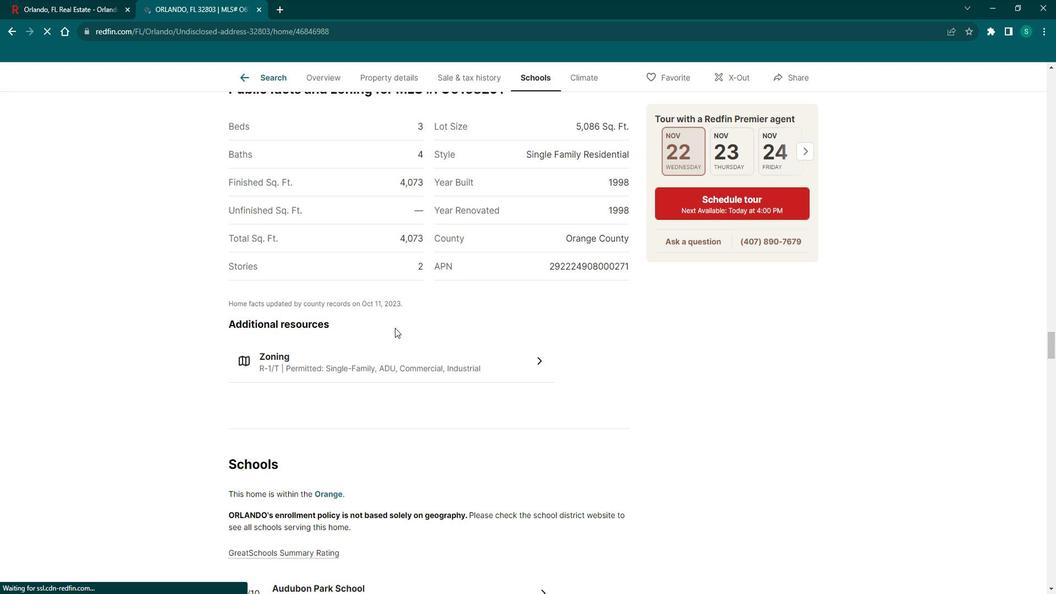 
Action: Mouse scrolled (407, 327) with delta (0, 0)
Screenshot: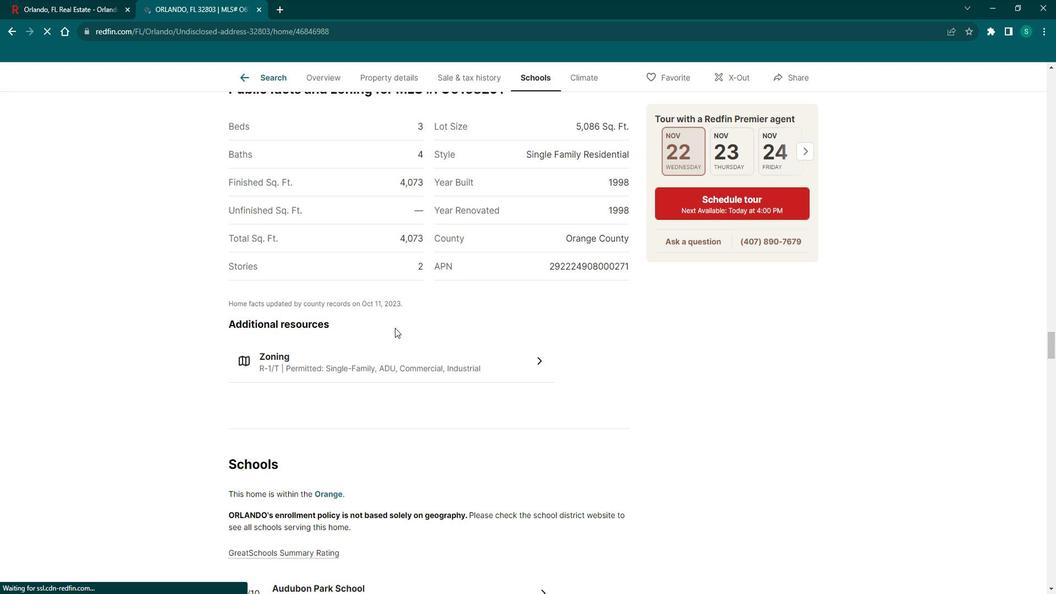 
Action: Mouse scrolled (407, 327) with delta (0, 0)
Screenshot: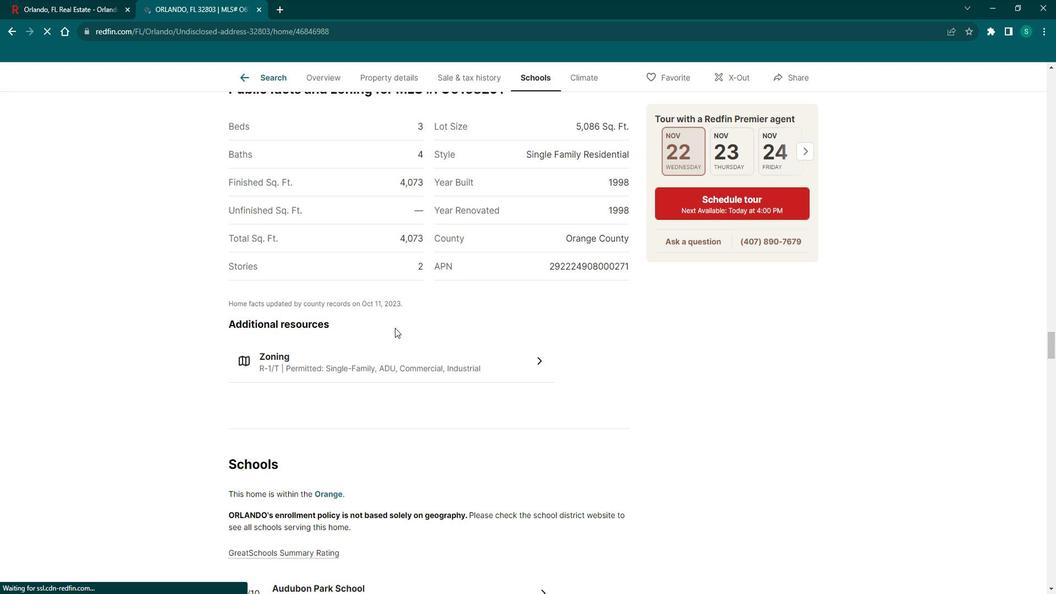 
Action: Mouse scrolled (407, 327) with delta (0, 0)
Screenshot: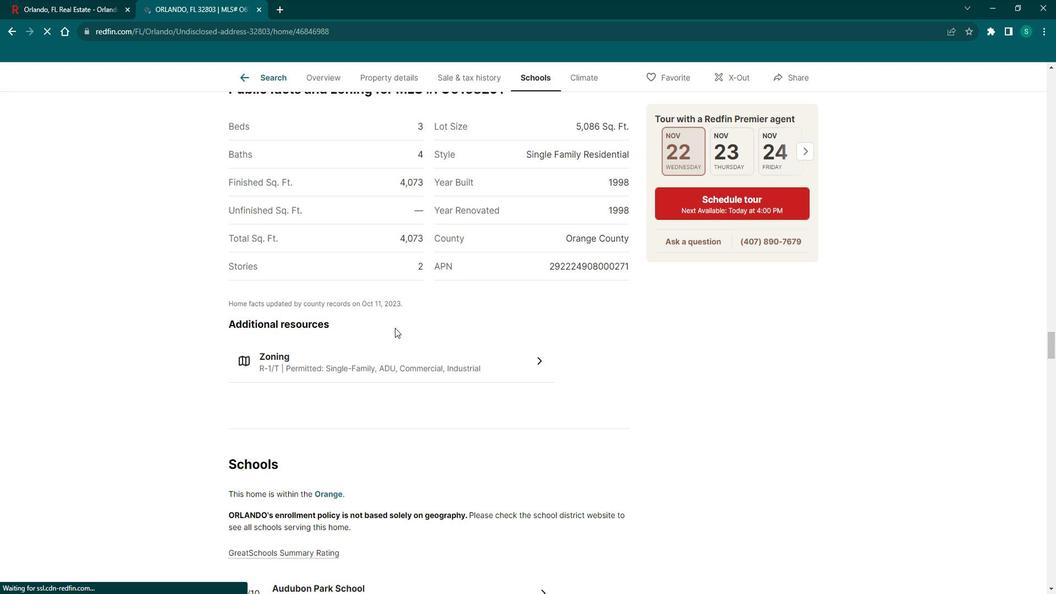 
Action: Mouse scrolled (407, 327) with delta (0, 0)
Screenshot: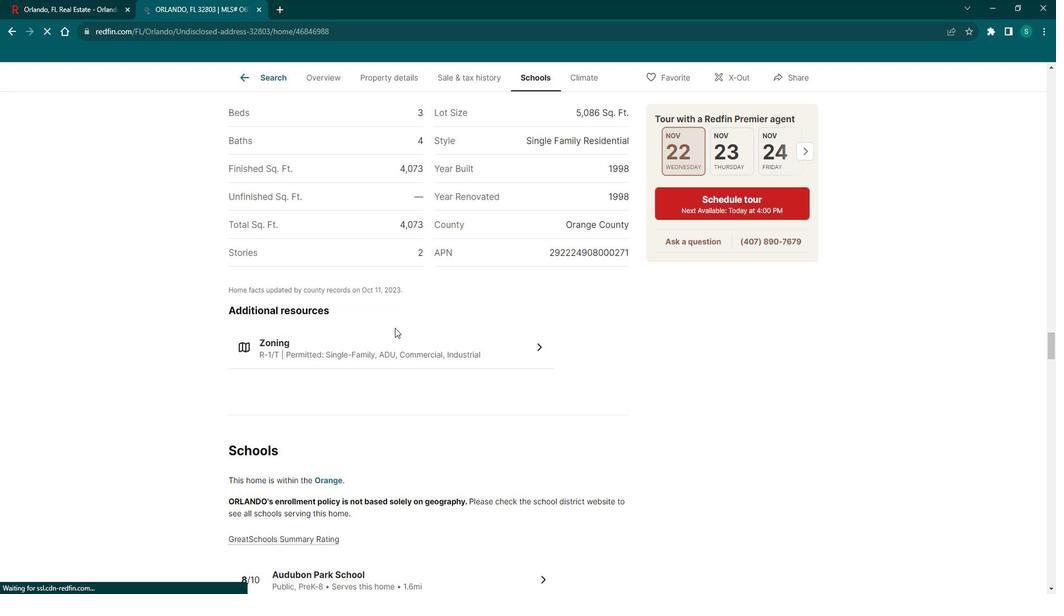 
Action: Mouse scrolled (407, 327) with delta (0, 0)
Screenshot: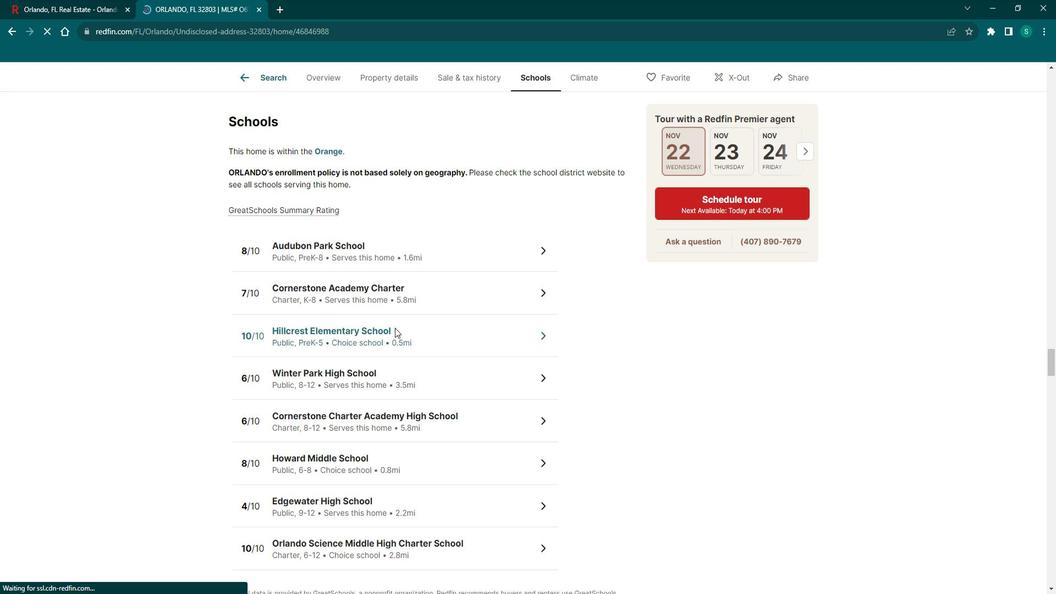 
Action: Mouse scrolled (407, 327) with delta (0, 0)
Screenshot: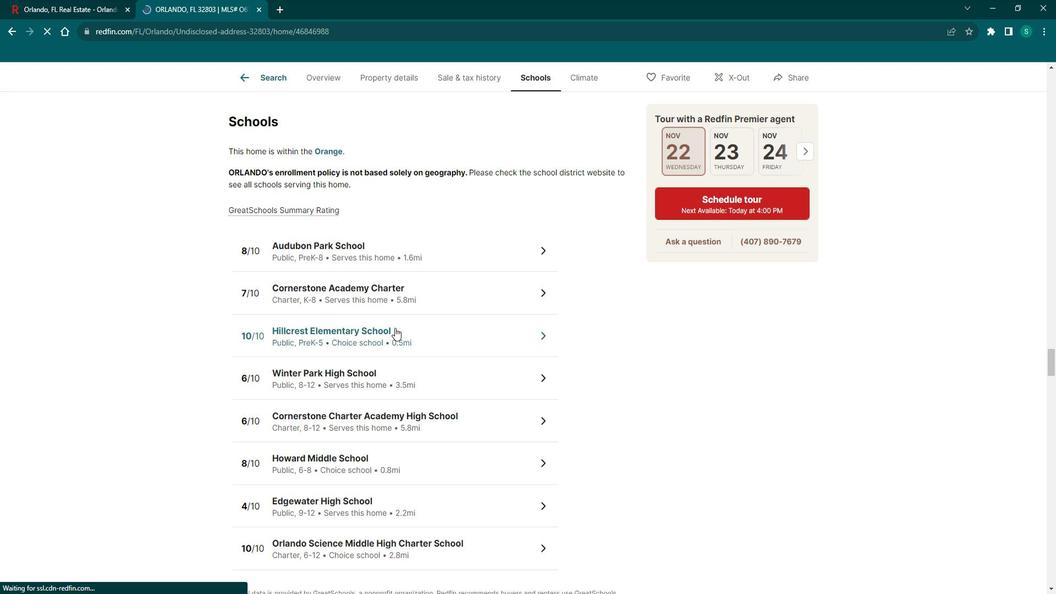 
Action: Mouse scrolled (407, 327) with delta (0, 0)
Screenshot: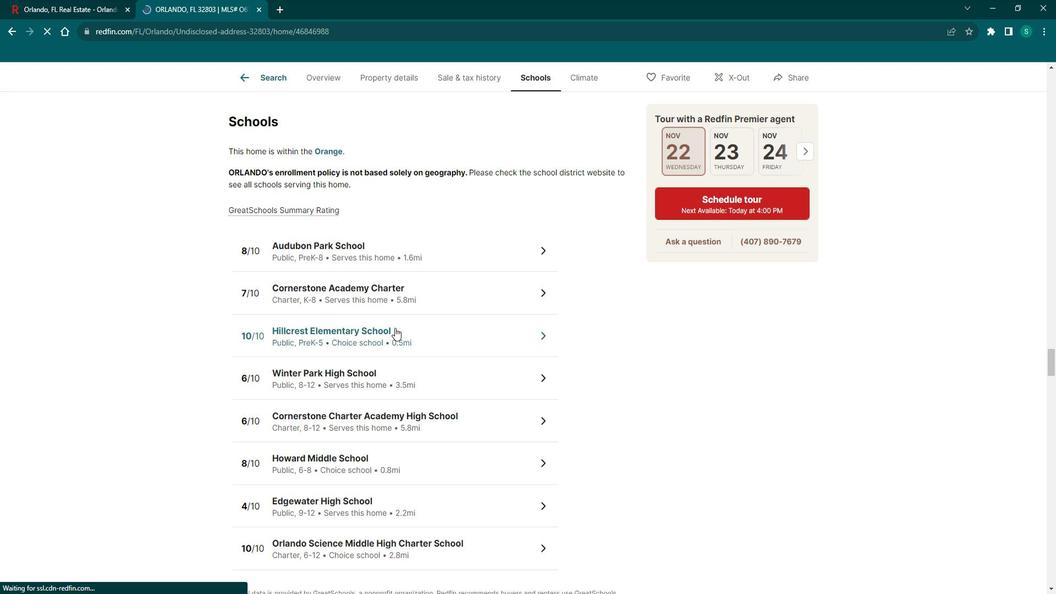 
Action: Mouse scrolled (407, 327) with delta (0, 0)
Screenshot: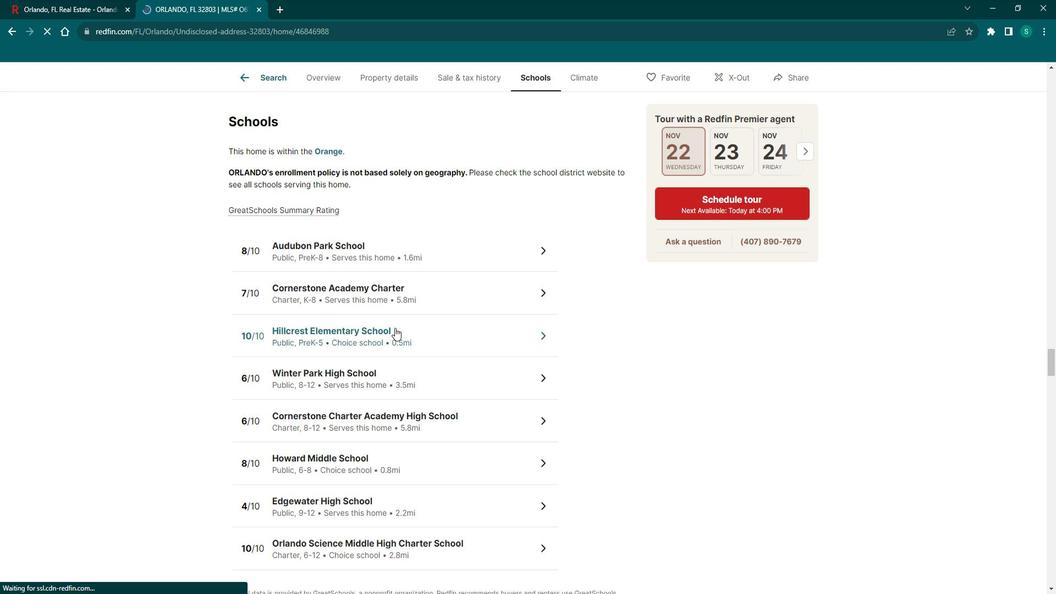 
Action: Mouse scrolled (407, 327) with delta (0, 0)
Screenshot: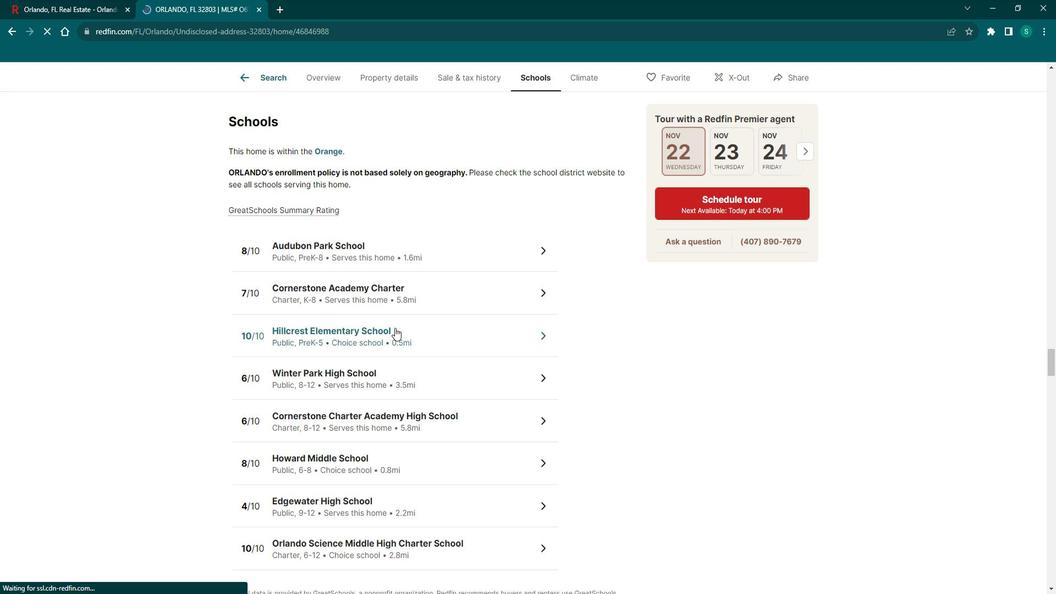 
Action: Mouse scrolled (407, 327) with delta (0, 0)
Screenshot: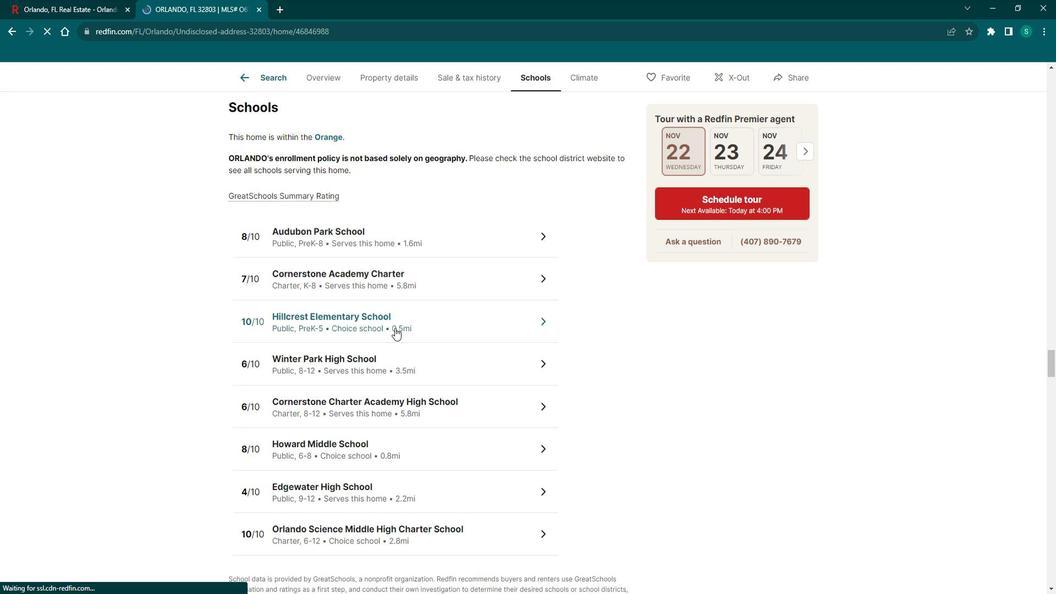 
Action: Mouse scrolled (407, 327) with delta (0, 0)
Screenshot: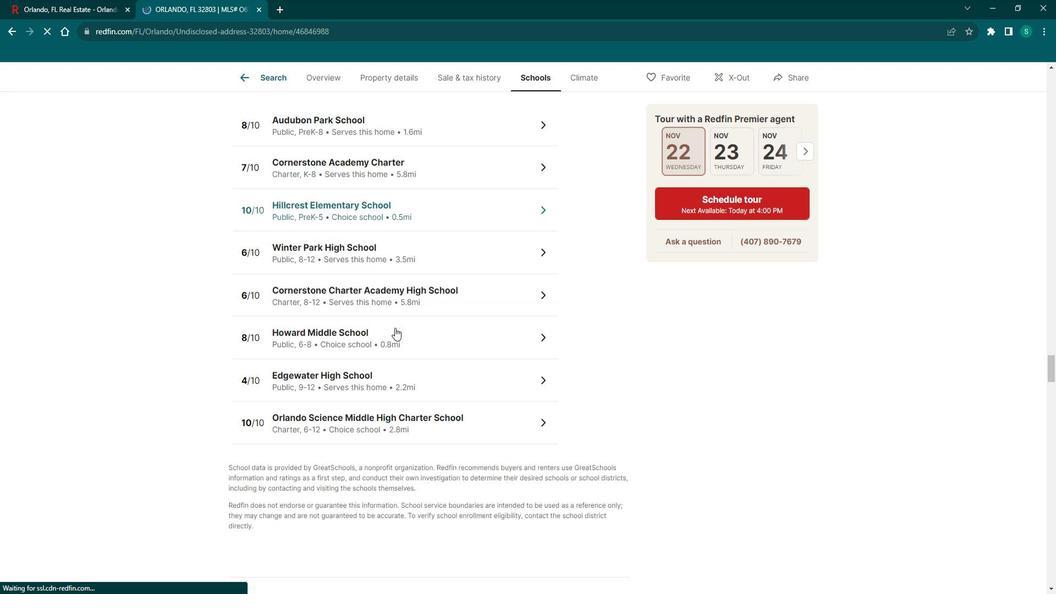 
Action: Mouse scrolled (407, 327) with delta (0, 0)
Screenshot: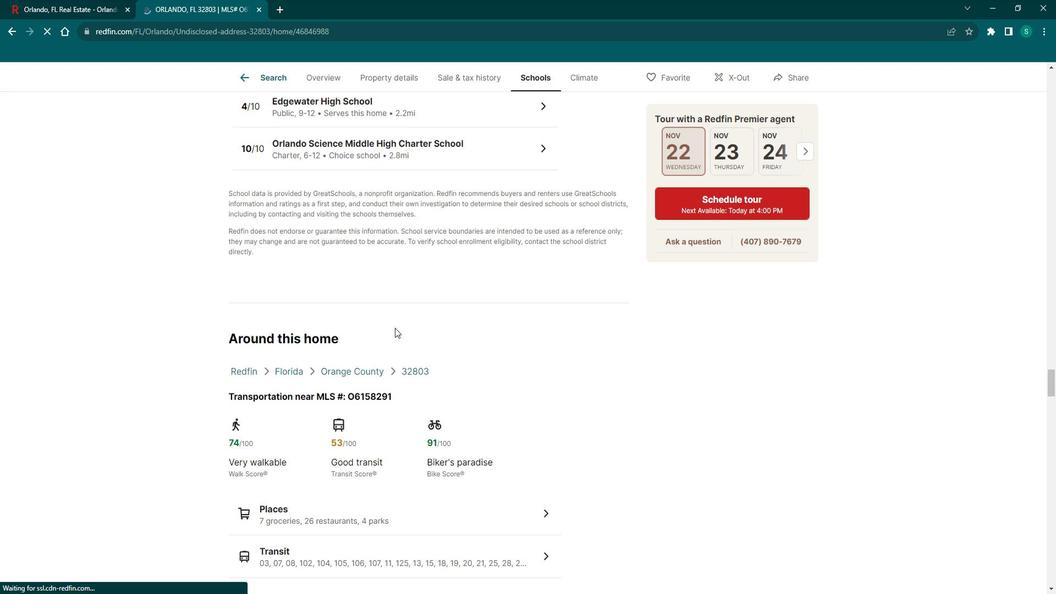 
Action: Mouse scrolled (407, 327) with delta (0, 0)
Screenshot: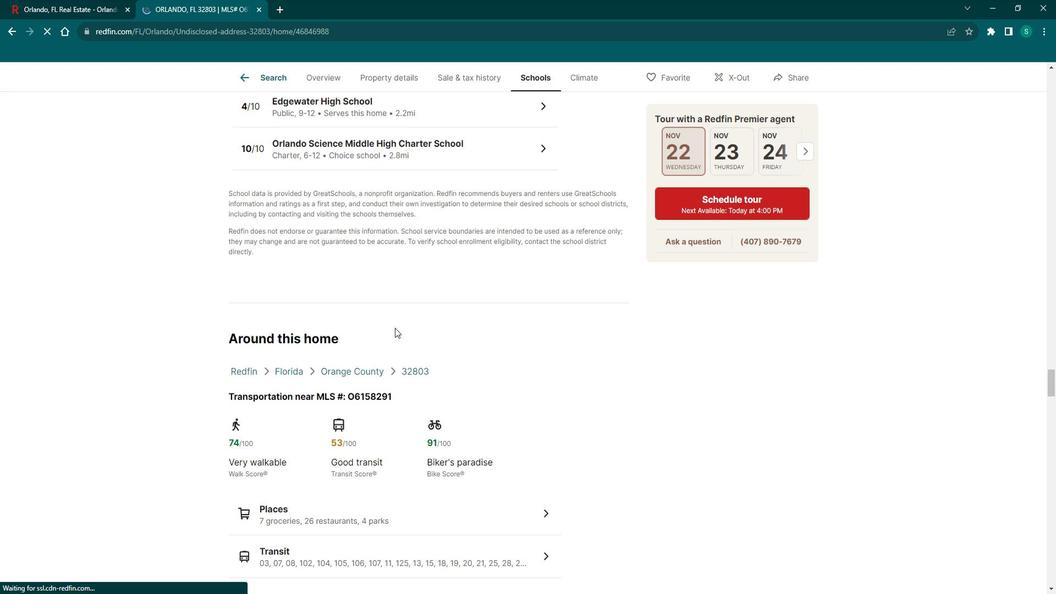 
Action: Mouse scrolled (407, 327) with delta (0, 0)
Screenshot: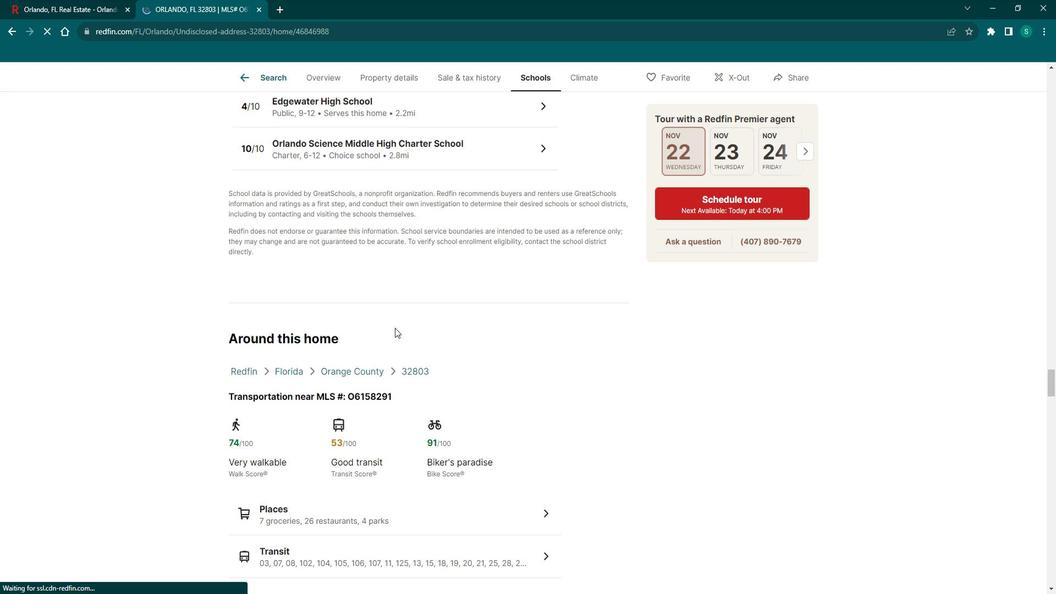 
Action: Mouse scrolled (407, 327) with delta (0, 0)
Screenshot: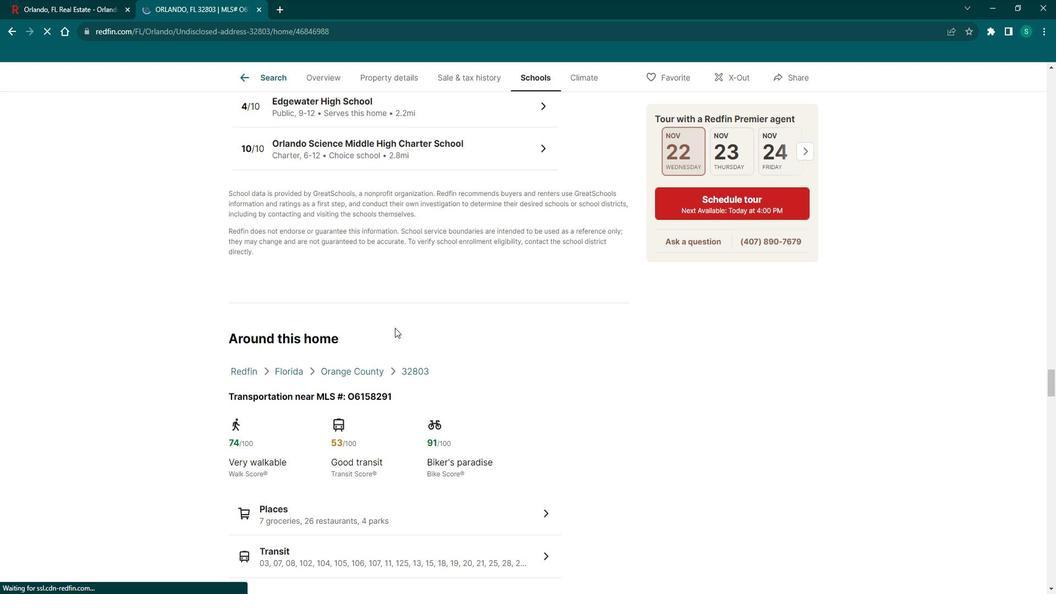 
Action: Mouse scrolled (407, 327) with delta (0, 0)
Screenshot: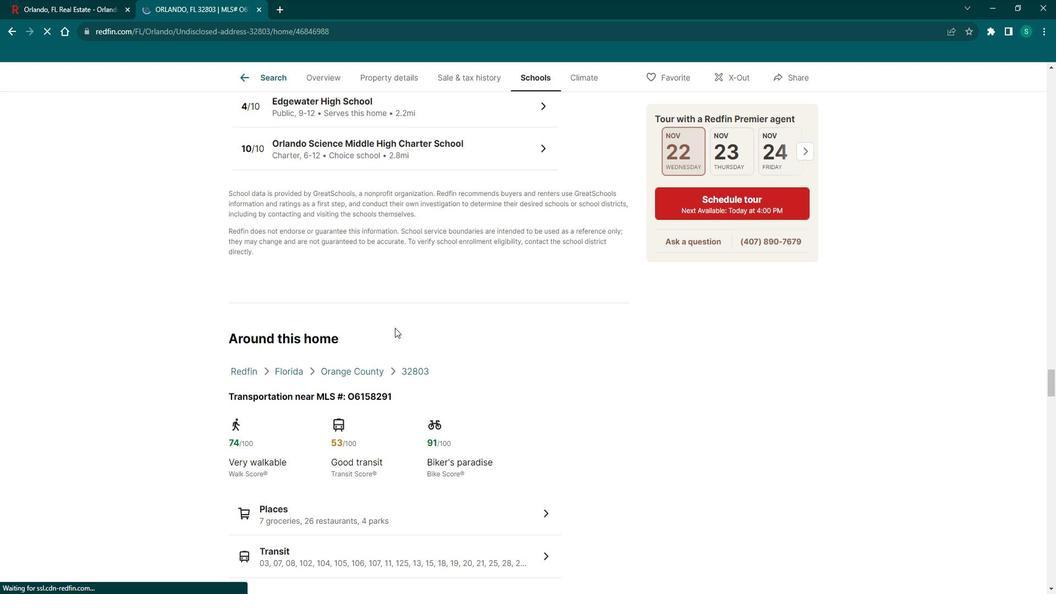 
Action: Mouse moved to (383, 231)
Screenshot: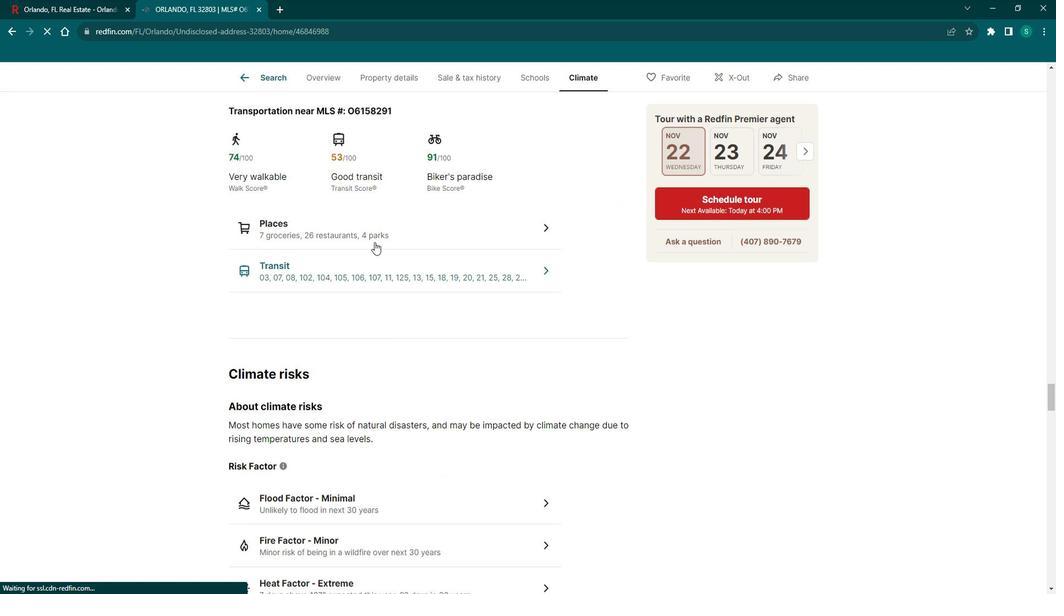 
Action: Mouse pressed left at (383, 231)
Screenshot: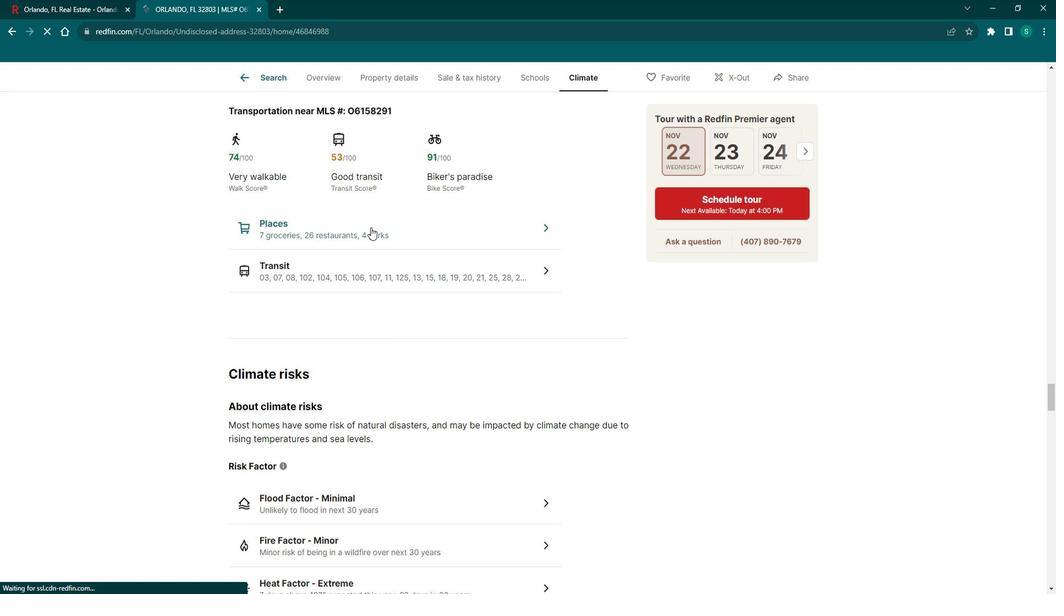 
Action: Mouse moved to (399, 179)
Screenshot: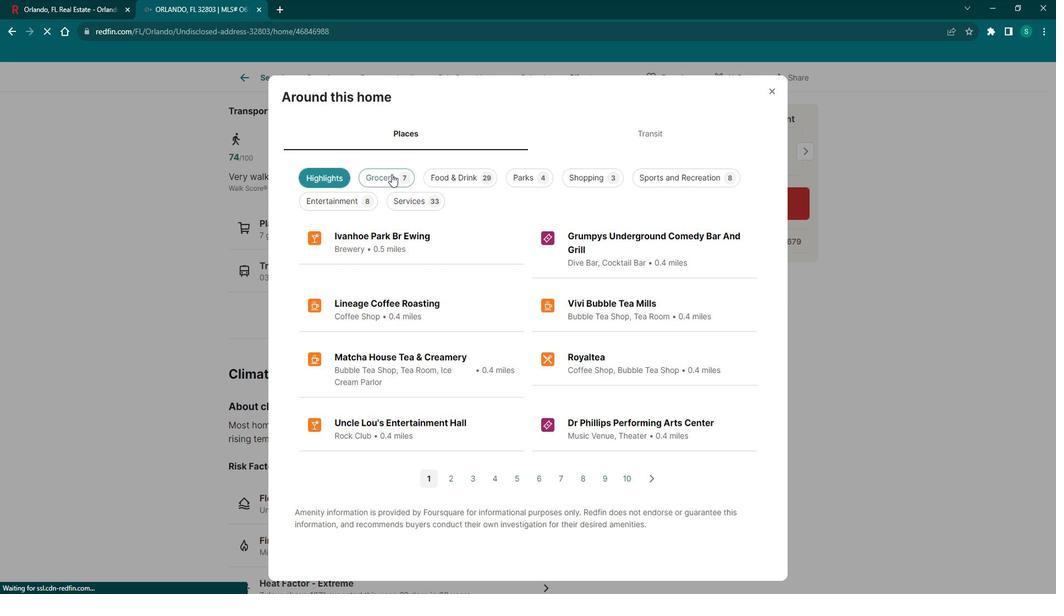 
Action: Mouse pressed left at (399, 179)
Screenshot: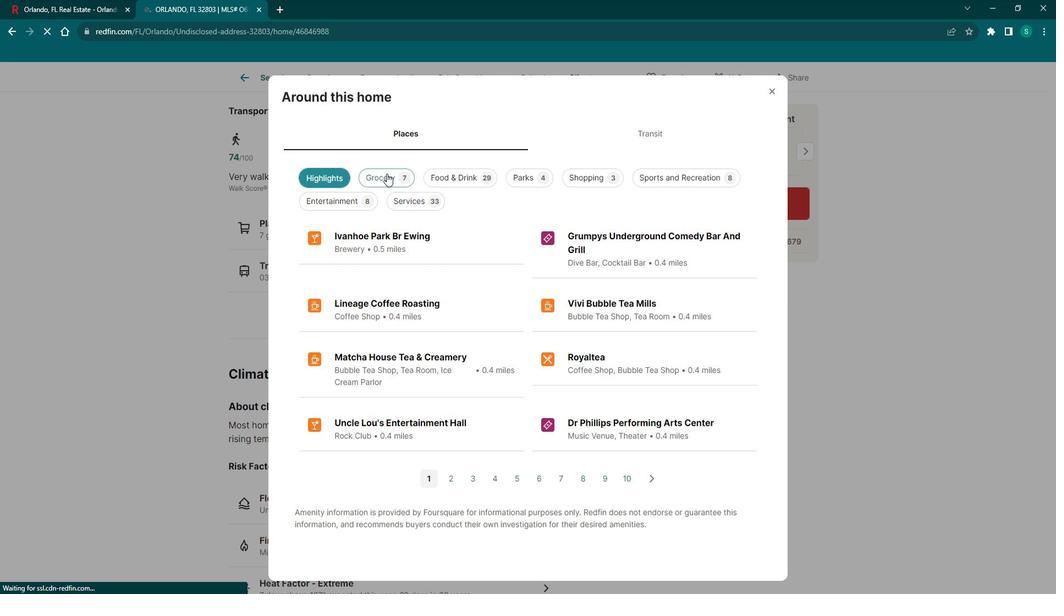 
Action: Mouse moved to (453, 178)
Screenshot: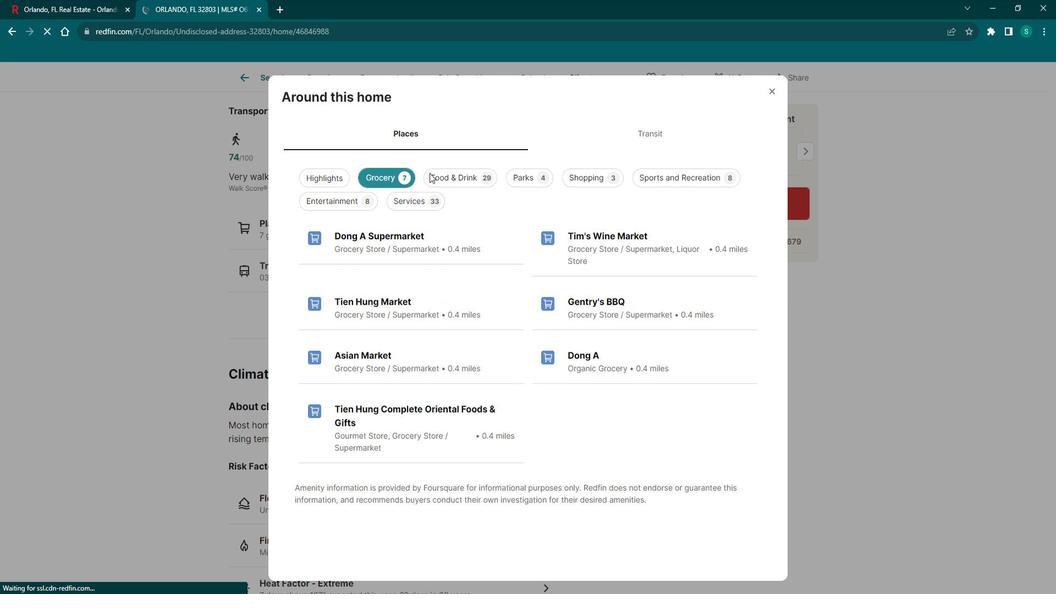 
Action: Mouse pressed left at (453, 178)
Screenshot: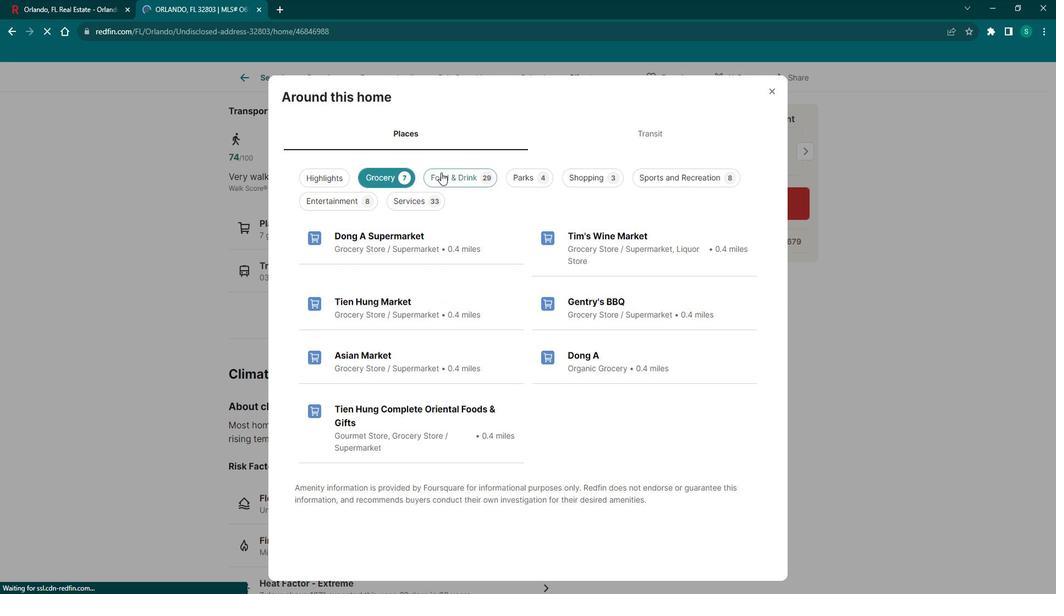 
Action: Mouse moved to (532, 182)
Screenshot: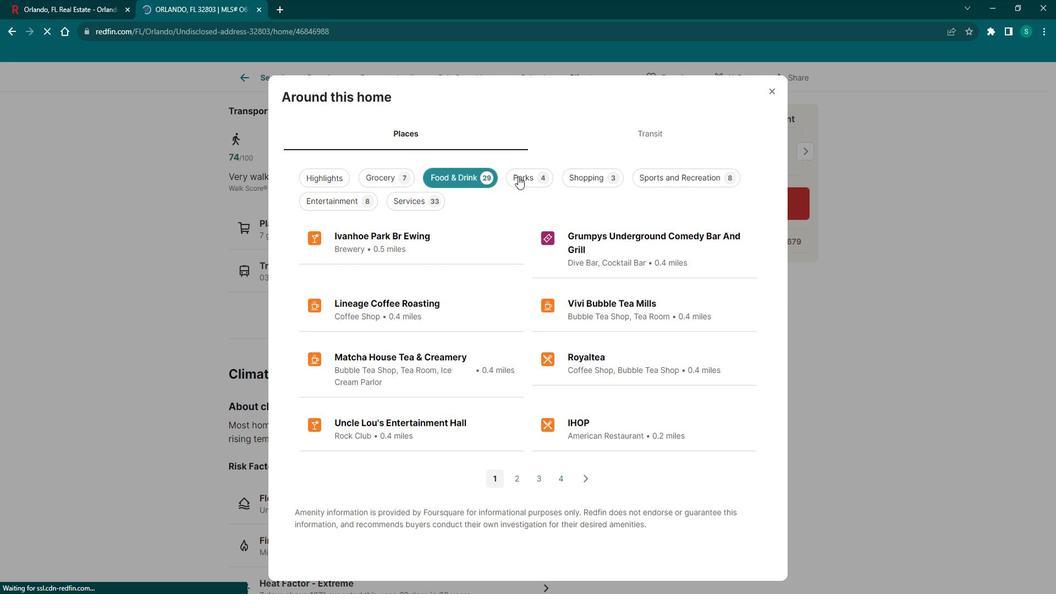 
Action: Mouse pressed left at (532, 182)
Screenshot: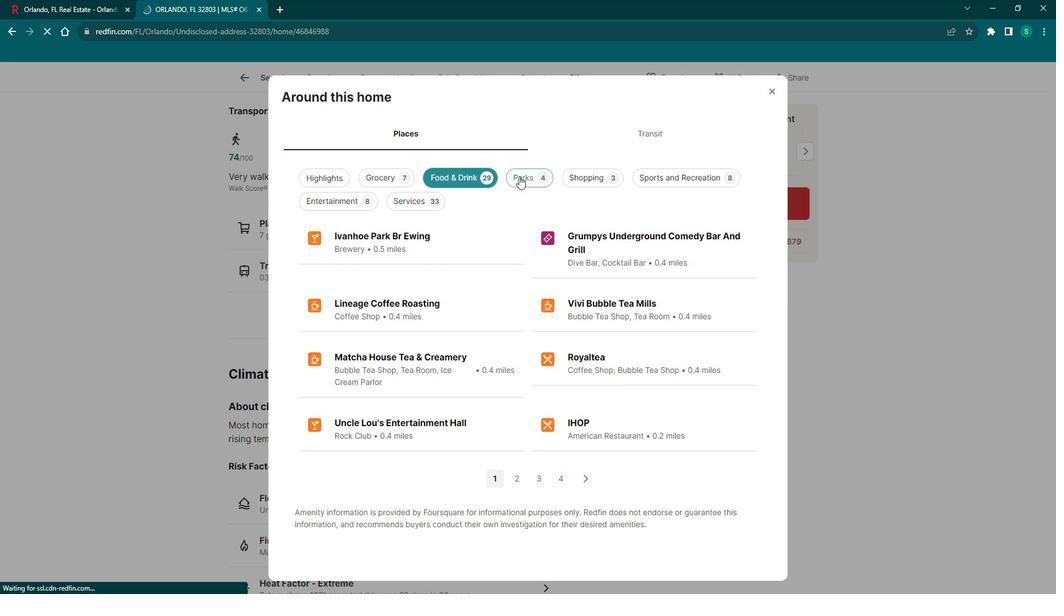 
Action: Mouse moved to (579, 178)
Screenshot: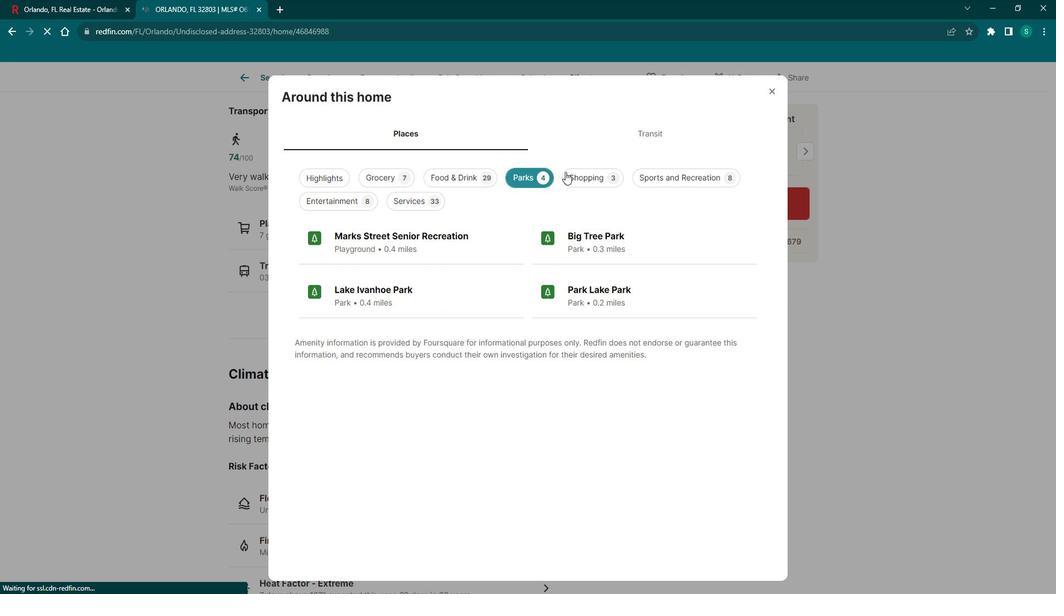 
Action: Mouse pressed left at (579, 178)
Screenshot: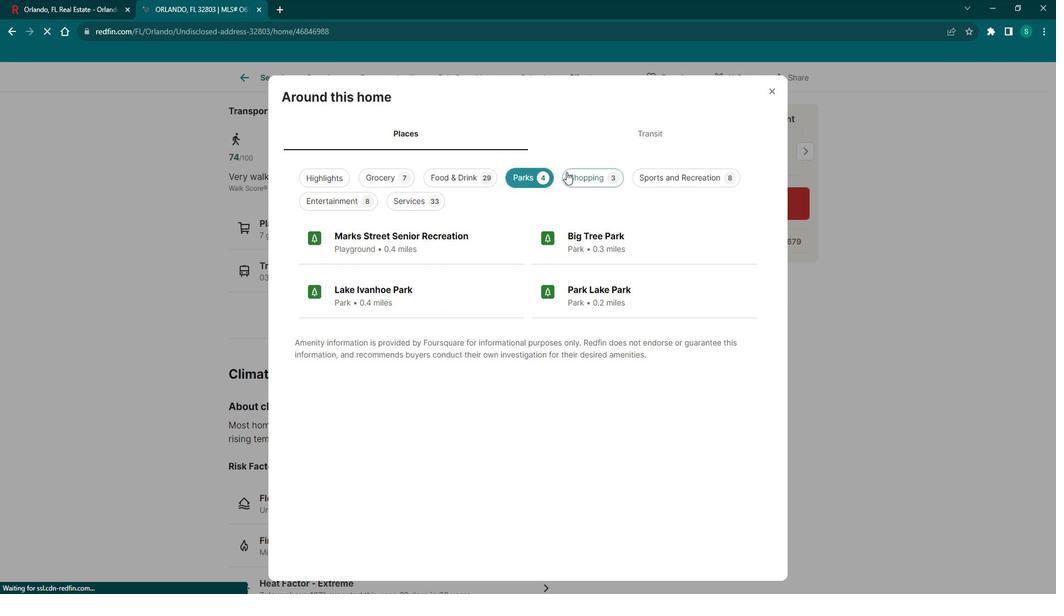 
Action: Mouse moved to (663, 188)
Screenshot: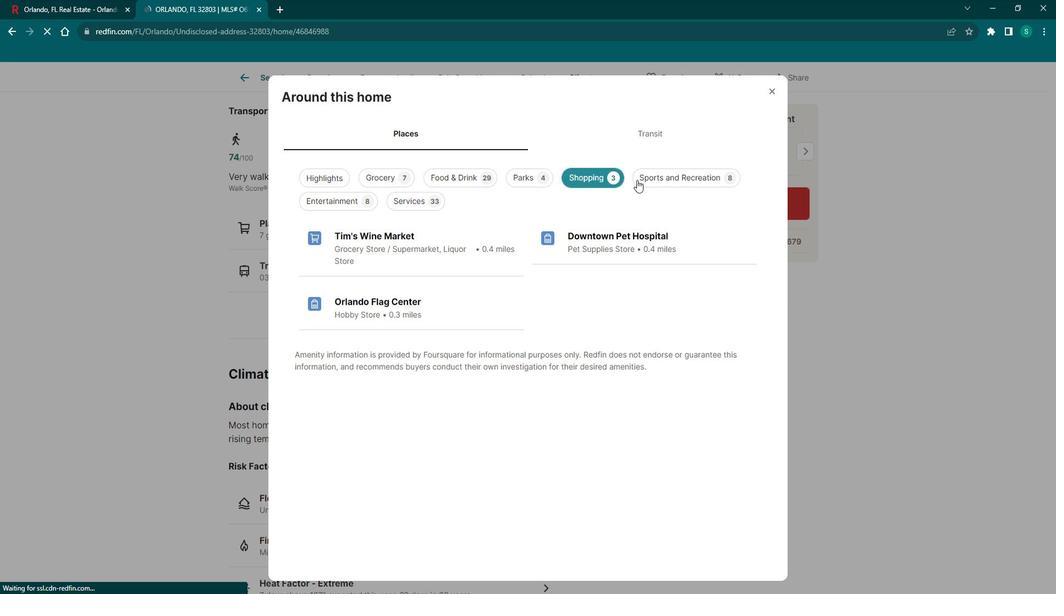 
Action: Mouse pressed left at (663, 188)
Screenshot: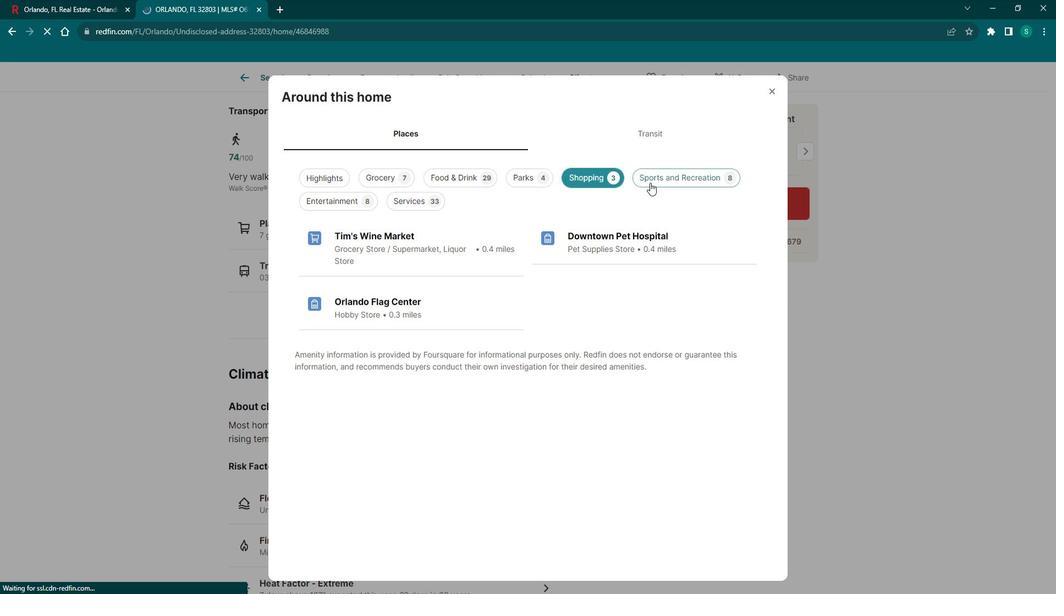 
Action: Mouse moved to (377, 212)
Screenshot: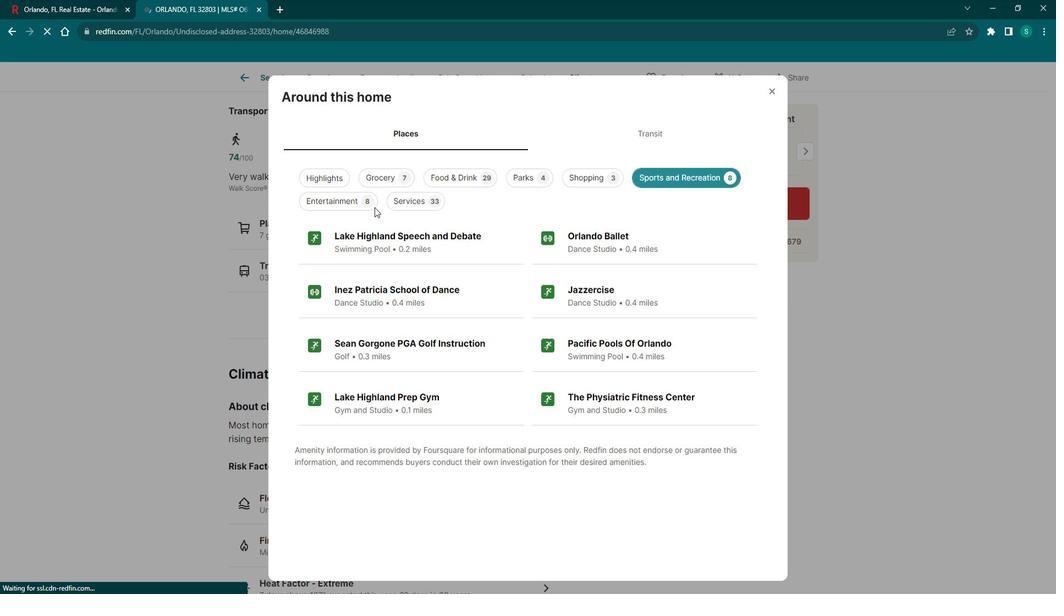 
Action: Mouse pressed left at (377, 212)
Screenshot: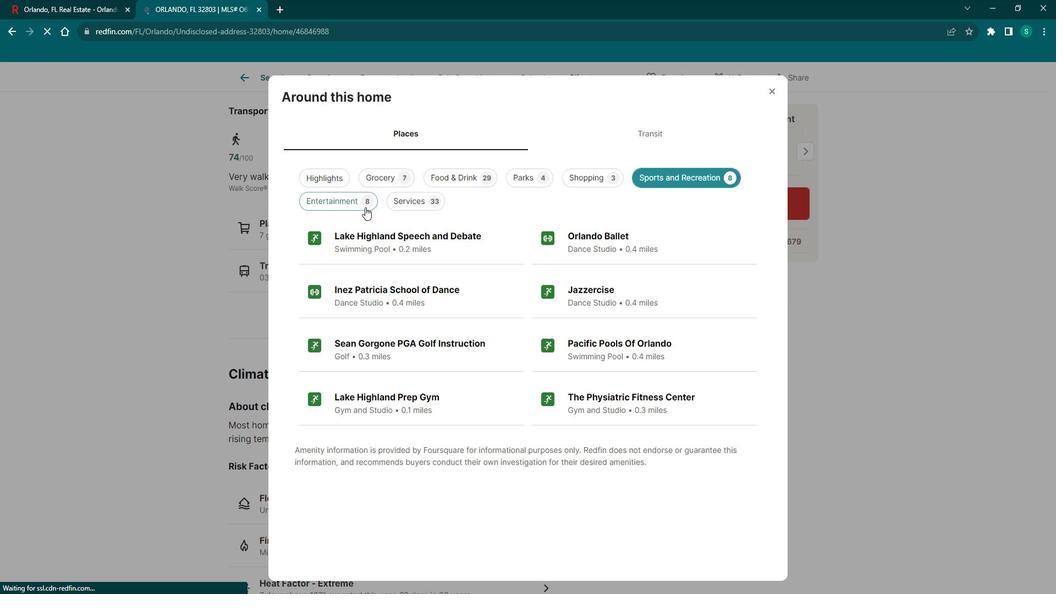 
Action: Mouse moved to (417, 203)
Screenshot: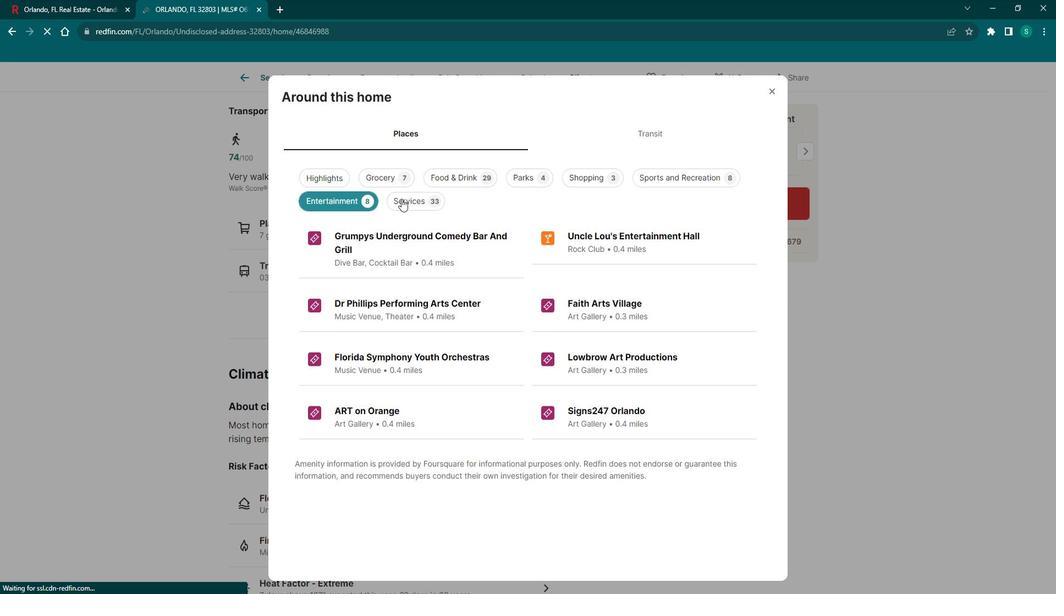 
Action: Mouse pressed left at (417, 203)
Screenshot: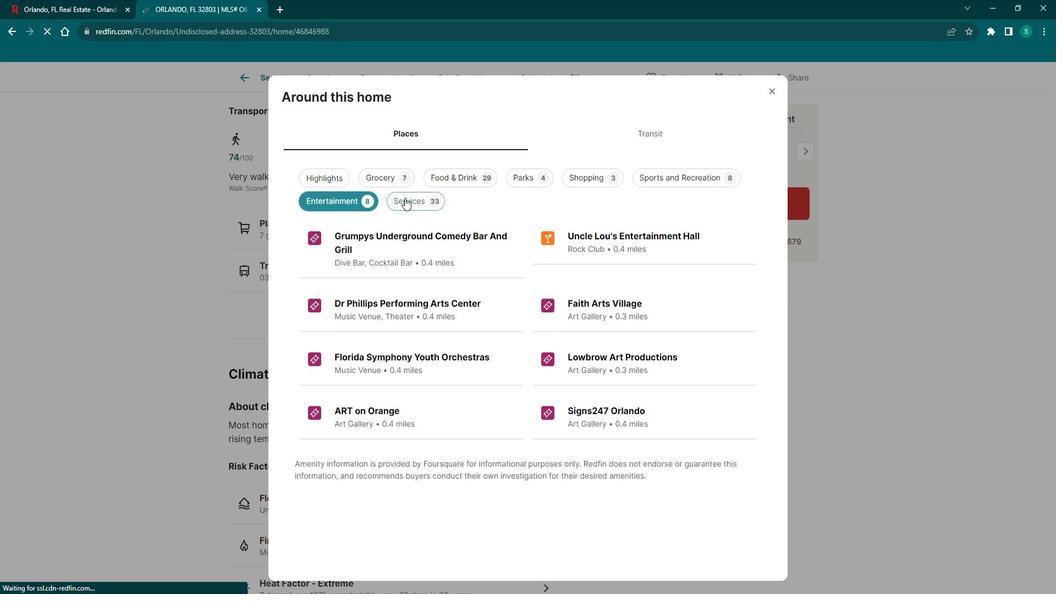 
Action: Mouse moved to (785, 100)
Screenshot: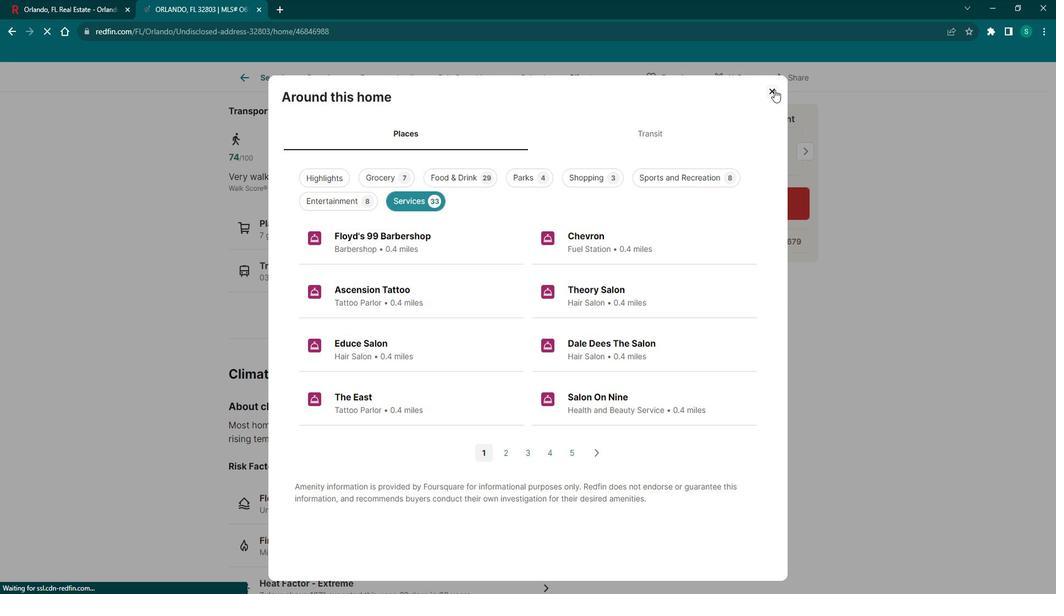 
Action: Mouse pressed left at (785, 100)
Screenshot: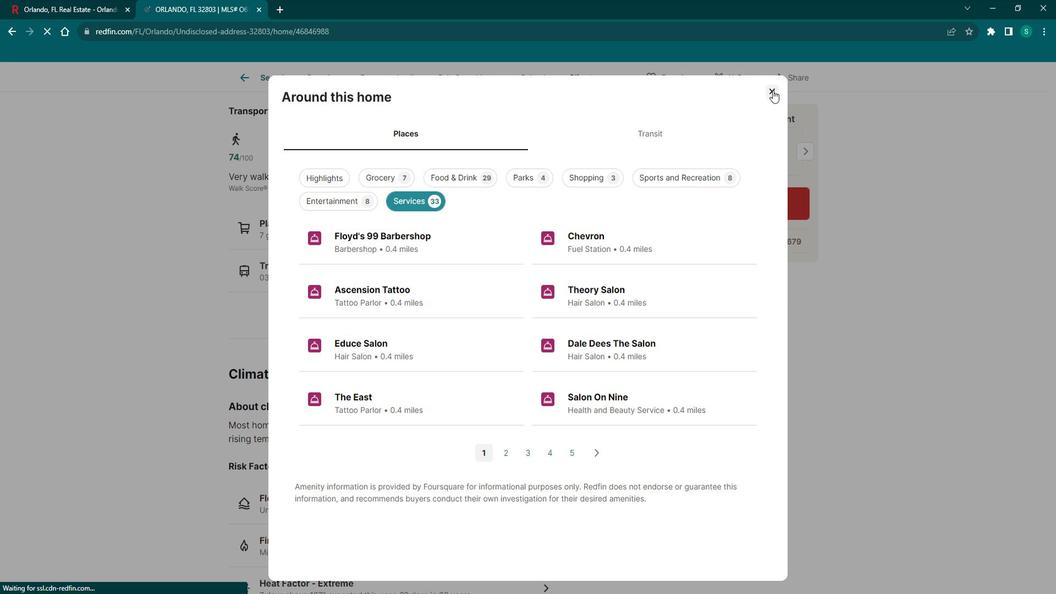 
Action: Mouse moved to (430, 279)
